 Task: Make a video tutorial on a specific makeup look or beauty technique, providing detailed instructions and product recommendations.
Action: Mouse moved to (100, 159)
Screenshot: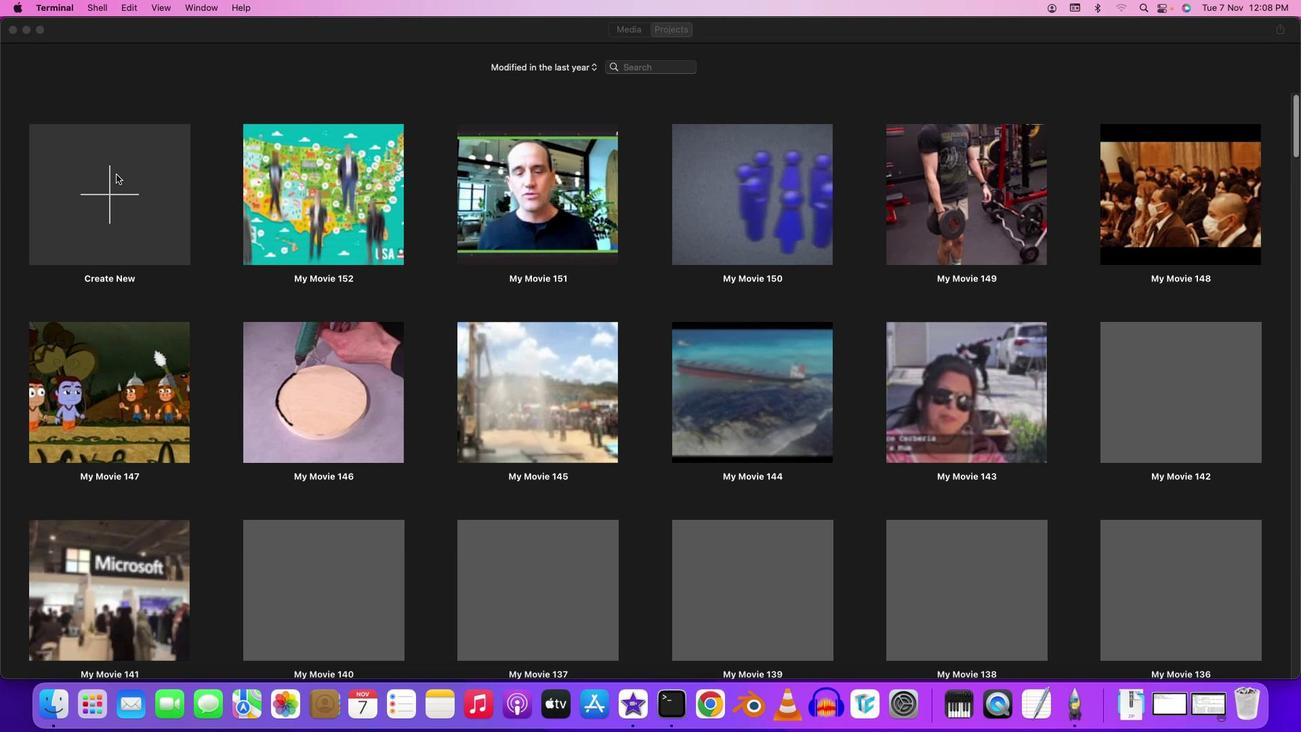 
Action: Mouse pressed left at (100, 159)
Screenshot: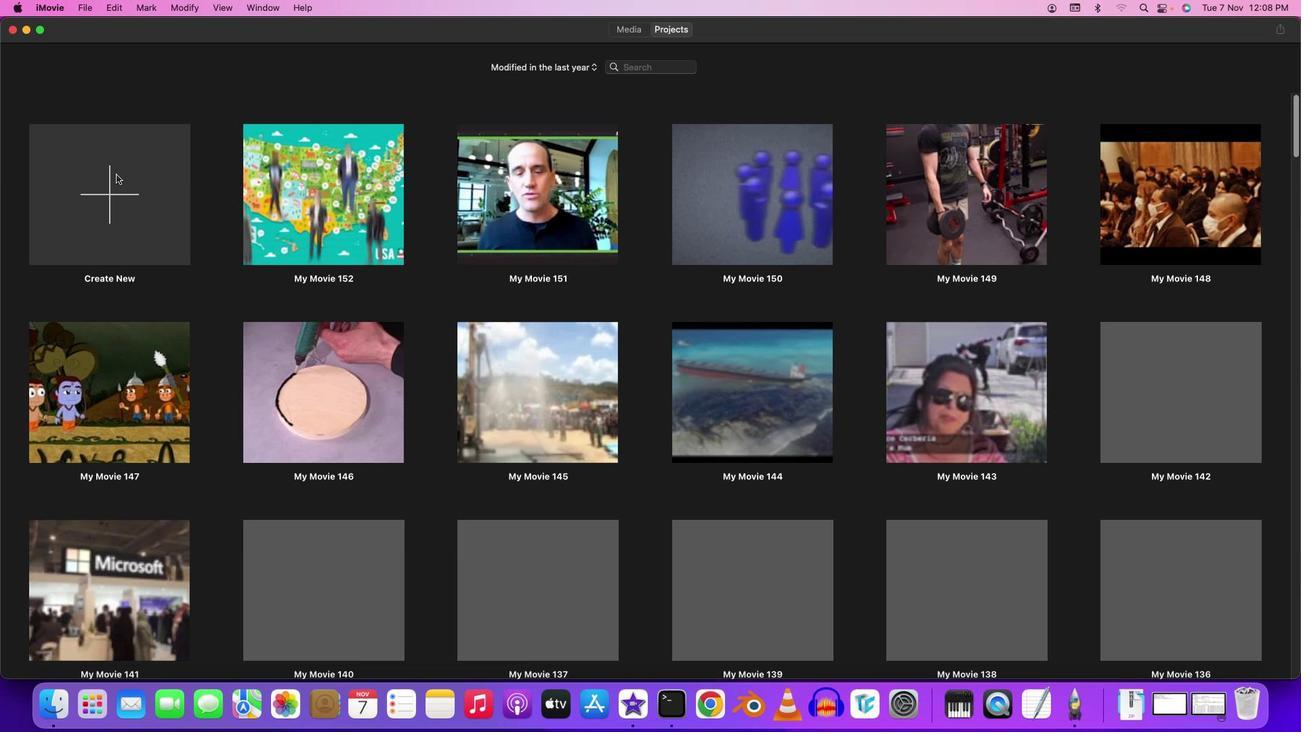 
Action: Mouse moved to (117, 180)
Screenshot: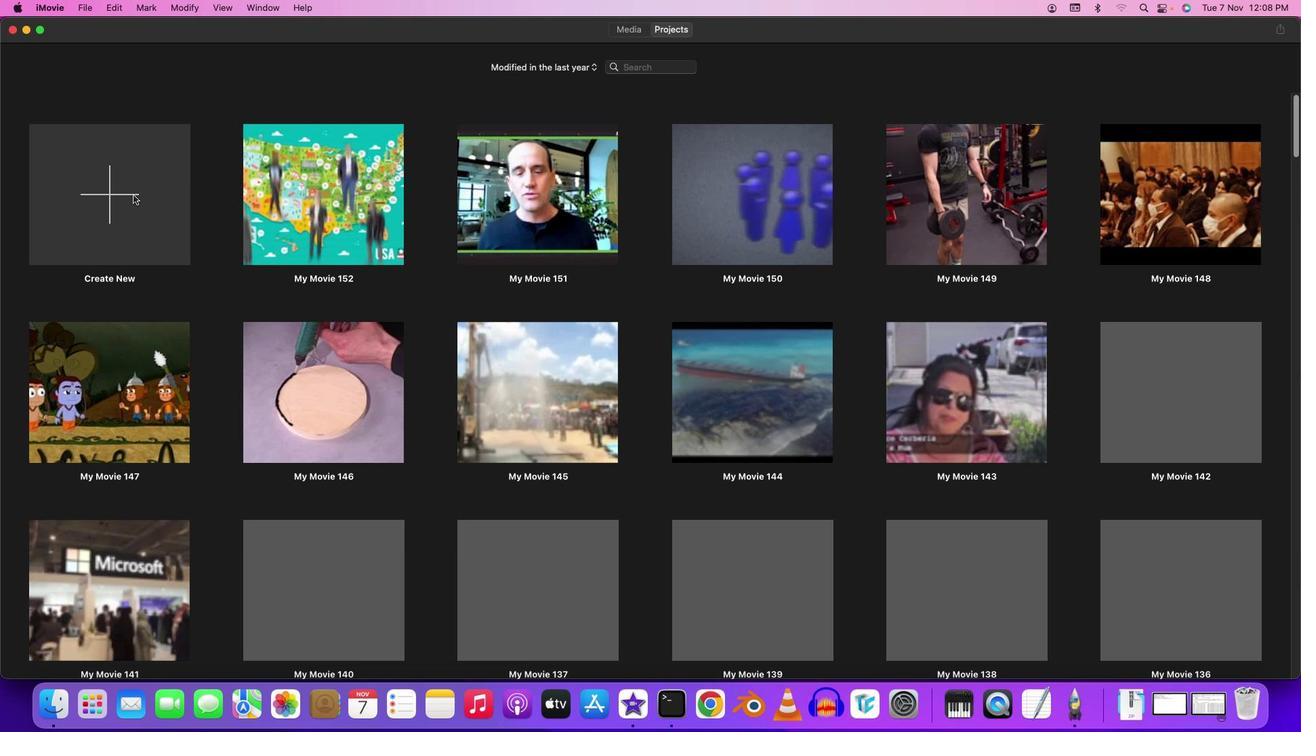 
Action: Mouse pressed left at (117, 180)
Screenshot: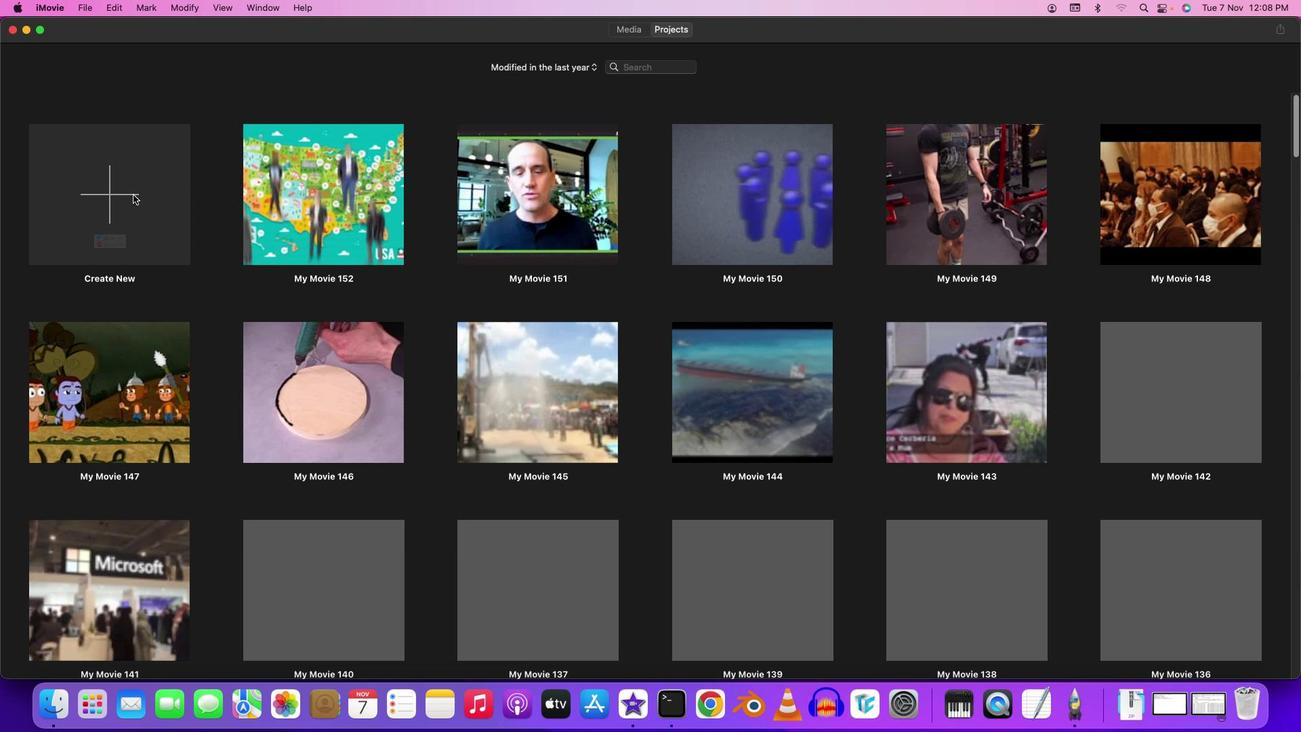 
Action: Mouse moved to (96, 239)
Screenshot: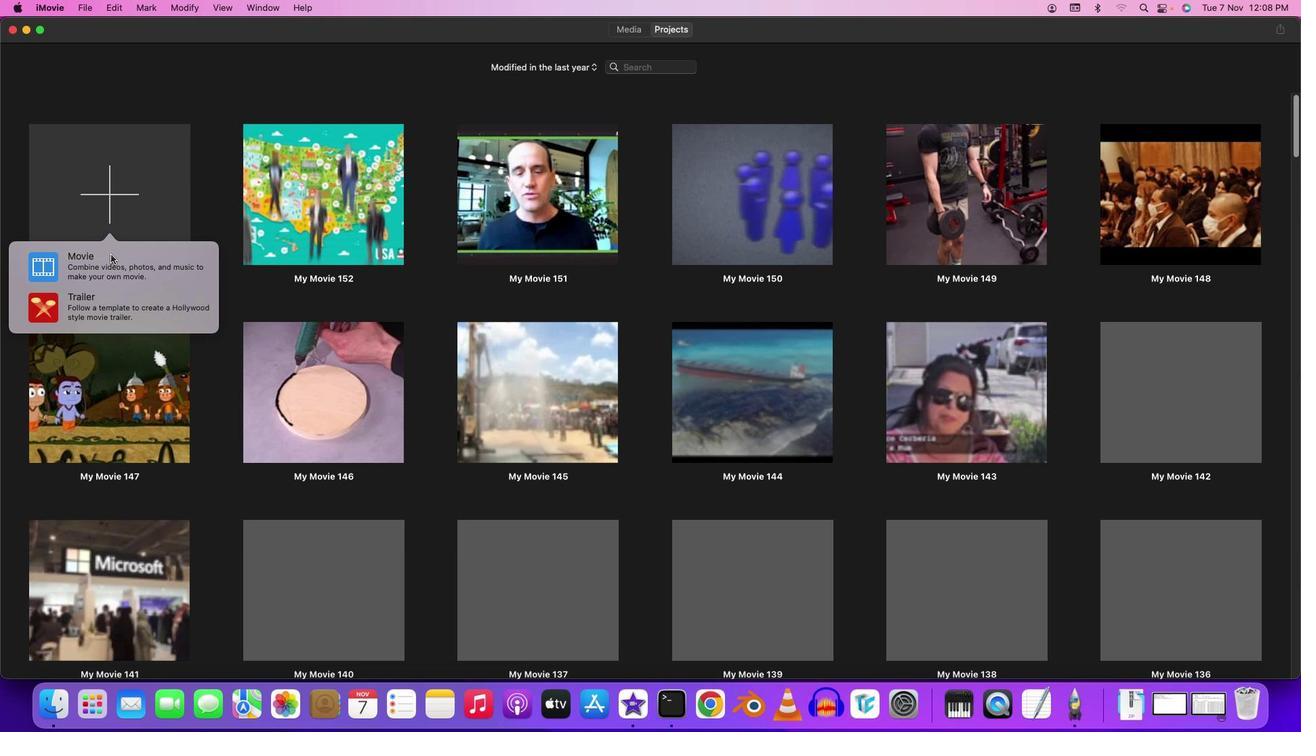 
Action: Mouse pressed left at (96, 239)
Screenshot: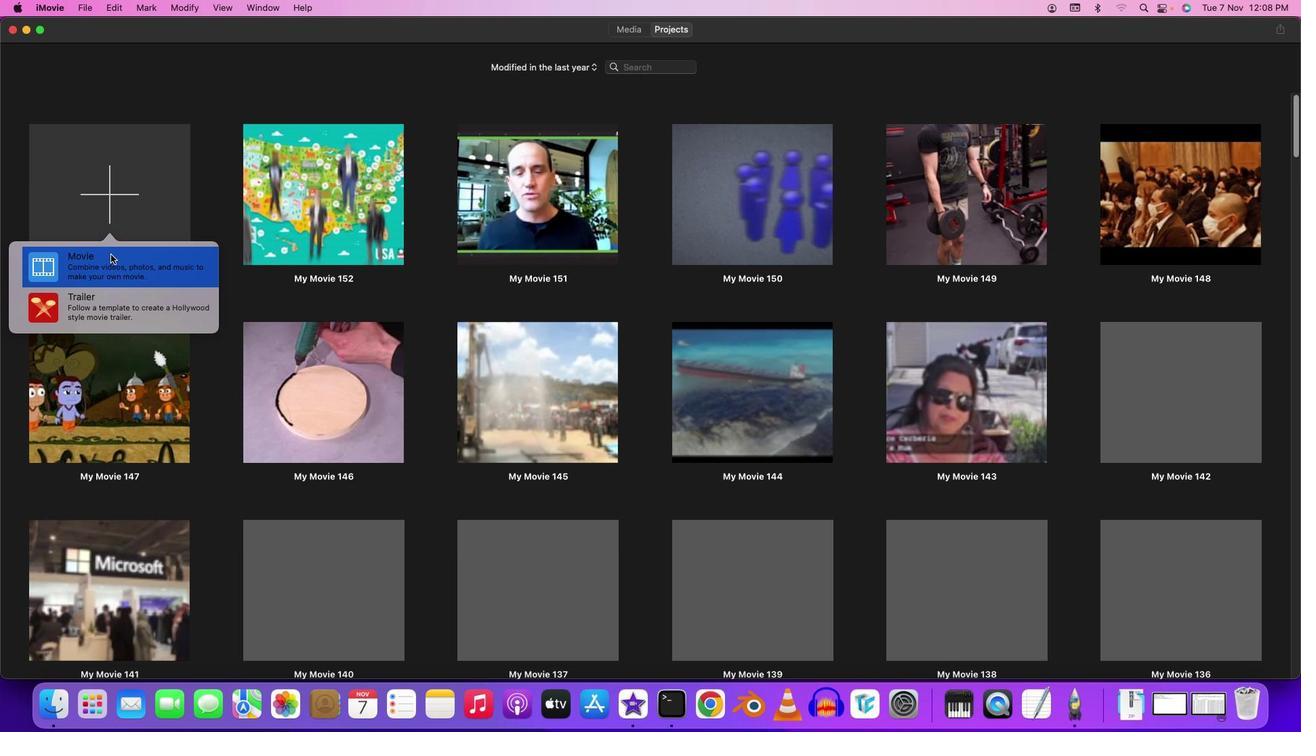 
Action: Mouse moved to (11, 666)
Screenshot: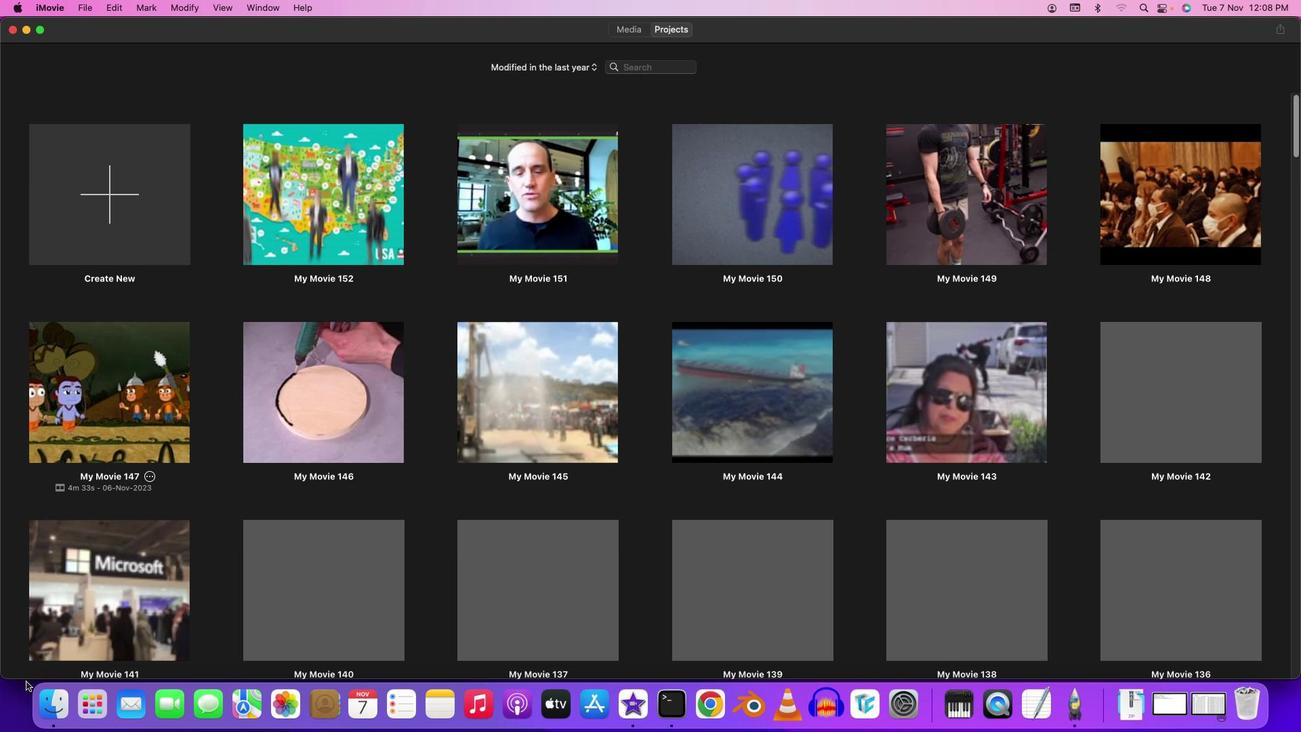 
Action: Mouse pressed left at (11, 666)
Screenshot: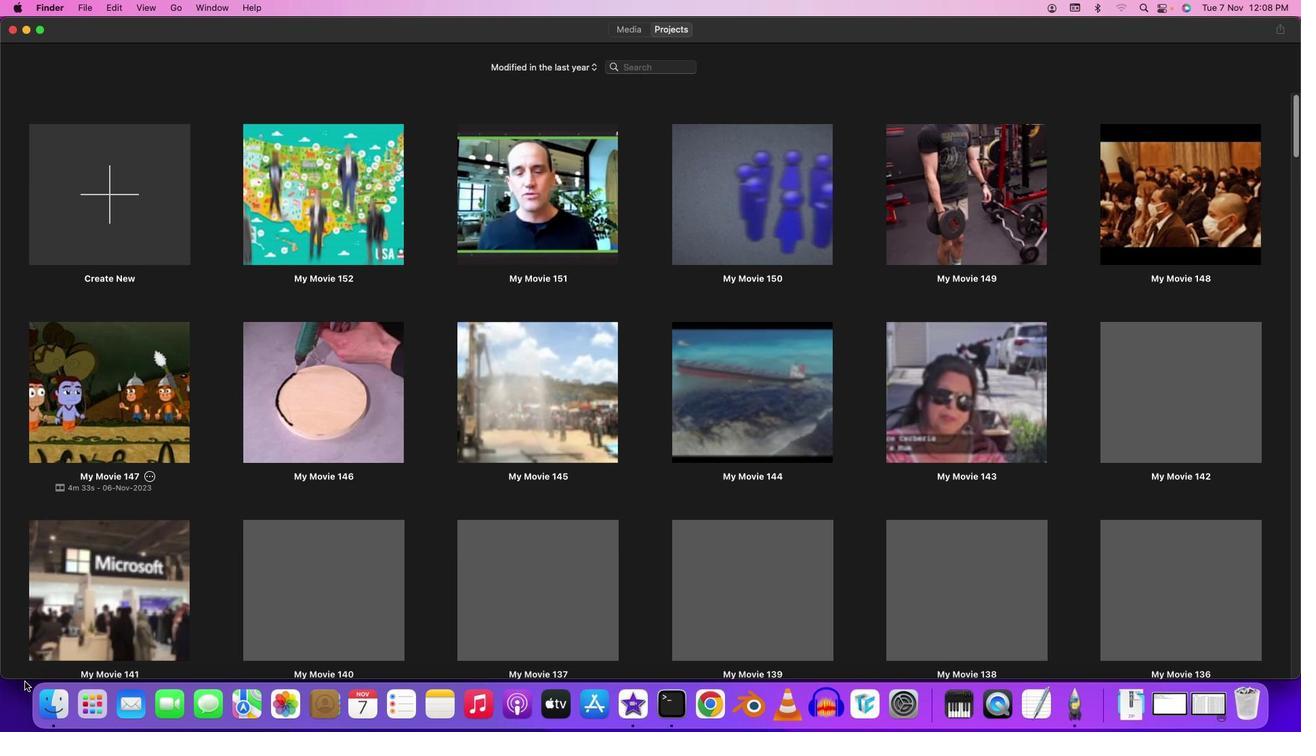 
Action: Mouse moved to (235, 519)
Screenshot: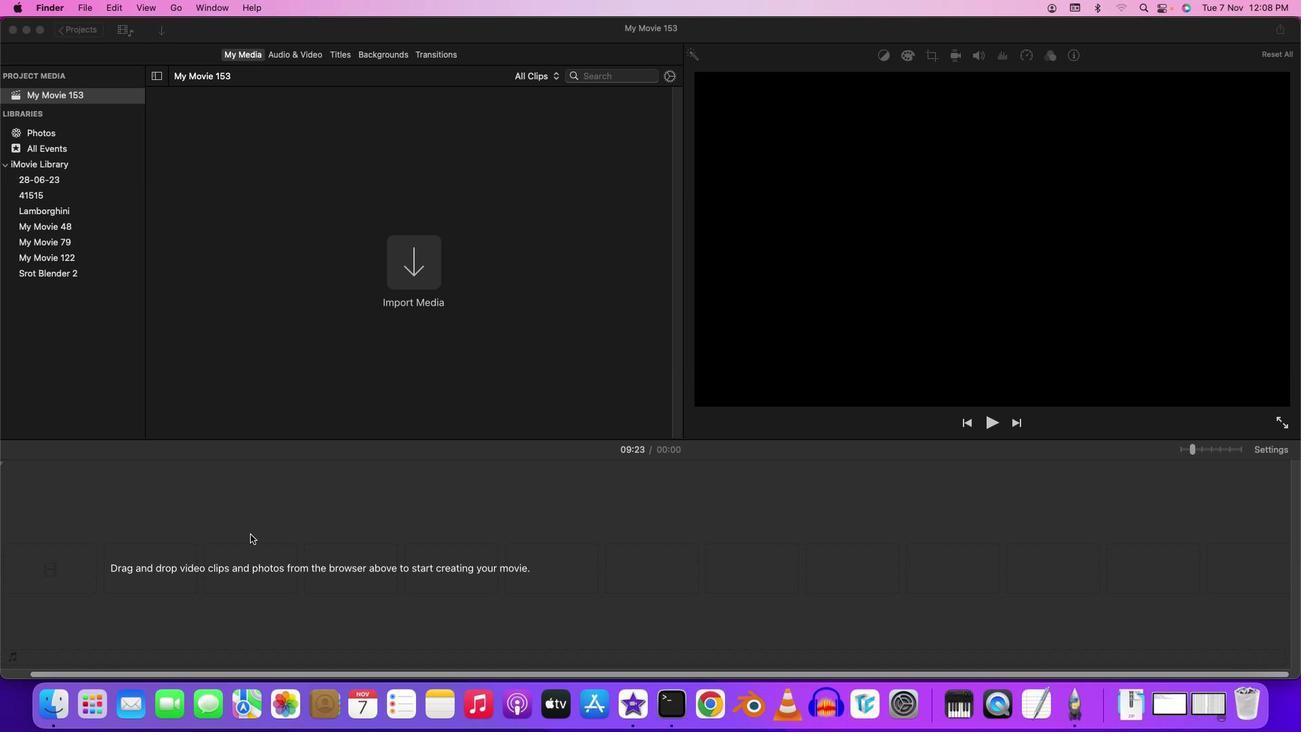 
Action: Mouse pressed left at (235, 519)
Screenshot: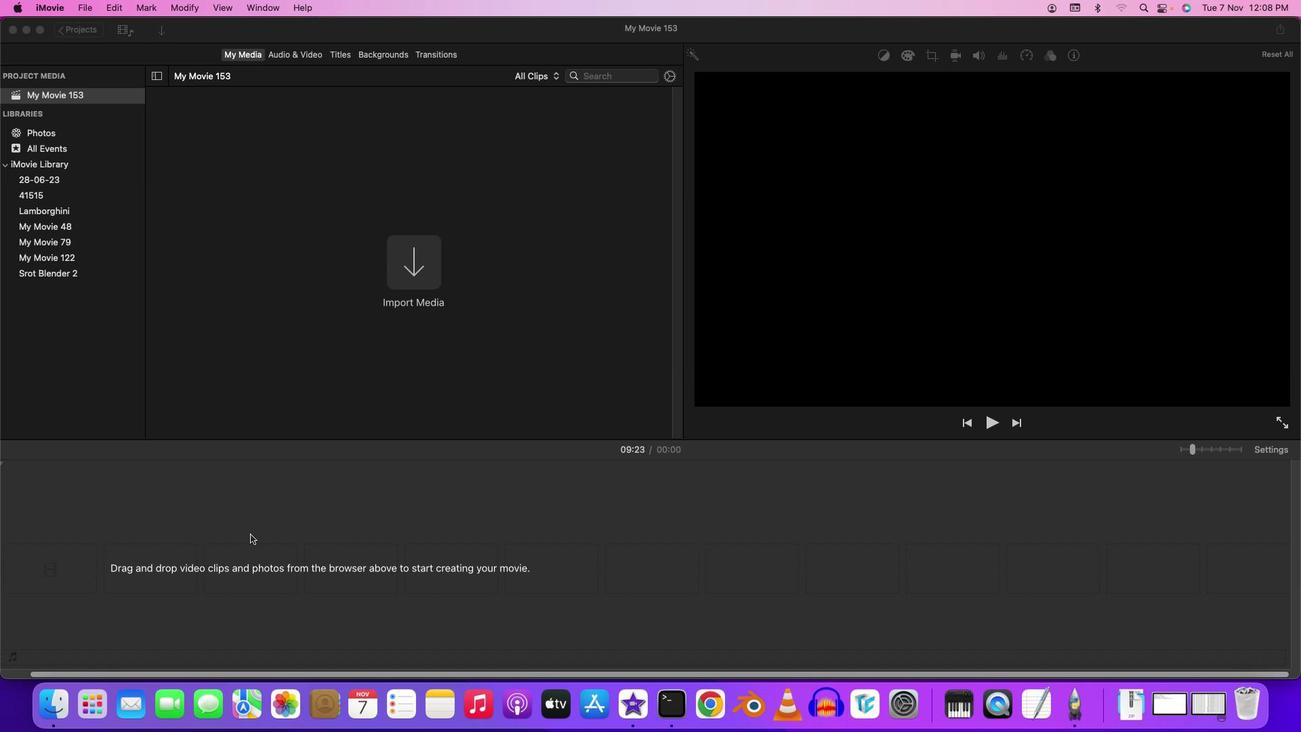 
Action: Mouse moved to (11, 664)
Screenshot: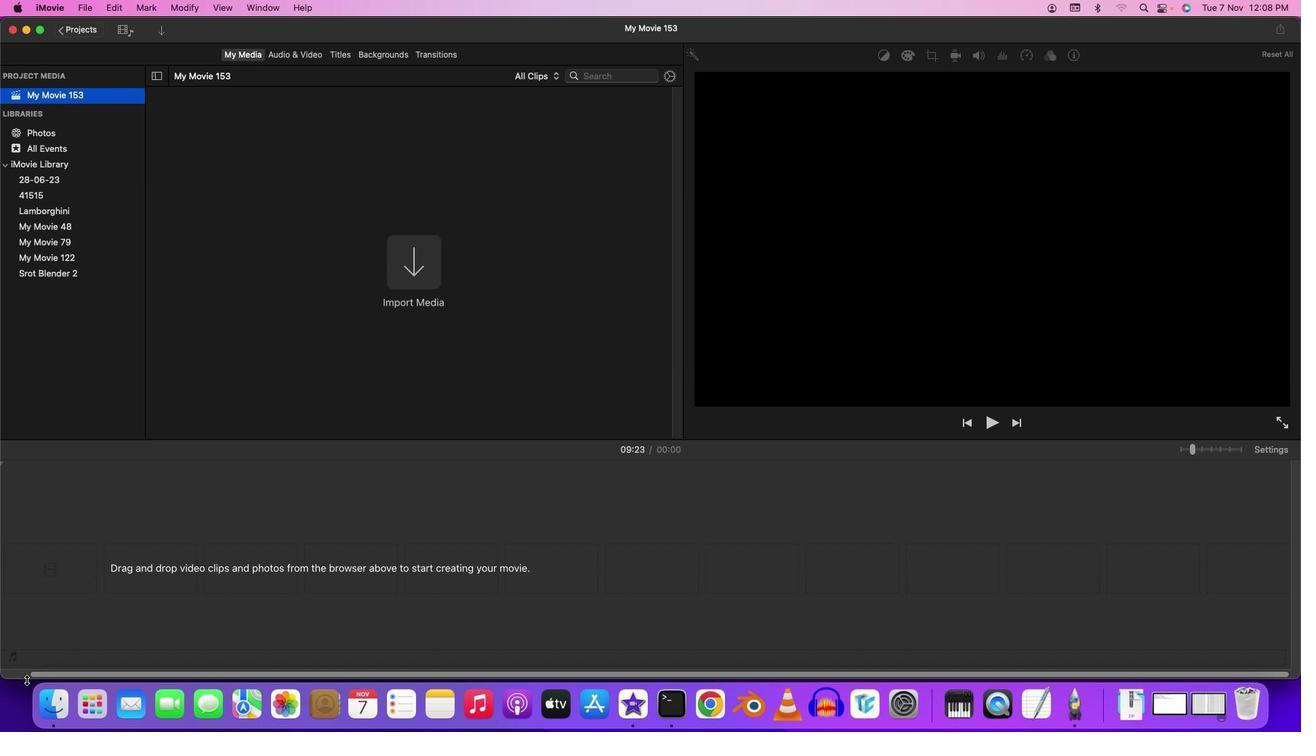 
Action: Mouse pressed left at (11, 664)
Screenshot: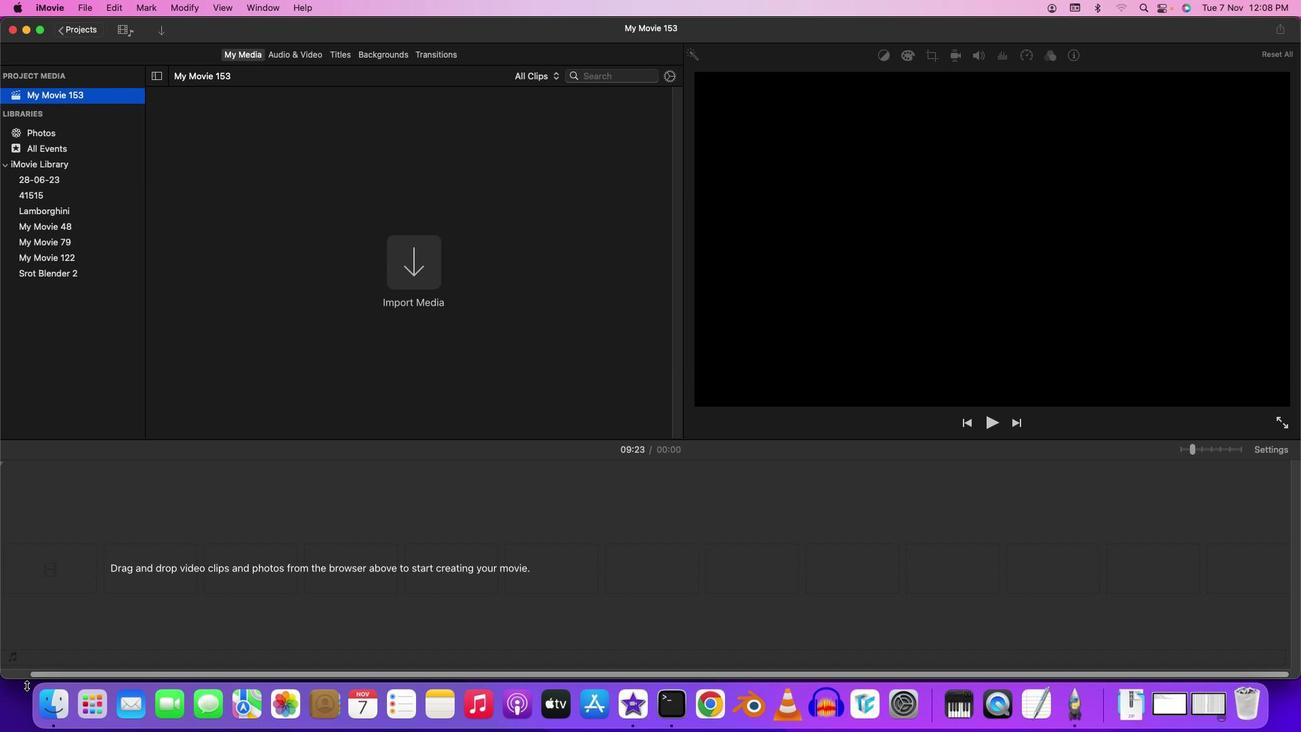 
Action: Mouse moved to (309, 230)
Screenshot: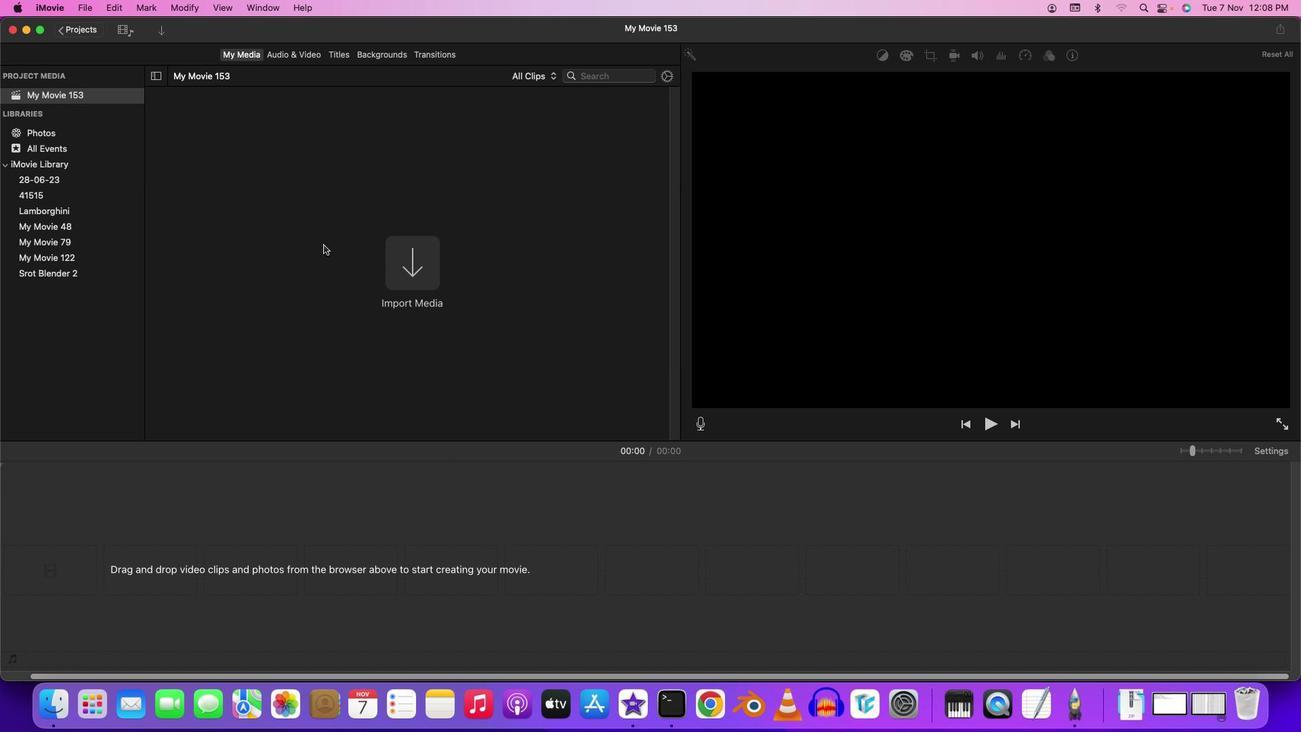 
Action: Mouse pressed left at (309, 230)
Screenshot: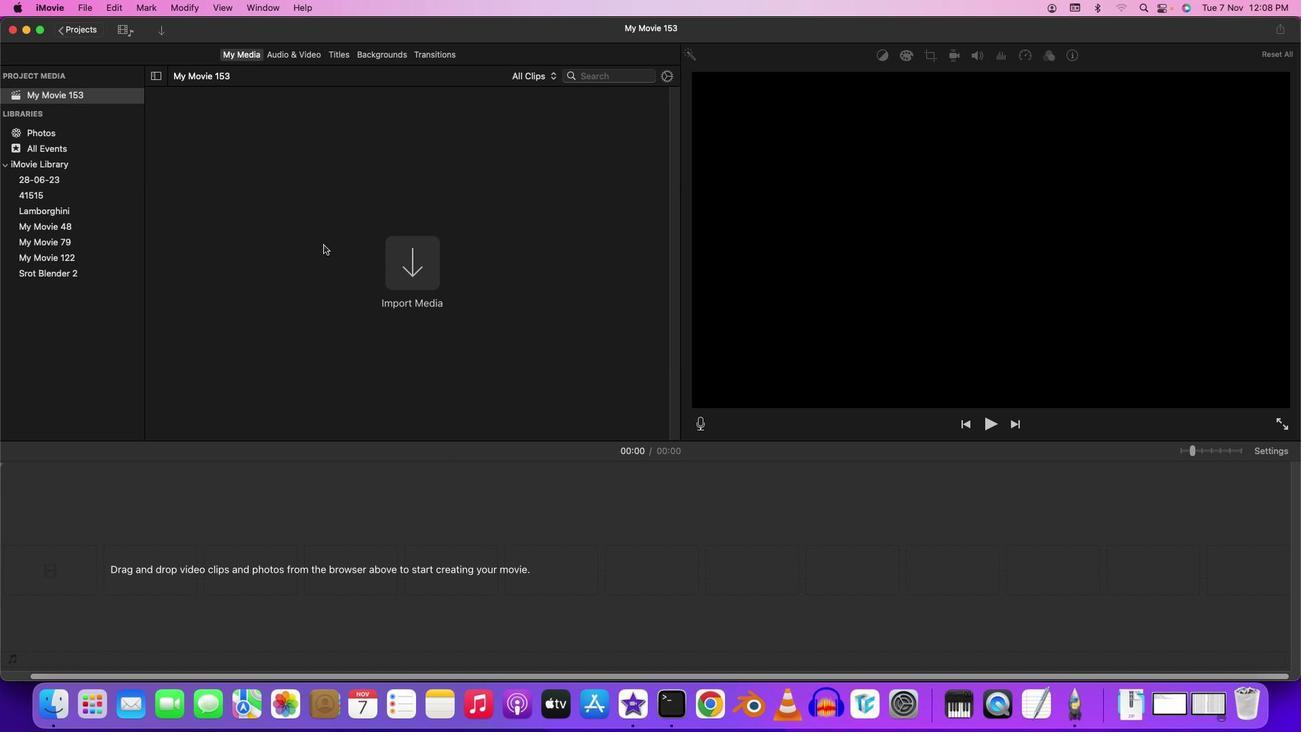 
Action: Mouse moved to (391, 252)
Screenshot: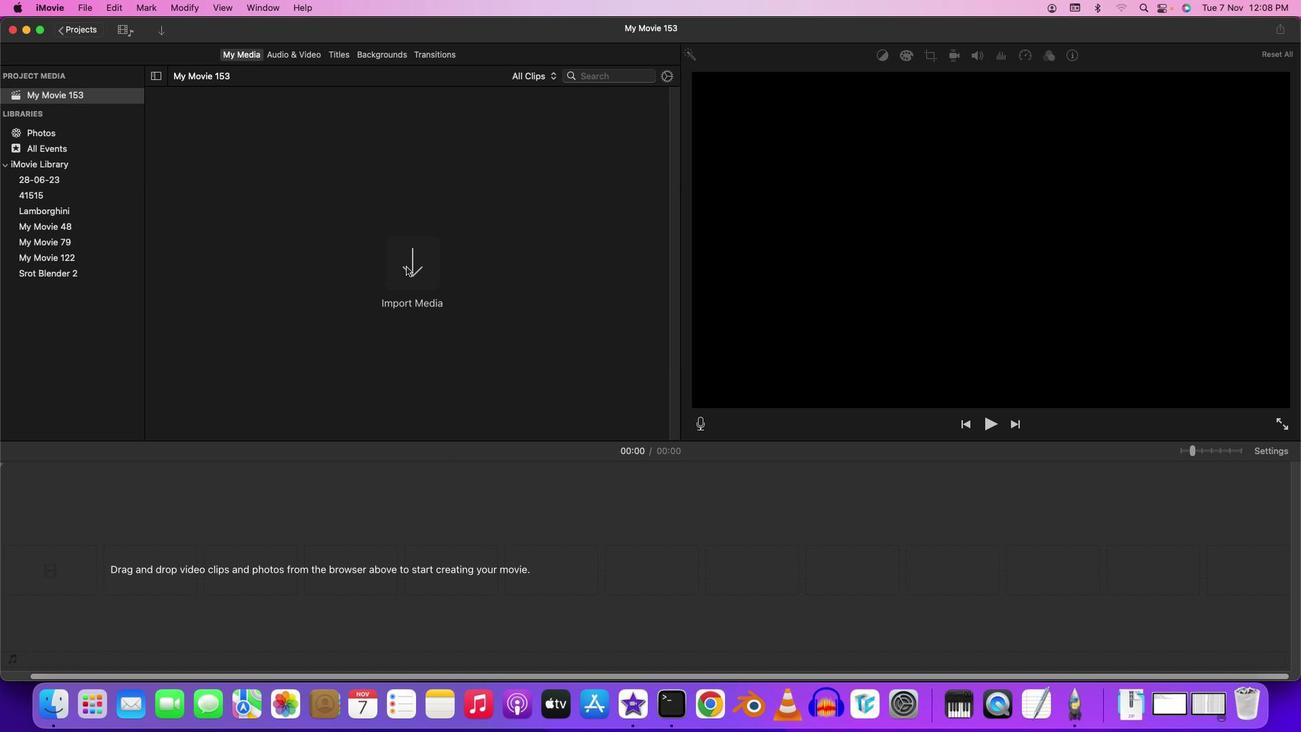 
Action: Mouse pressed left at (391, 252)
Screenshot: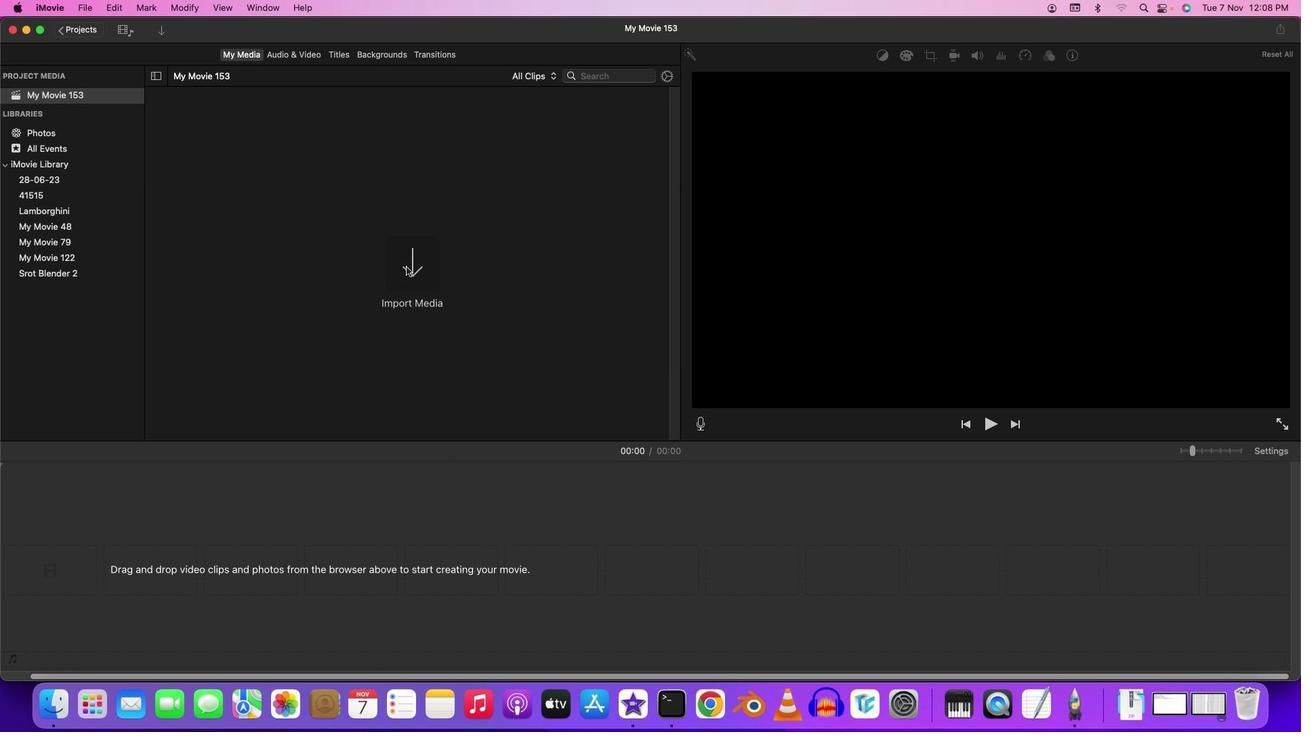 
Action: Mouse moved to (48, 168)
Screenshot: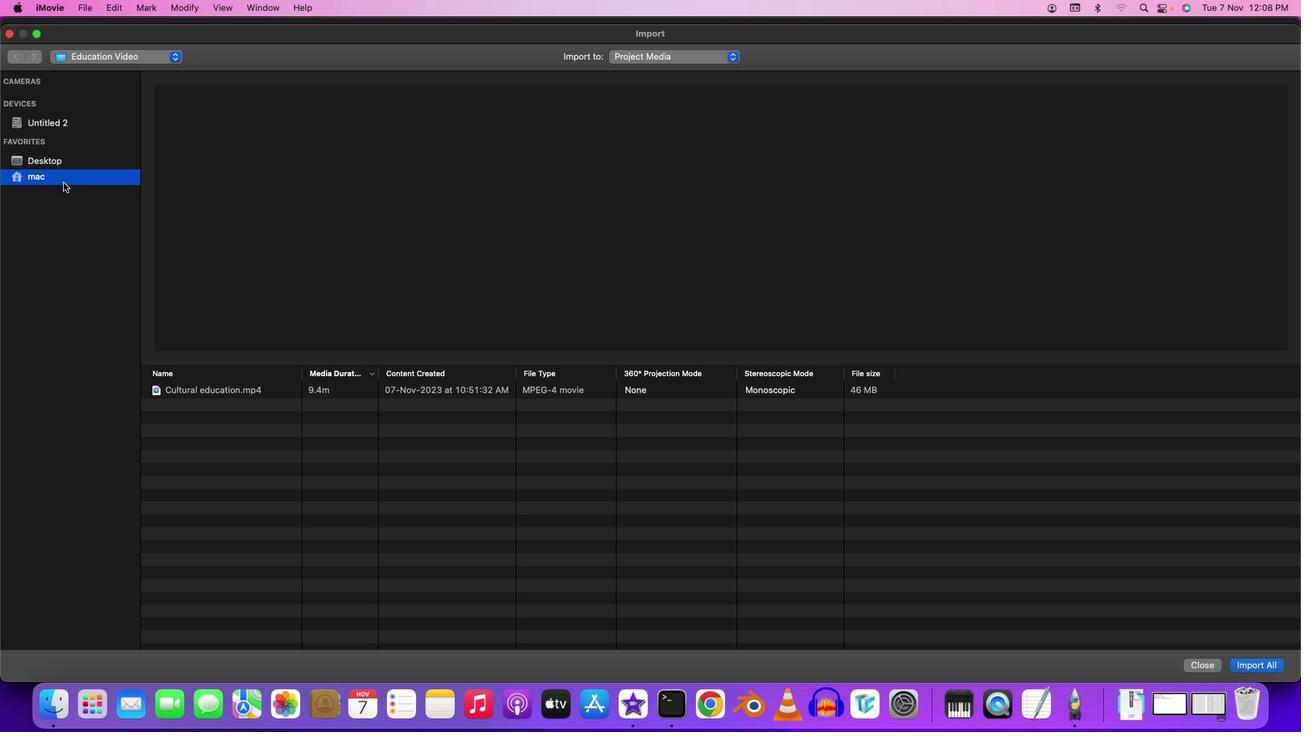 
Action: Mouse pressed left at (48, 168)
Screenshot: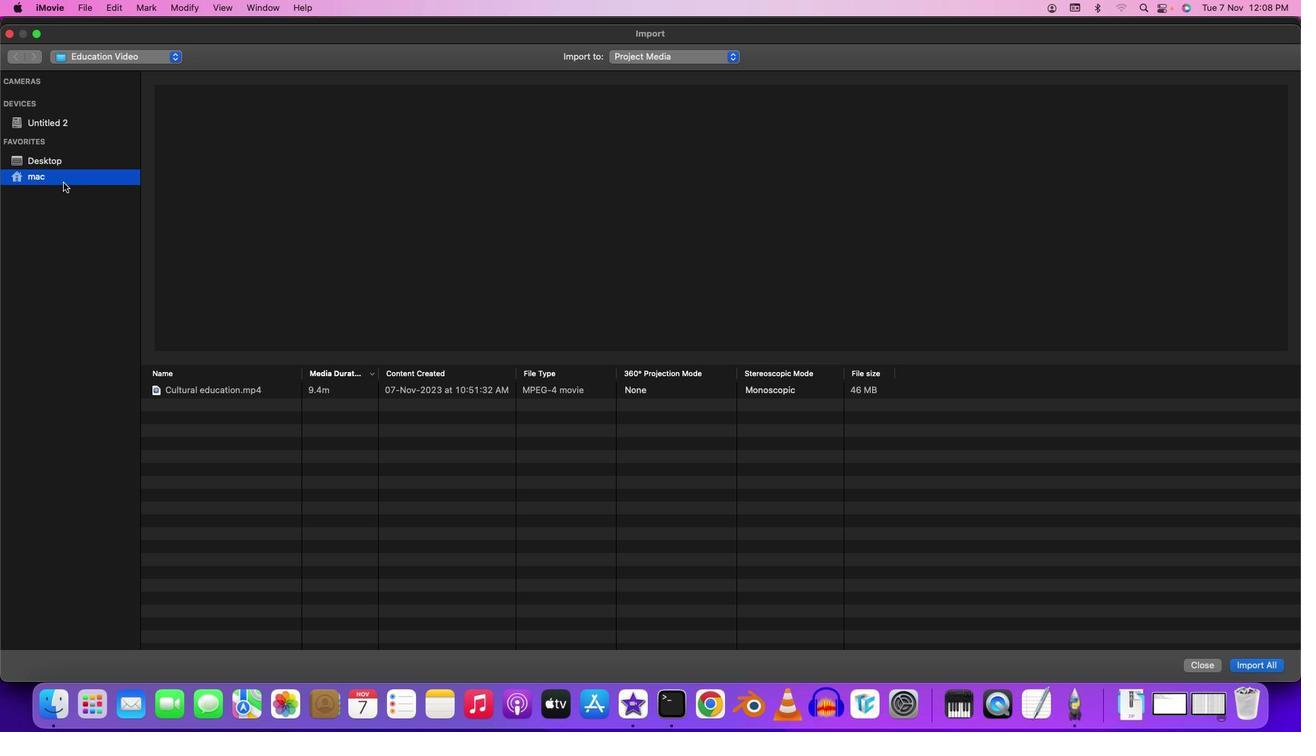 
Action: Mouse moved to (50, 147)
Screenshot: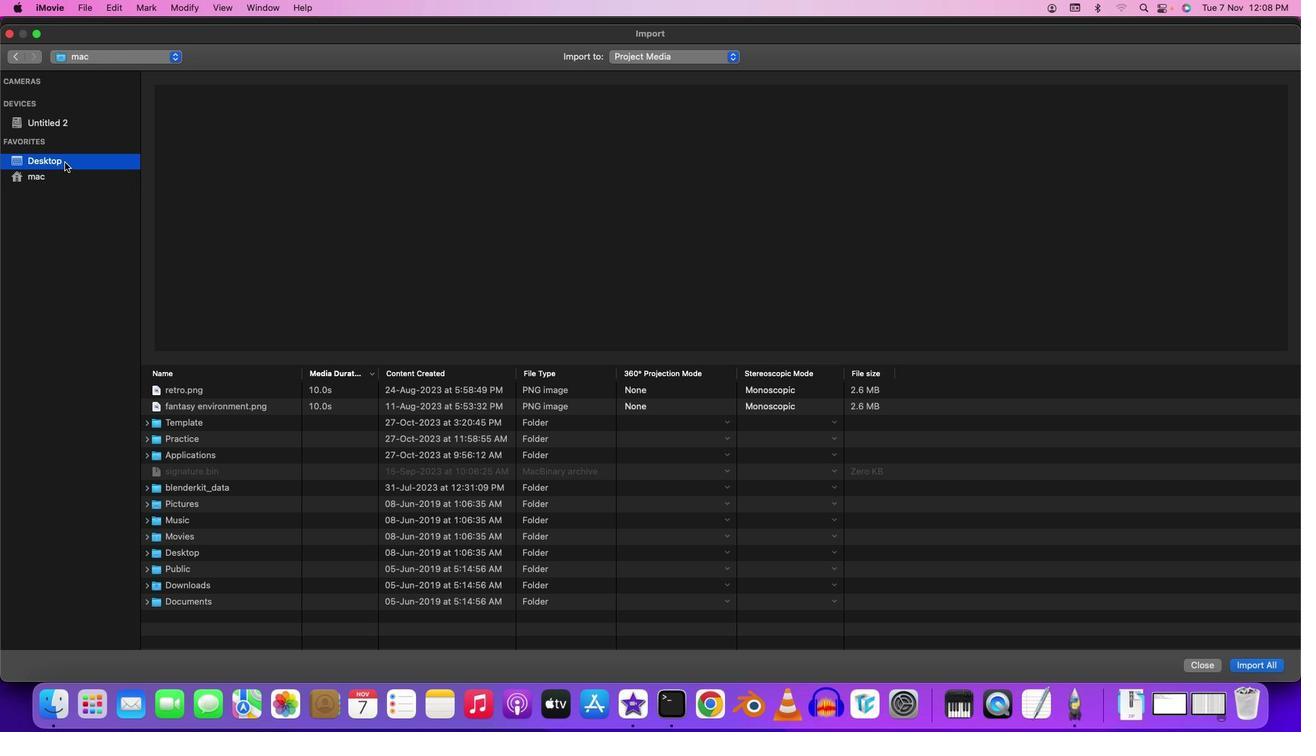 
Action: Mouse pressed left at (50, 147)
Screenshot: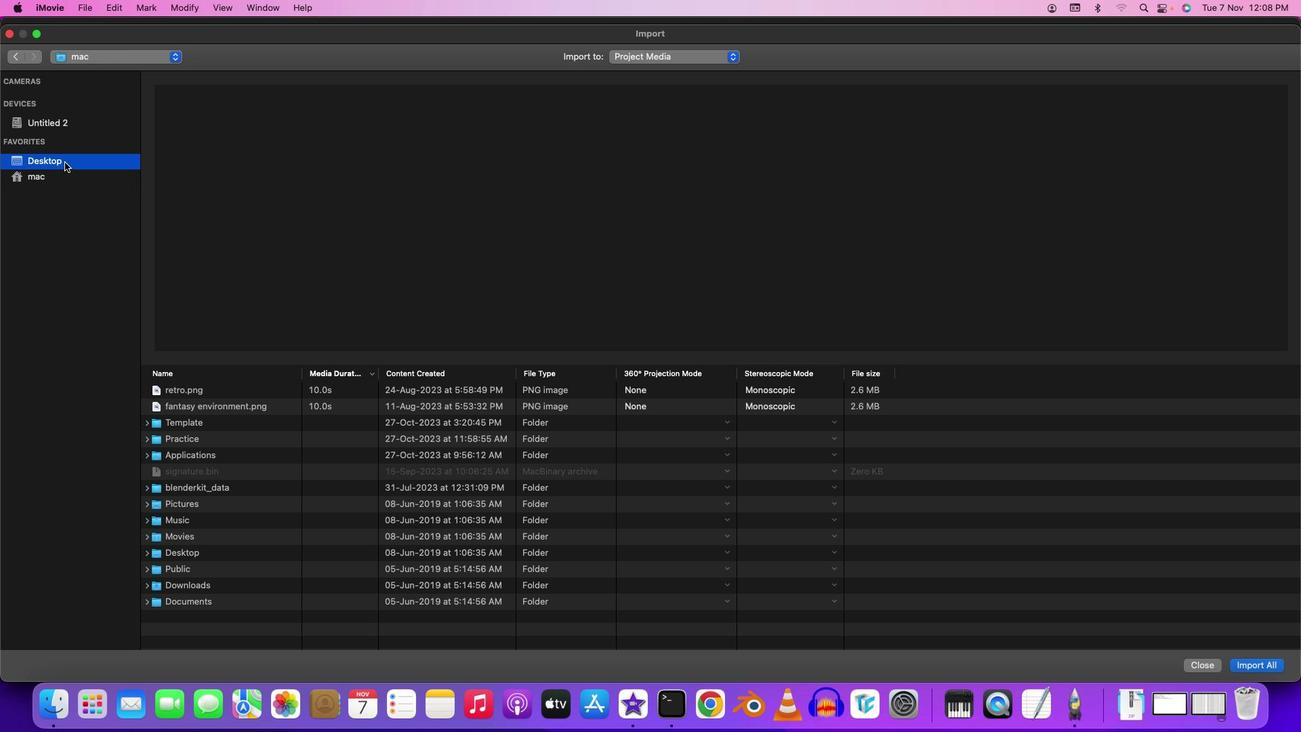 
Action: Mouse moved to (207, 372)
Screenshot: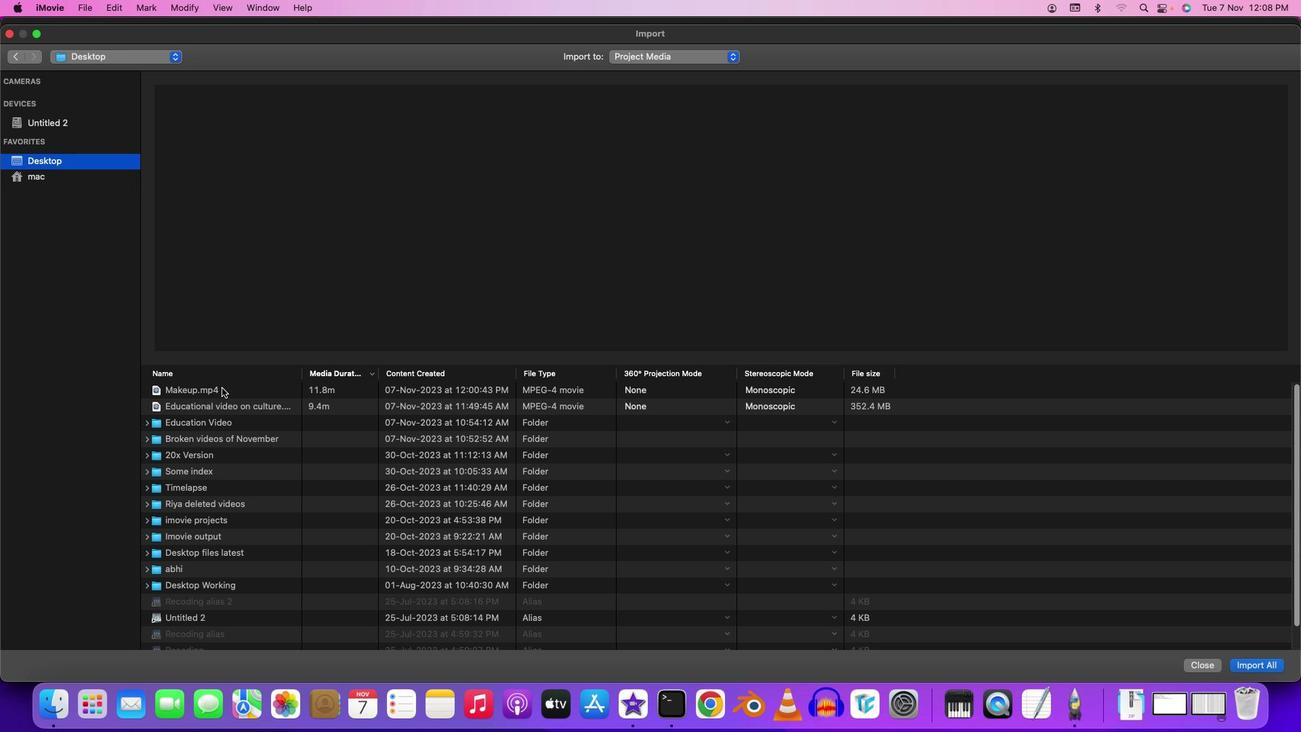 
Action: Mouse pressed left at (207, 372)
Screenshot: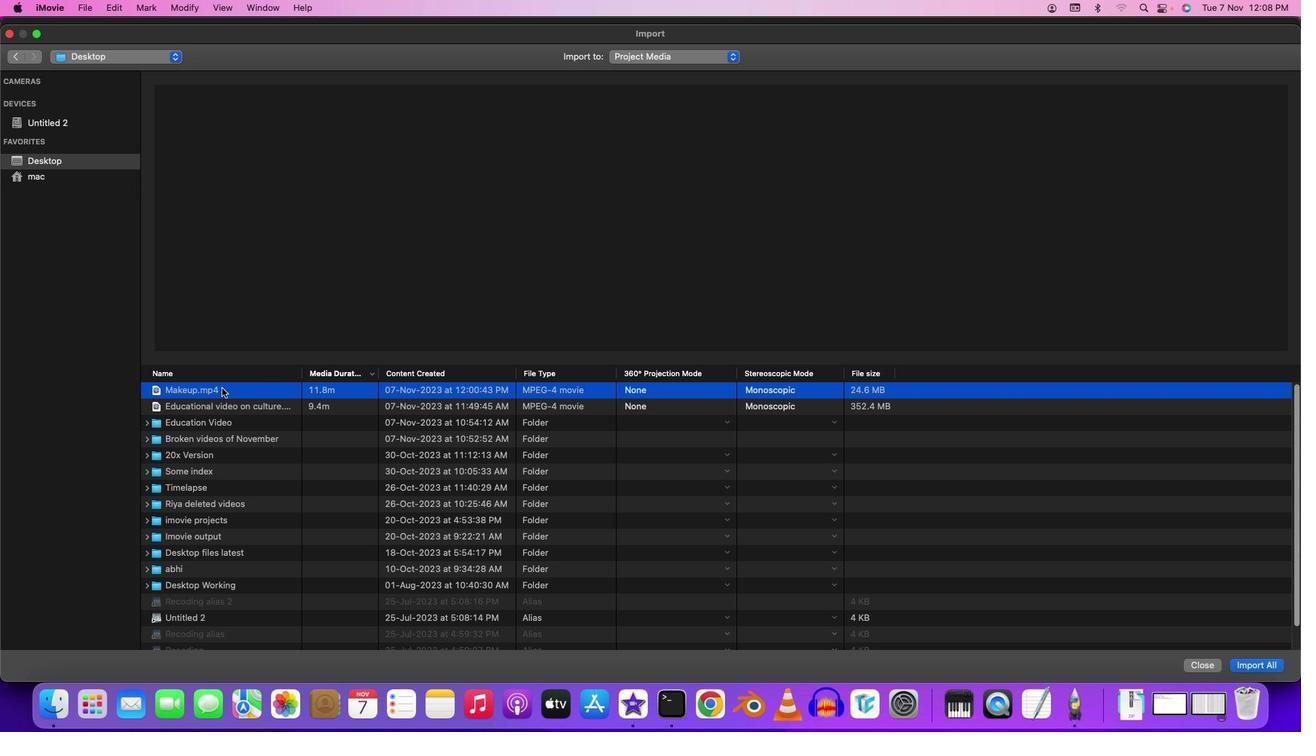 
Action: Mouse pressed left at (207, 372)
Screenshot: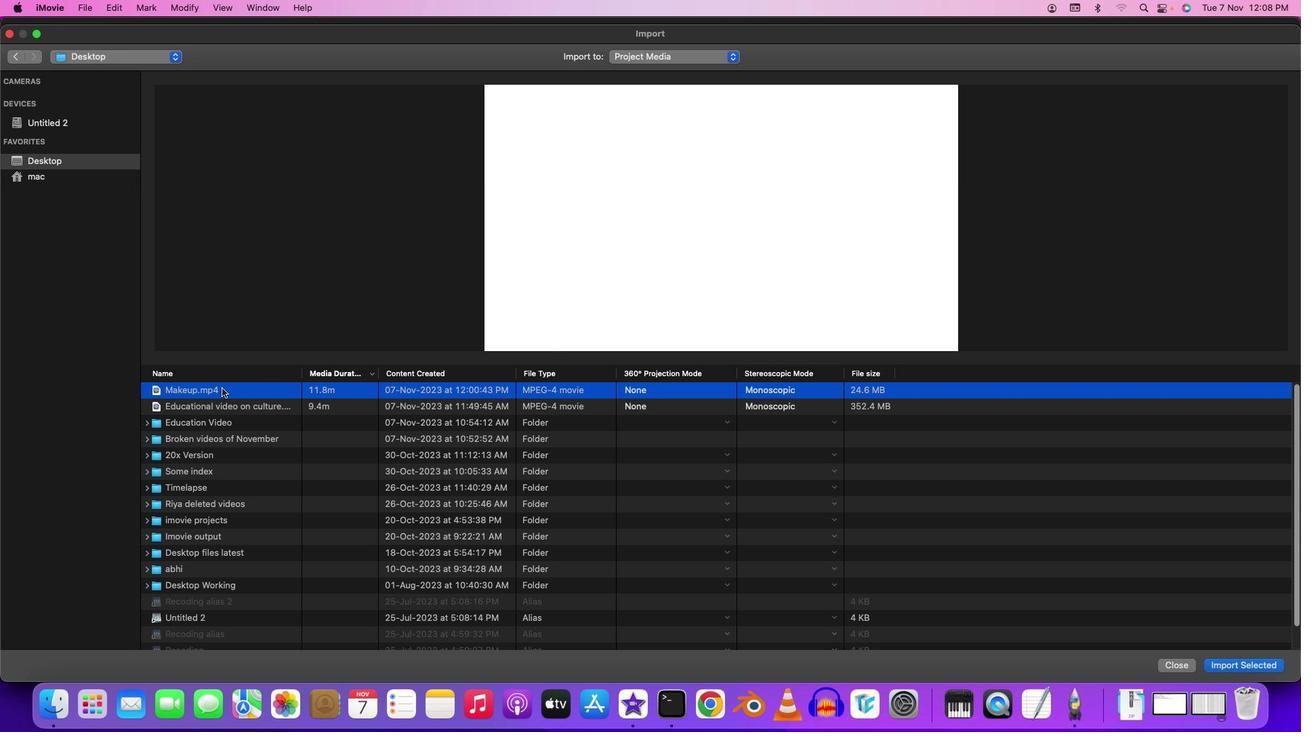 
Action: Mouse moved to (201, 111)
Screenshot: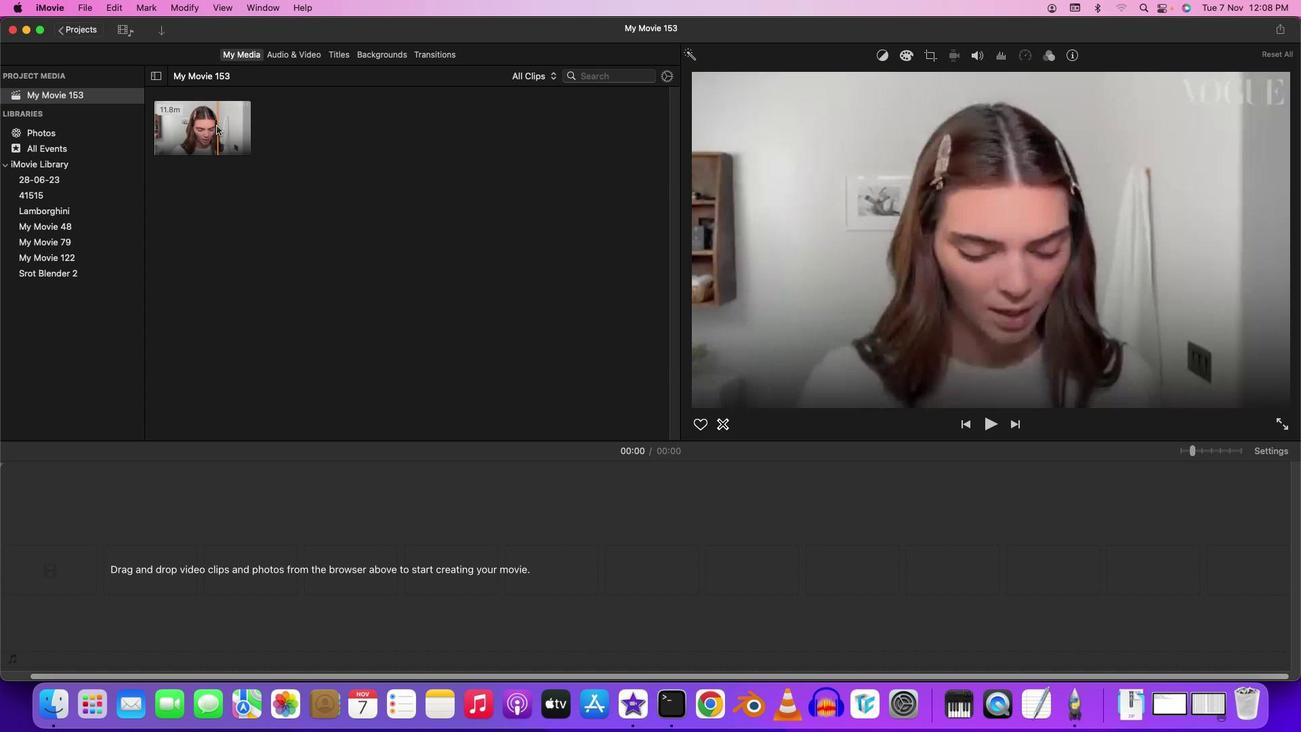 
Action: Mouse pressed left at (201, 111)
Screenshot: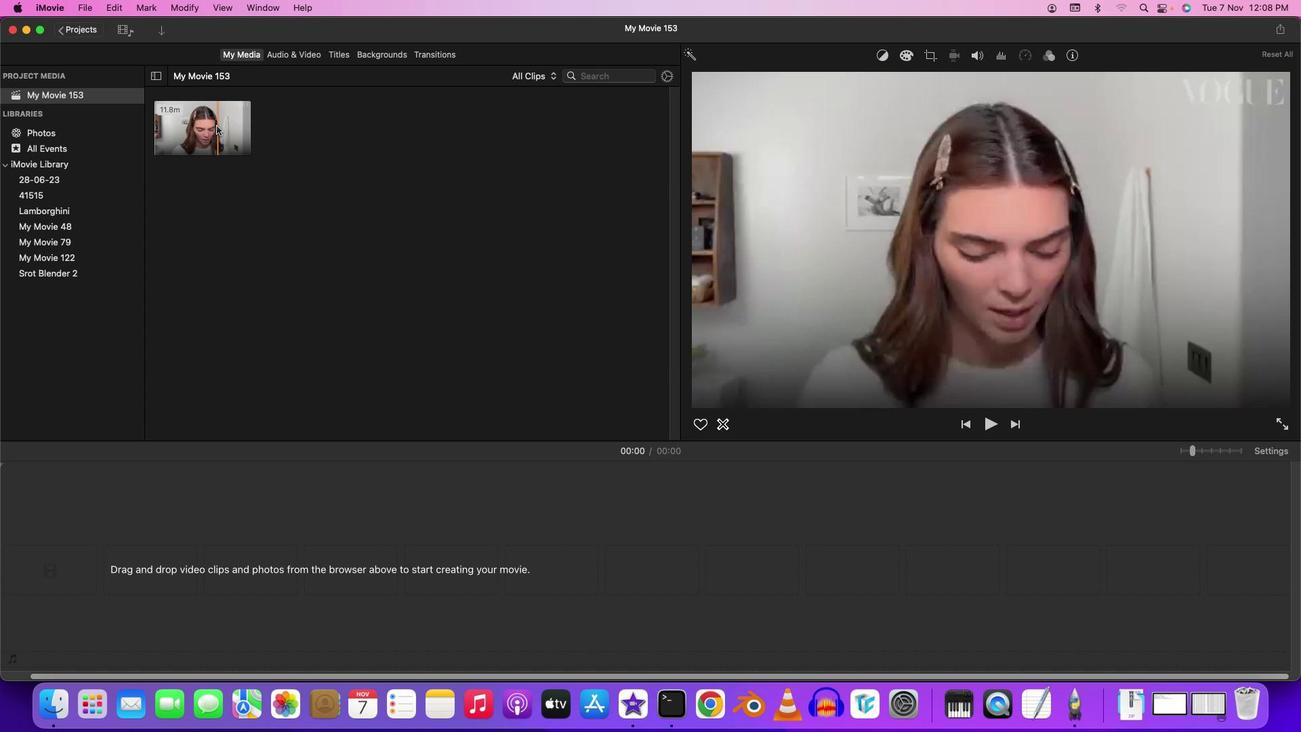 
Action: Mouse moved to (1169, 435)
Screenshot: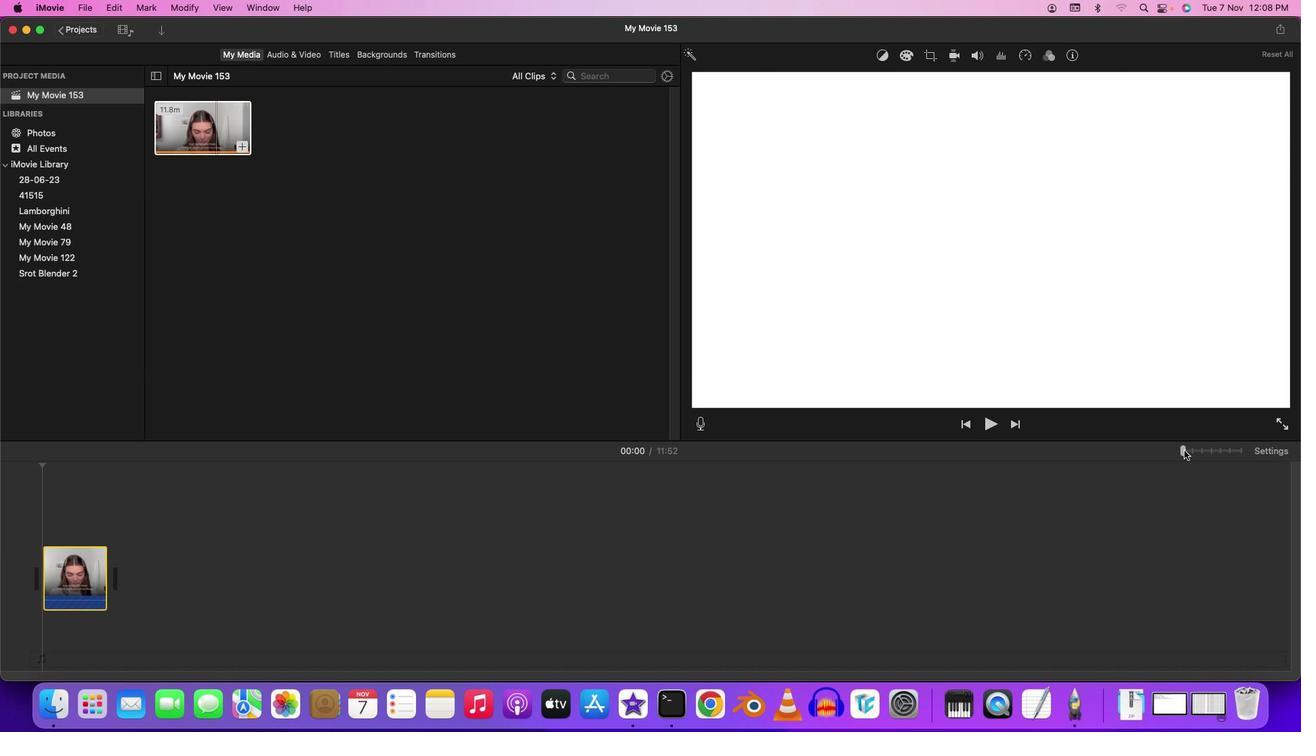 
Action: Mouse pressed left at (1169, 435)
Screenshot: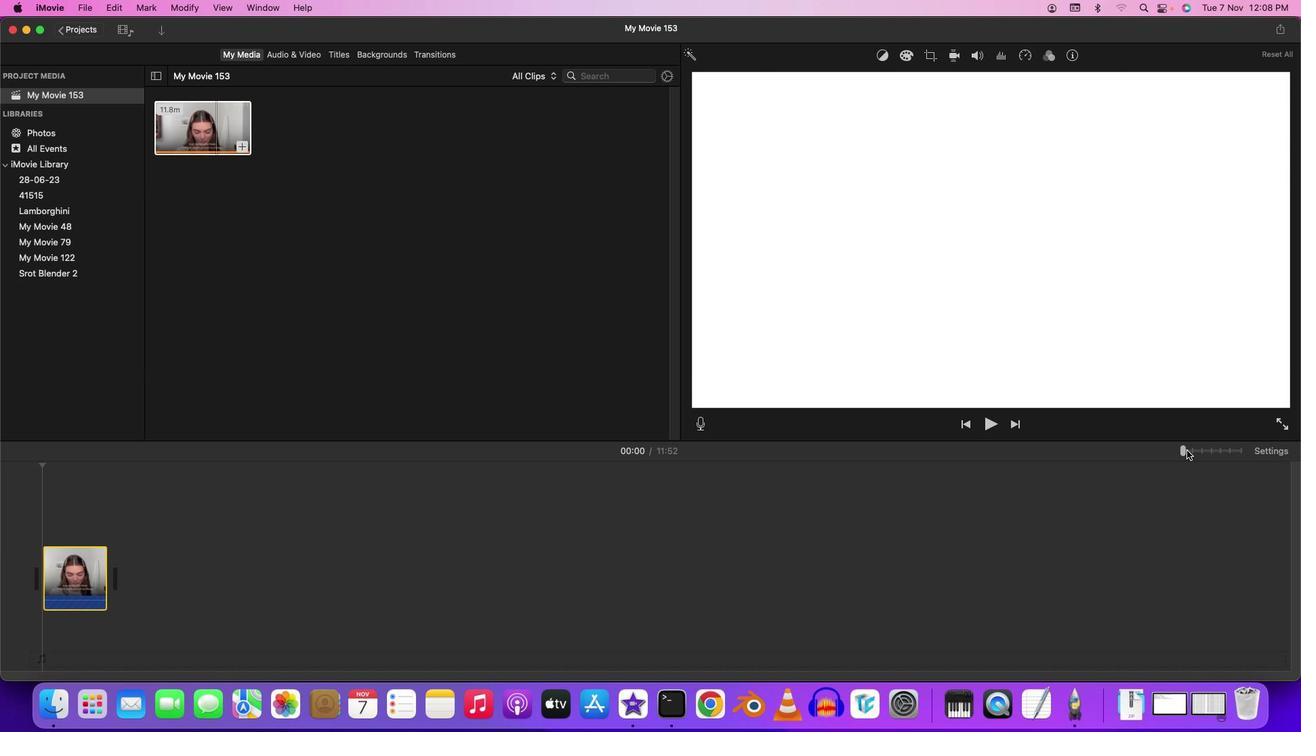 
Action: Mouse moved to (29, 490)
Screenshot: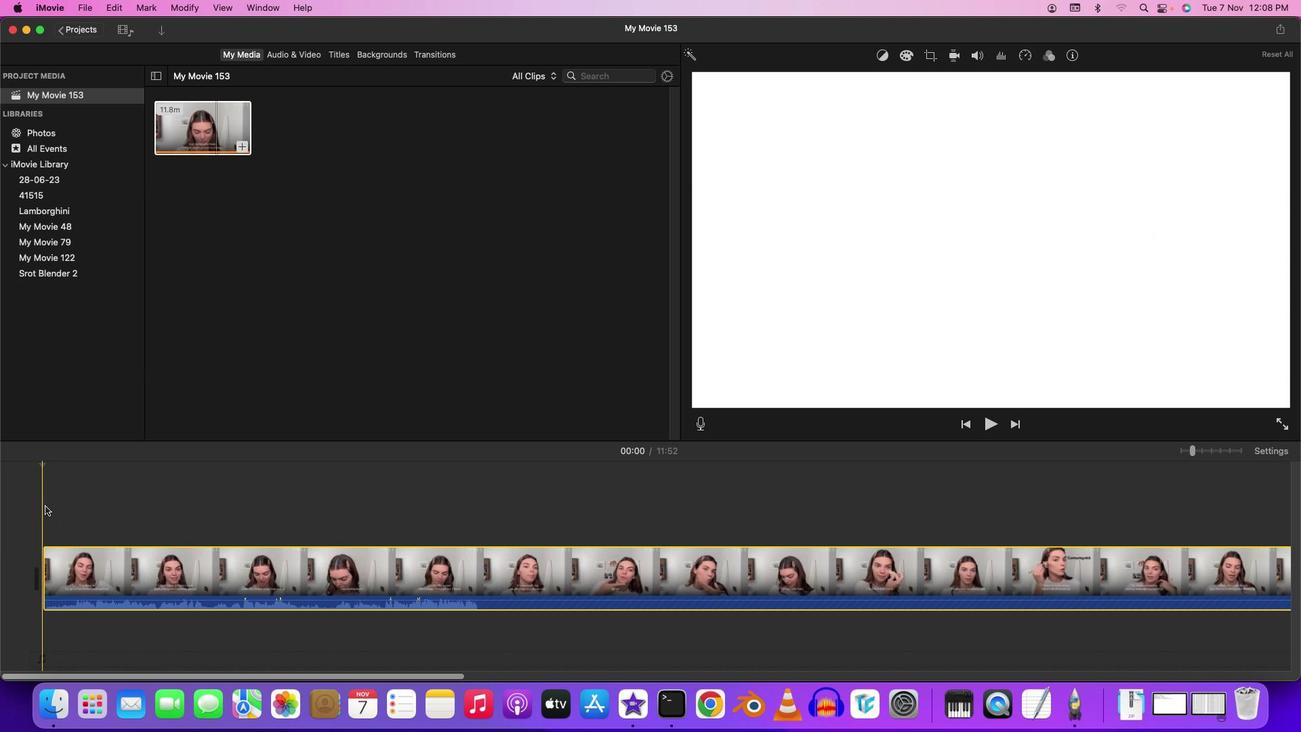 
Action: Mouse pressed left at (29, 490)
Screenshot: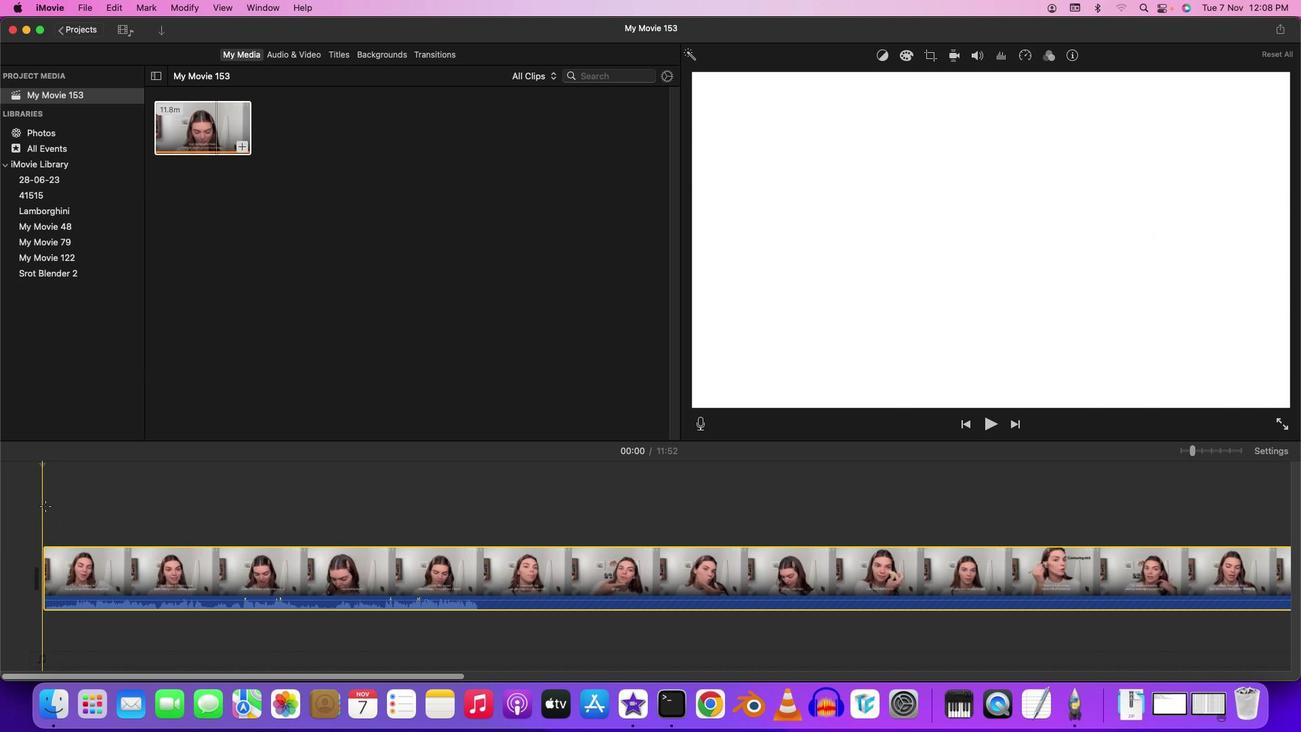 
Action: Key pressed Key.spaceKey.space
Screenshot: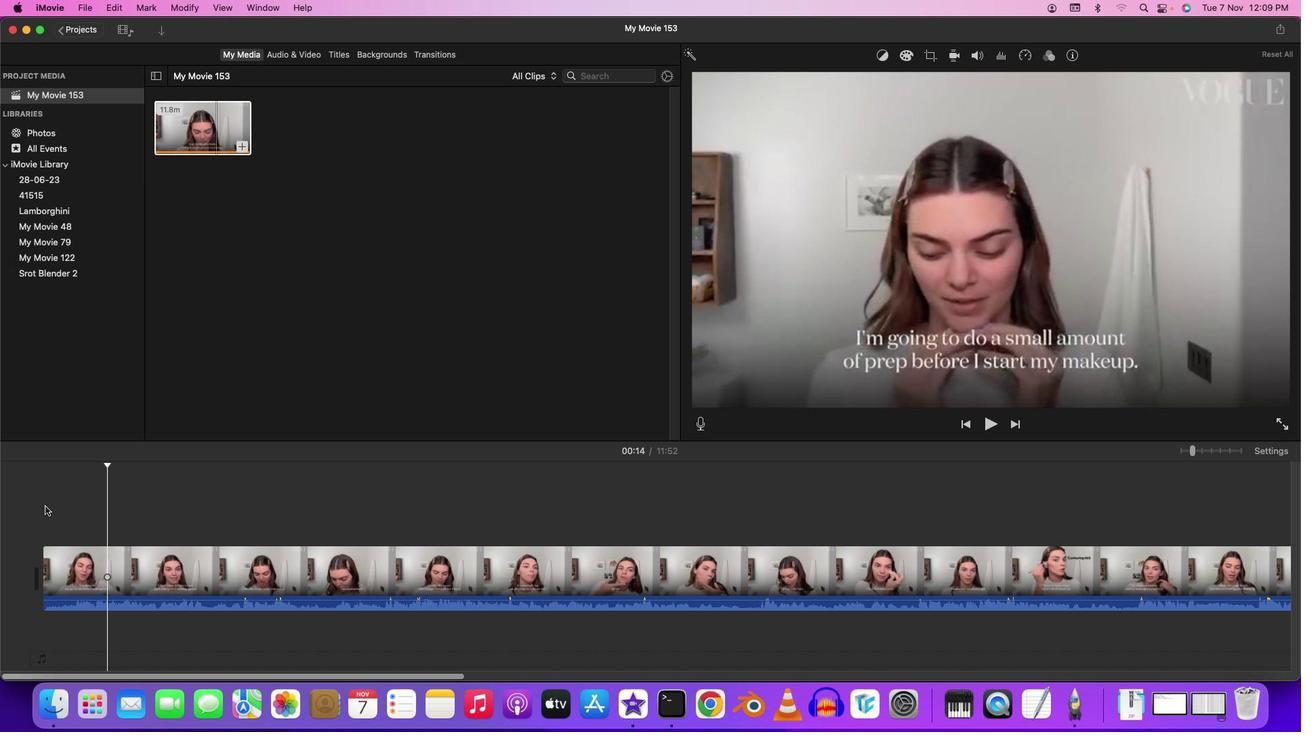 
Action: Mouse moved to (92, 451)
Screenshot: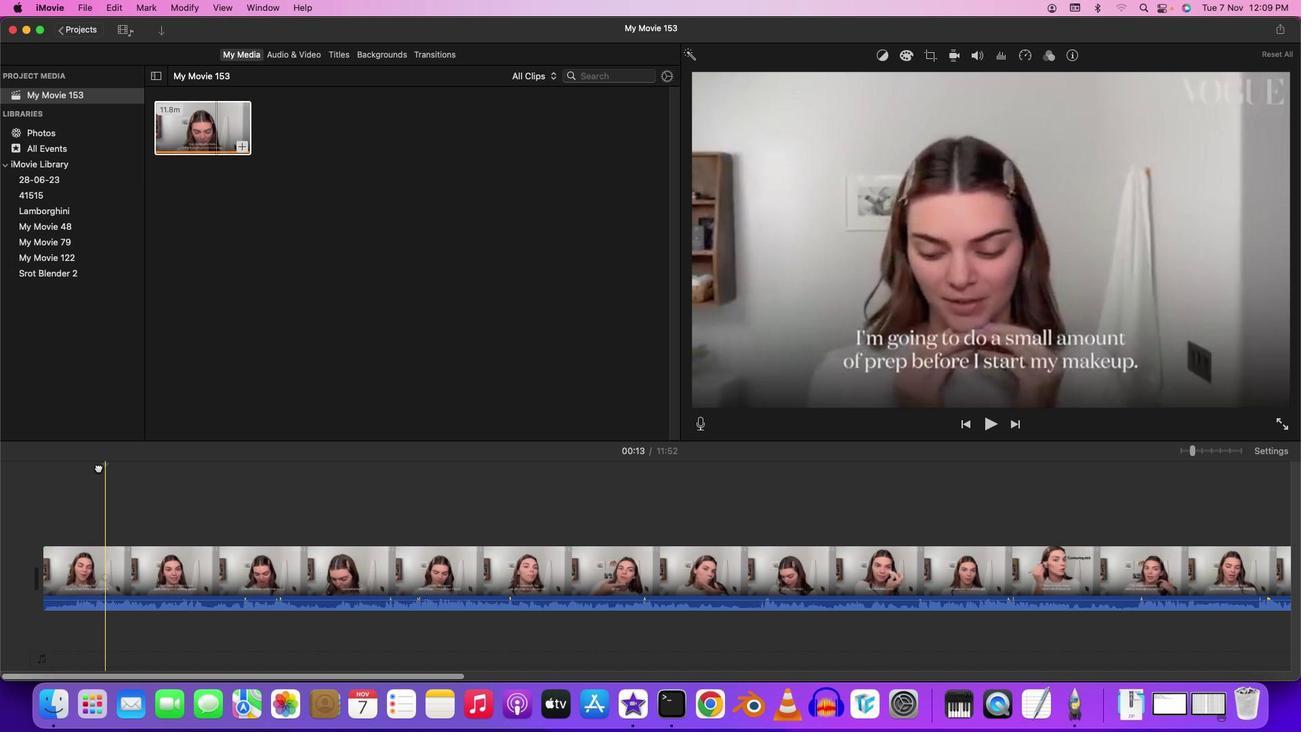 
Action: Mouse pressed left at (92, 451)
Screenshot: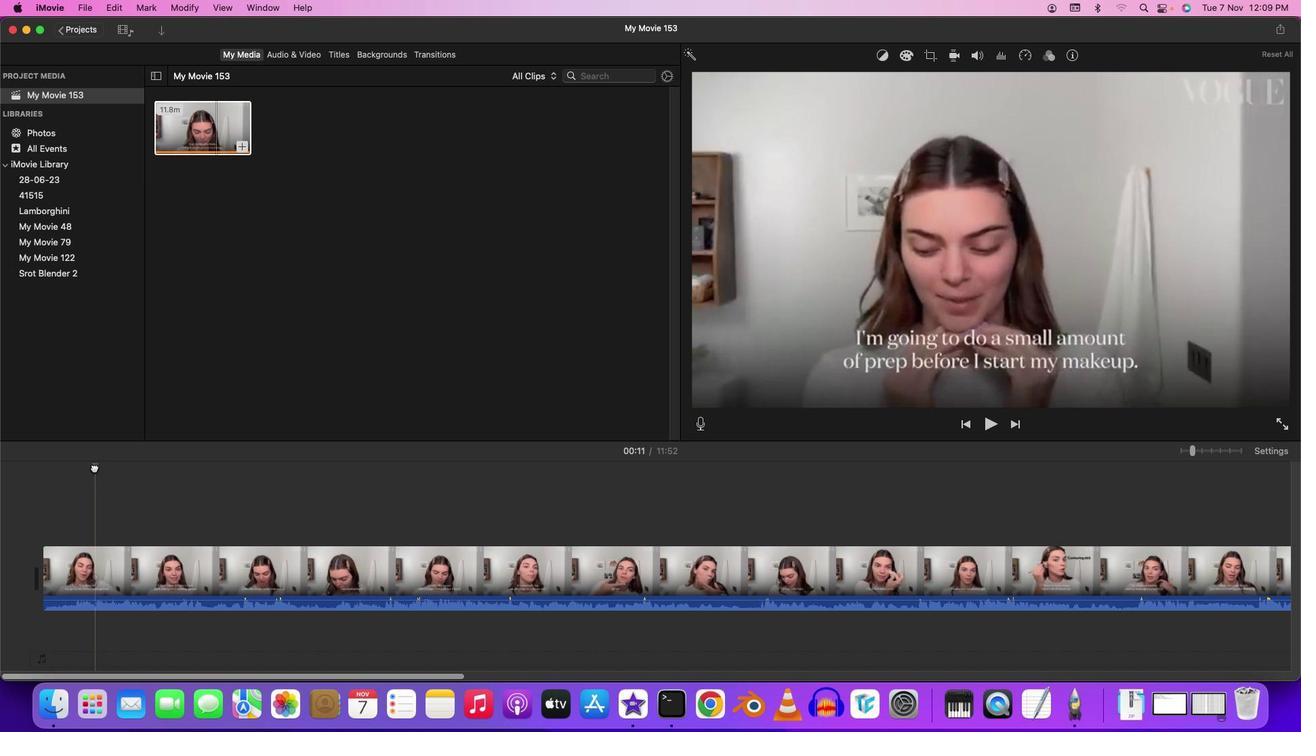 
Action: Mouse moved to (360, 37)
Screenshot: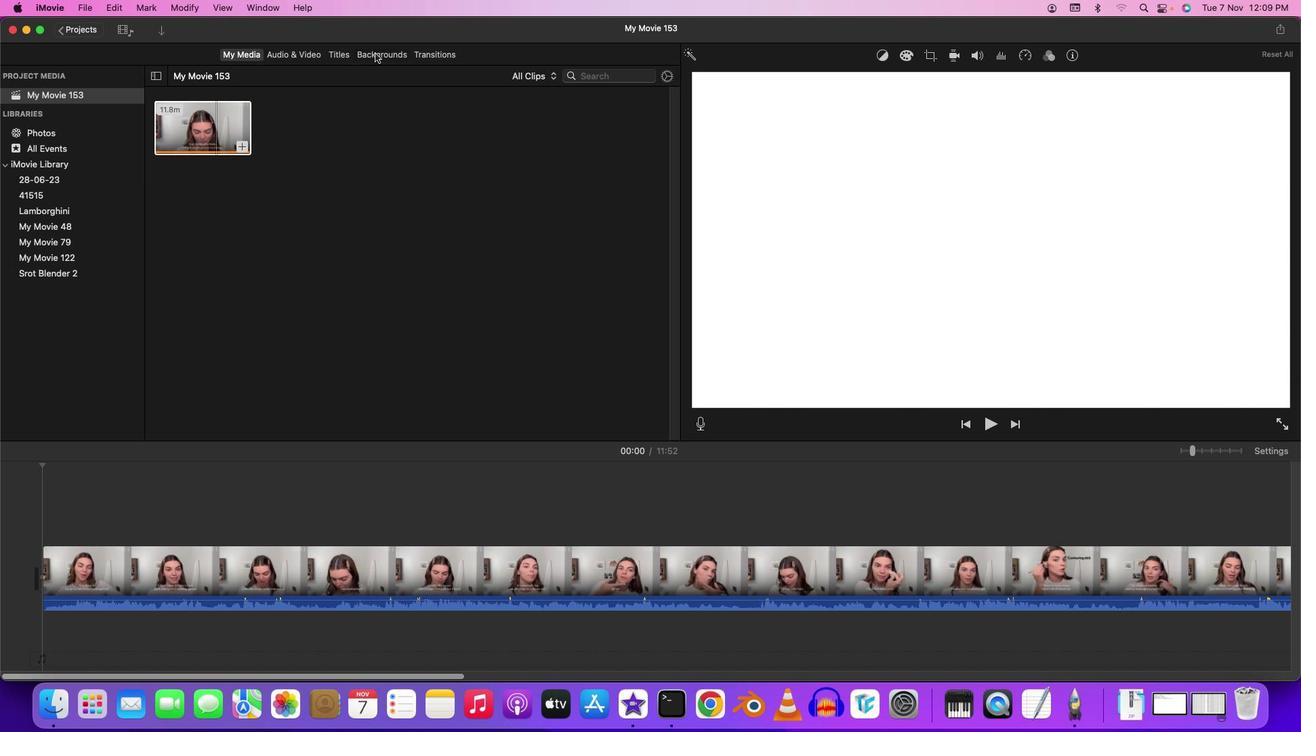
Action: Mouse pressed left at (360, 37)
Screenshot: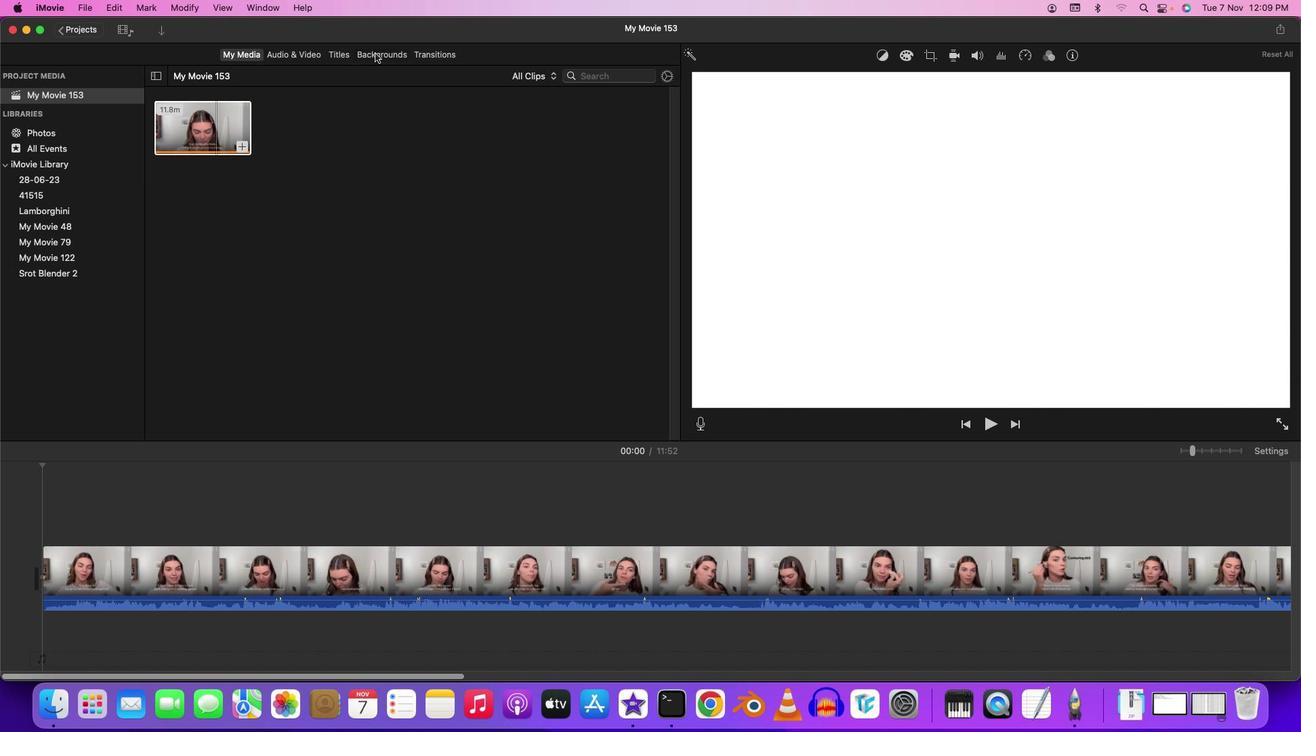 
Action: Mouse moved to (263, 289)
Screenshot: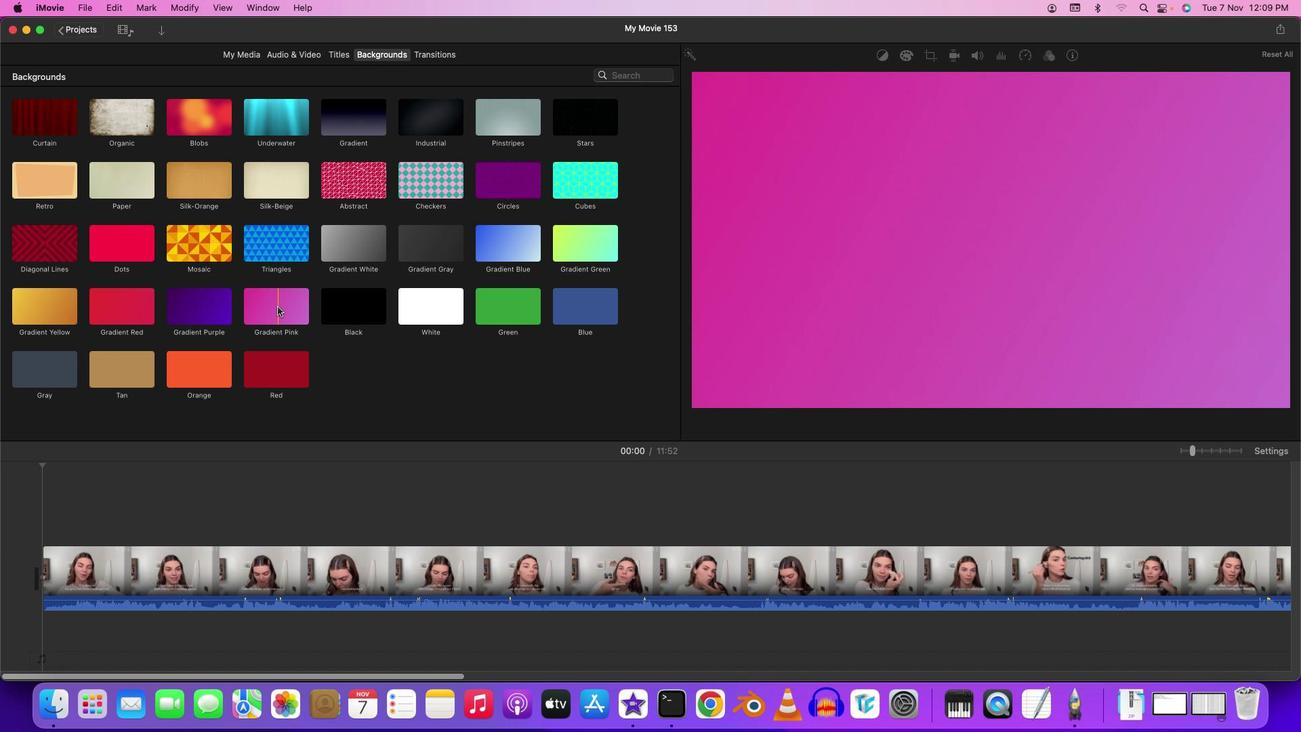 
Action: Mouse pressed left at (263, 289)
Screenshot: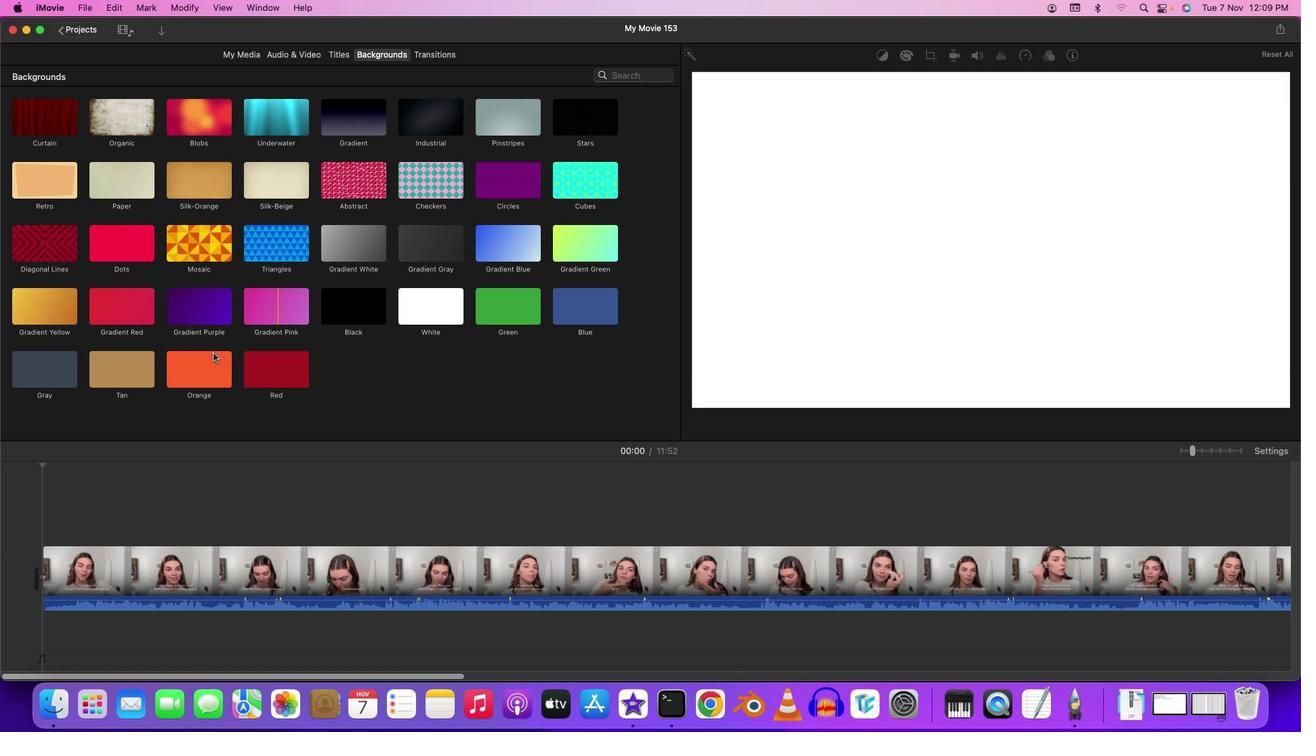 
Action: Mouse moved to (323, 42)
Screenshot: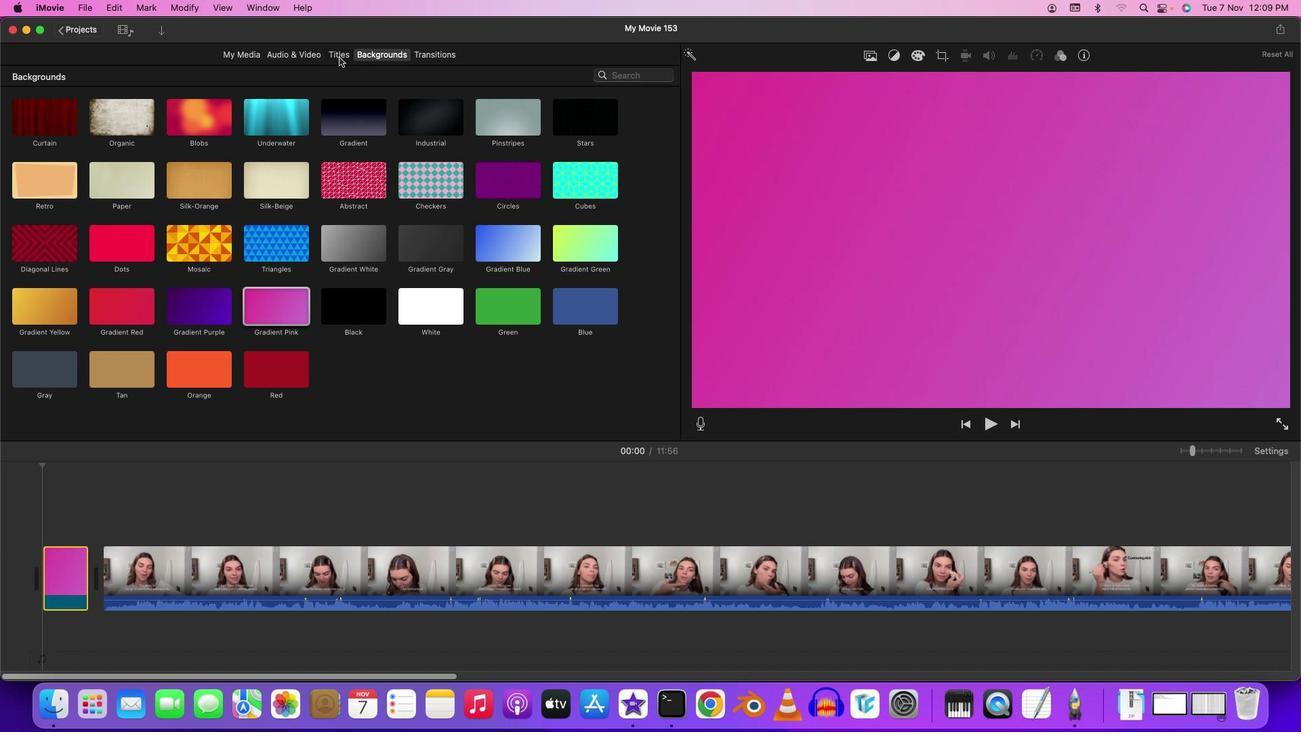 
Action: Mouse pressed left at (323, 42)
Screenshot: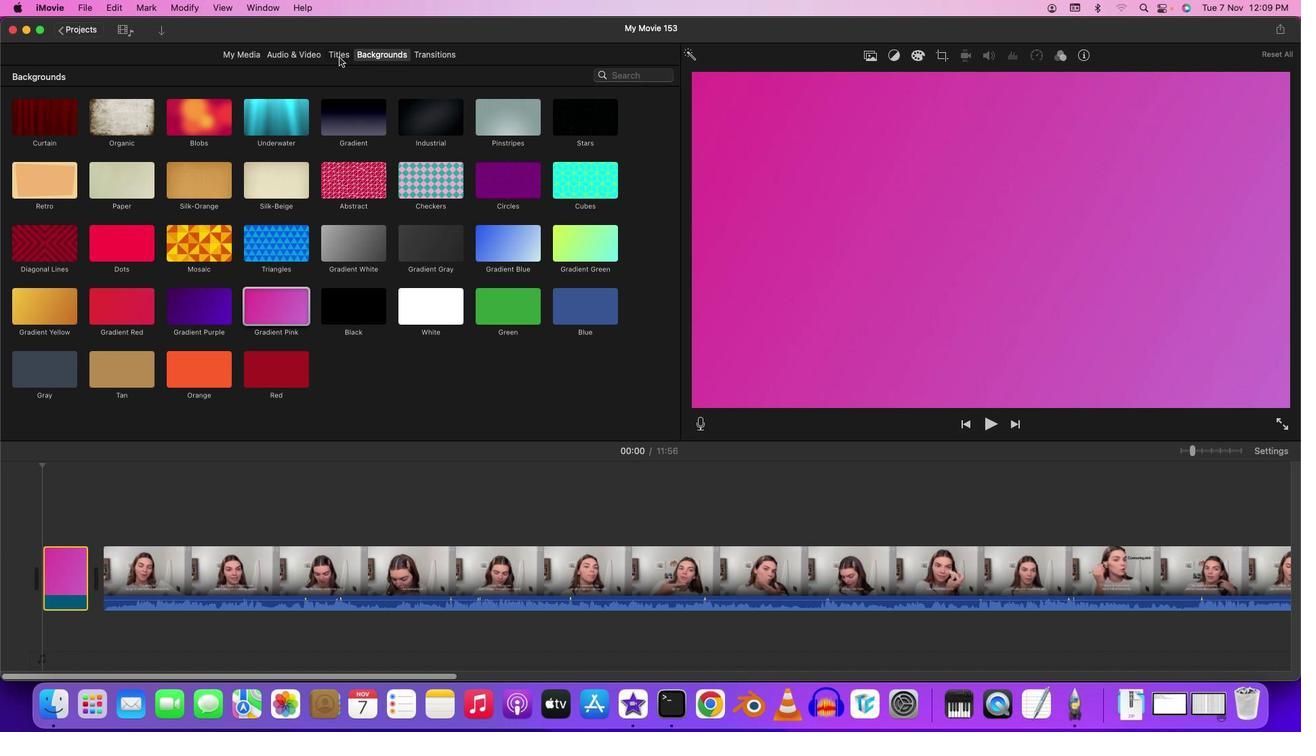 
Action: Mouse moved to (342, 264)
Screenshot: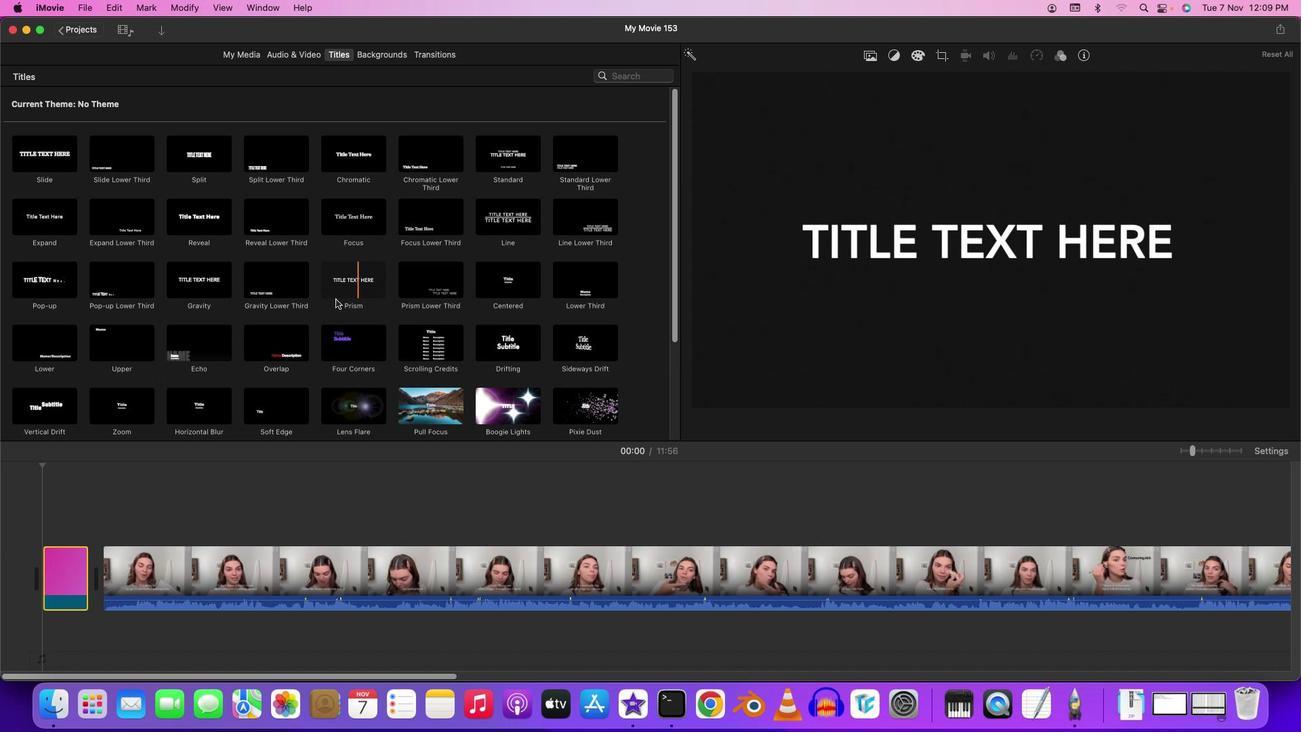 
Action: Mouse pressed left at (342, 264)
Screenshot: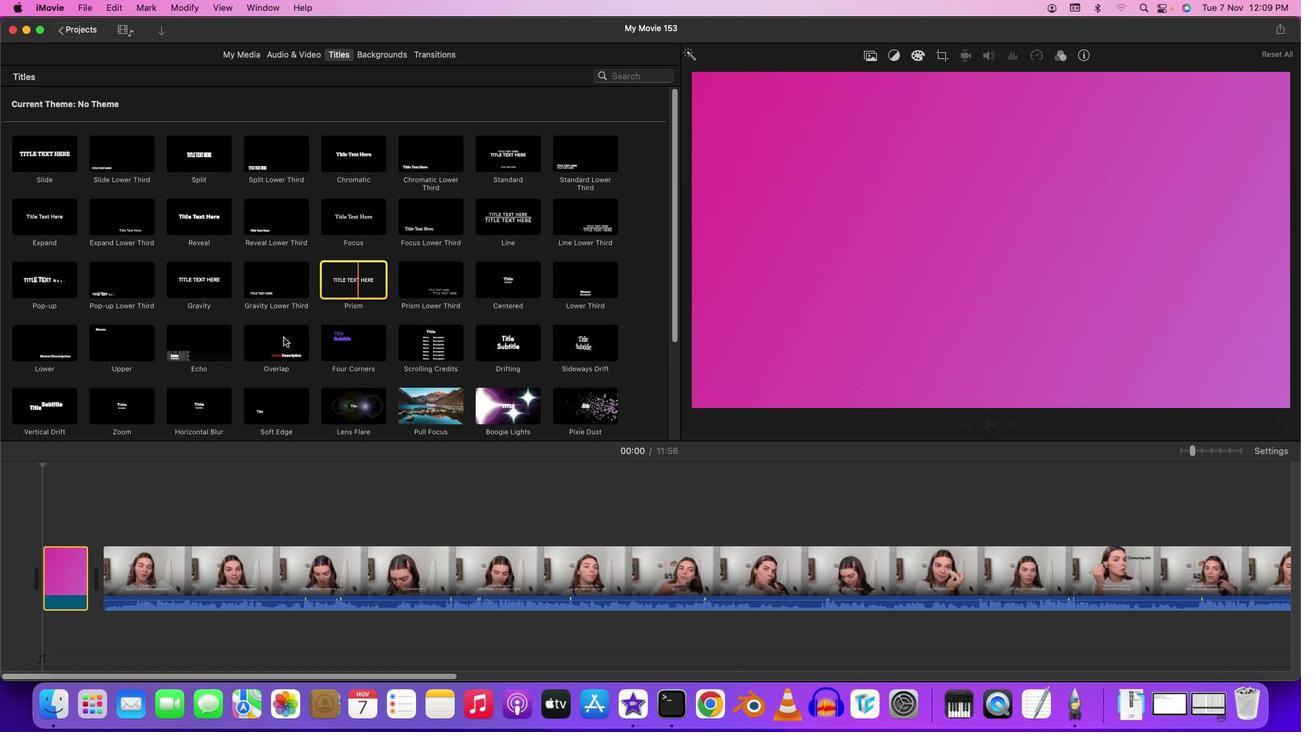 
Action: Mouse moved to (61, 515)
Screenshot: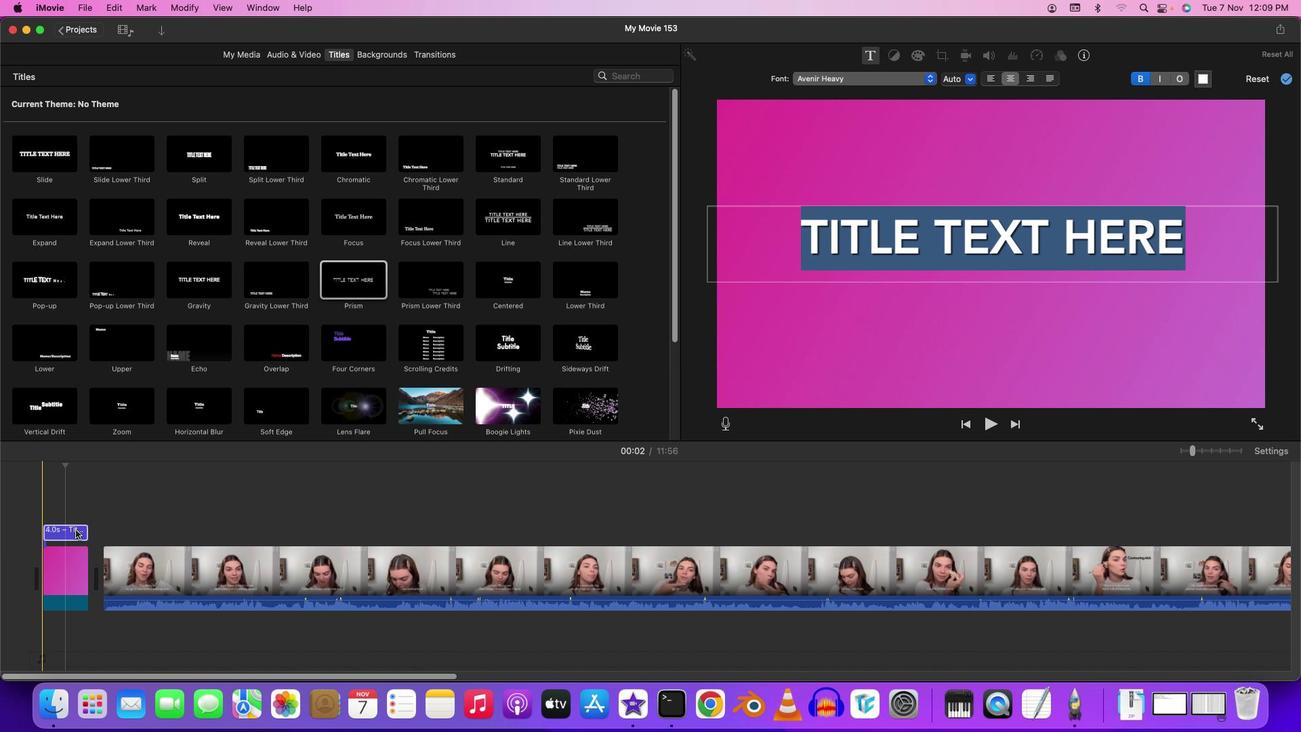 
Action: Mouse pressed left at (61, 515)
Screenshot: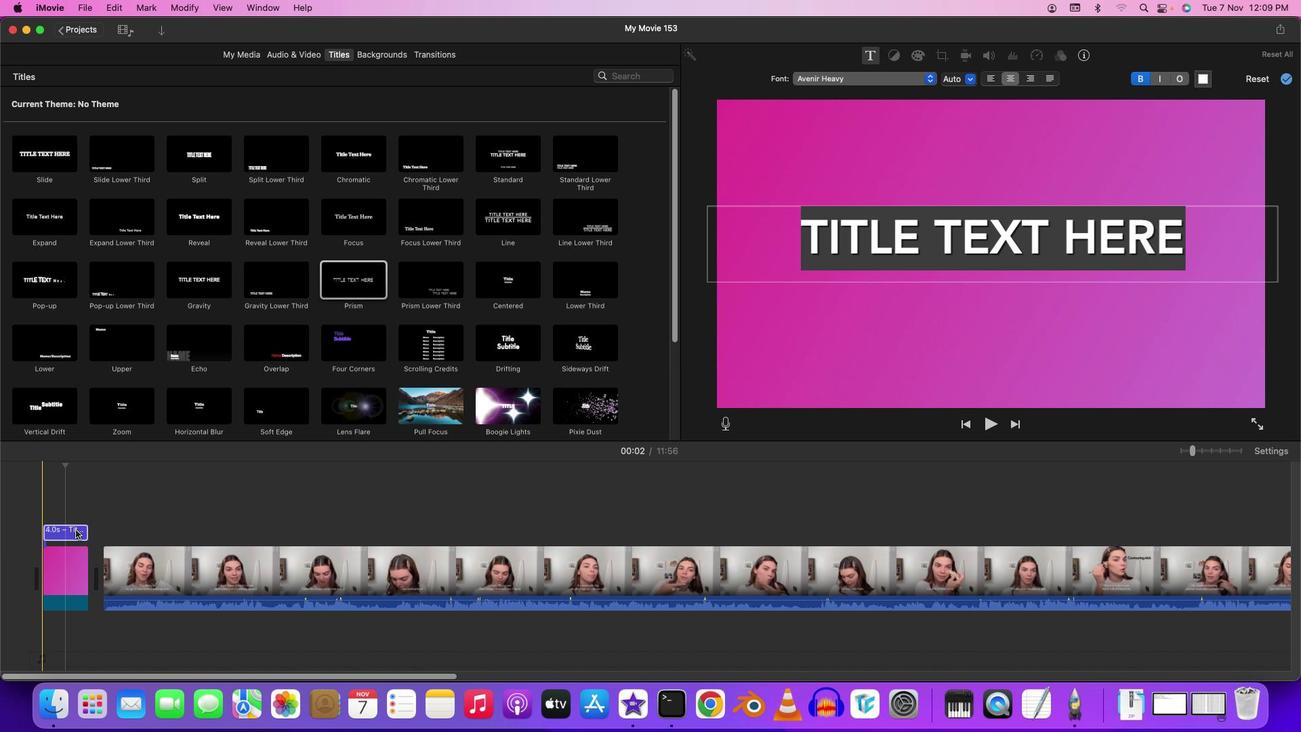 
Action: Mouse pressed left at (61, 515)
Screenshot: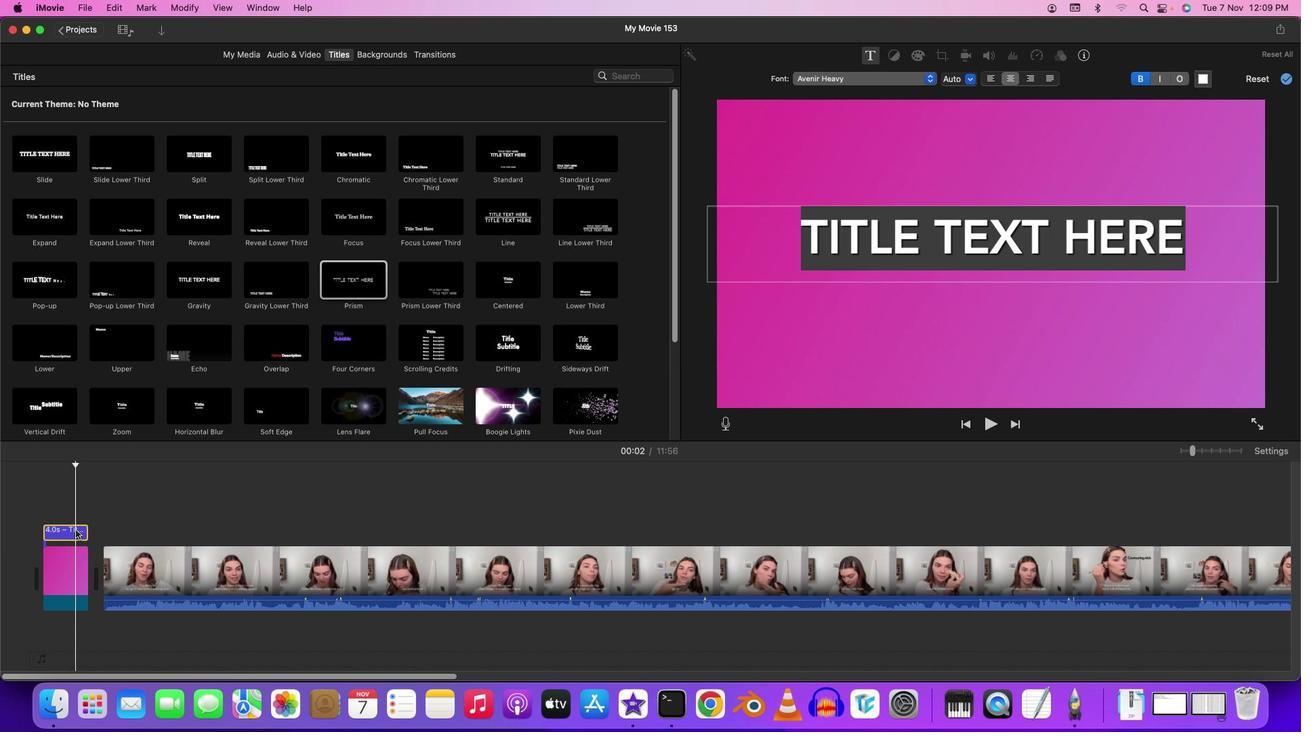 
Action: Mouse moved to (1175, 214)
Screenshot: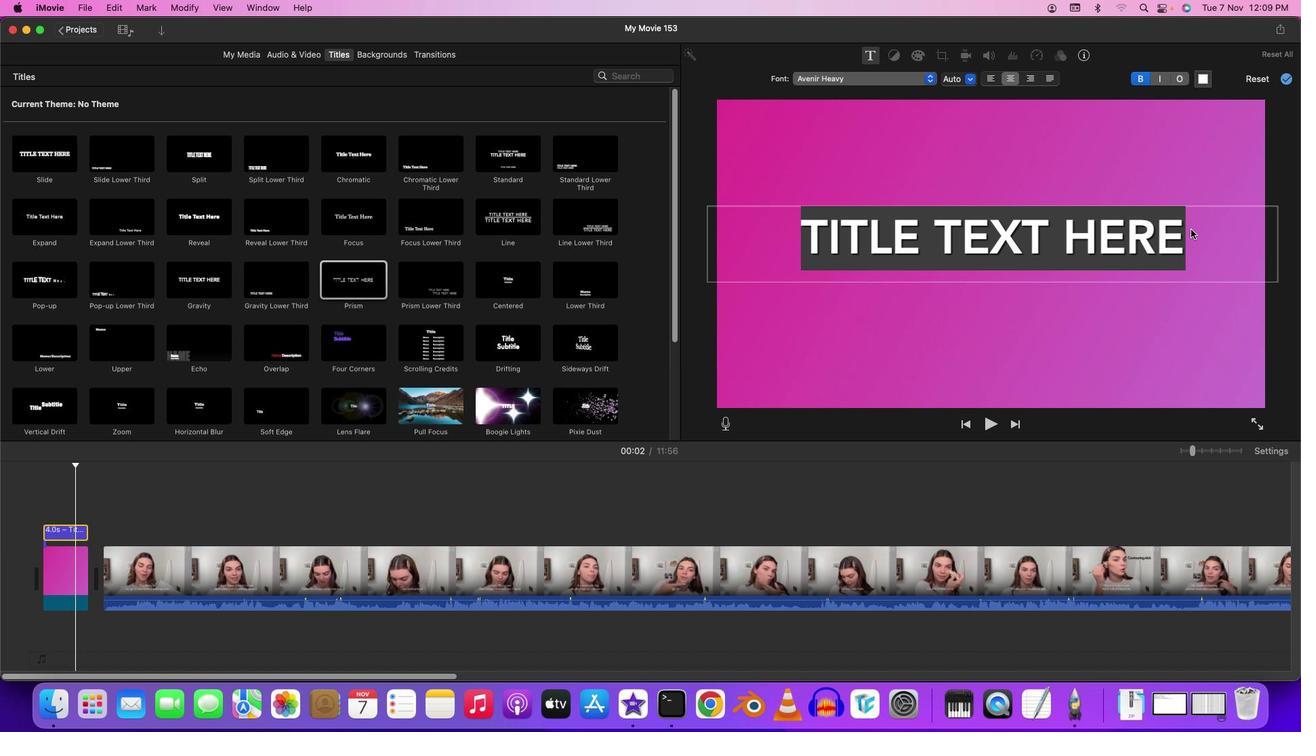 
Action: Mouse pressed left at (1175, 214)
Screenshot: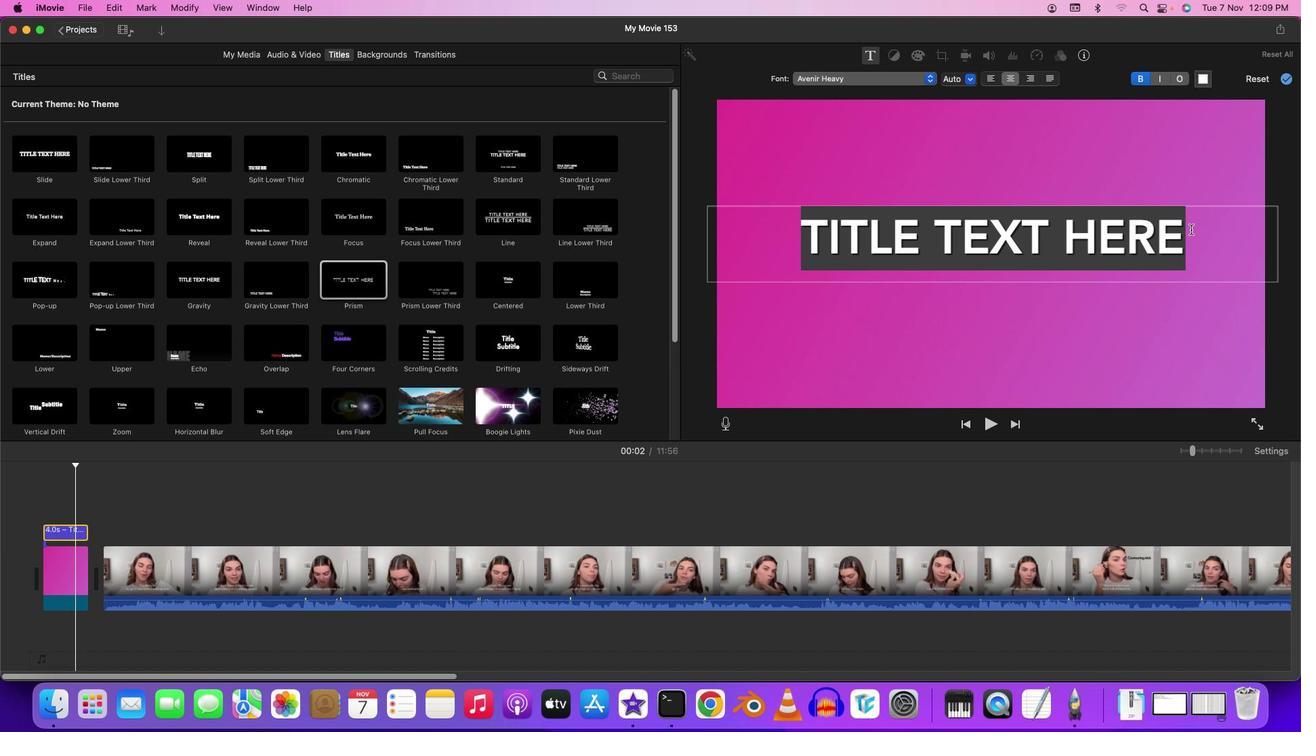 
Action: Key pressed Key.backspaceKey.shift'M''a''k'Key.backspaceKey.backspaceKey.backspaceKey.backspace
Screenshot: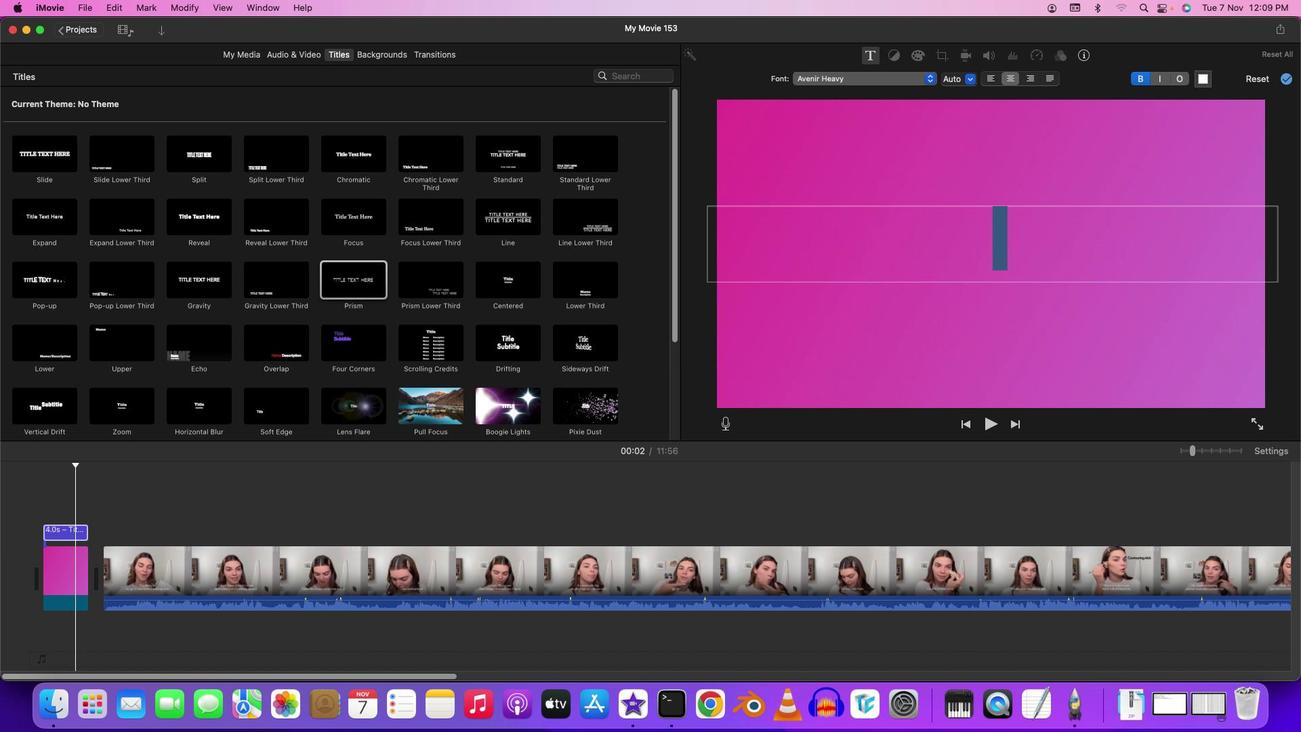 
Action: Mouse moved to (582, 474)
Screenshot: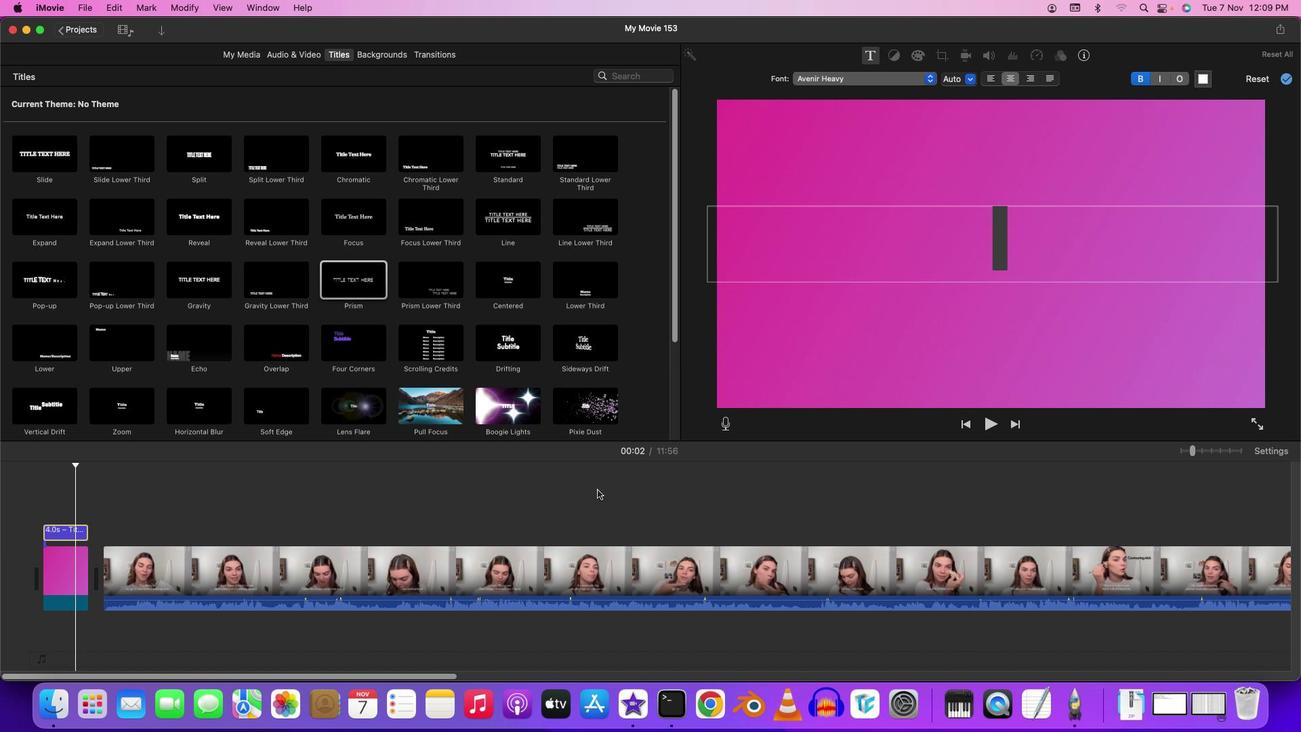 
Action: Mouse pressed left at (582, 474)
Screenshot: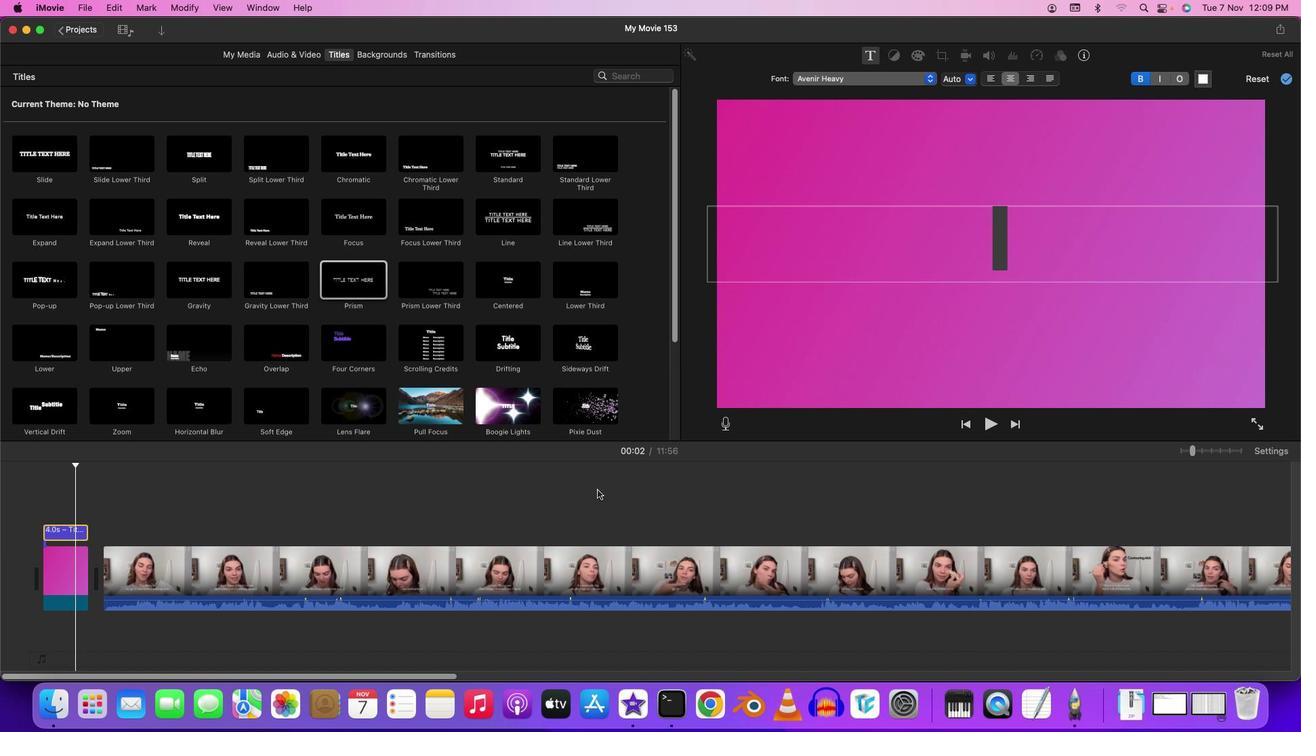 
Action: Mouse moved to (580, 472)
Screenshot: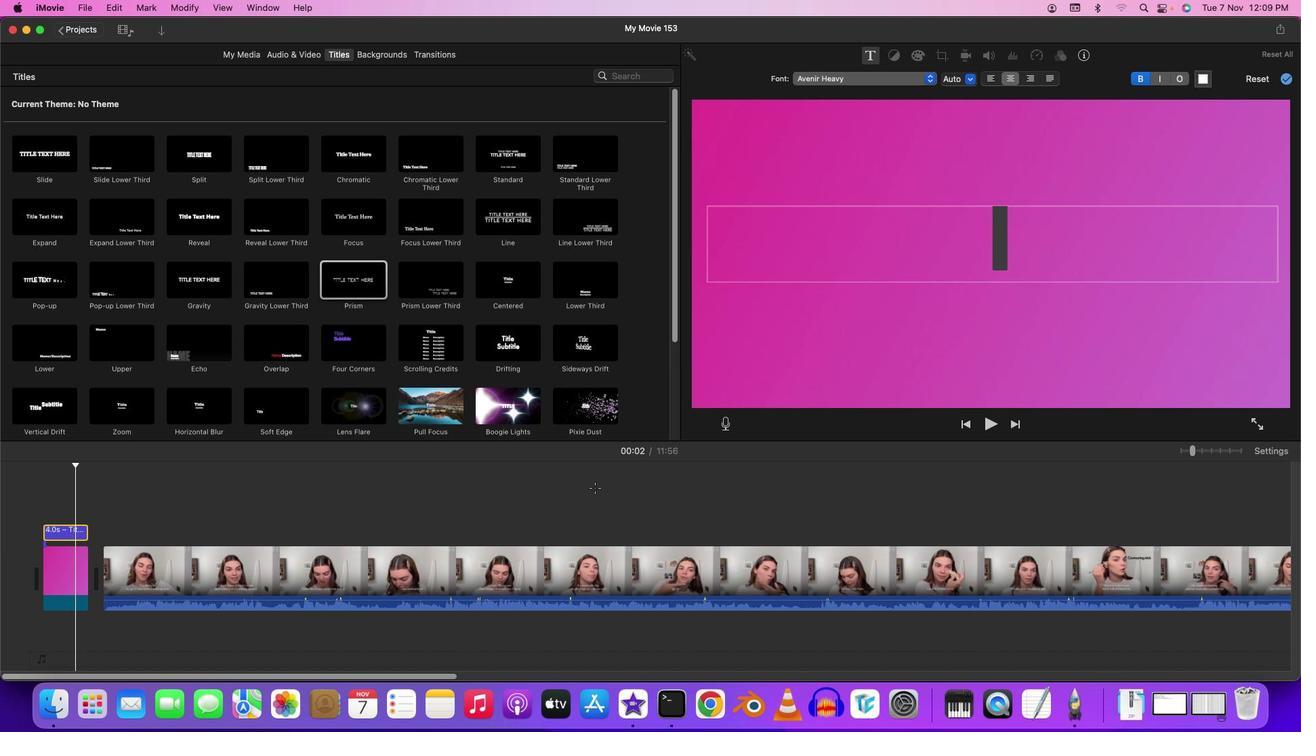 
Action: Mouse pressed left at (580, 472)
Screenshot: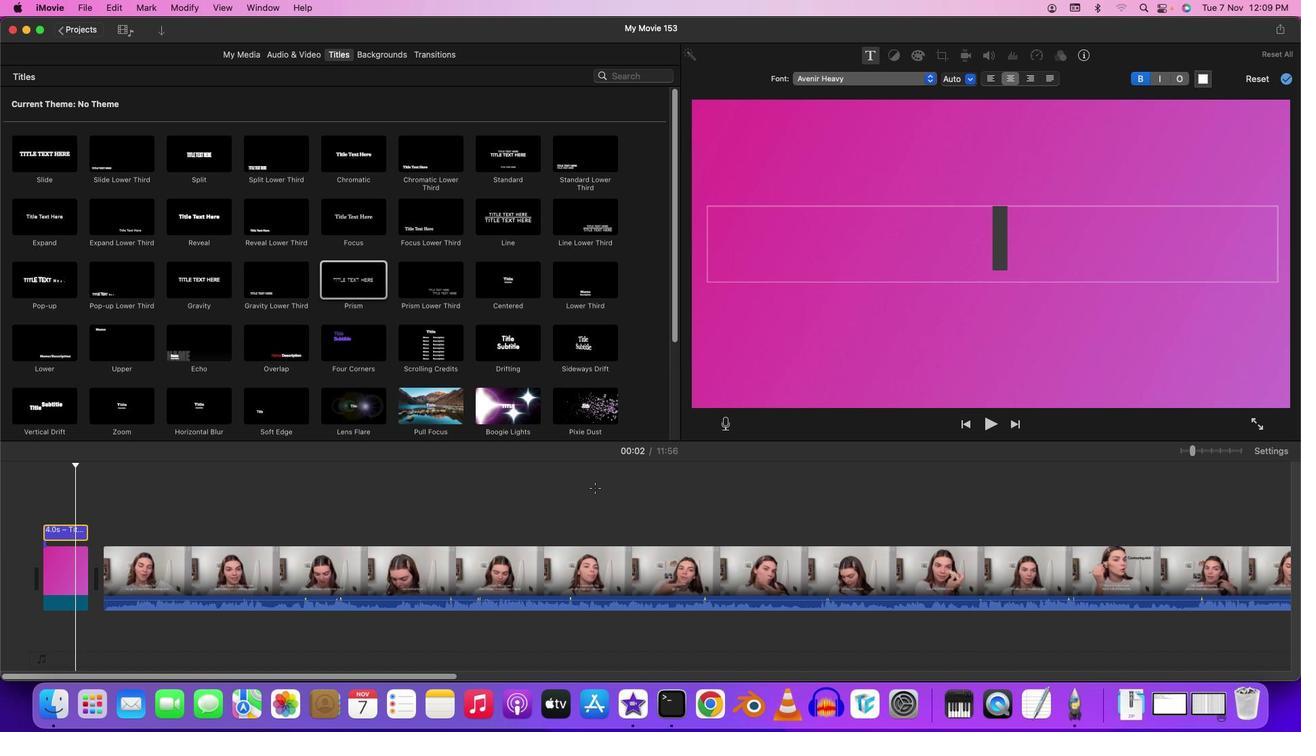 
Action: Mouse moved to (56, 513)
Screenshot: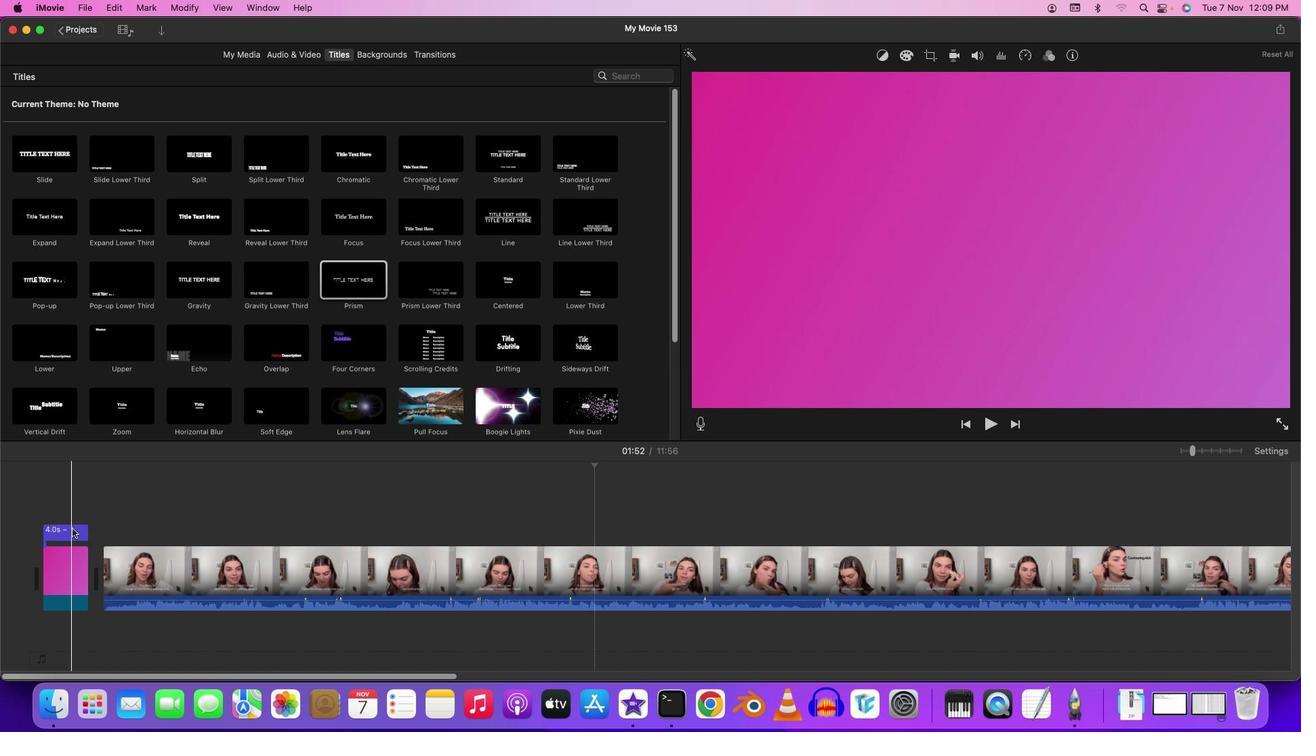 
Action: Mouse pressed left at (56, 513)
Screenshot: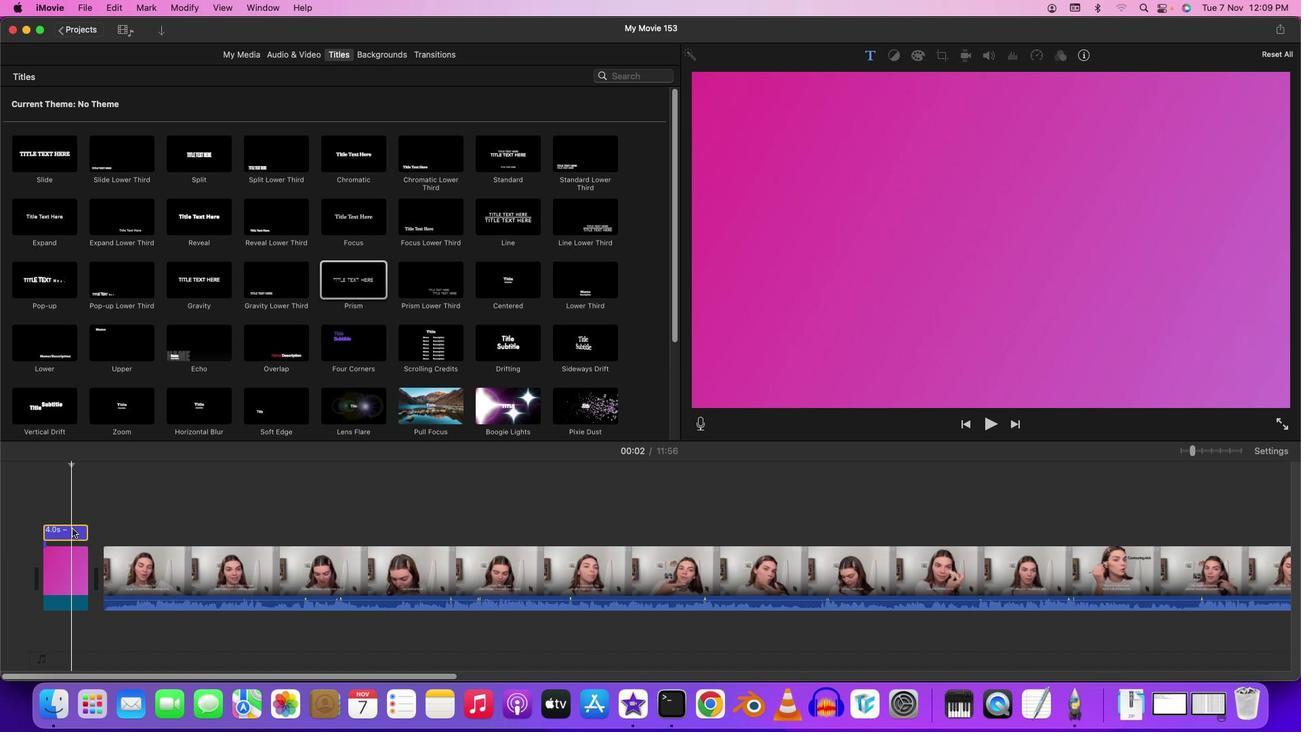 
Action: Mouse pressed right at (56, 513)
Screenshot: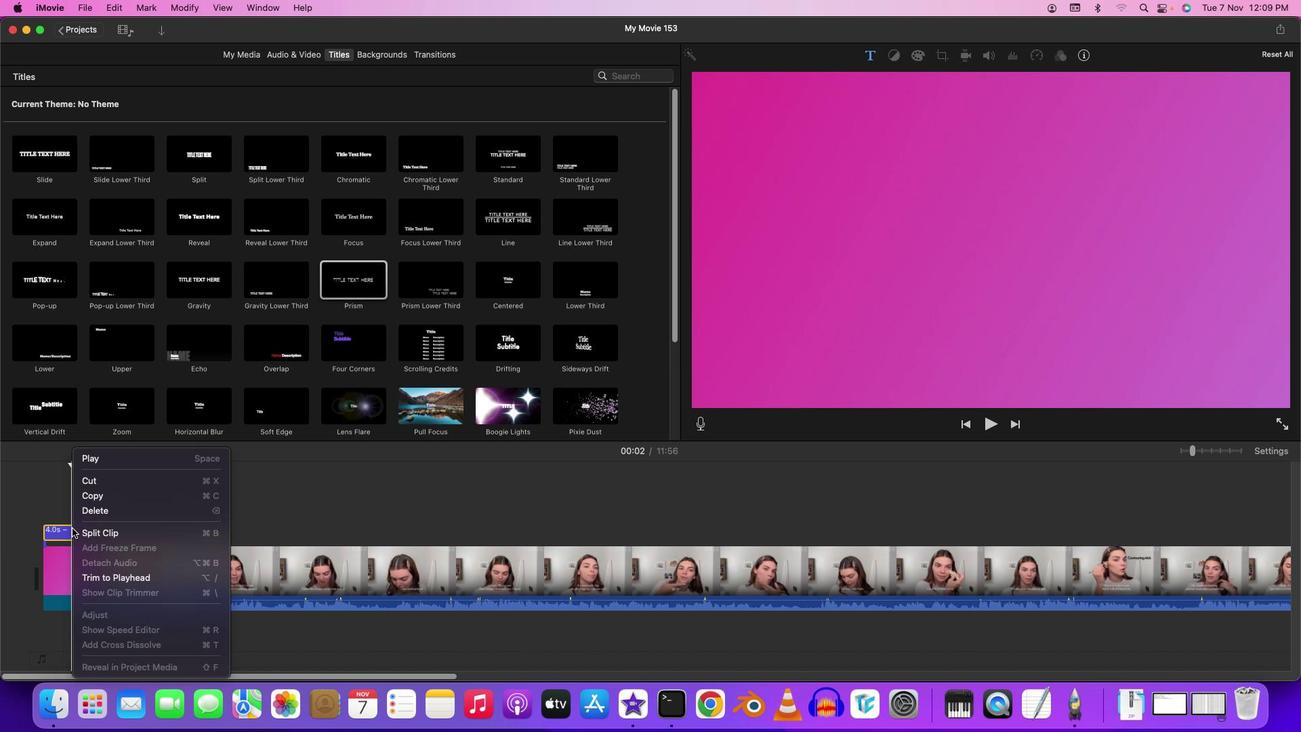 
Action: Mouse moved to (70, 497)
Screenshot: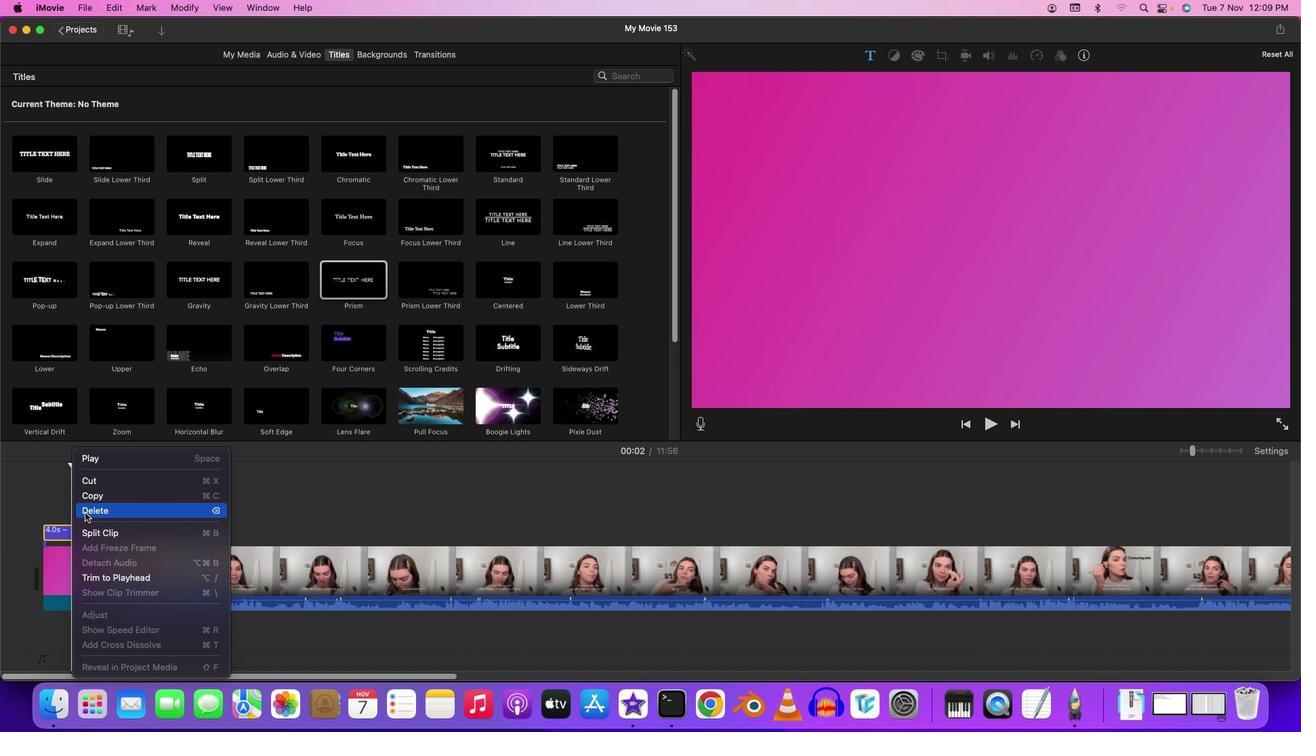 
Action: Mouse pressed left at (70, 497)
Screenshot: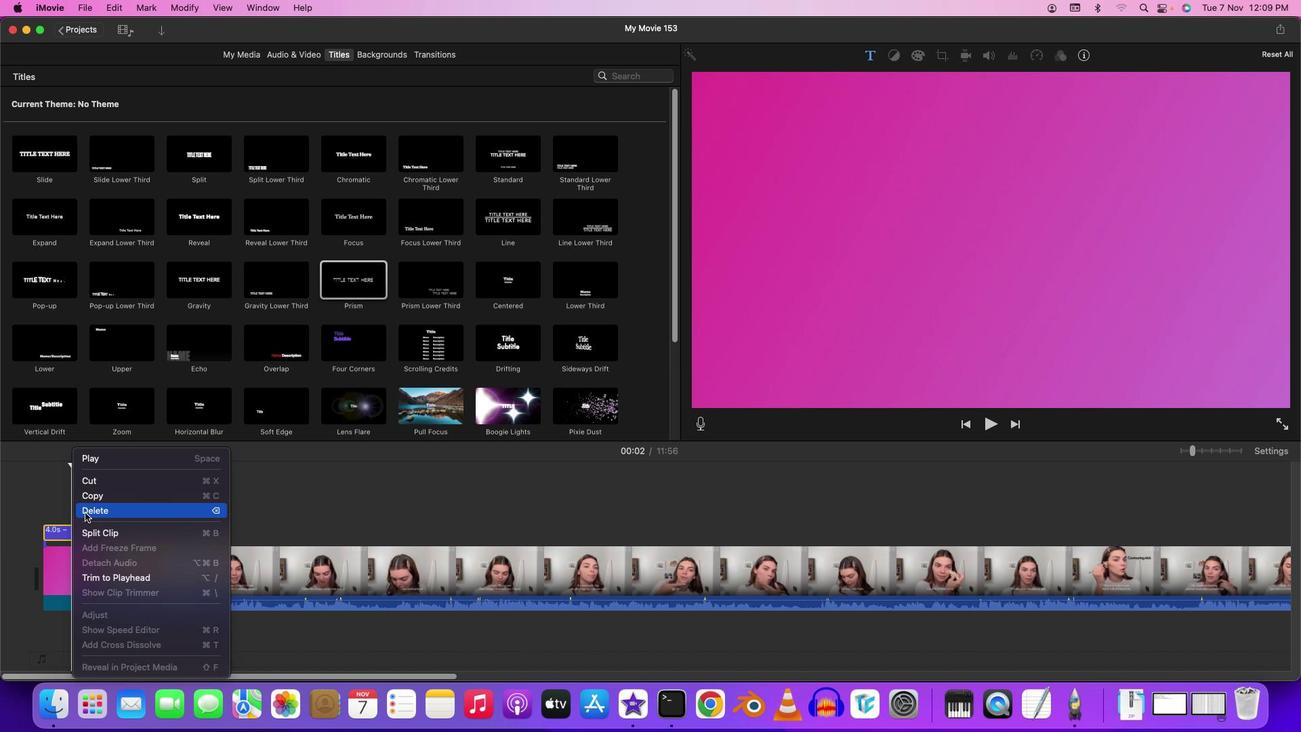 
Action: Mouse moved to (185, 205)
Screenshot: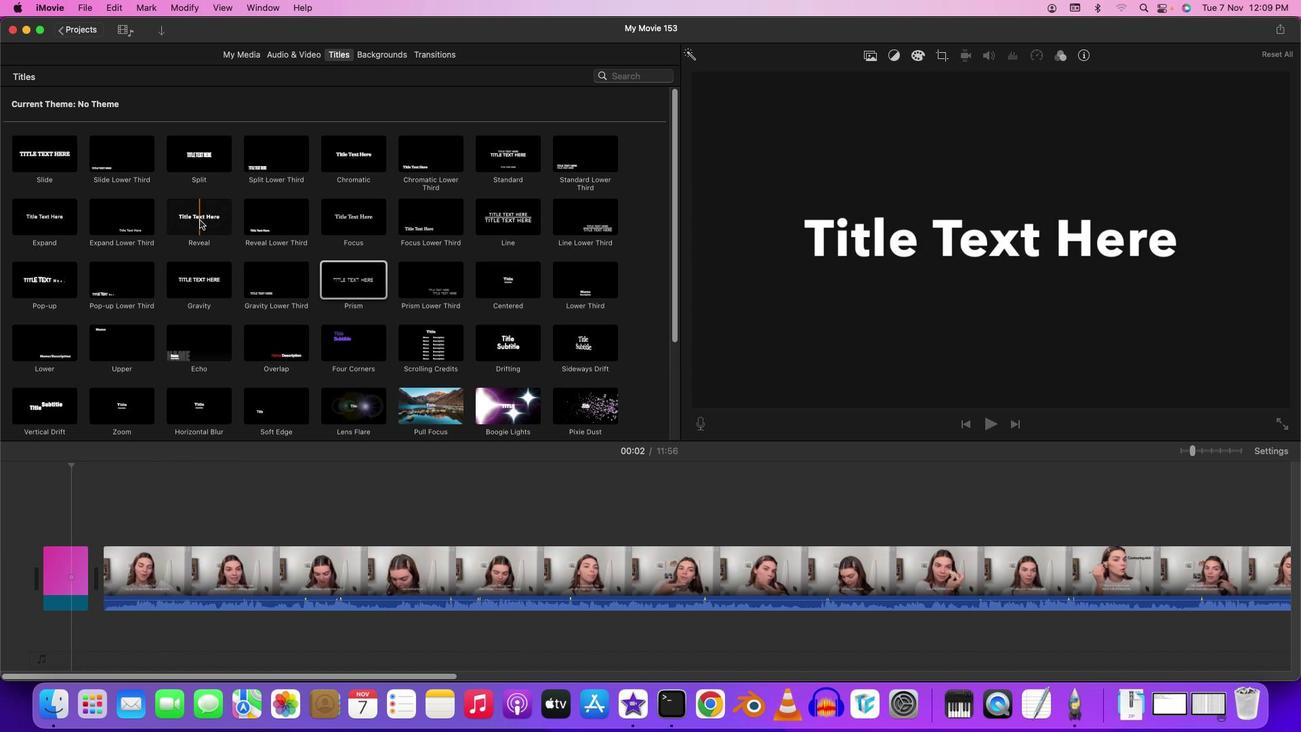 
Action: Mouse pressed left at (185, 205)
Screenshot: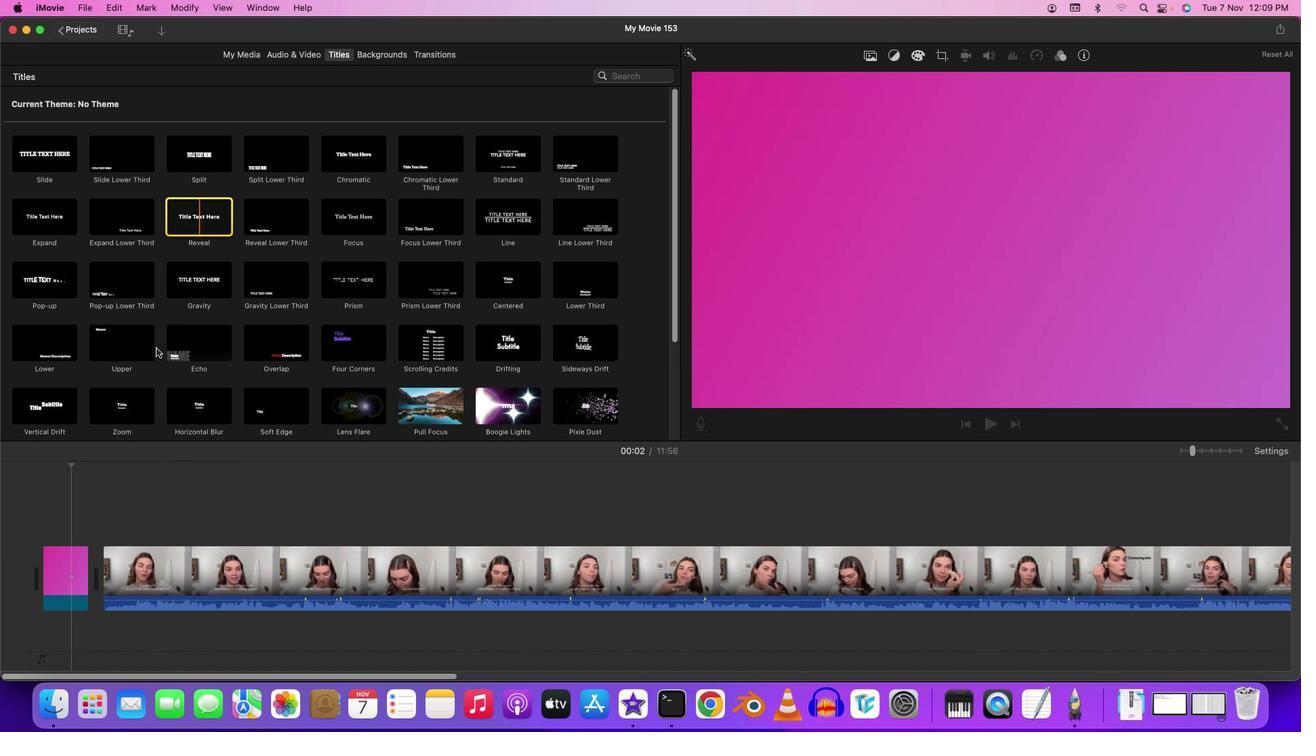 
Action: Mouse moved to (1182, 229)
Screenshot: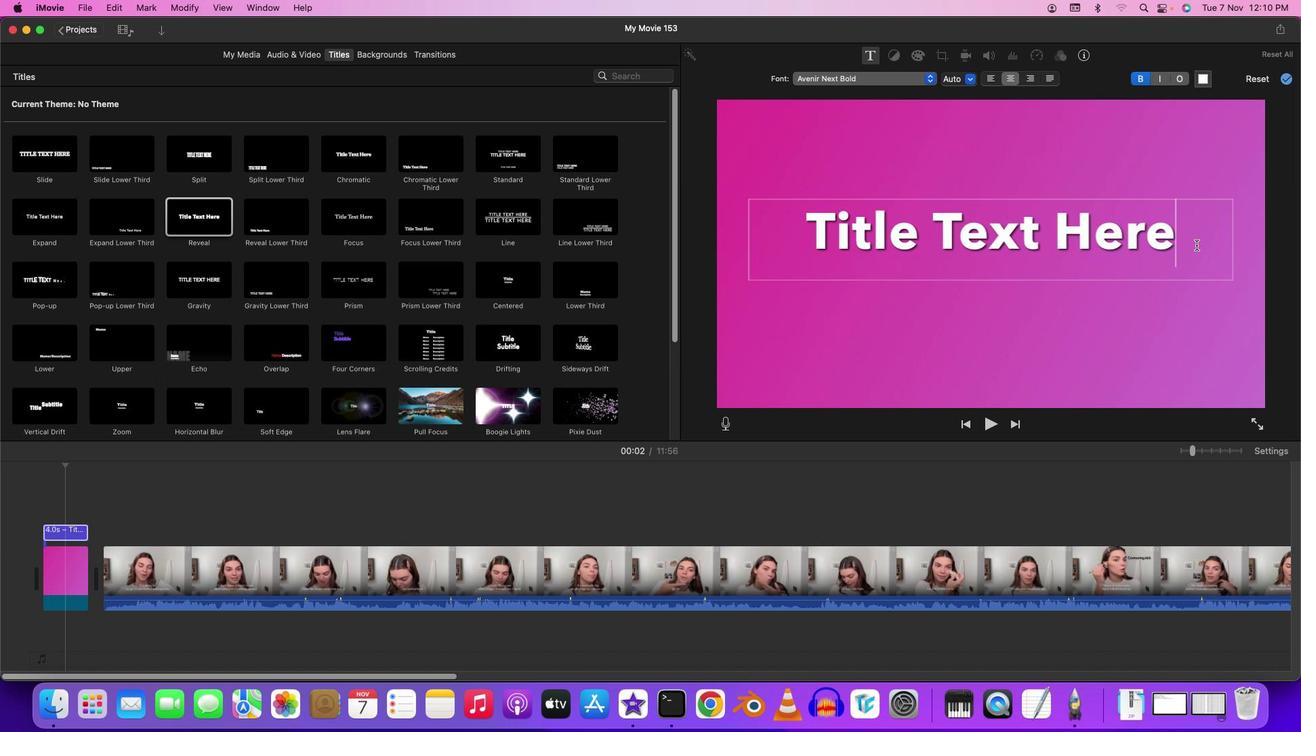 
Action: Mouse pressed left at (1182, 229)
Screenshot: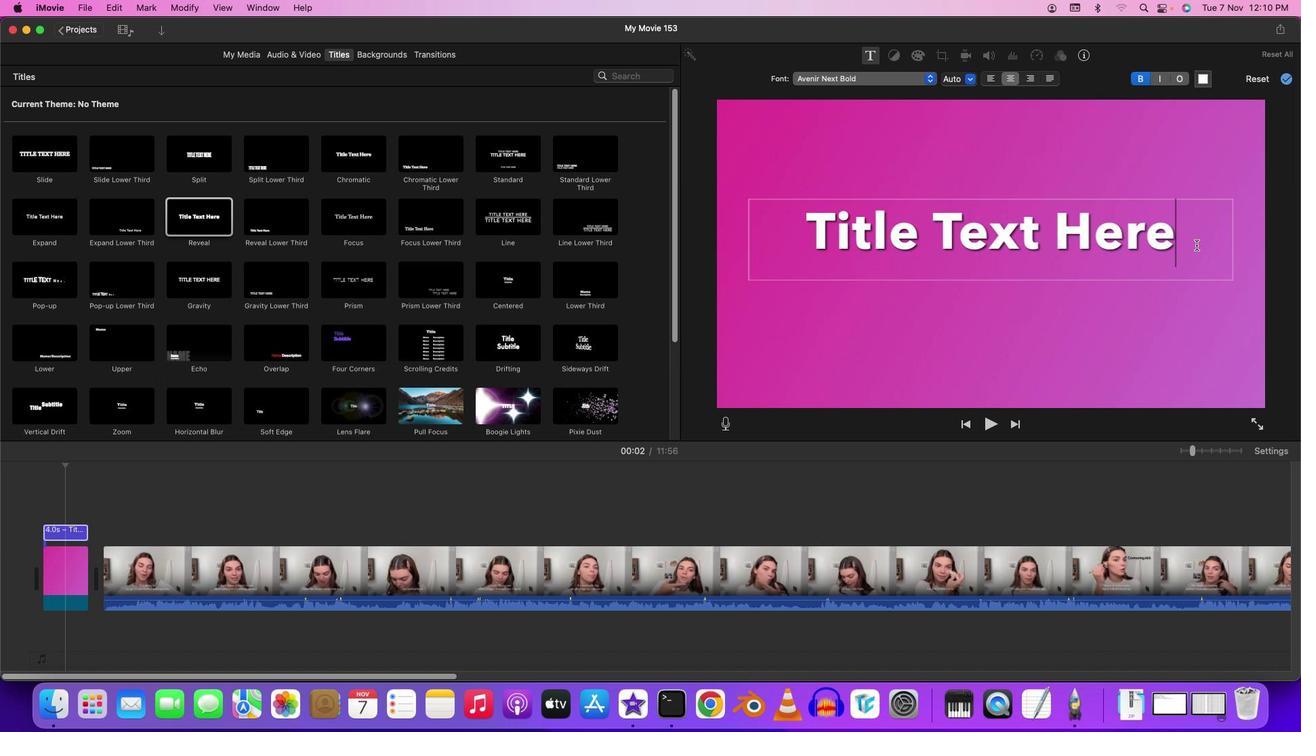 
Action: Key pressed Key.backspaceKey.backspaceKey.backspaceKey.backspaceKey.backspaceKey.backspaceKey.backspaceKey.backspaceKey.backspaceKey.backspaceKey.backspaceKey.backspaceKey.backspaceKey.backspaceKey.backspaceKey.backspaceKey.shift'M''a''k''e''u''p'Key.spaceKey.shift'T''u''t''o''r''i''a''l'
Screenshot: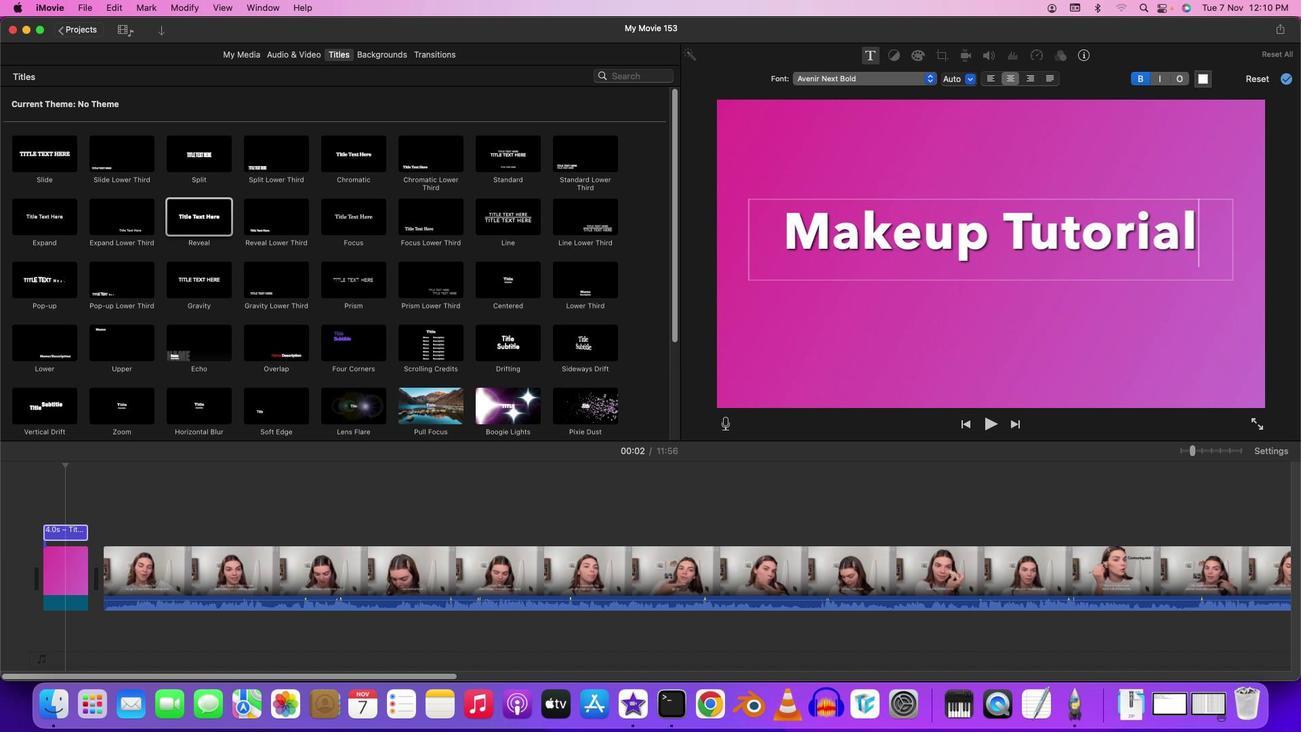 
Action: Mouse moved to (1188, 69)
Screenshot: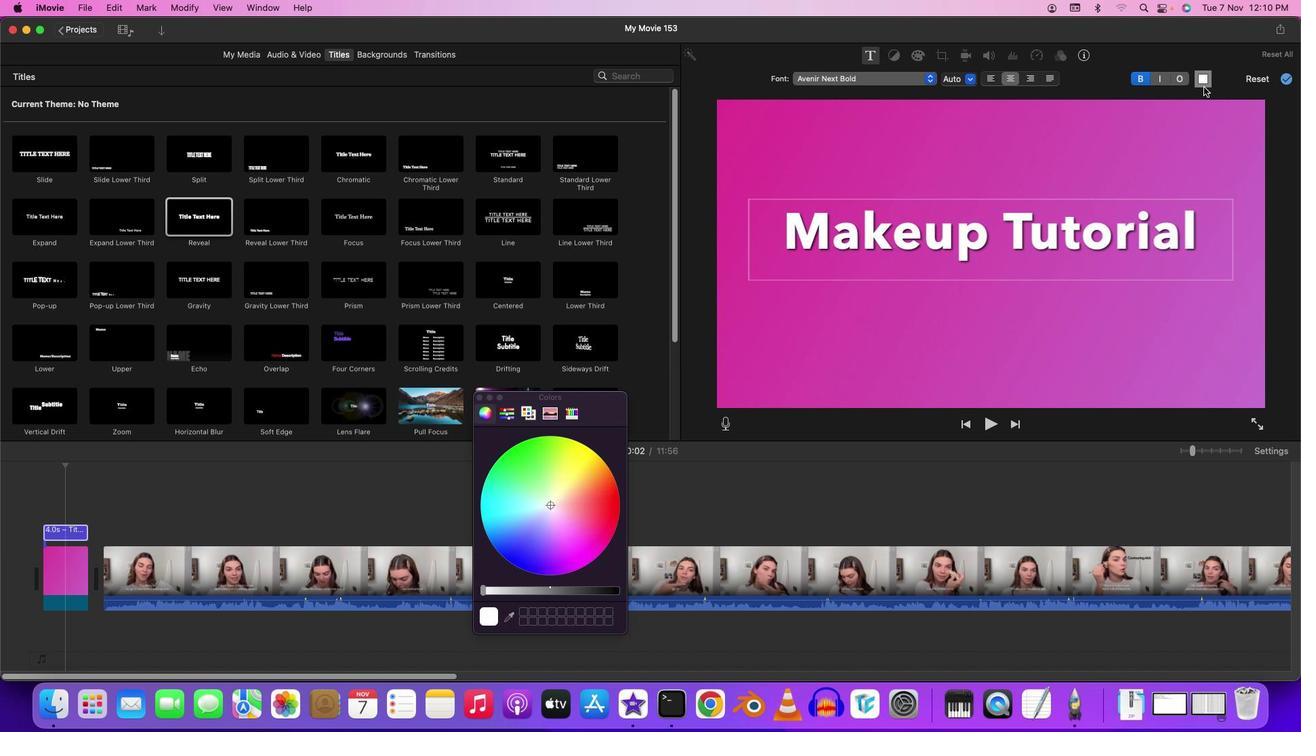 
Action: Mouse pressed left at (1188, 69)
Screenshot: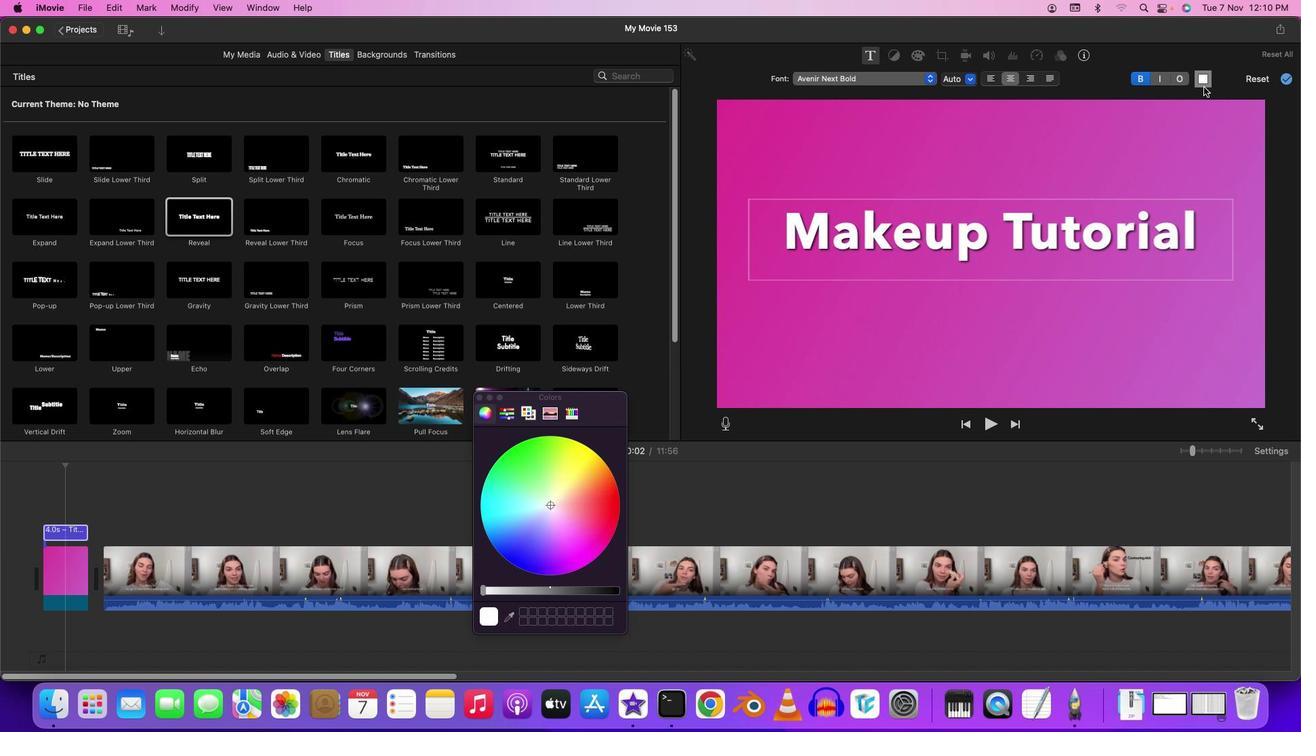 
Action: Mouse moved to (536, 488)
Screenshot: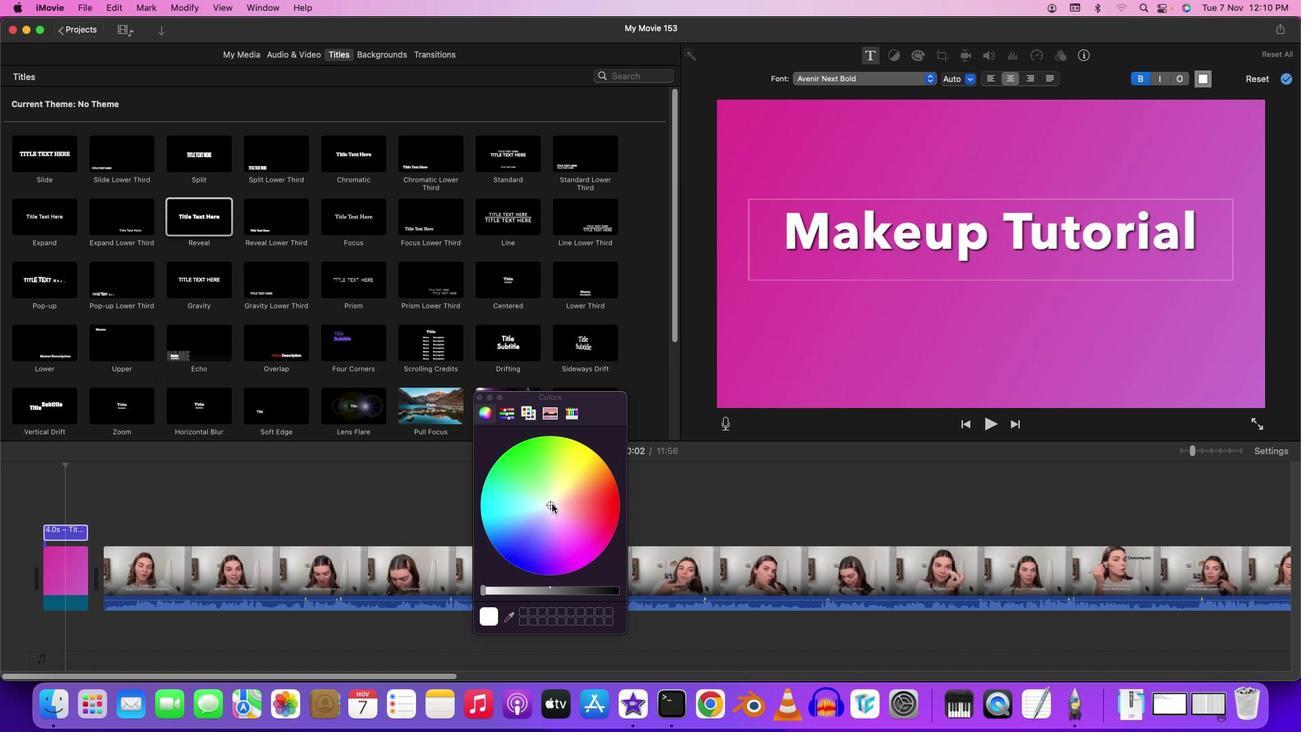
Action: Mouse pressed left at (536, 488)
Screenshot: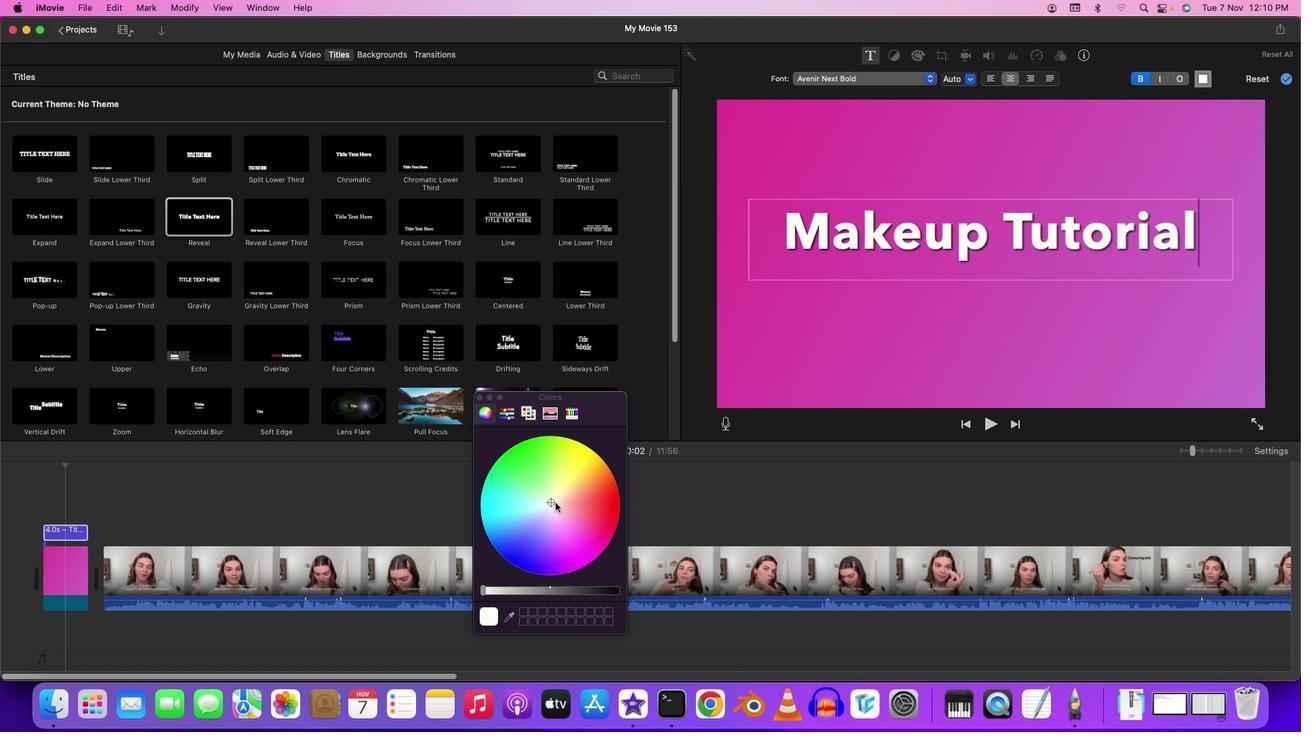 
Action: Mouse moved to (562, 399)
Screenshot: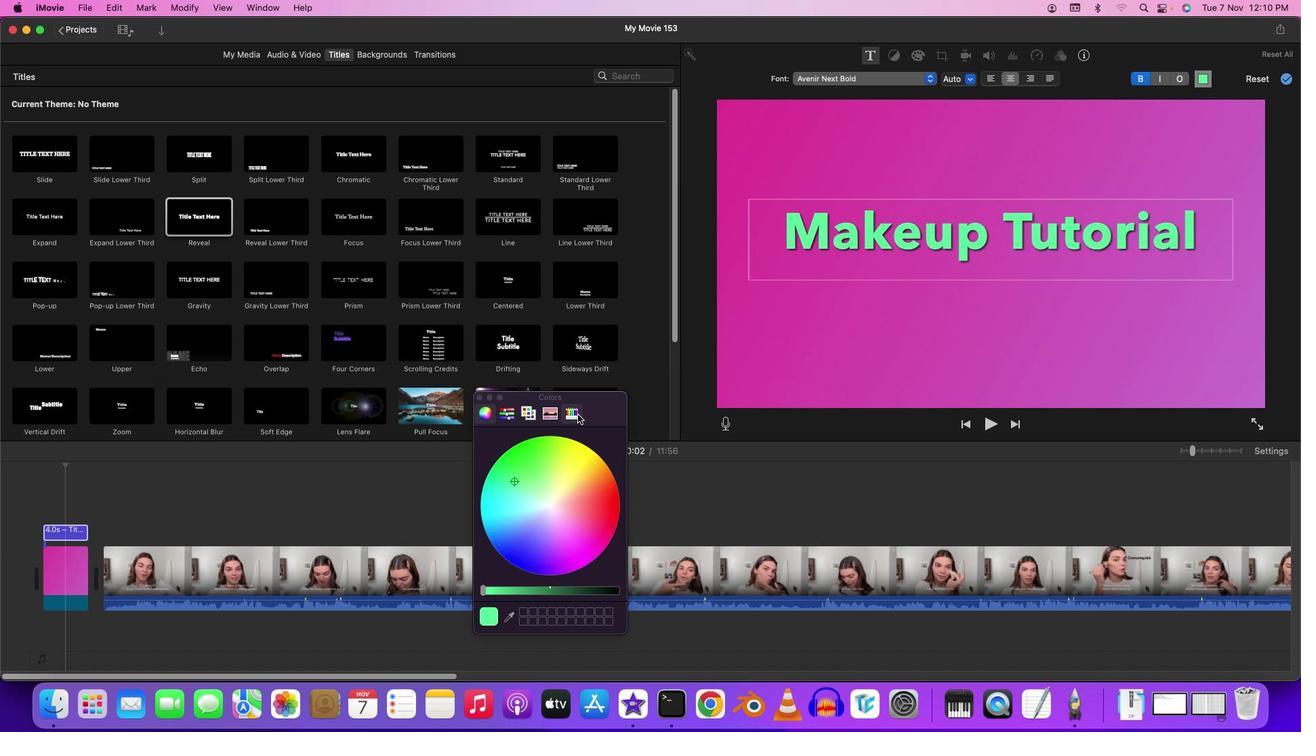 
Action: Mouse pressed left at (562, 399)
Screenshot: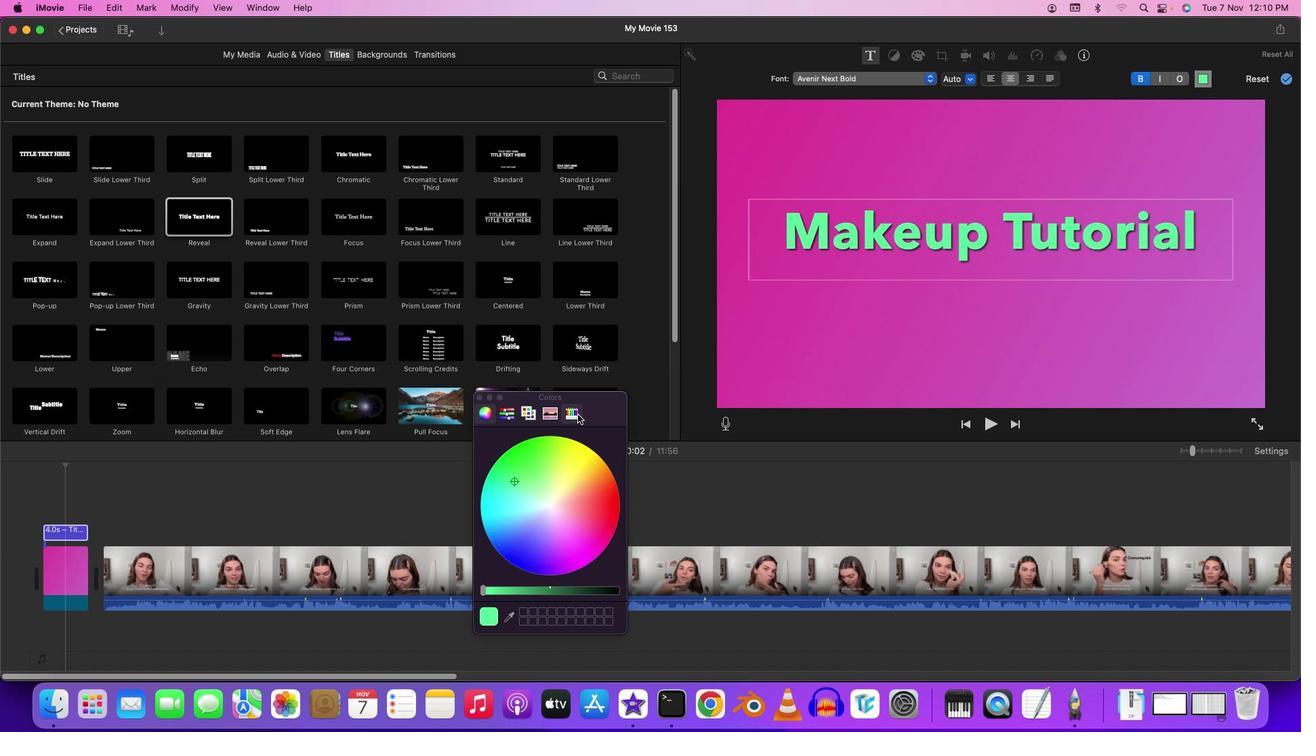 
Action: Mouse moved to (536, 399)
Screenshot: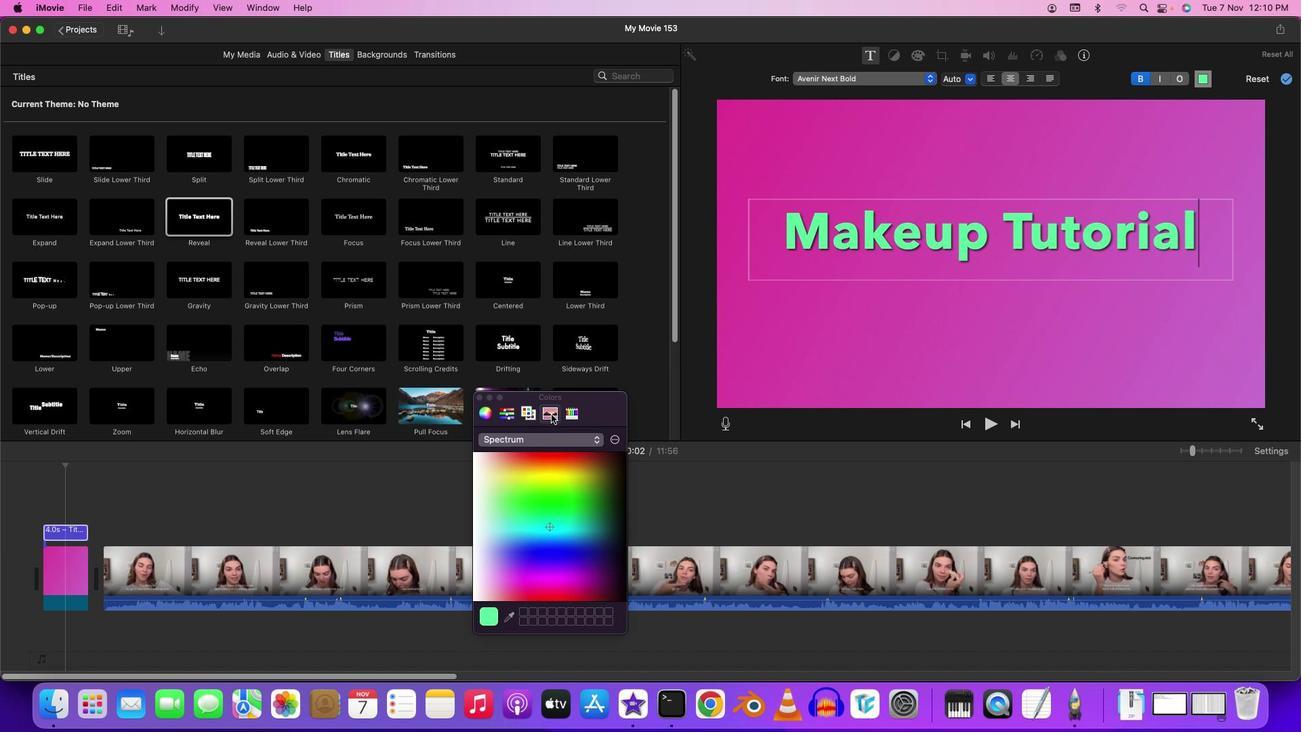 
Action: Mouse pressed left at (536, 399)
Screenshot: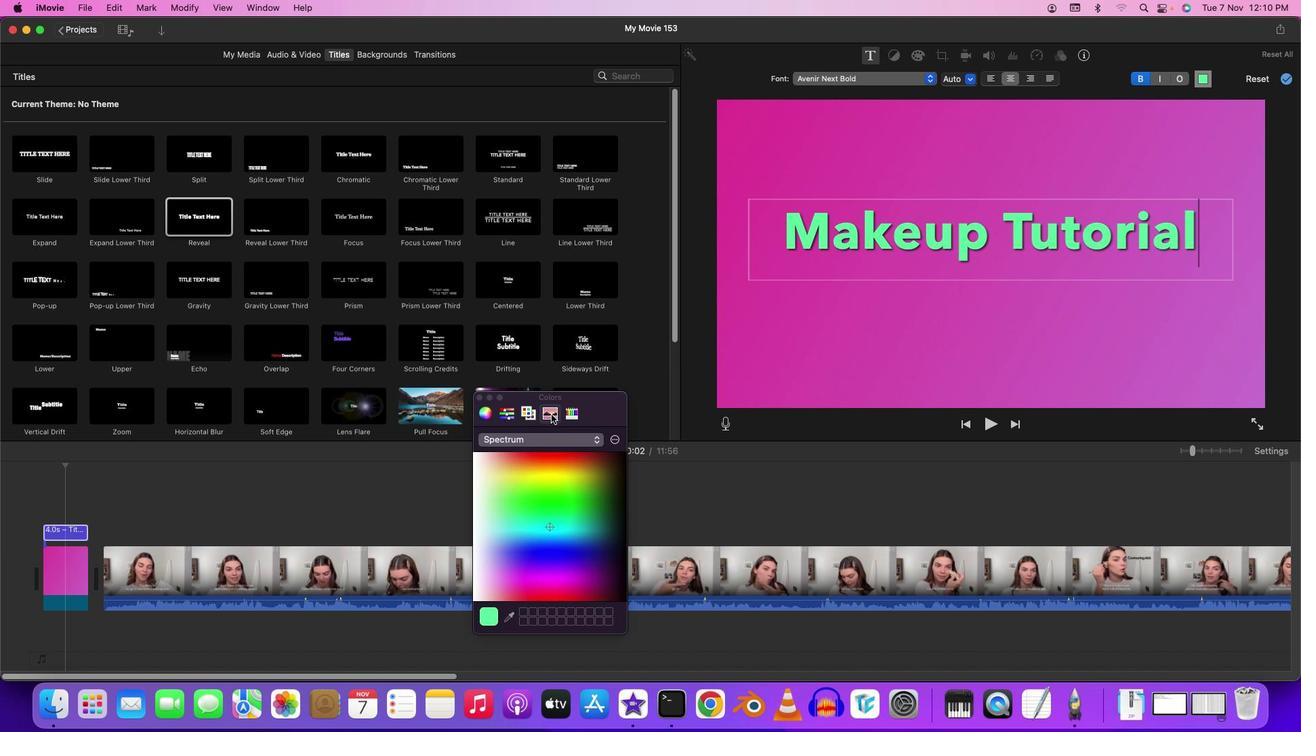 
Action: Mouse moved to (535, 421)
Screenshot: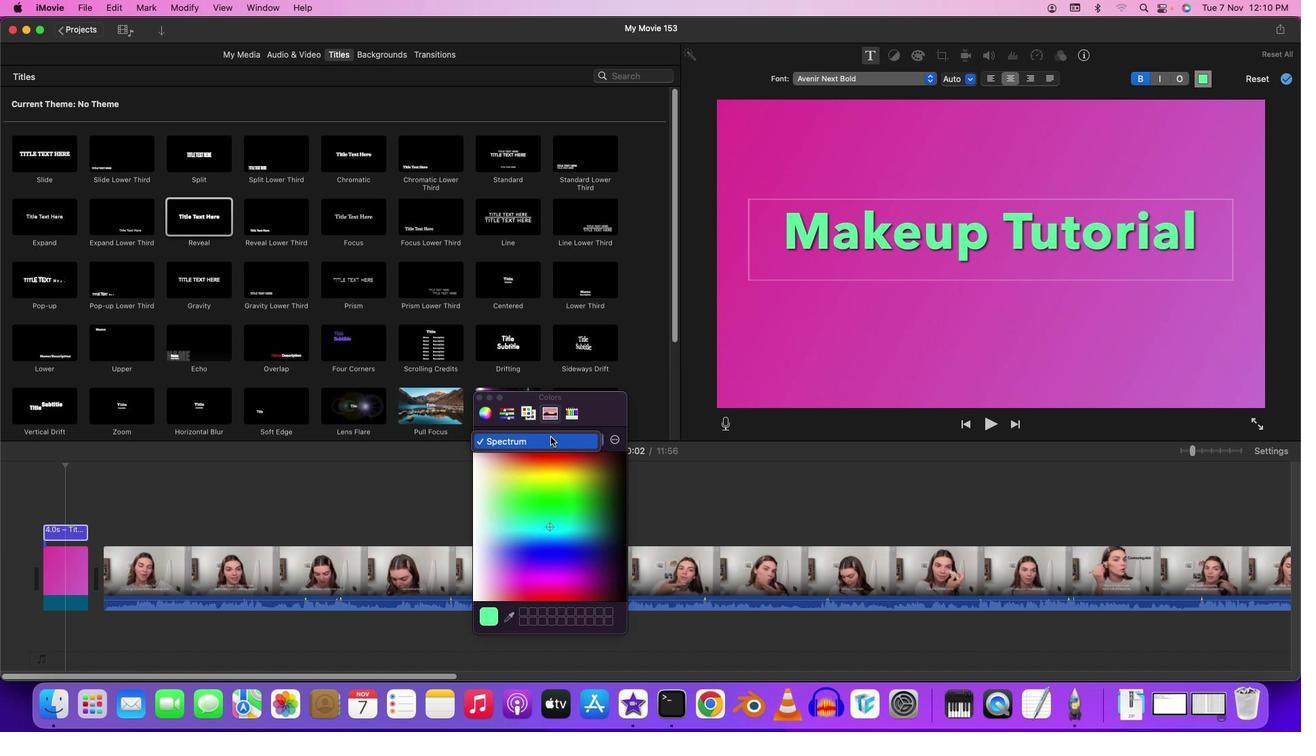 
Action: Mouse pressed left at (535, 421)
Screenshot: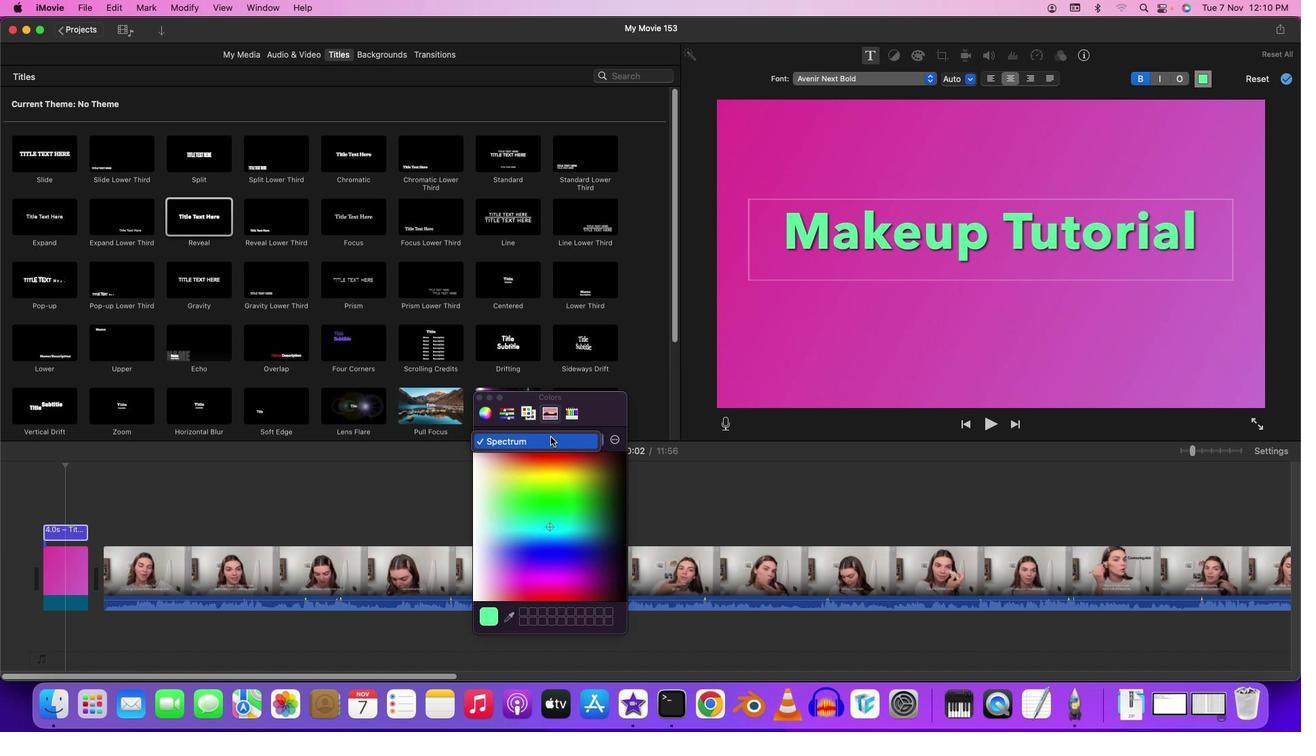 
Action: Mouse moved to (530, 419)
Screenshot: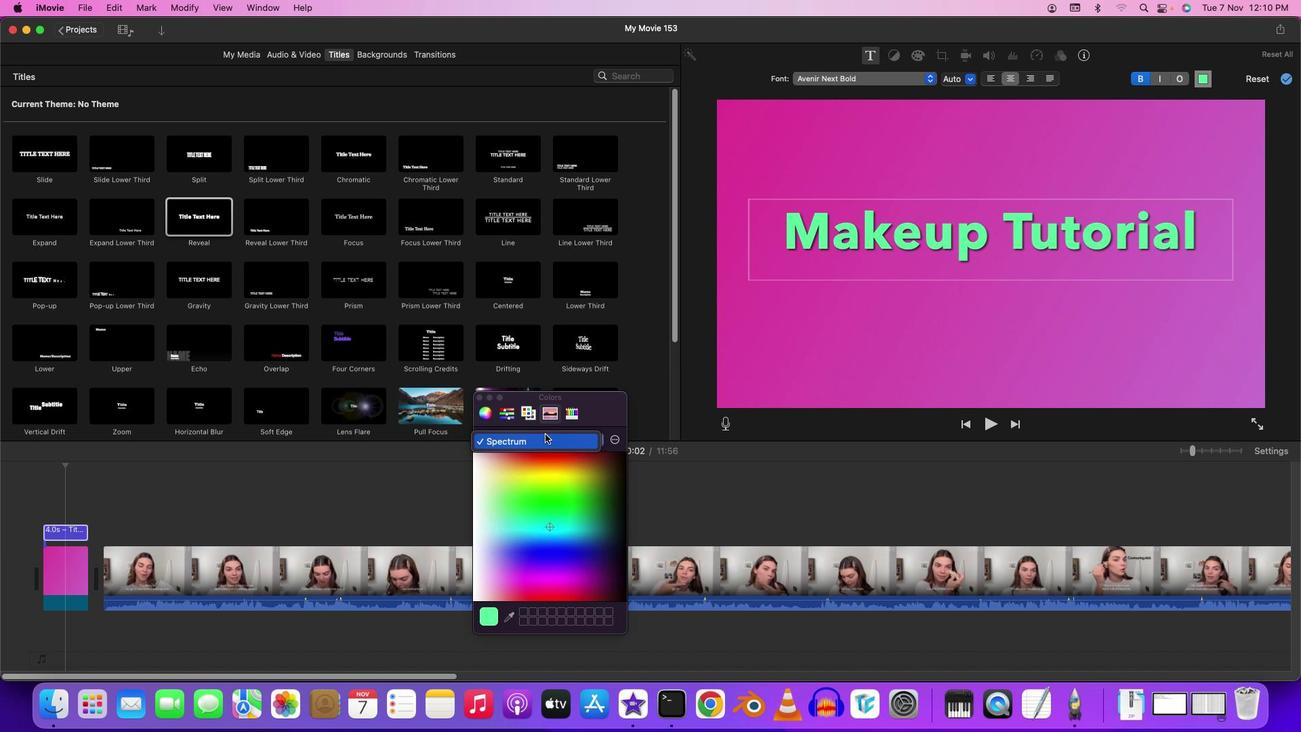 
Action: Mouse pressed left at (530, 419)
Screenshot: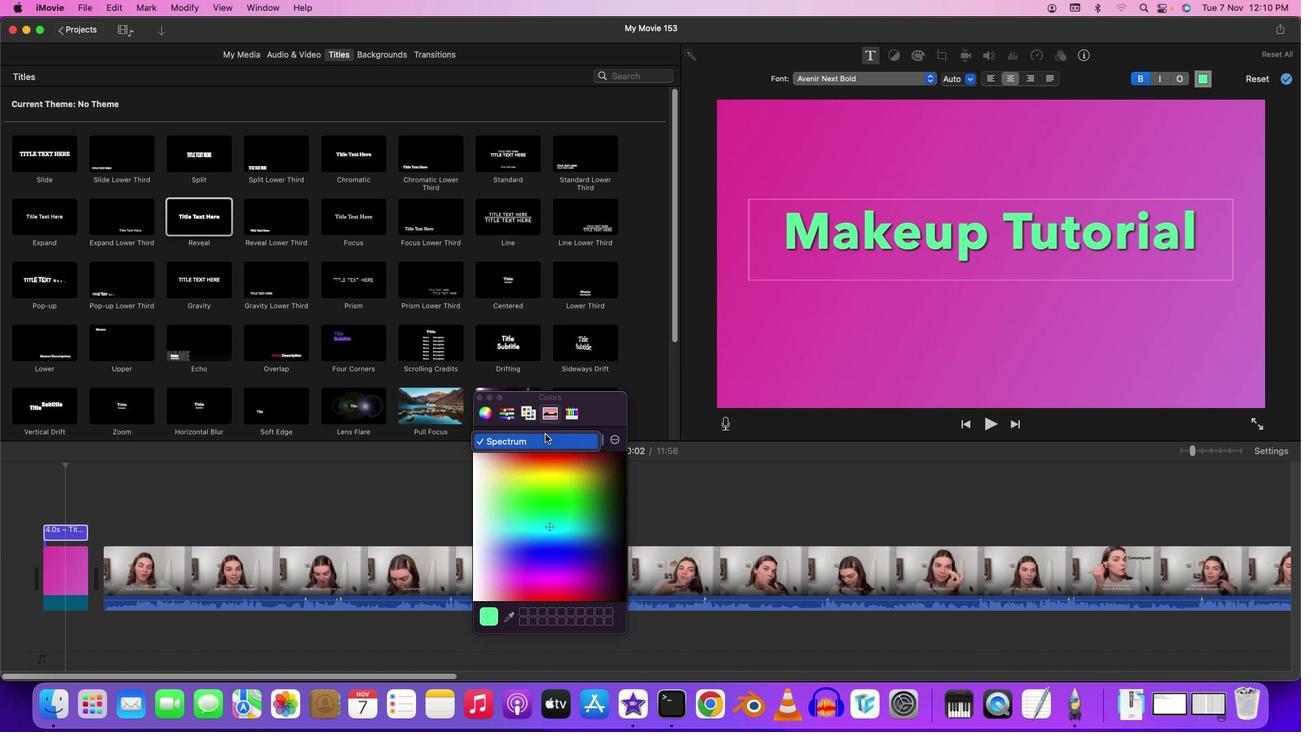 
Action: Mouse moved to (517, 401)
Screenshot: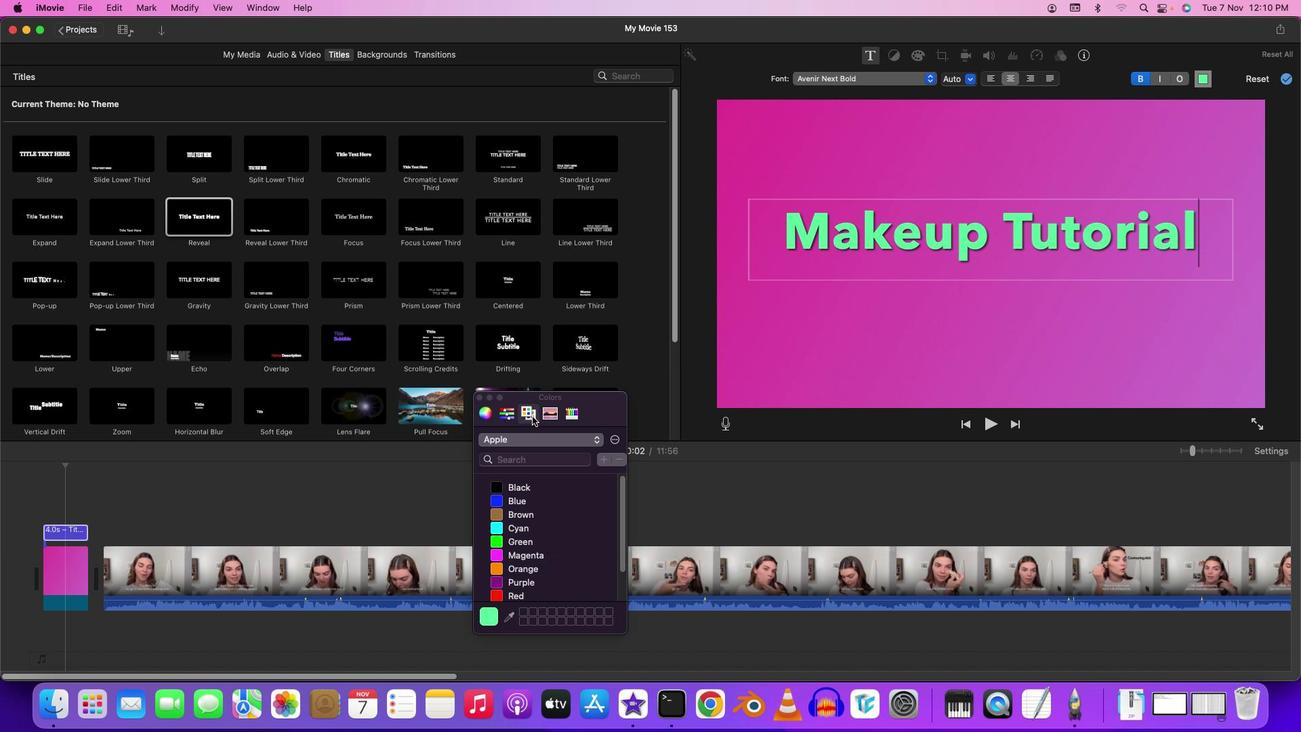 
Action: Mouse pressed left at (517, 401)
Screenshot: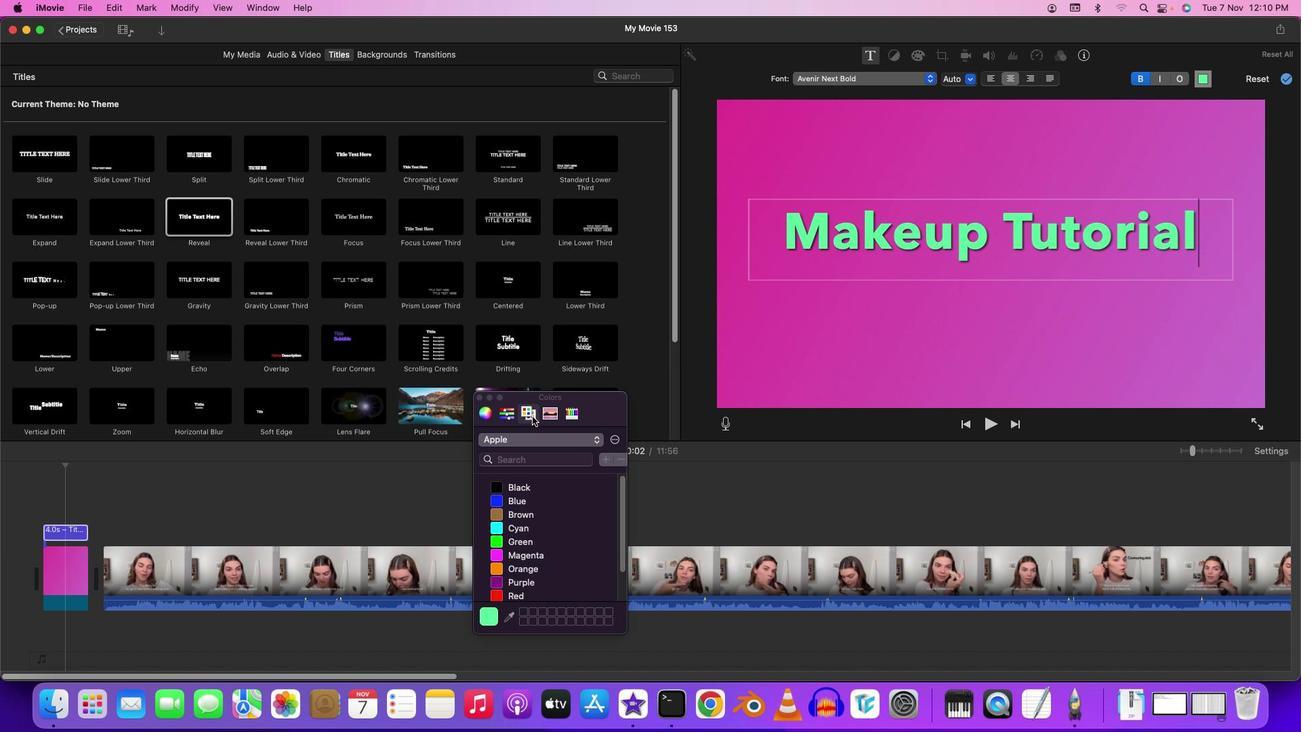 
Action: Mouse moved to (490, 401)
Screenshot: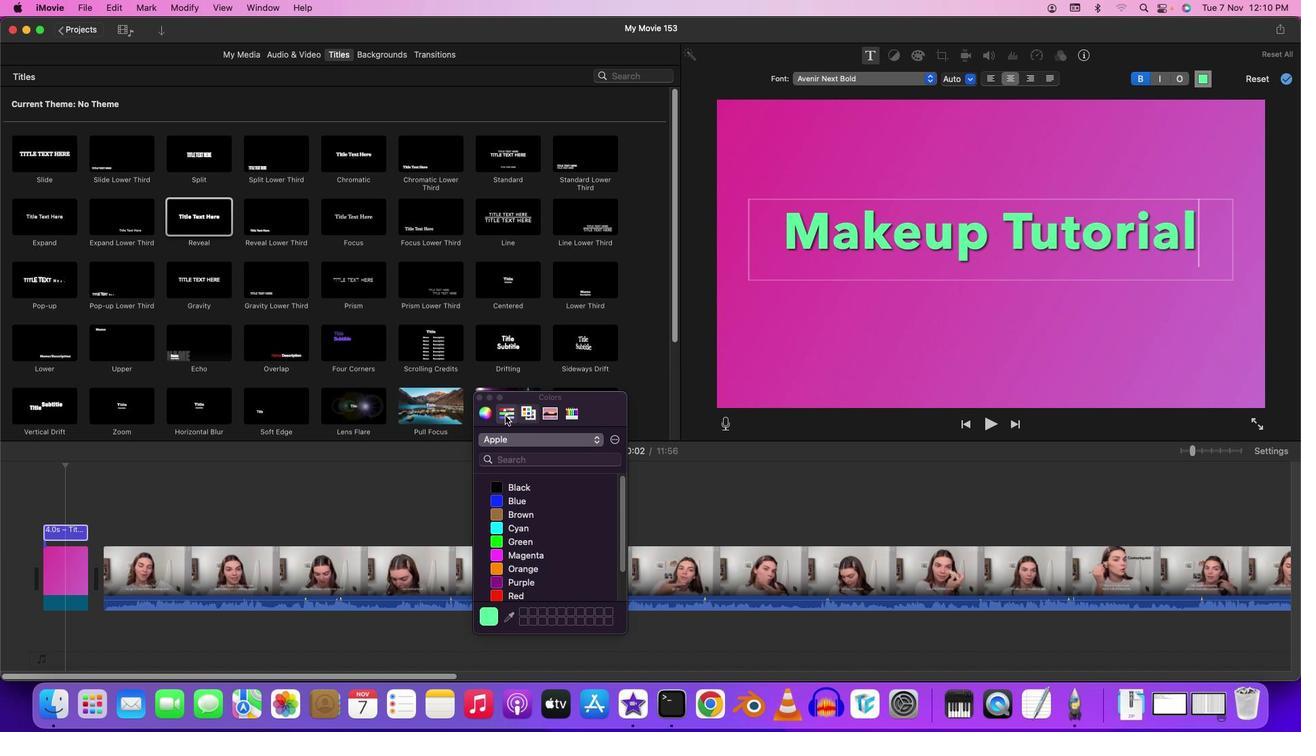 
Action: Mouse pressed left at (490, 401)
Screenshot: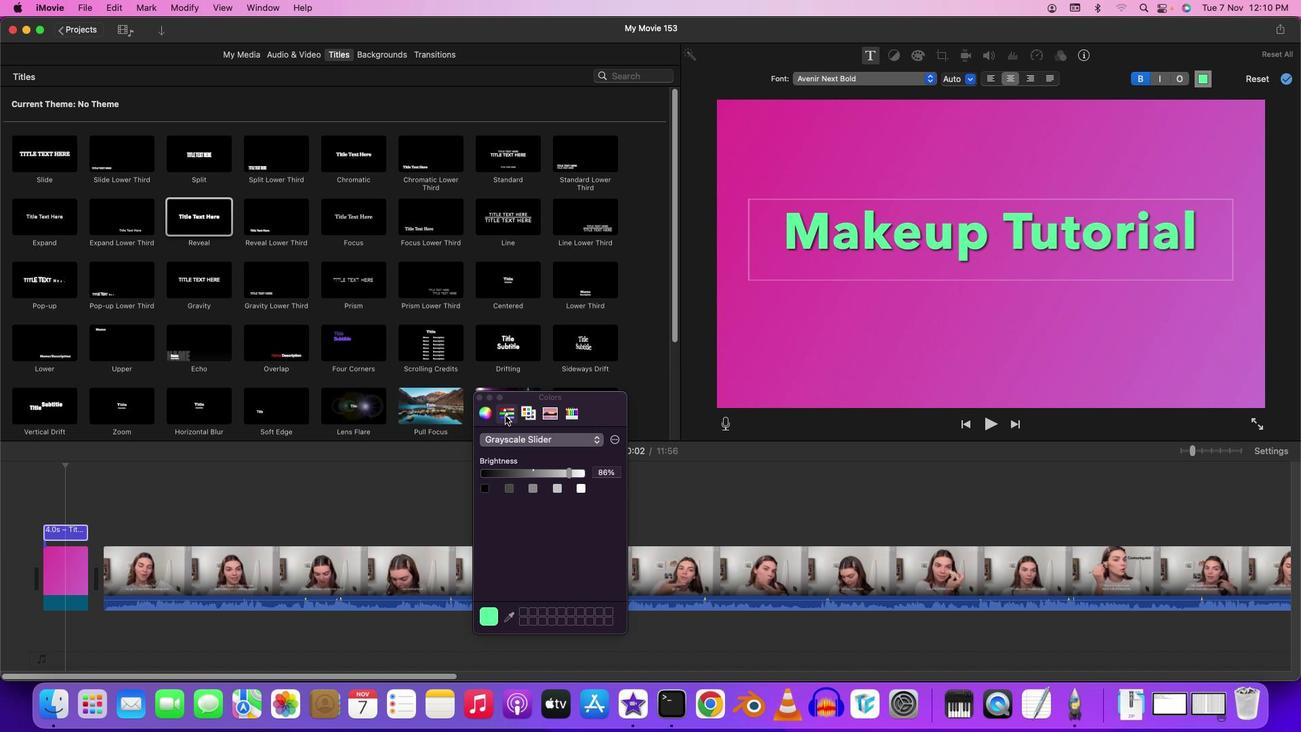 
Action: Mouse moved to (515, 473)
Screenshot: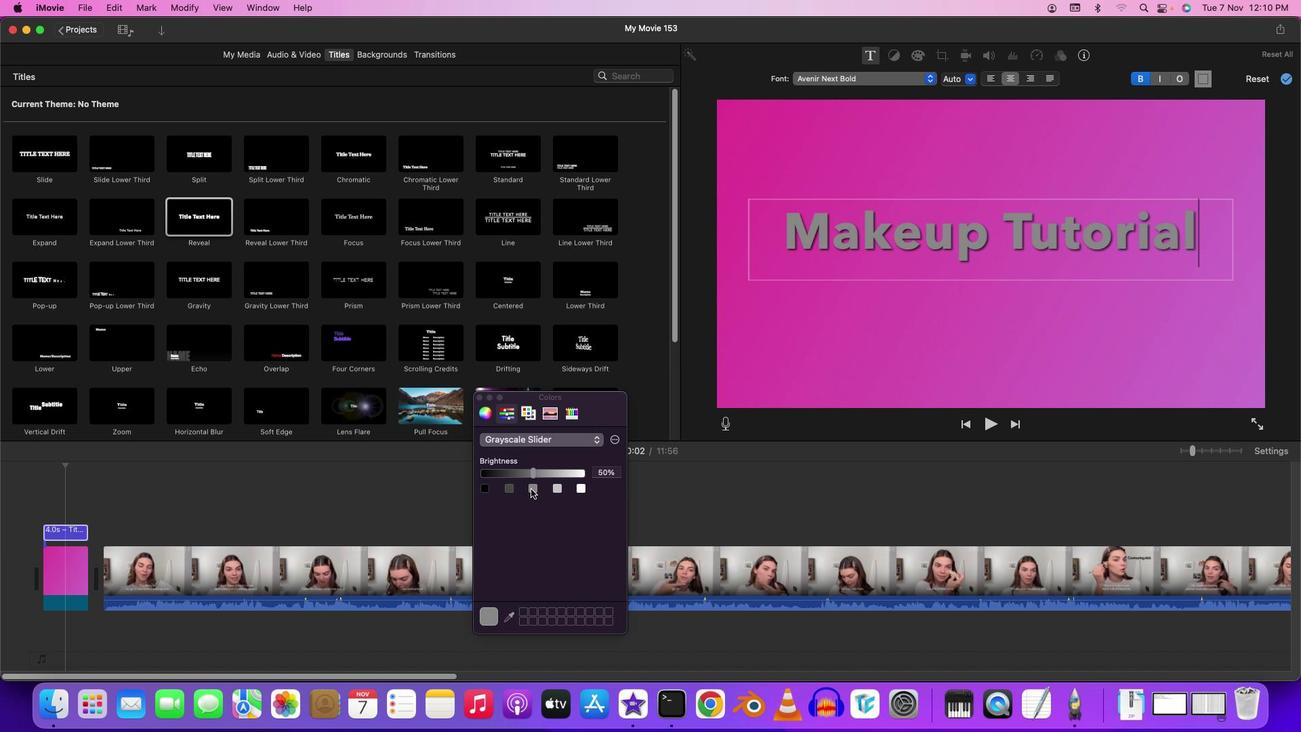 
Action: Mouse pressed left at (515, 473)
Screenshot: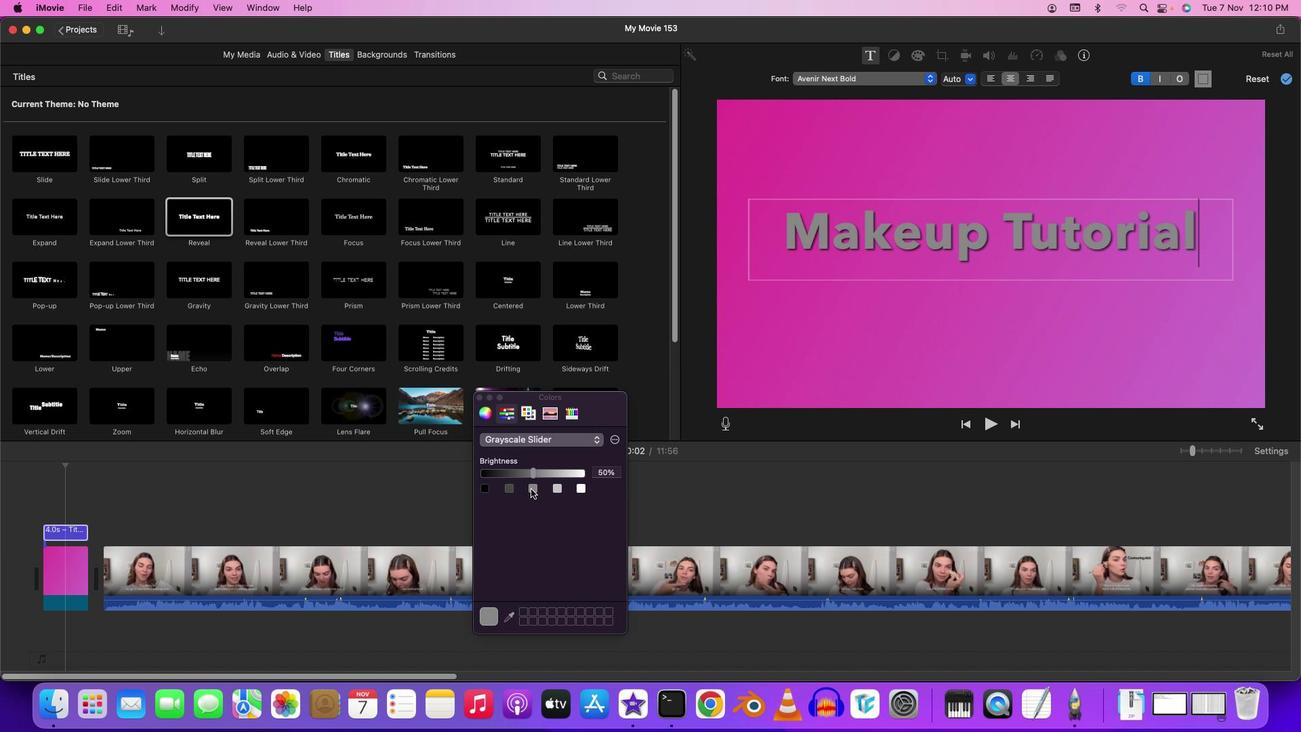 
Action: Mouse moved to (501, 471)
Screenshot: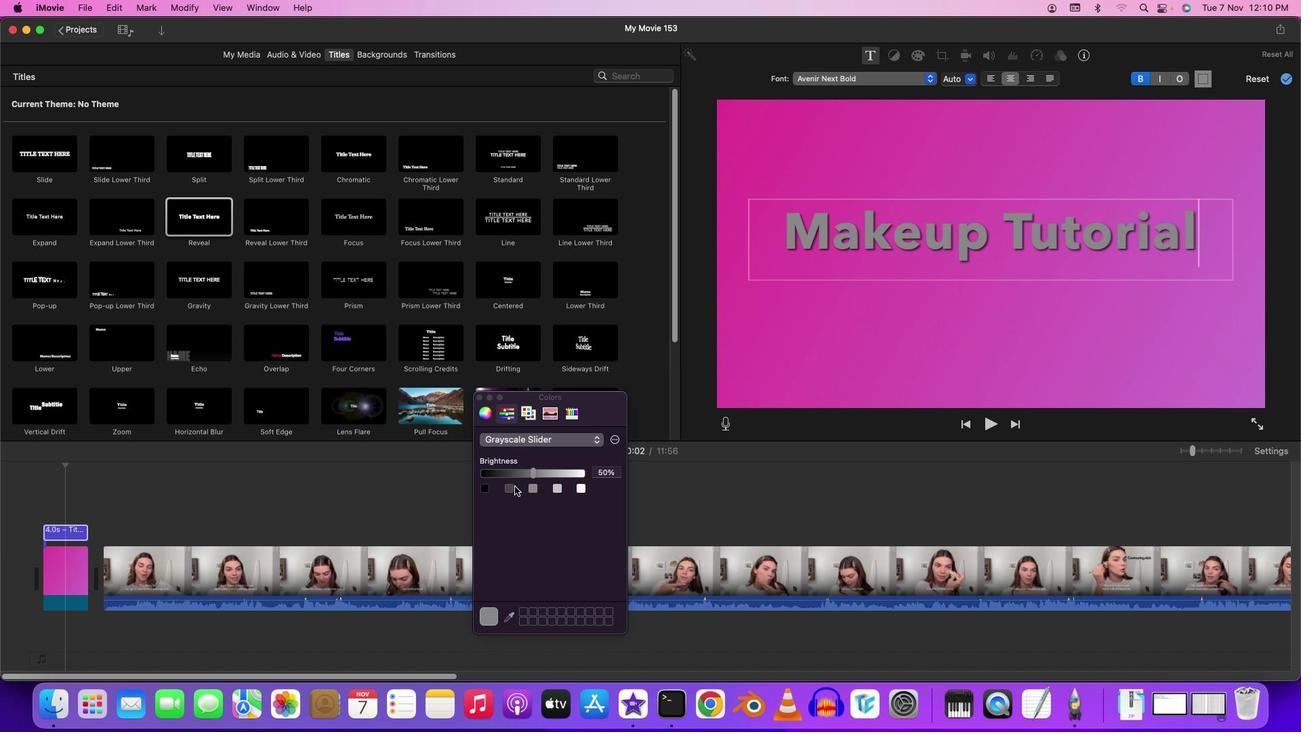 
Action: Mouse pressed left at (501, 471)
Screenshot: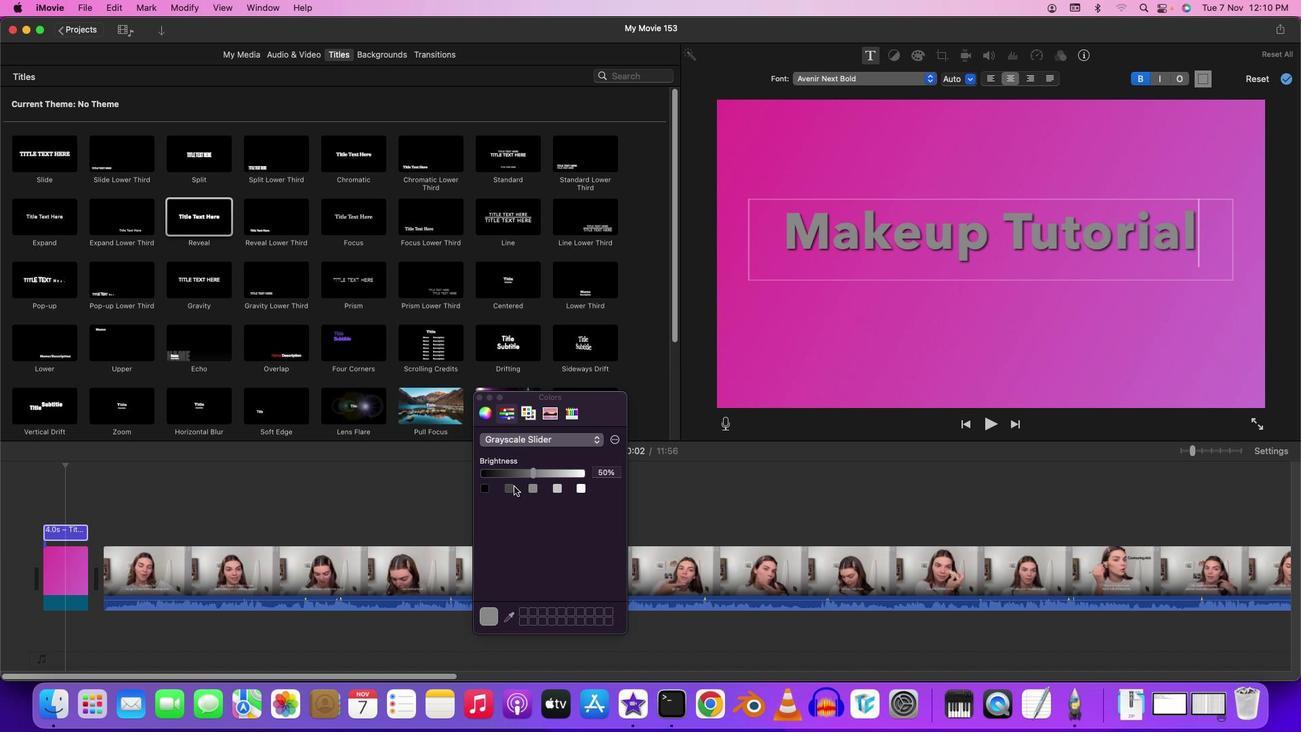 
Action: Mouse moved to (498, 471)
Screenshot: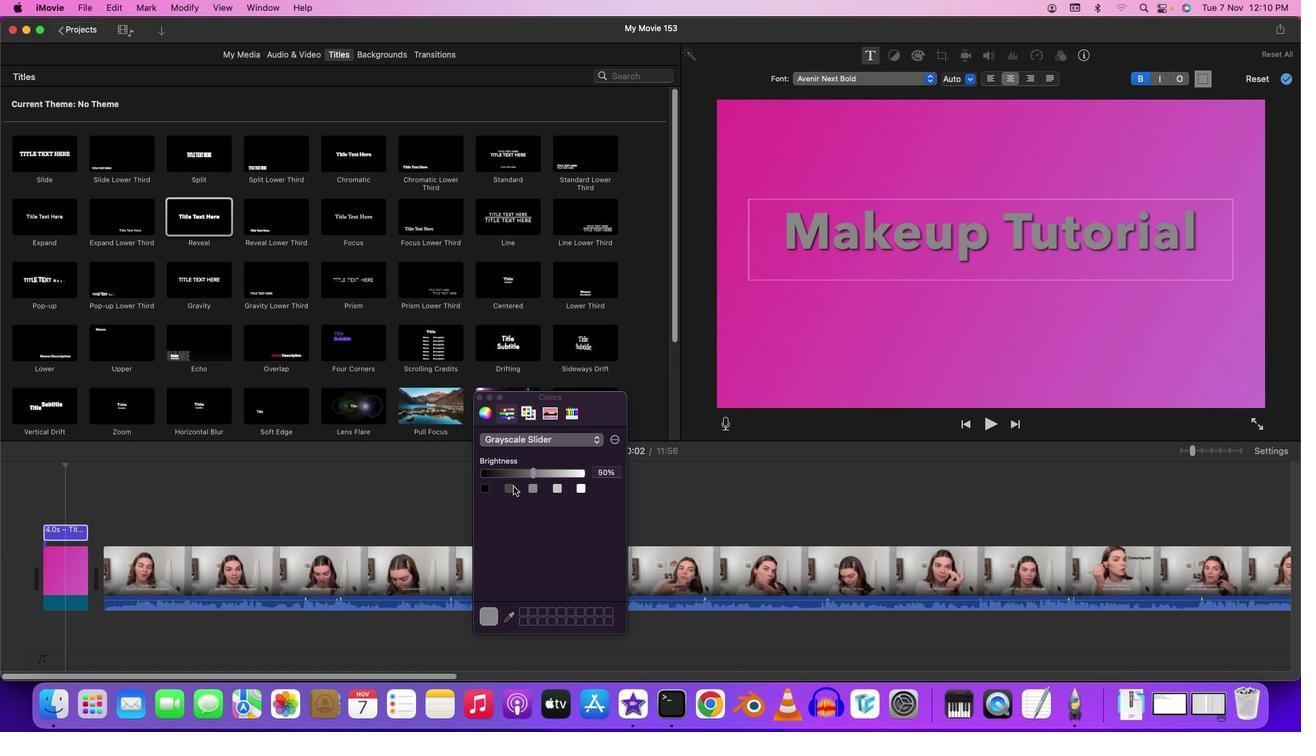 
Action: Mouse pressed left at (498, 471)
Screenshot: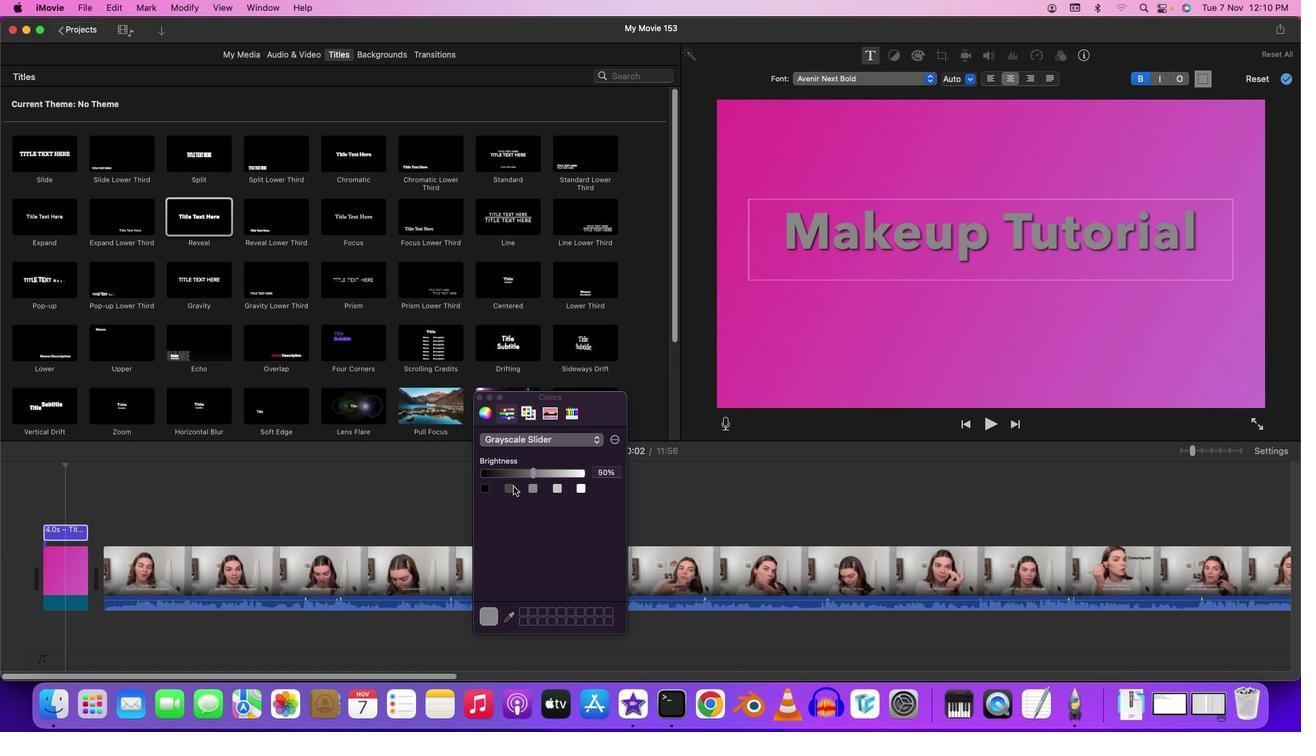 
Action: Mouse moved to (497, 473)
Screenshot: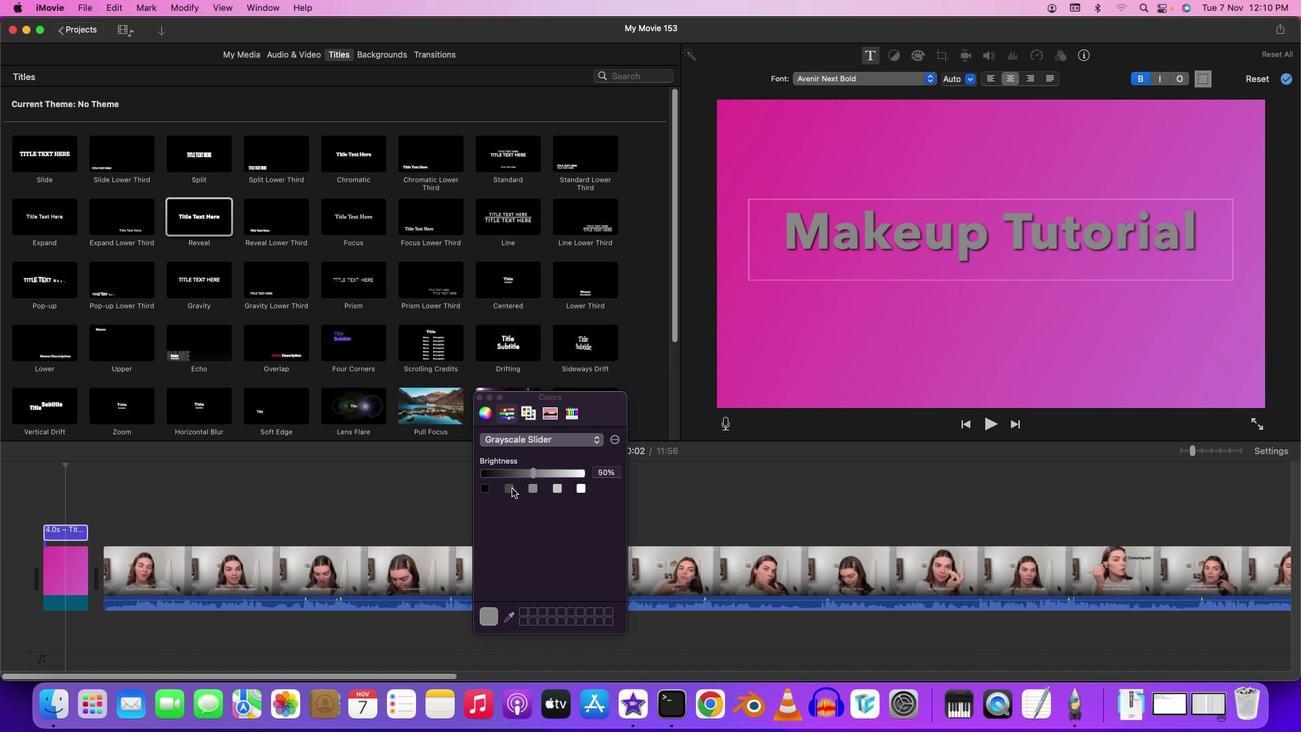 
Action: Mouse pressed left at (497, 473)
Screenshot: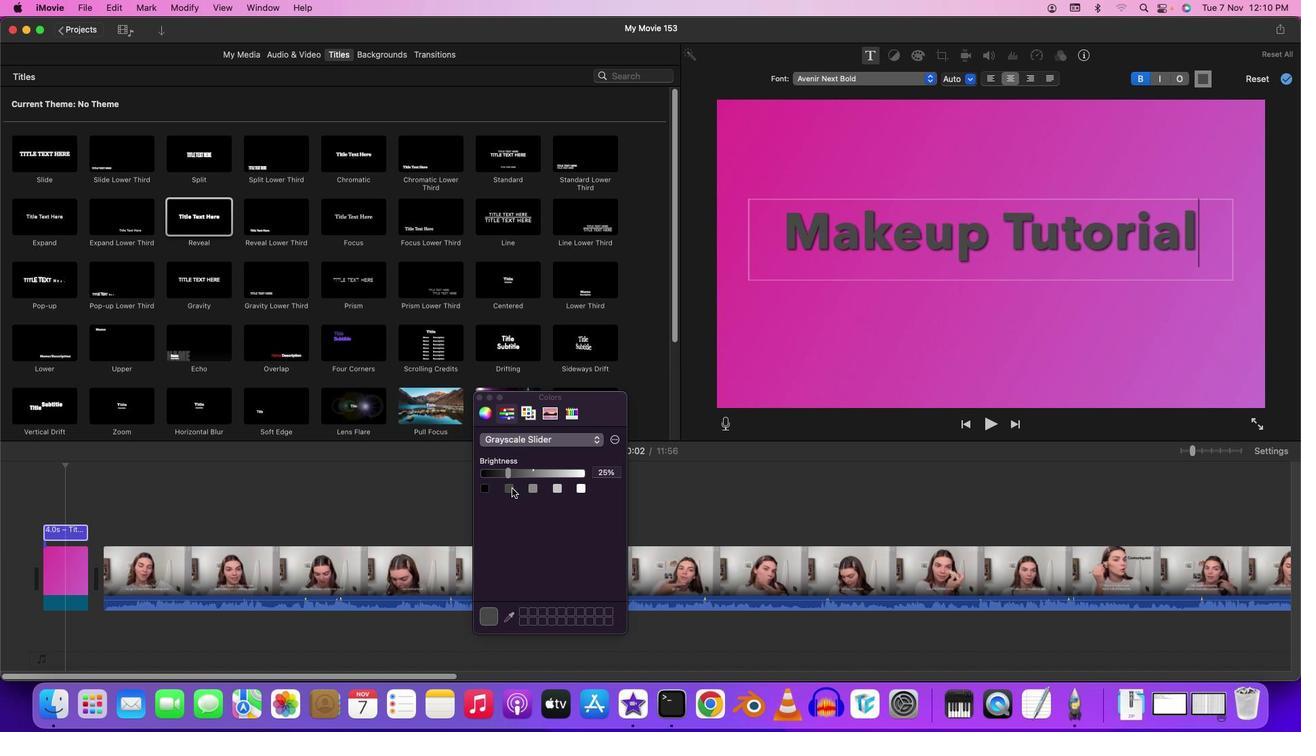 
Action: Mouse moved to (494, 458)
Screenshot: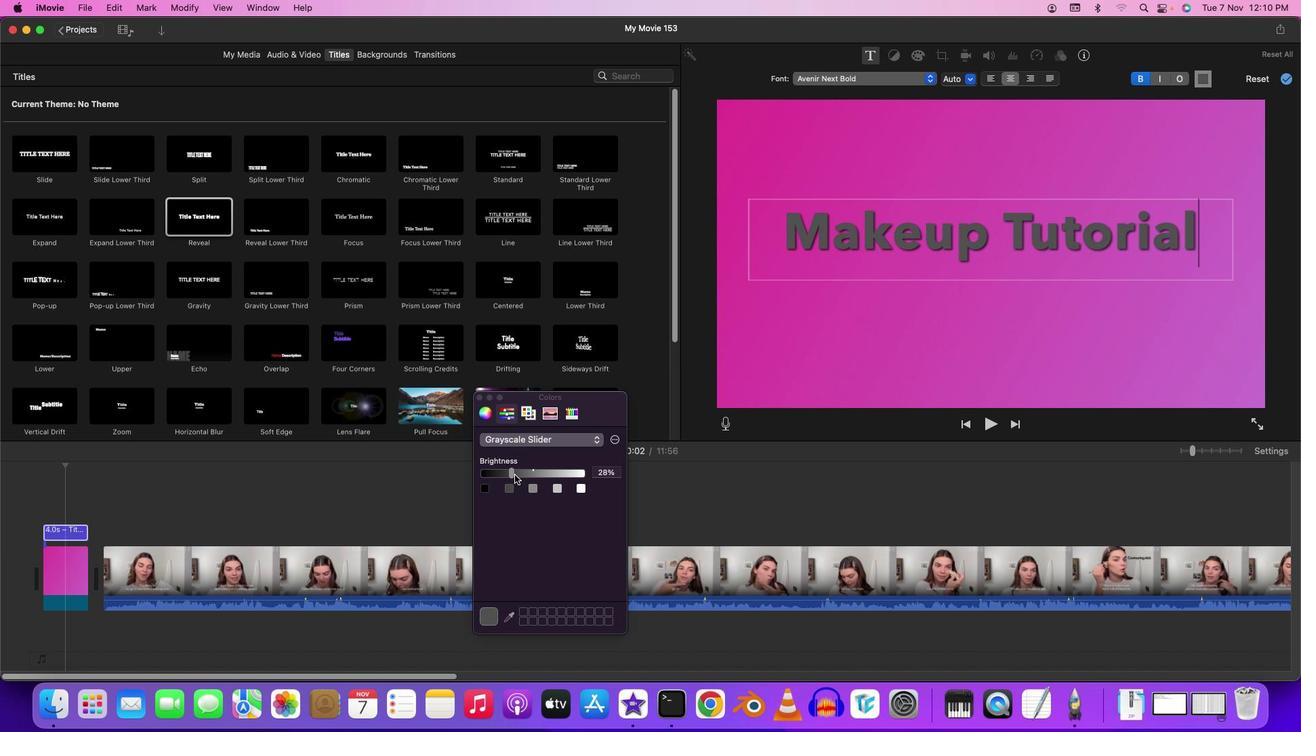 
Action: Mouse pressed left at (494, 458)
Screenshot: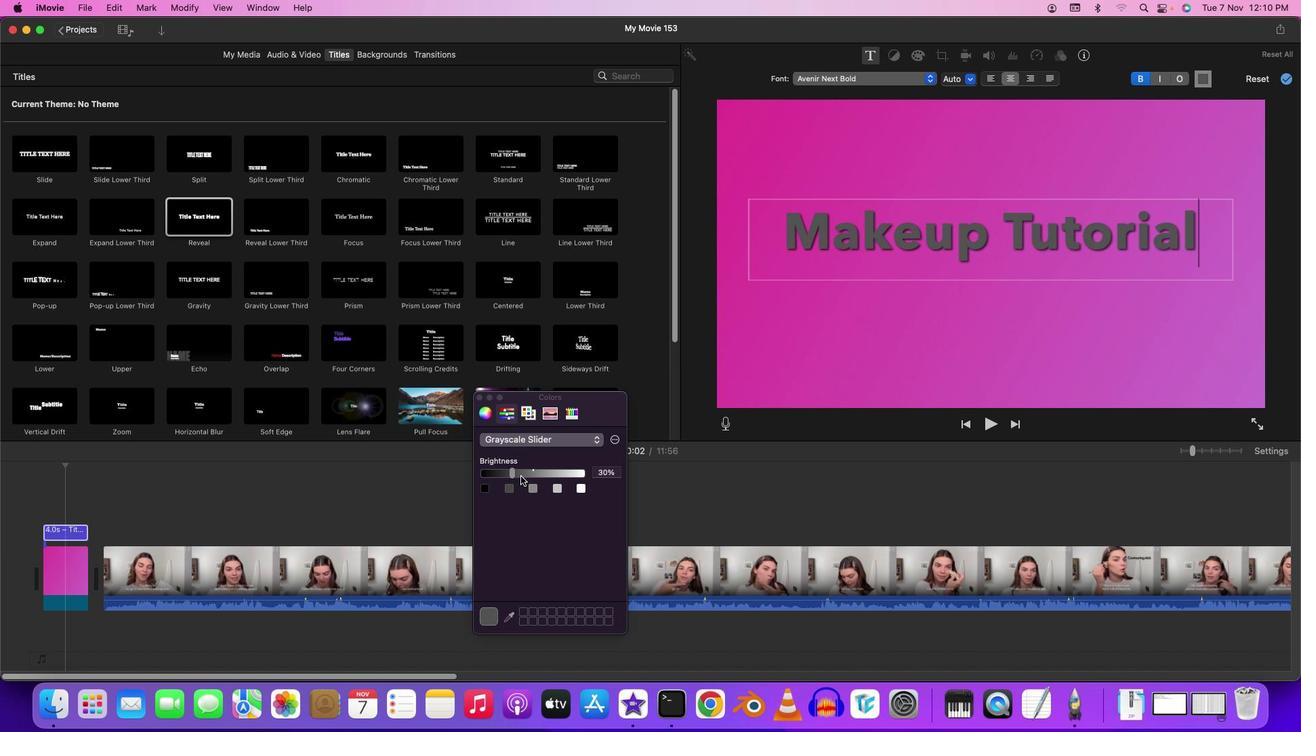 
Action: Mouse moved to (482, 602)
Screenshot: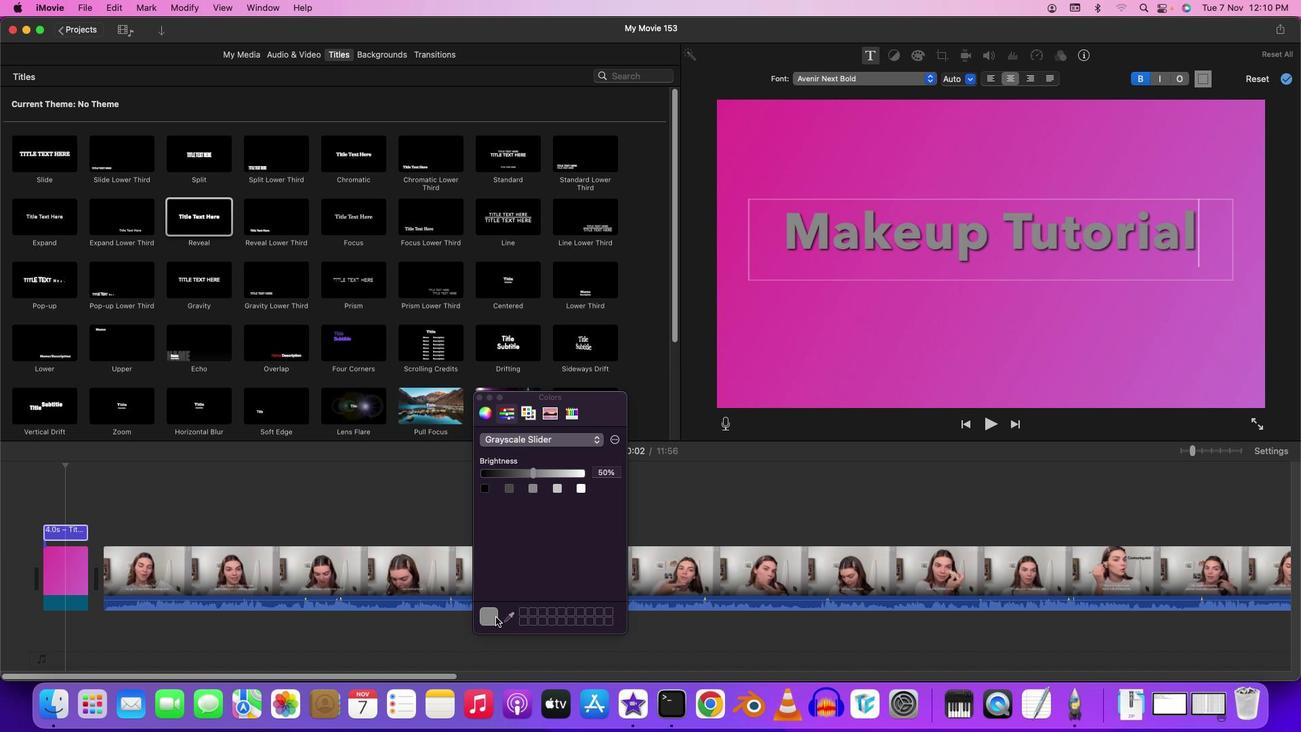 
Action: Mouse pressed left at (482, 602)
Screenshot: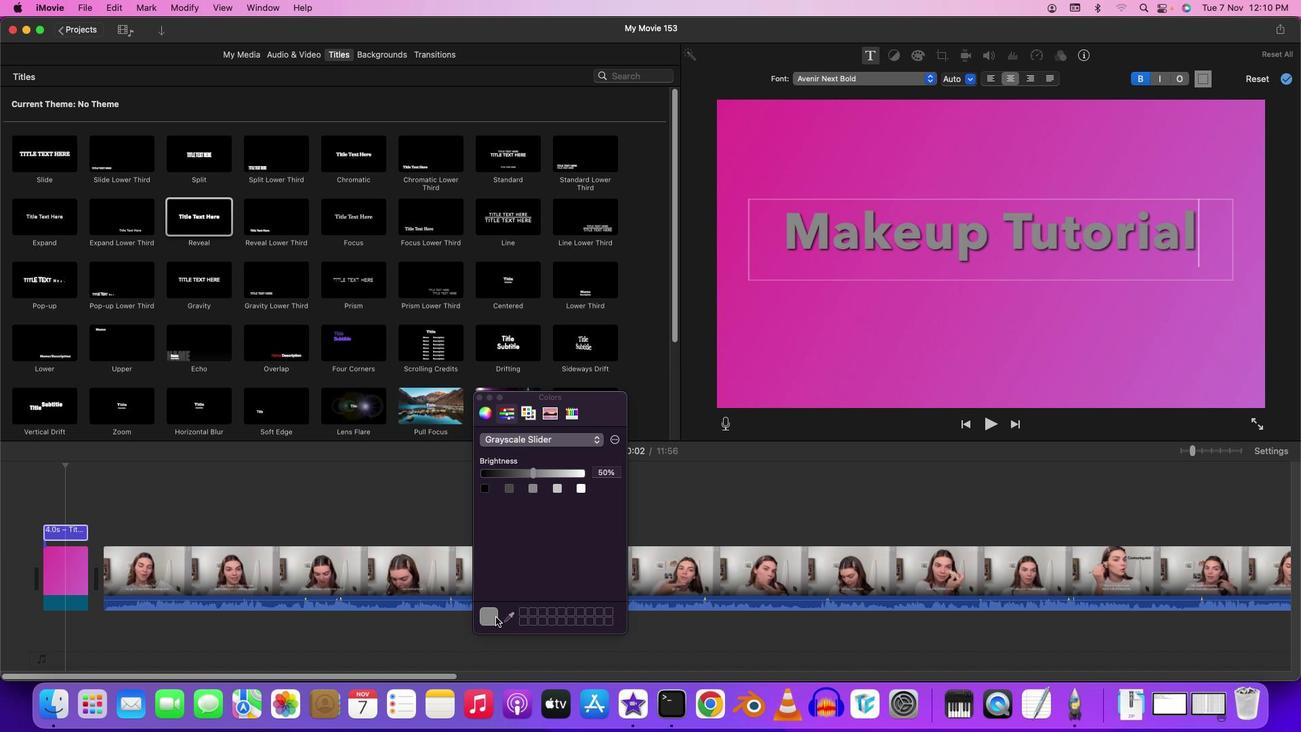 
Action: Mouse moved to (479, 600)
Screenshot: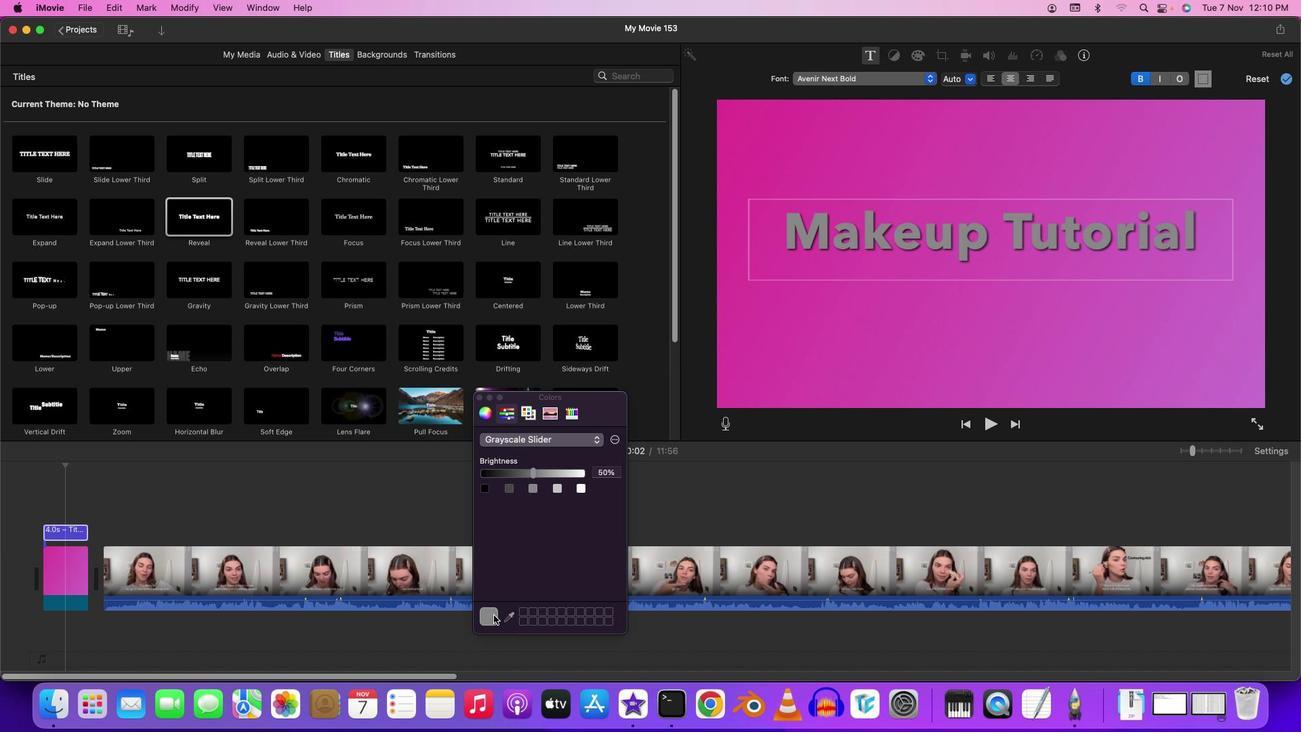 
Action: Mouse pressed left at (479, 600)
Screenshot: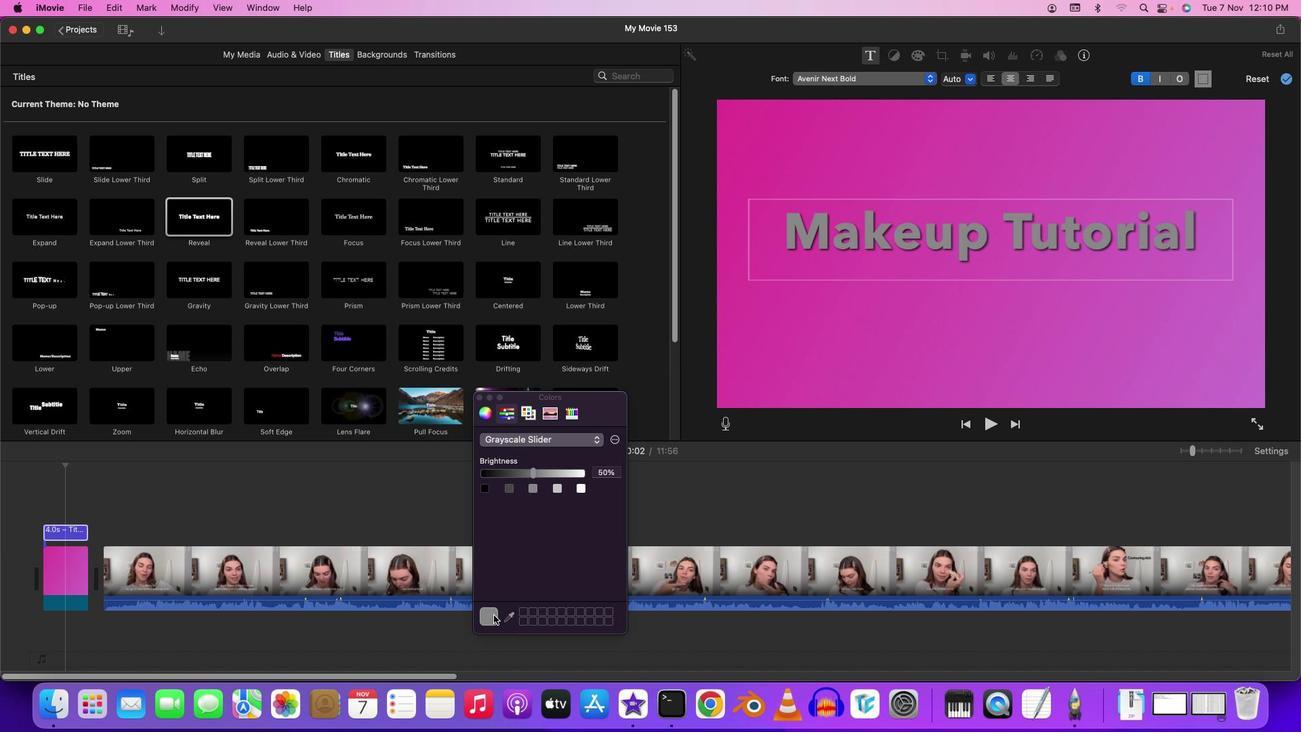 
Action: Mouse moved to (479, 599)
Screenshot: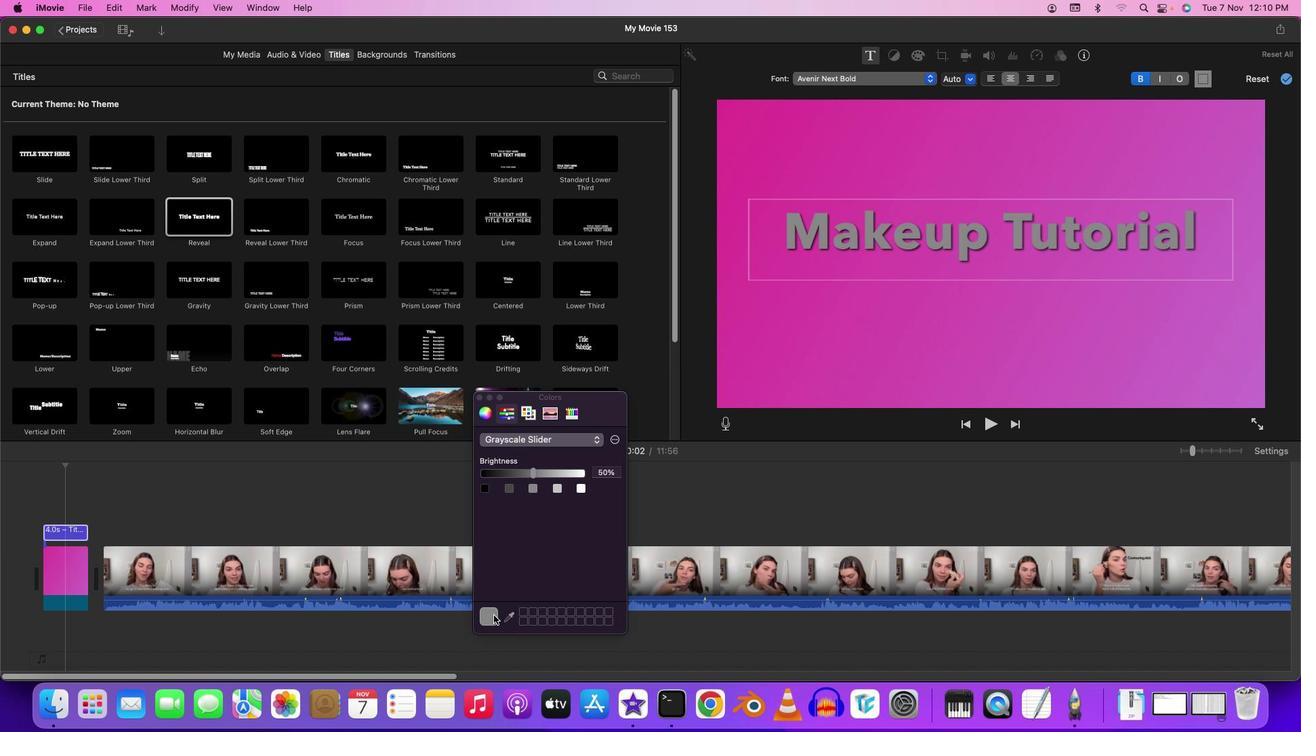 
Action: Mouse pressed left at (479, 599)
Screenshot: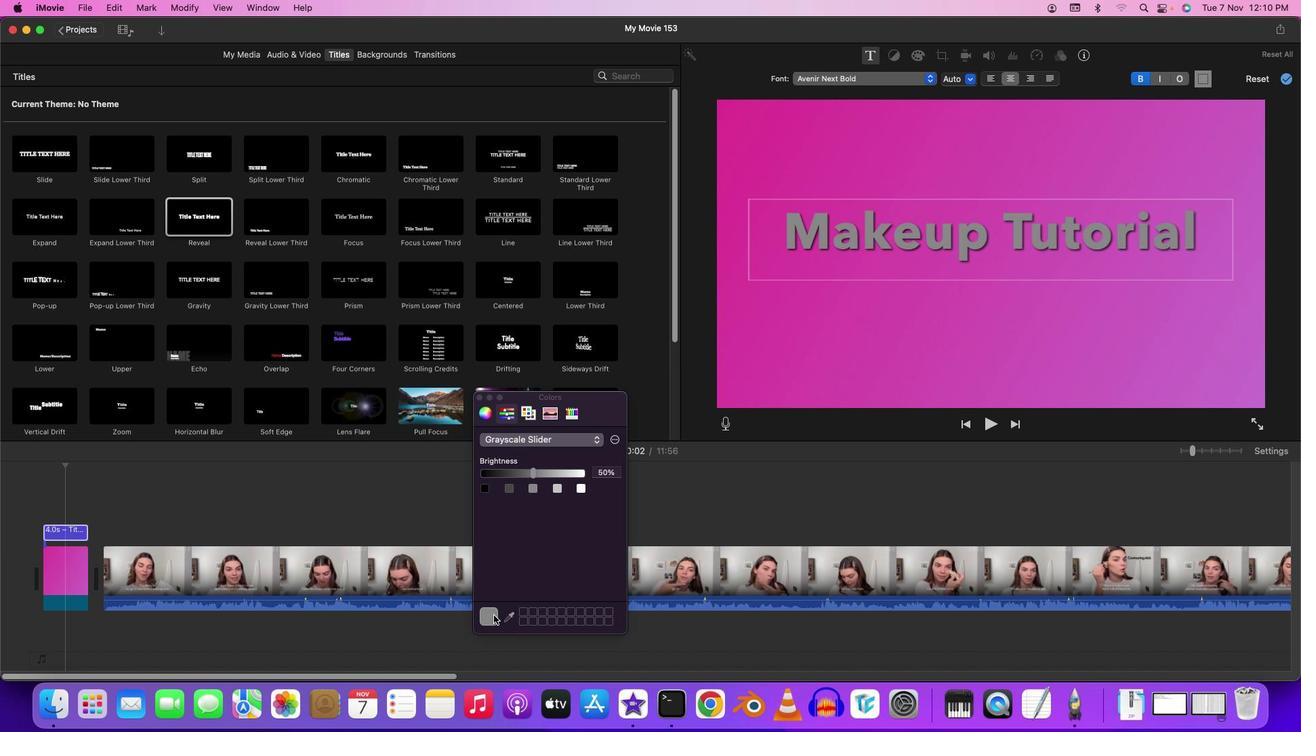 
Action: Mouse moved to (576, 427)
Screenshot: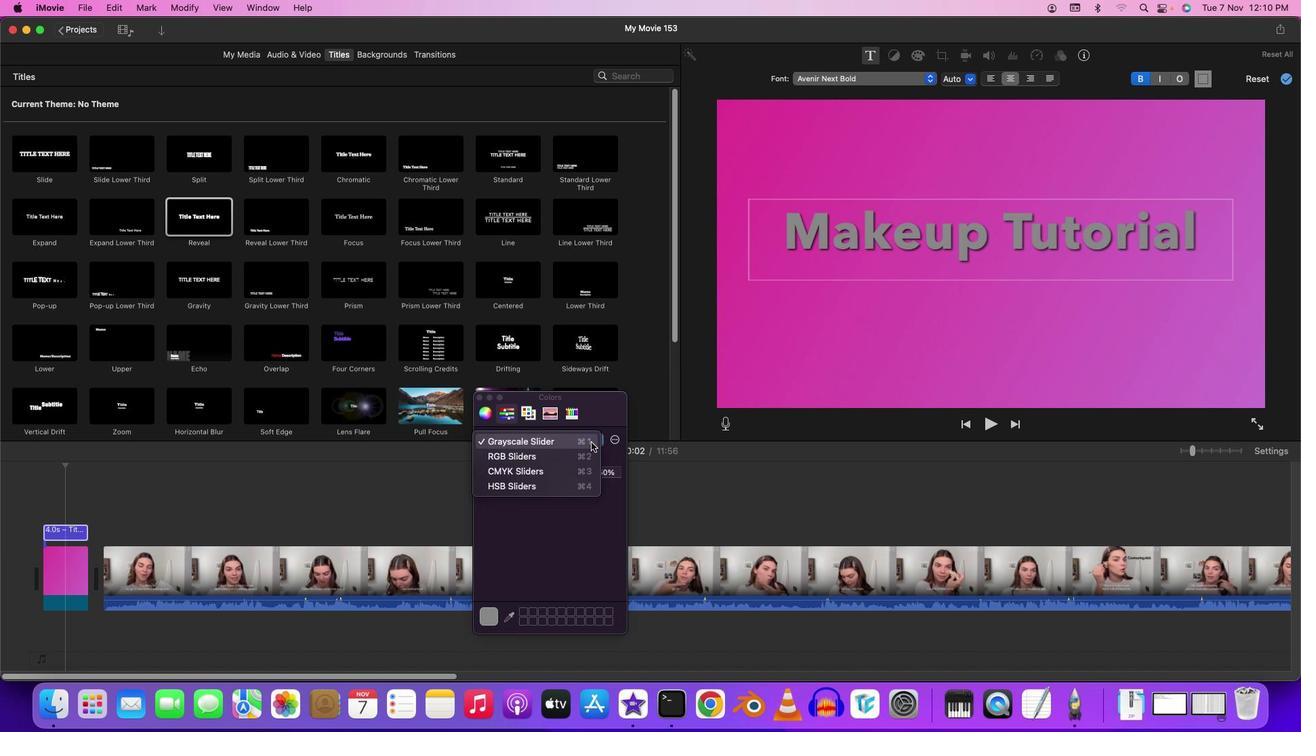 
Action: Mouse pressed left at (576, 427)
Screenshot: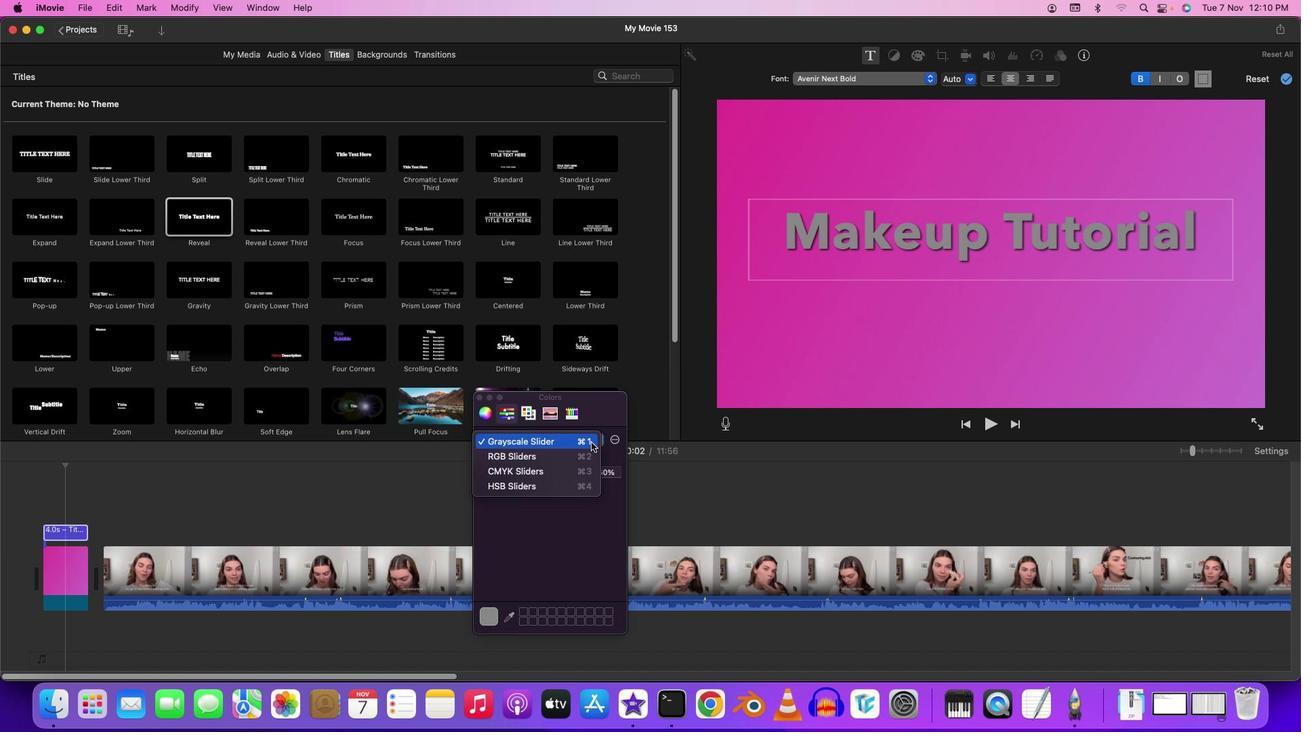
Action: Mouse moved to (552, 527)
Screenshot: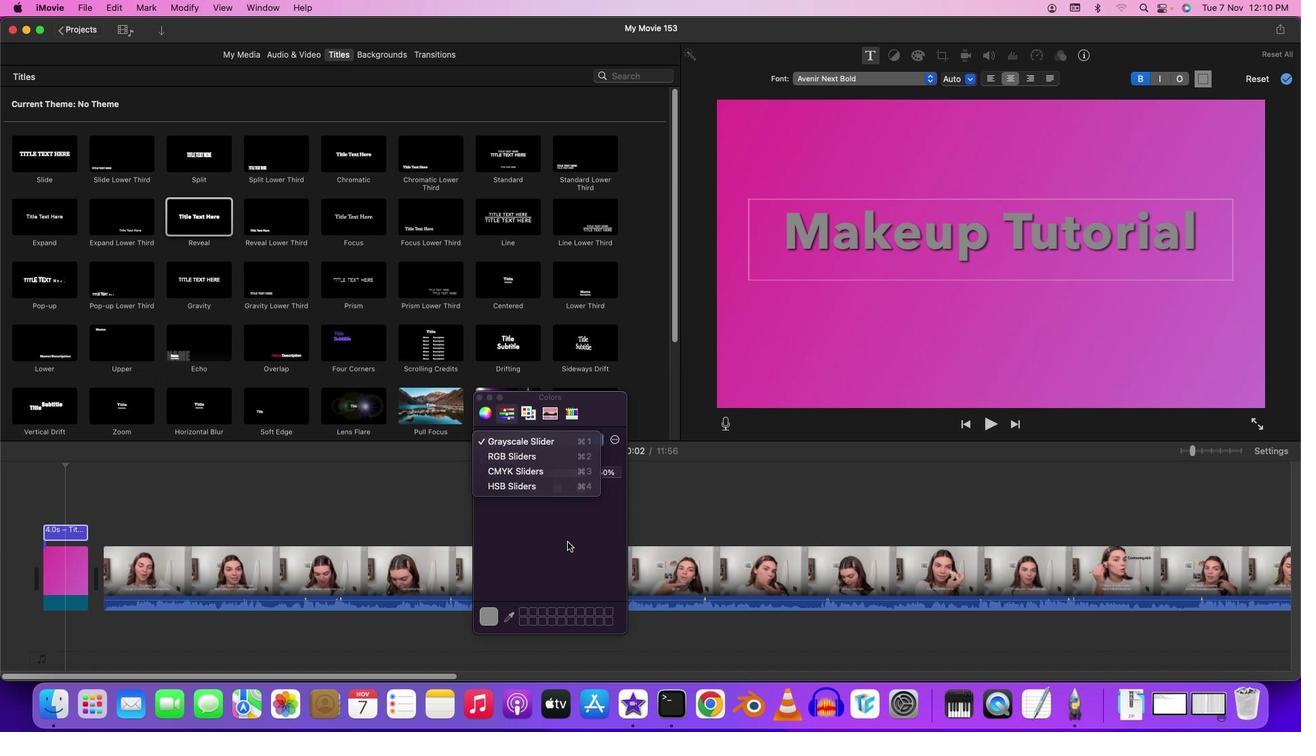 
Action: Mouse pressed left at (552, 527)
Screenshot: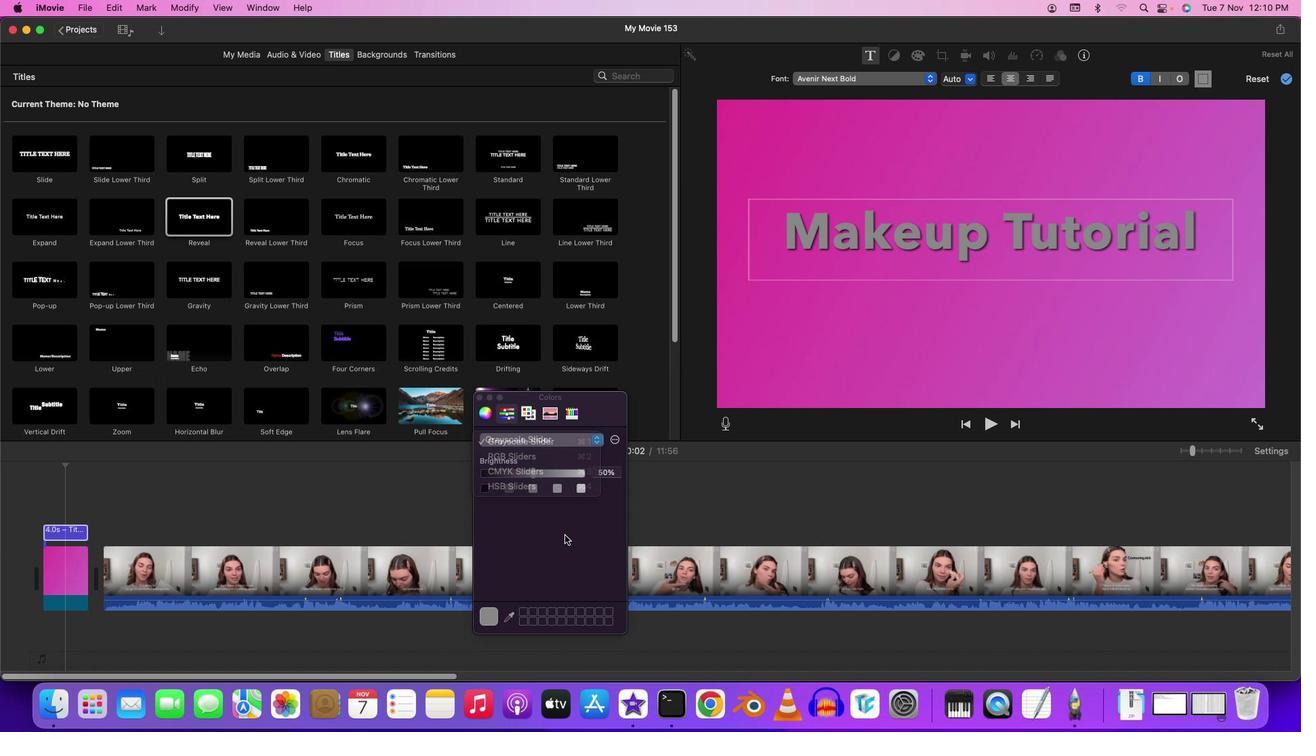 
Action: Mouse moved to (518, 458)
Screenshot: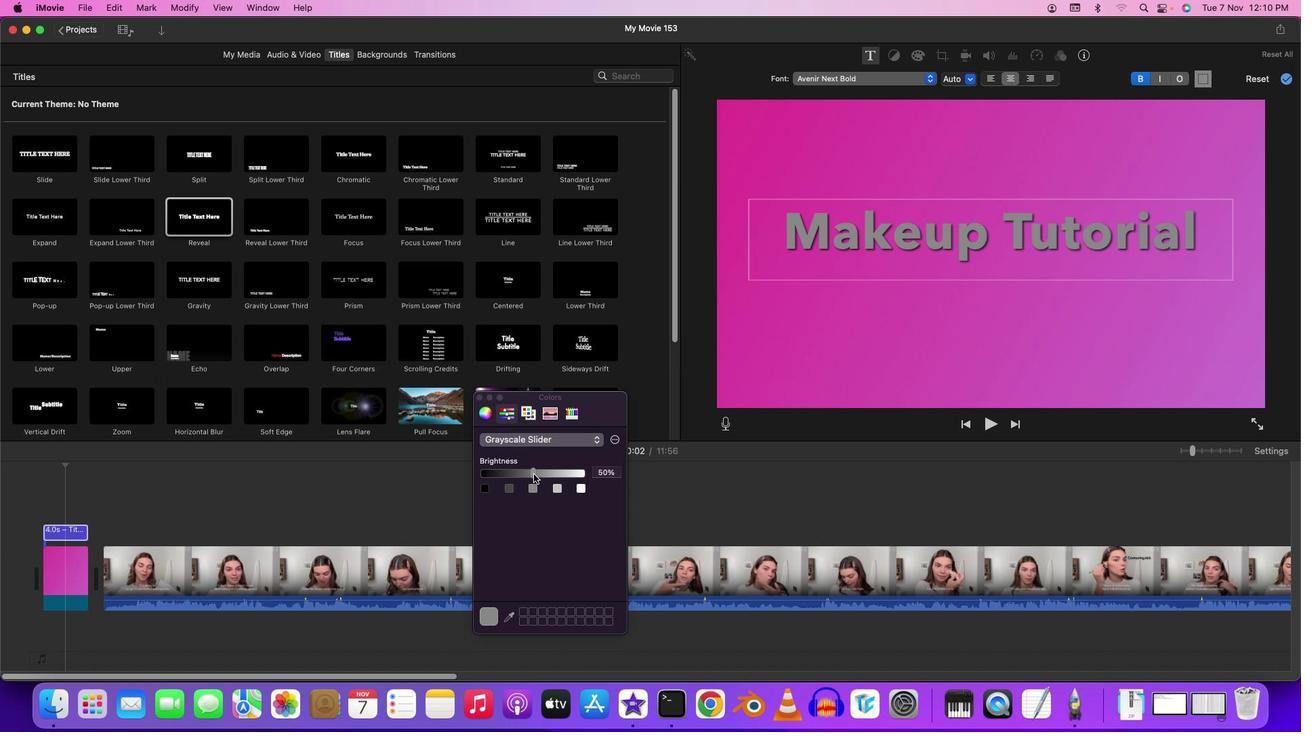 
Action: Mouse pressed left at (518, 458)
Screenshot: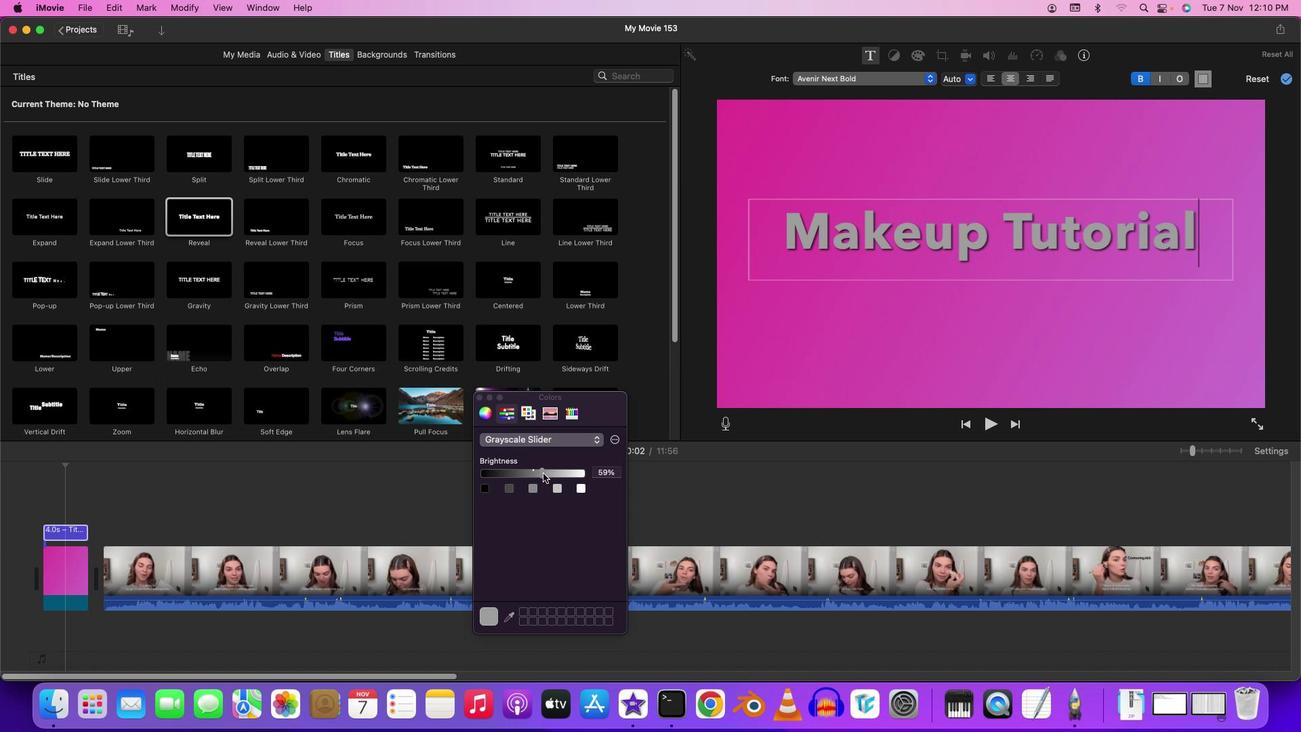 
Action: Mouse moved to (480, 605)
Screenshot: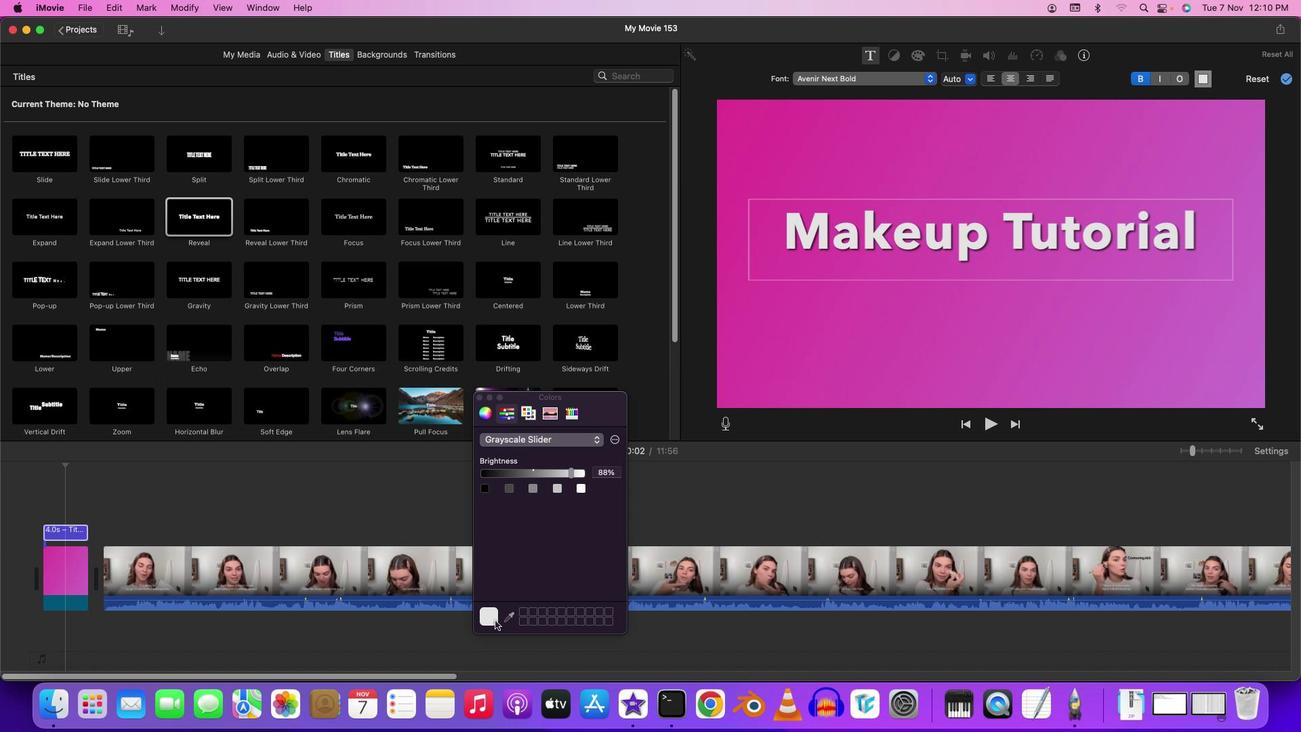 
Action: Mouse pressed left at (480, 605)
Screenshot: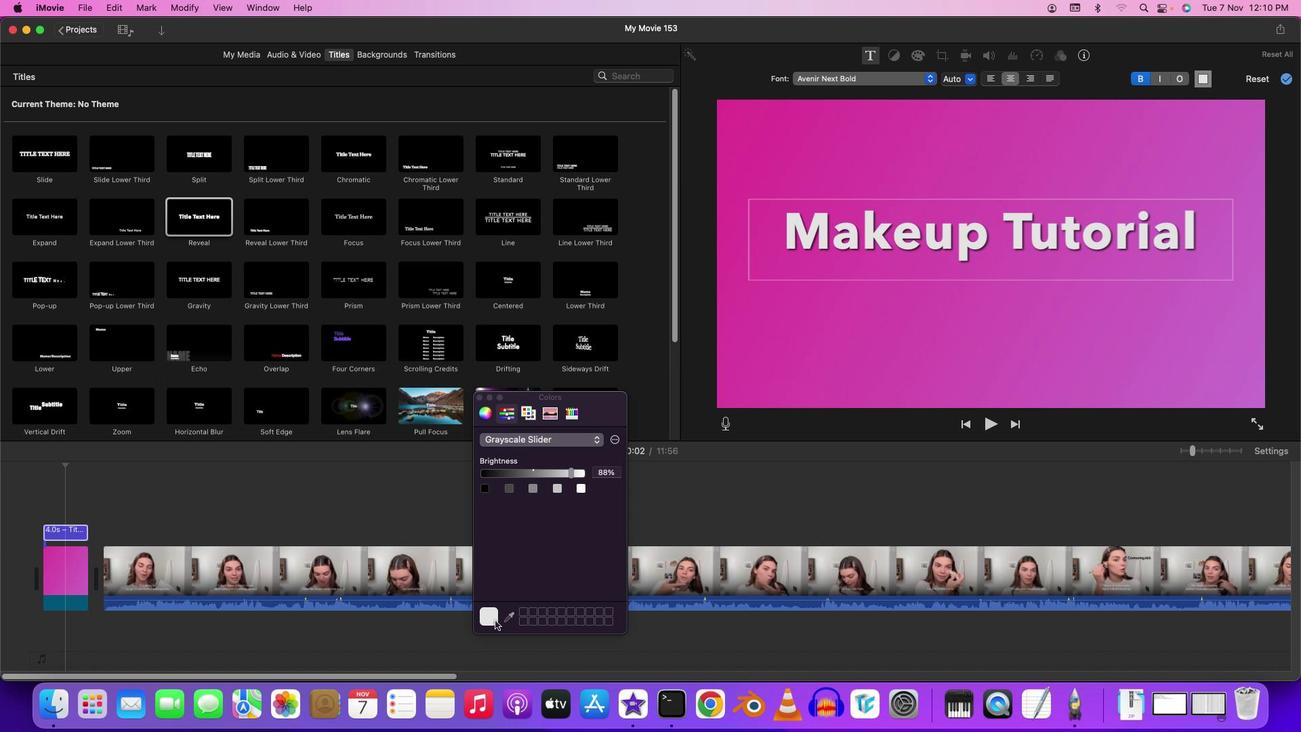 
Action: Mouse pressed left at (480, 605)
Screenshot: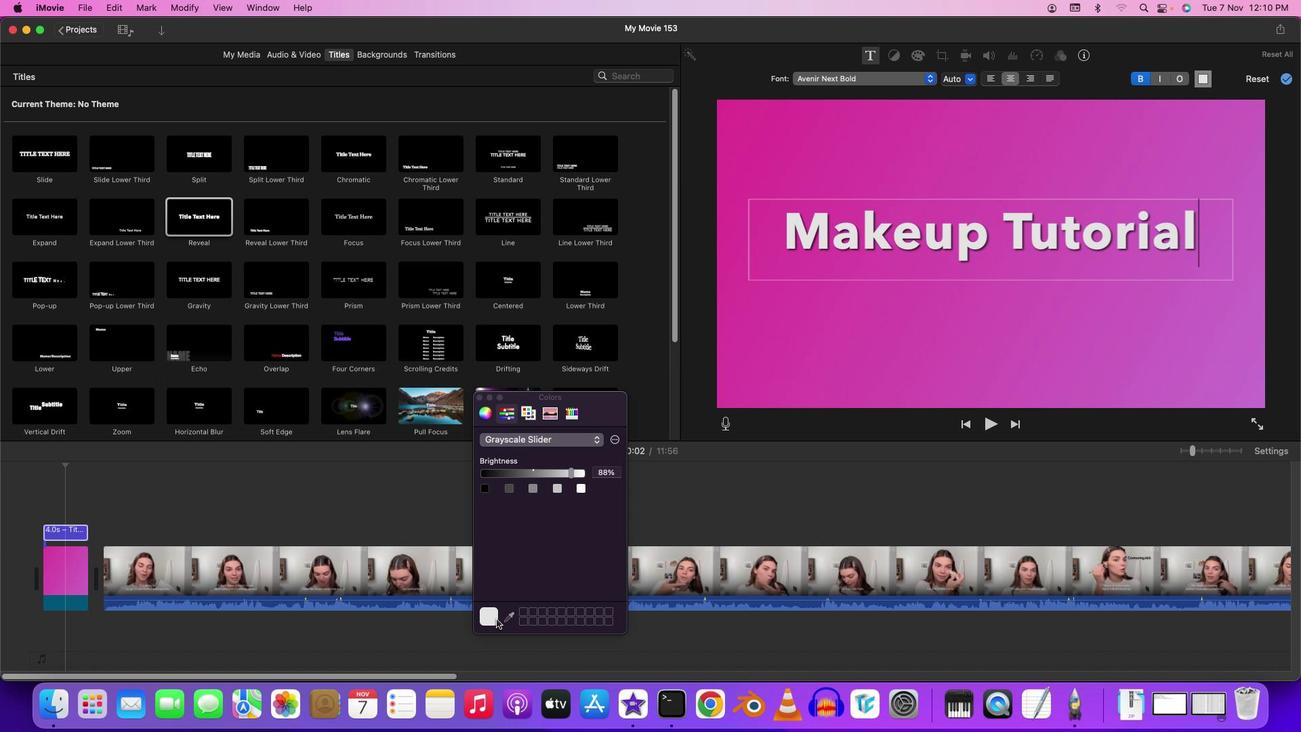 
Action: Mouse moved to (490, 603)
Screenshot: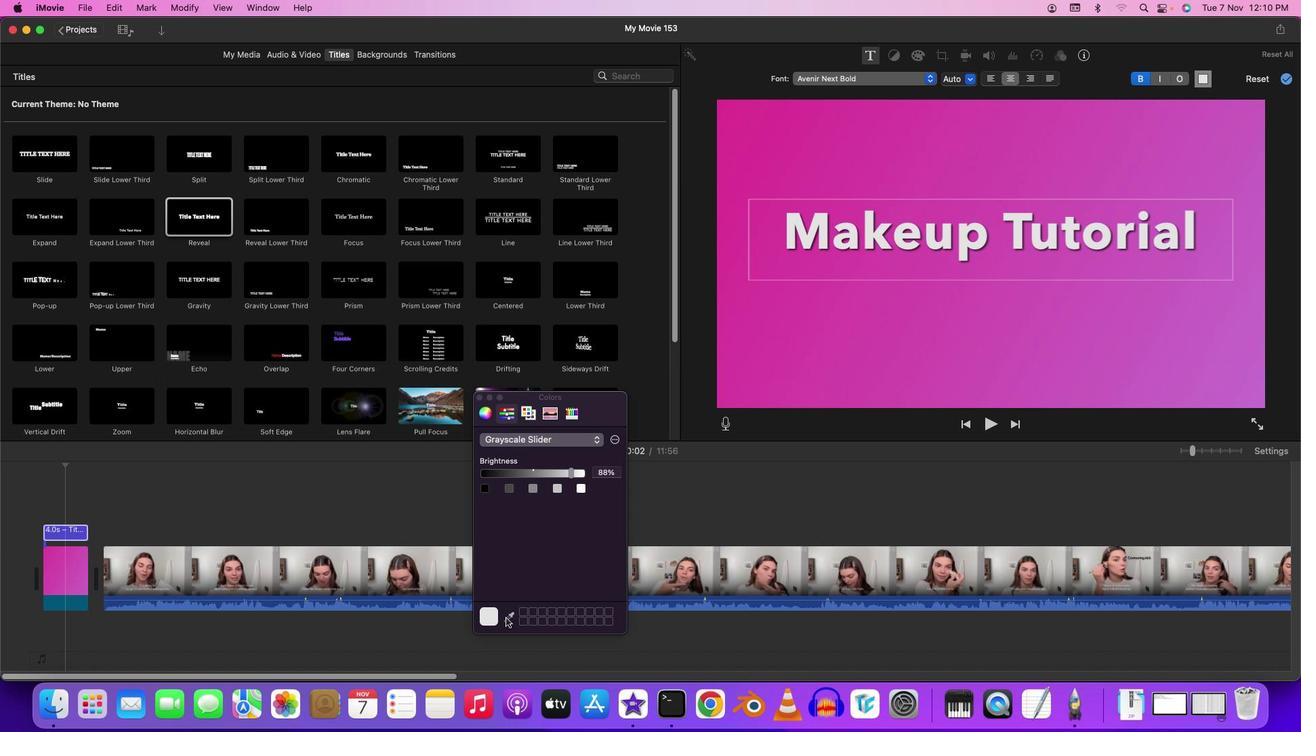 
Action: Mouse pressed left at (490, 603)
Screenshot: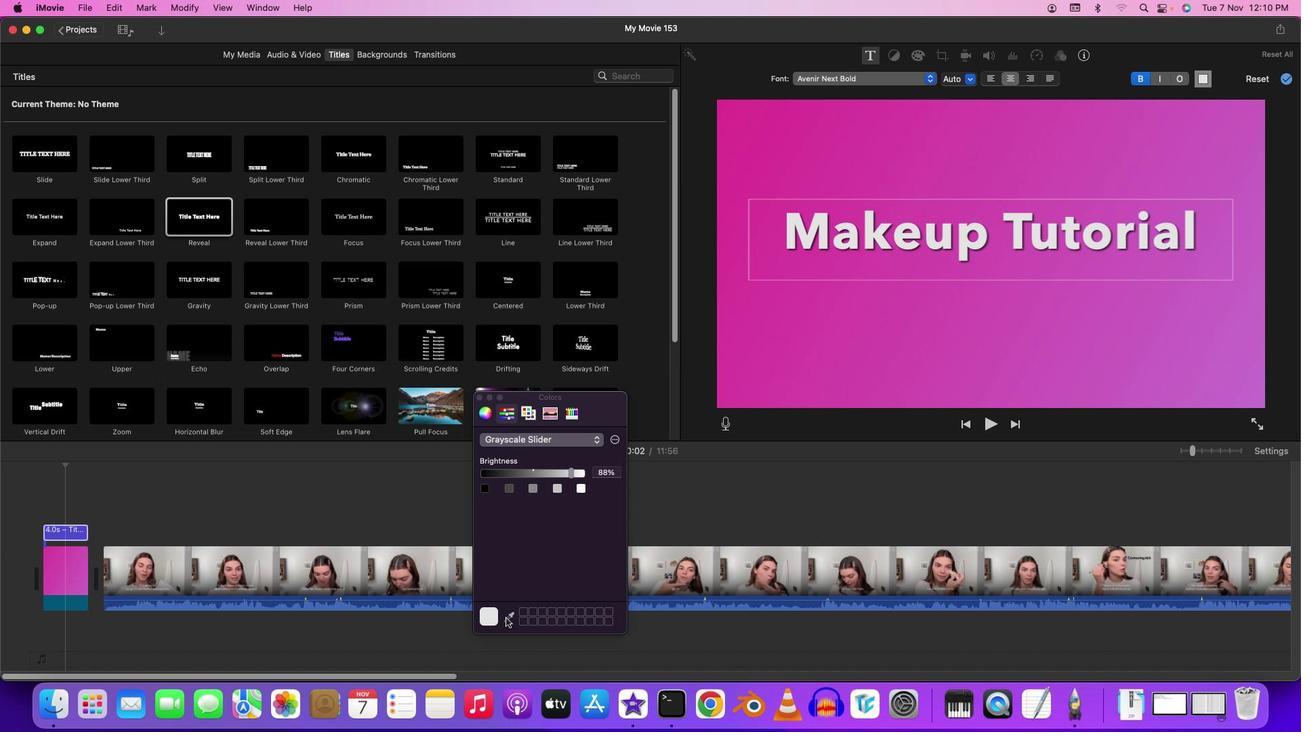 
Action: Mouse moved to (764, 361)
Screenshot: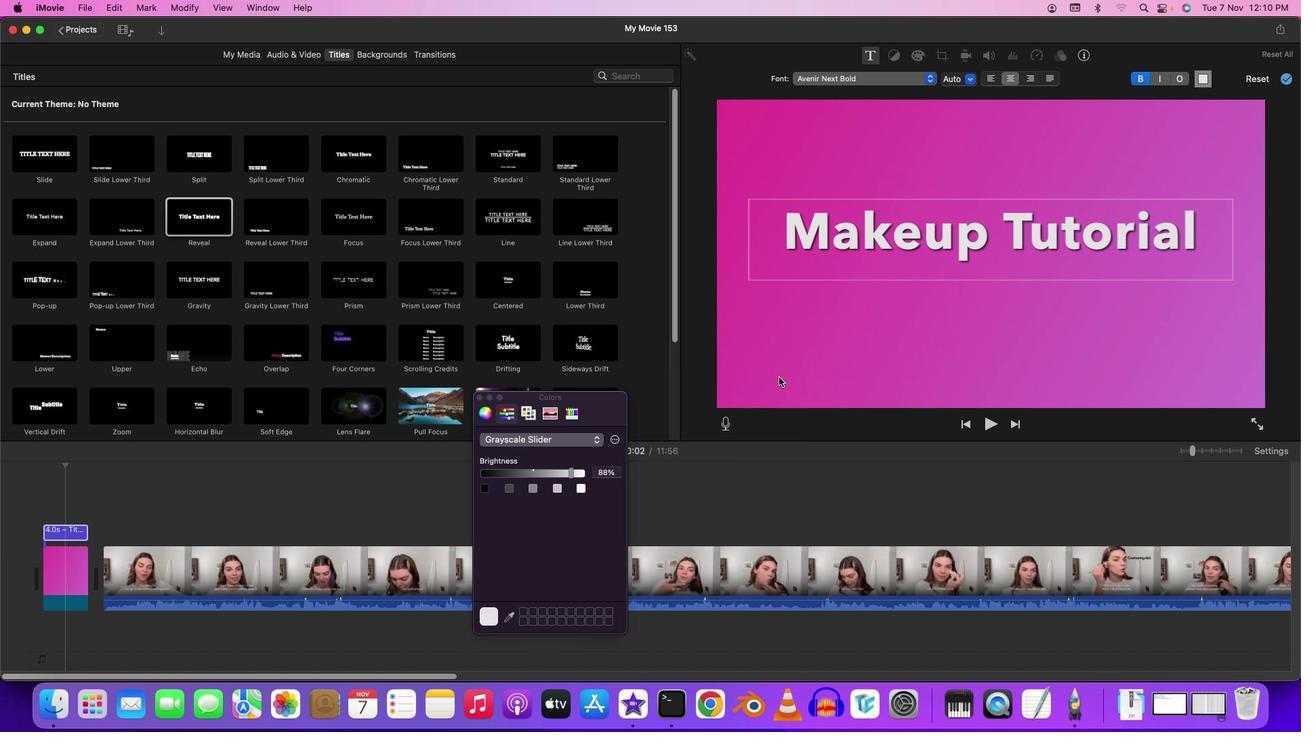 
Action: Mouse pressed left at (764, 361)
Screenshot: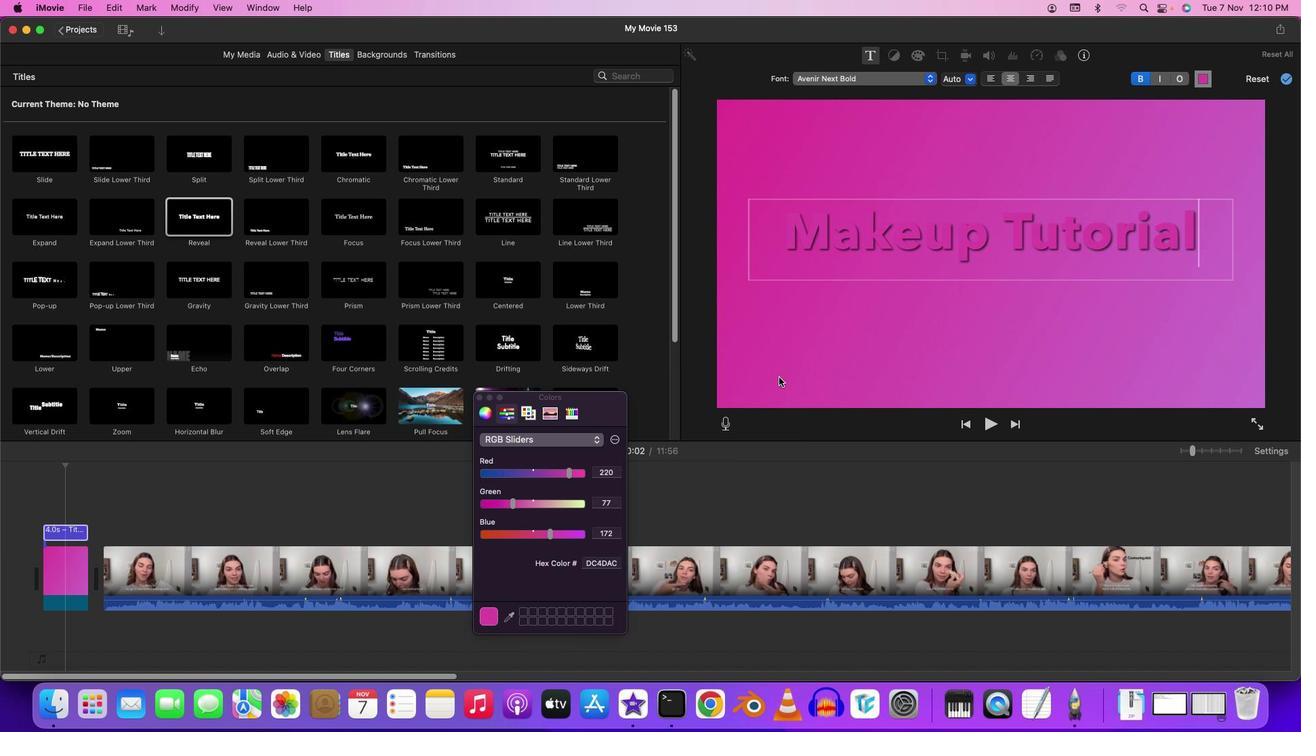 
Action: Mouse moved to (555, 457)
Screenshot: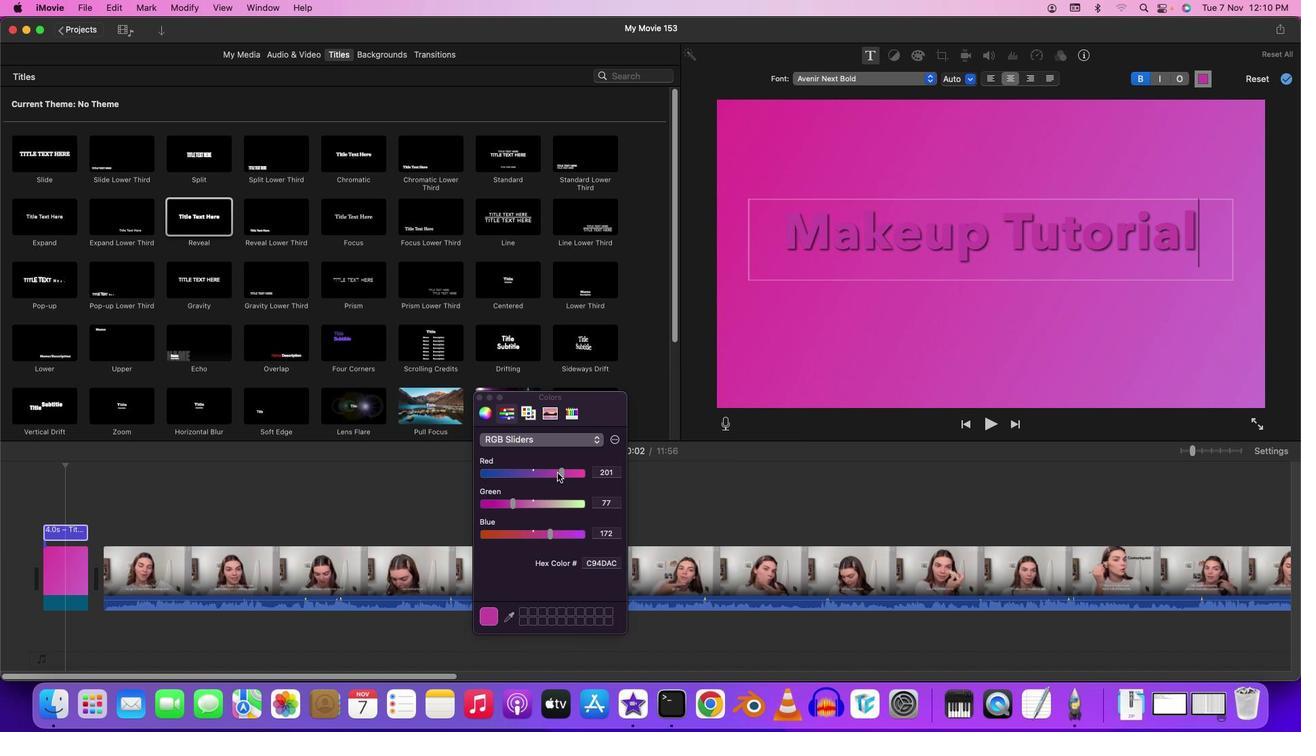 
Action: Mouse pressed left at (555, 457)
Screenshot: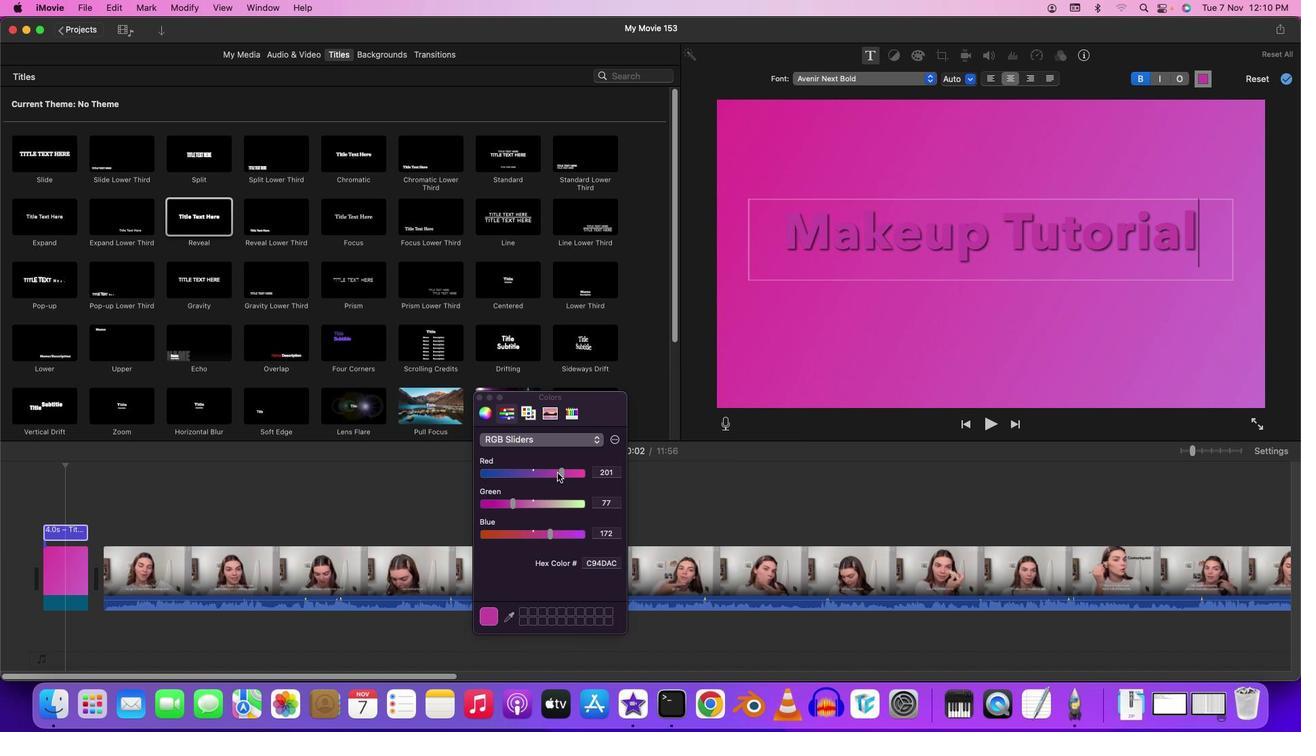 
Action: Mouse moved to (496, 489)
Screenshot: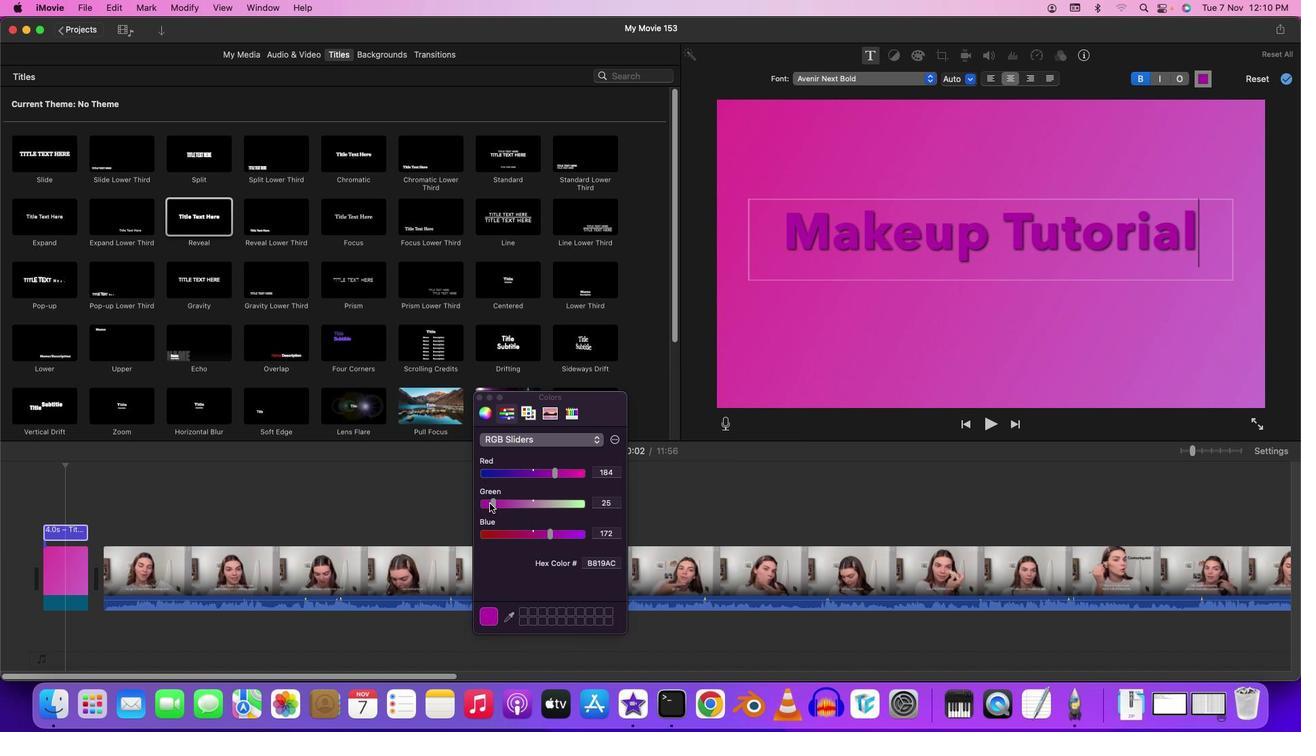 
Action: Mouse pressed left at (496, 489)
Screenshot: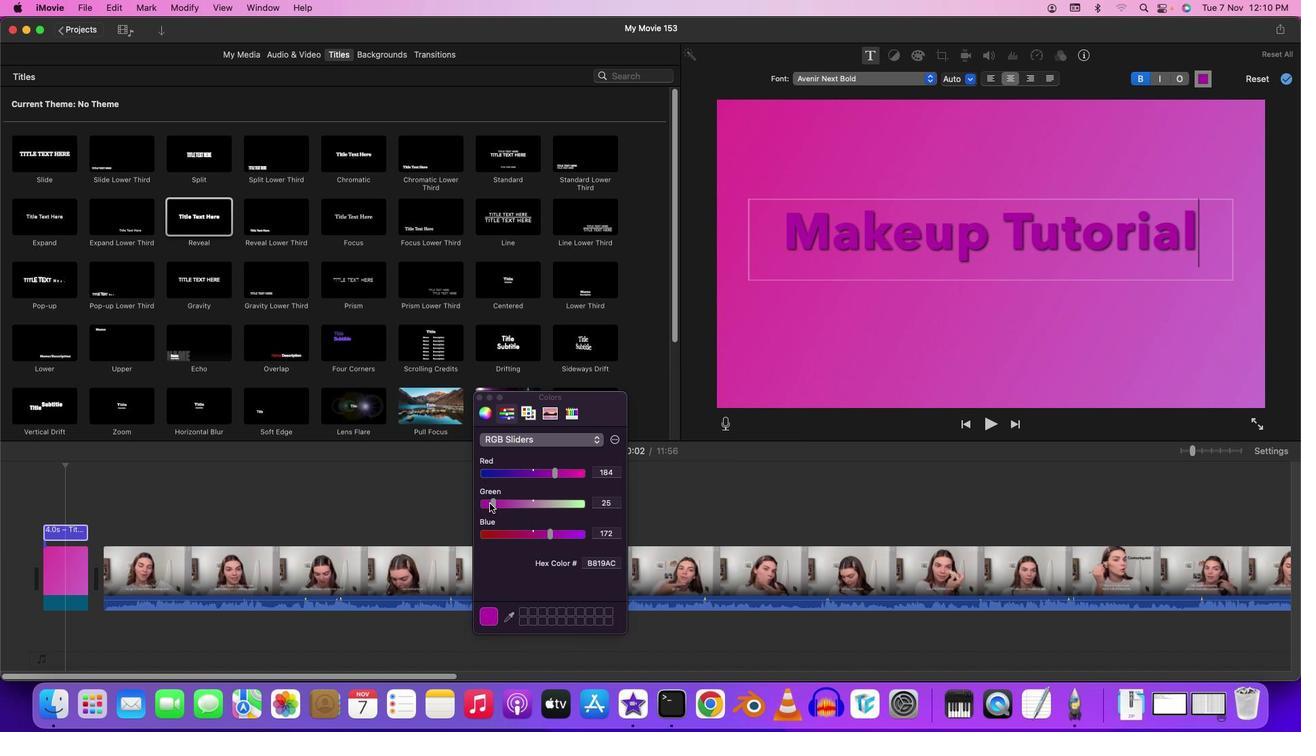 
Action: Mouse moved to (535, 519)
Screenshot: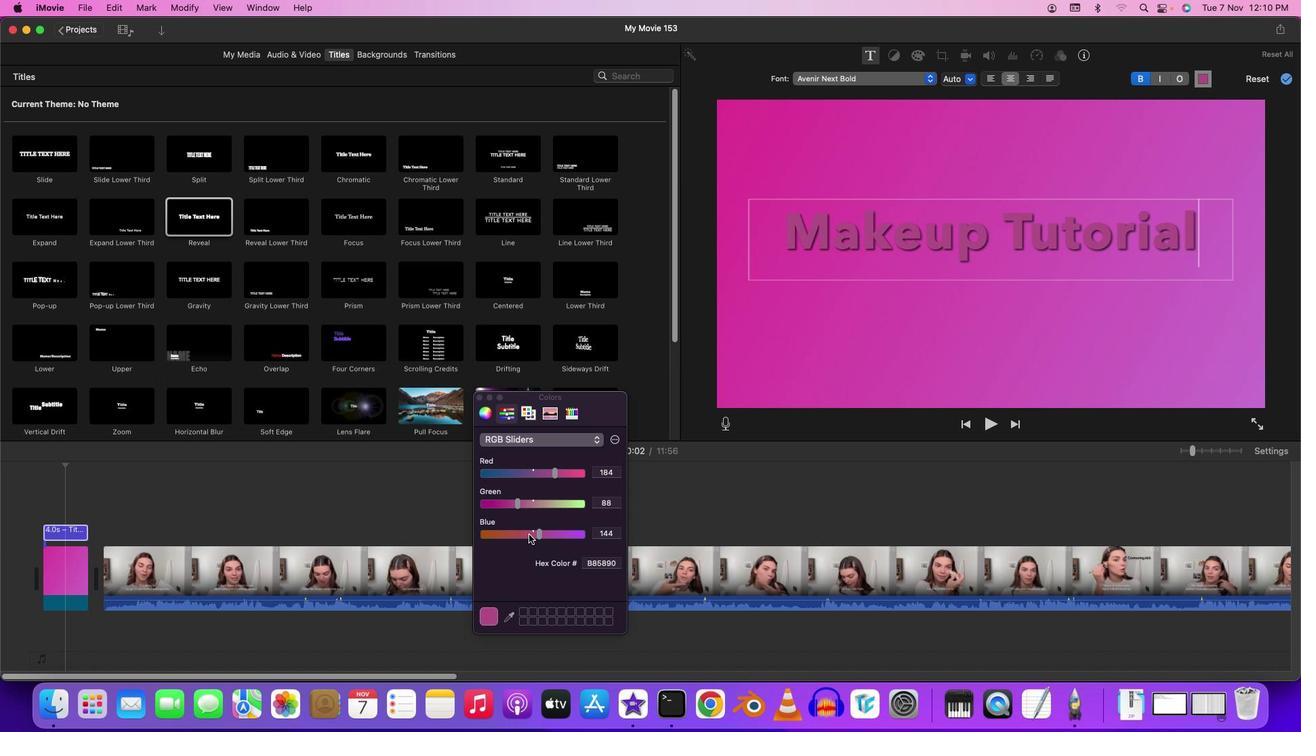
Action: Mouse pressed left at (535, 519)
Screenshot: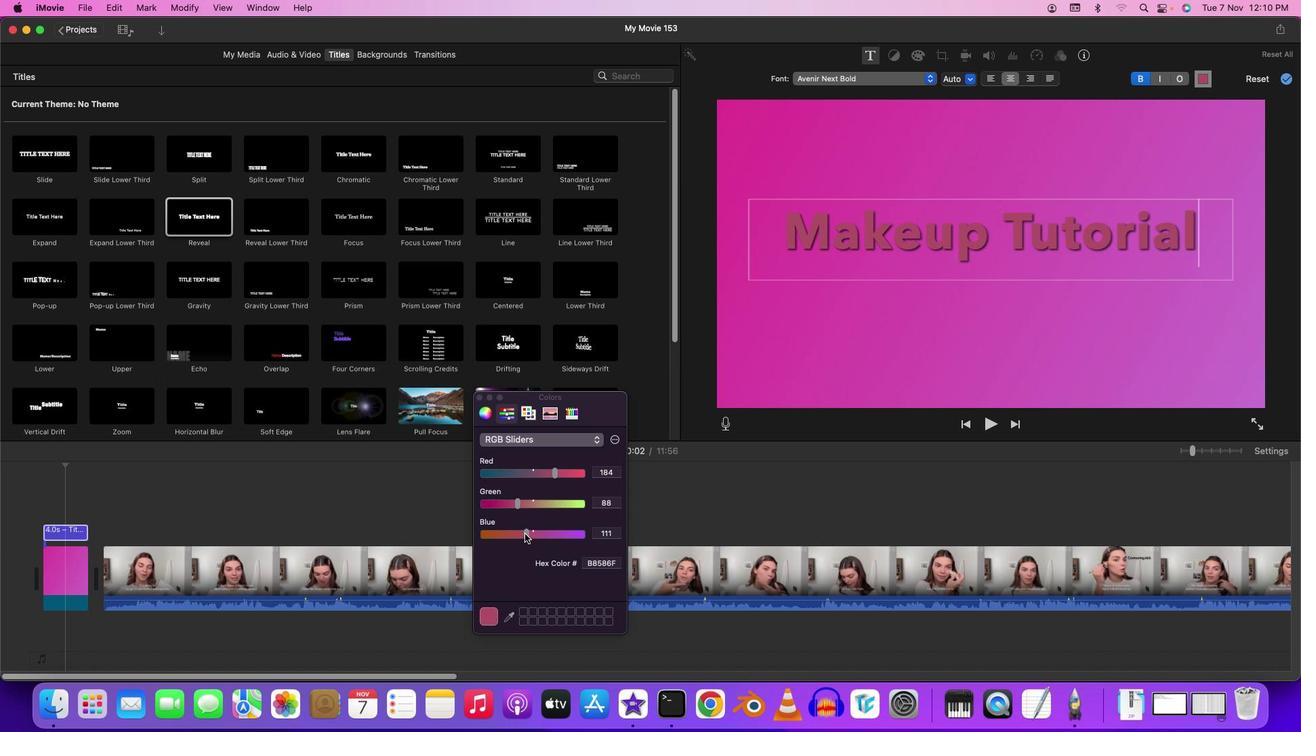
Action: Mouse moved to (477, 402)
Screenshot: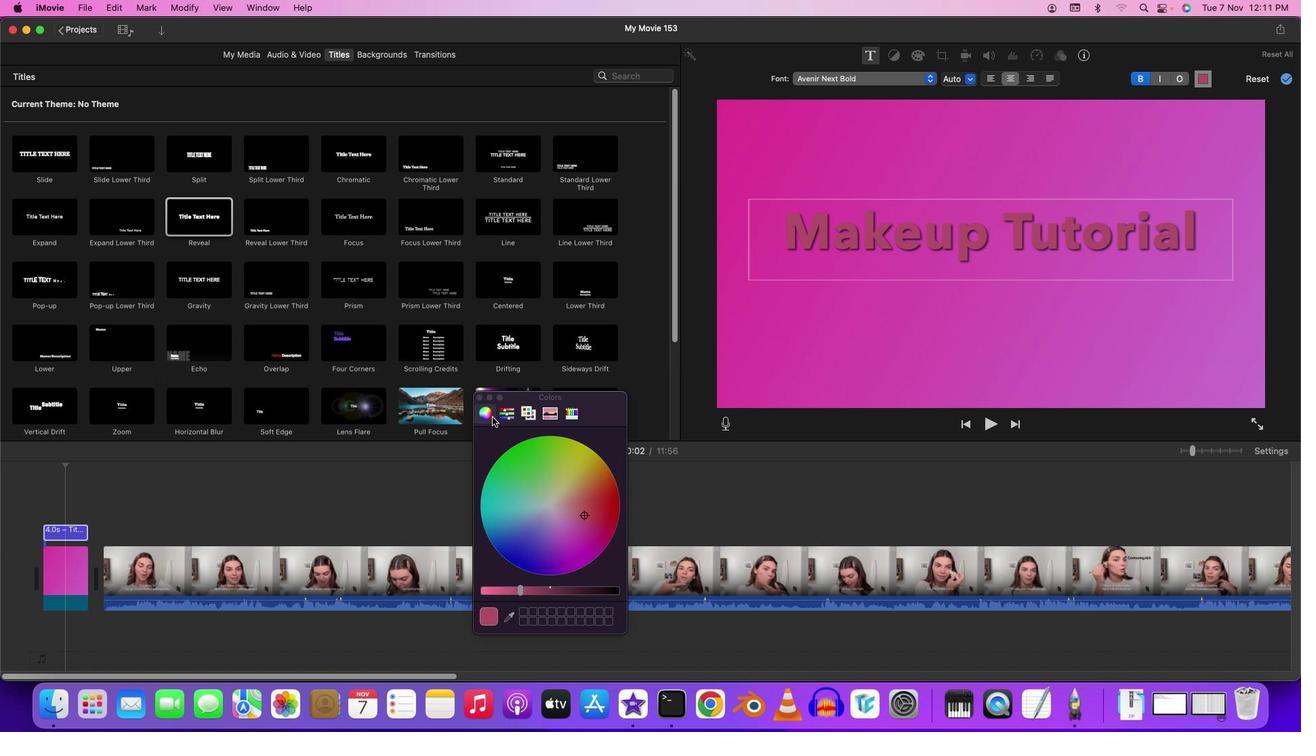 
Action: Mouse pressed left at (477, 402)
Screenshot: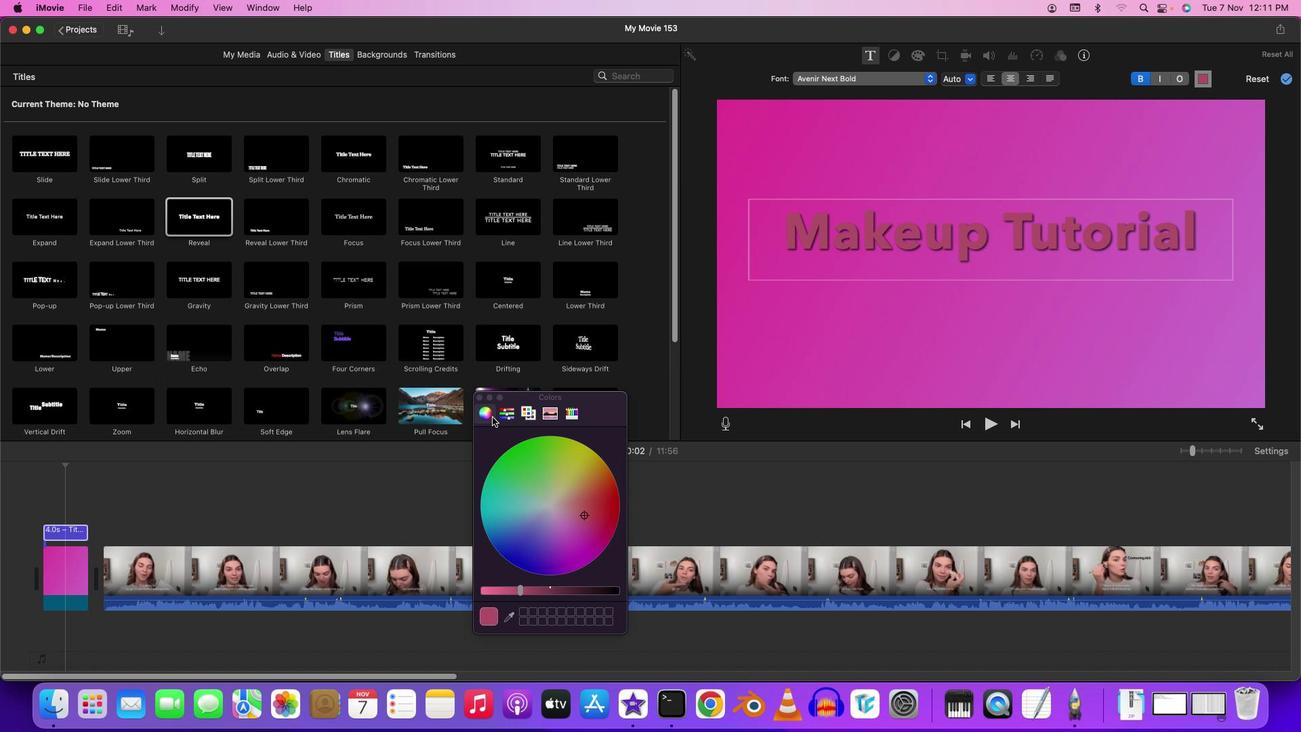 
Action: Mouse moved to (570, 498)
Screenshot: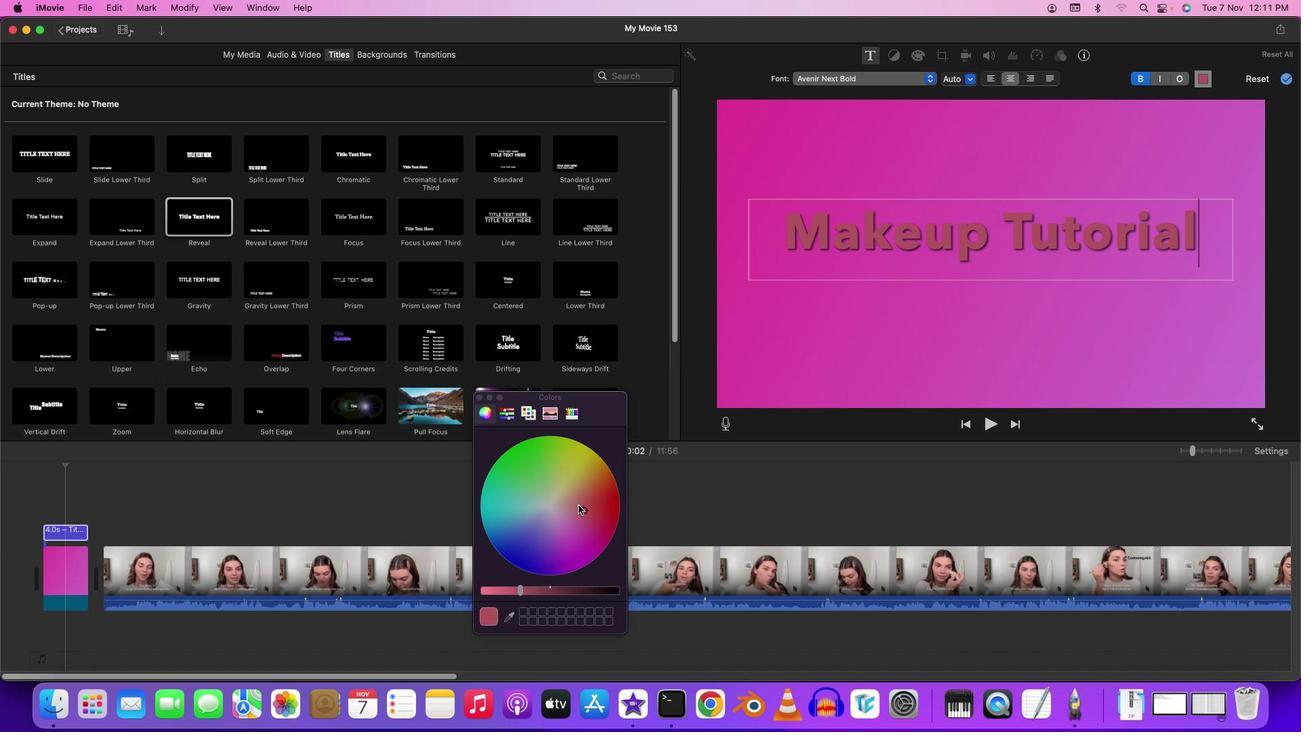 
Action: Mouse pressed left at (570, 498)
Screenshot: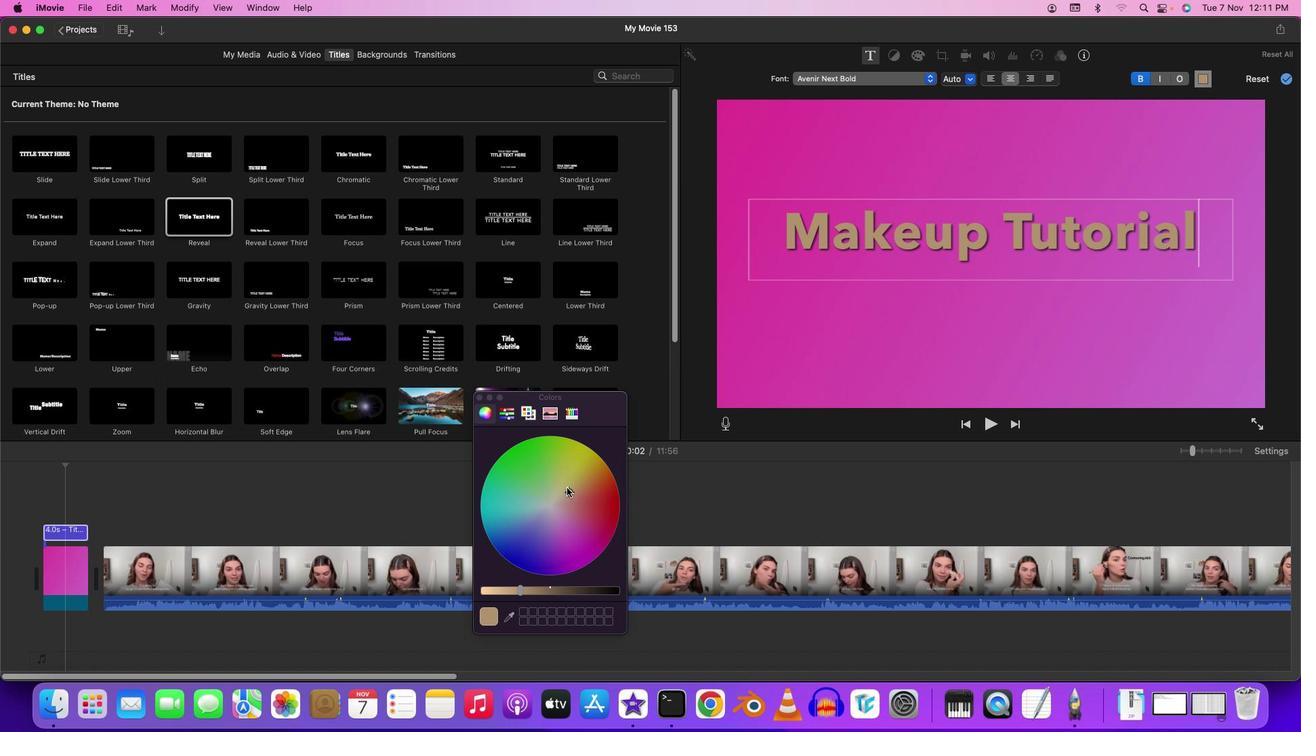 
Action: Mouse moved to (509, 580)
Screenshot: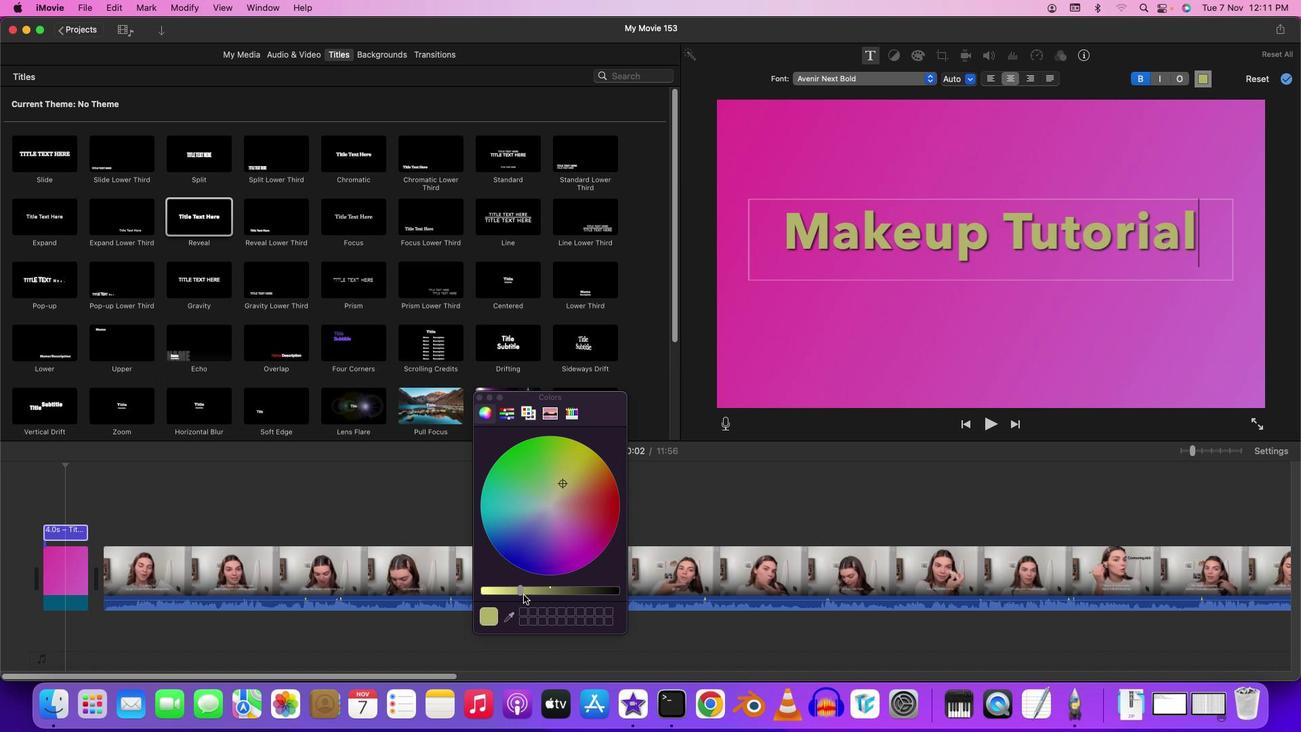 
Action: Mouse pressed left at (509, 580)
Screenshot: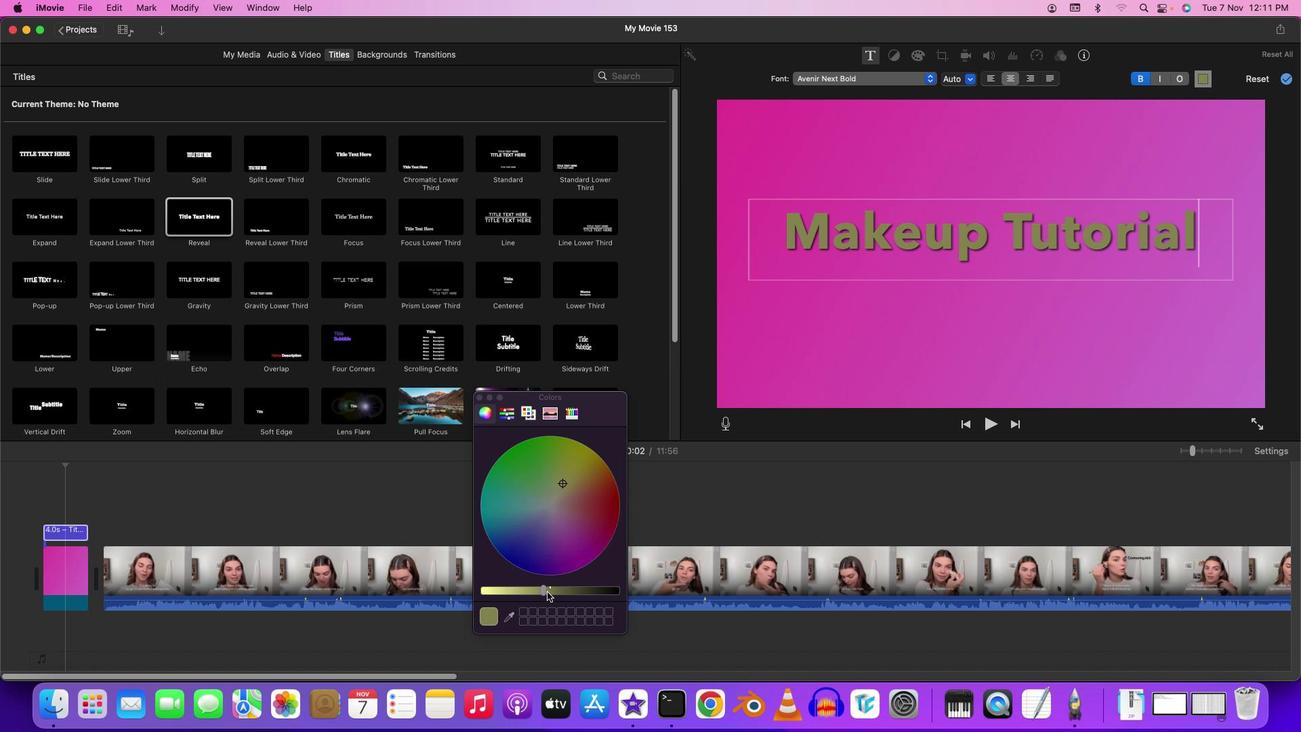 
Action: Mouse moved to (546, 469)
Screenshot: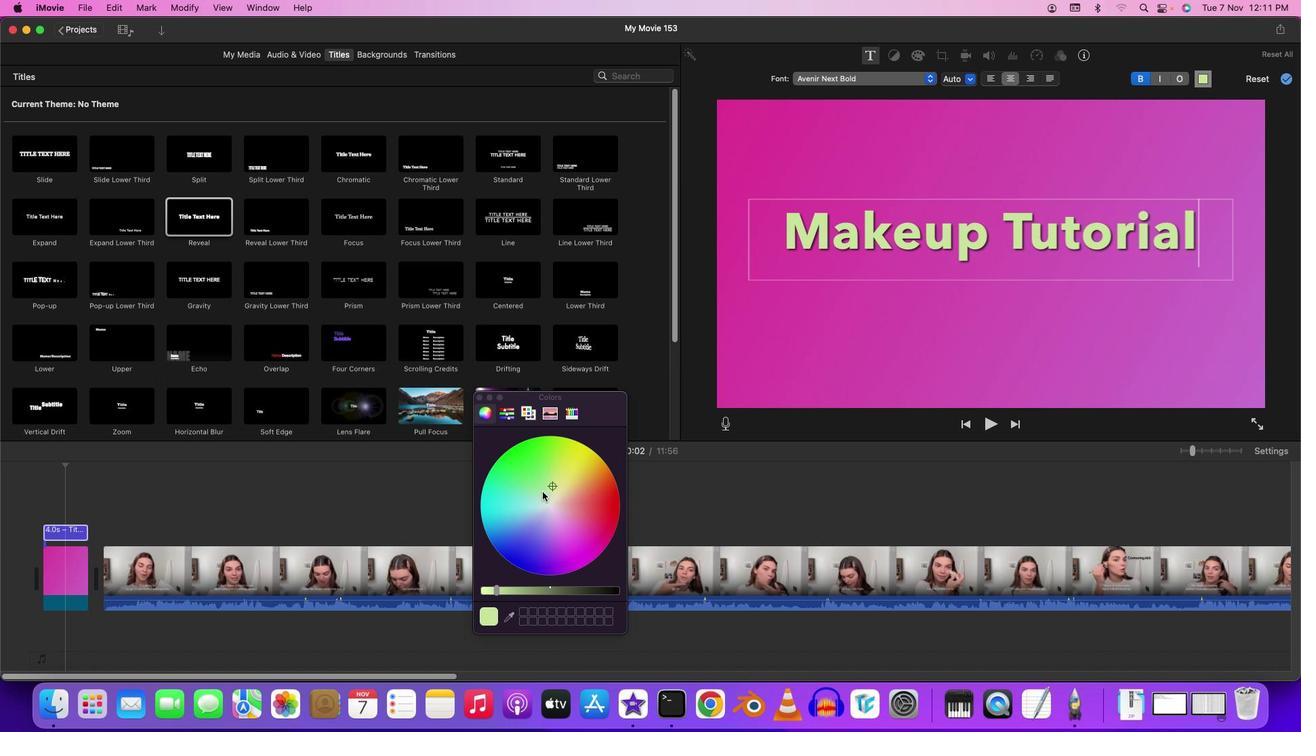
Action: Mouse pressed left at (546, 469)
Screenshot: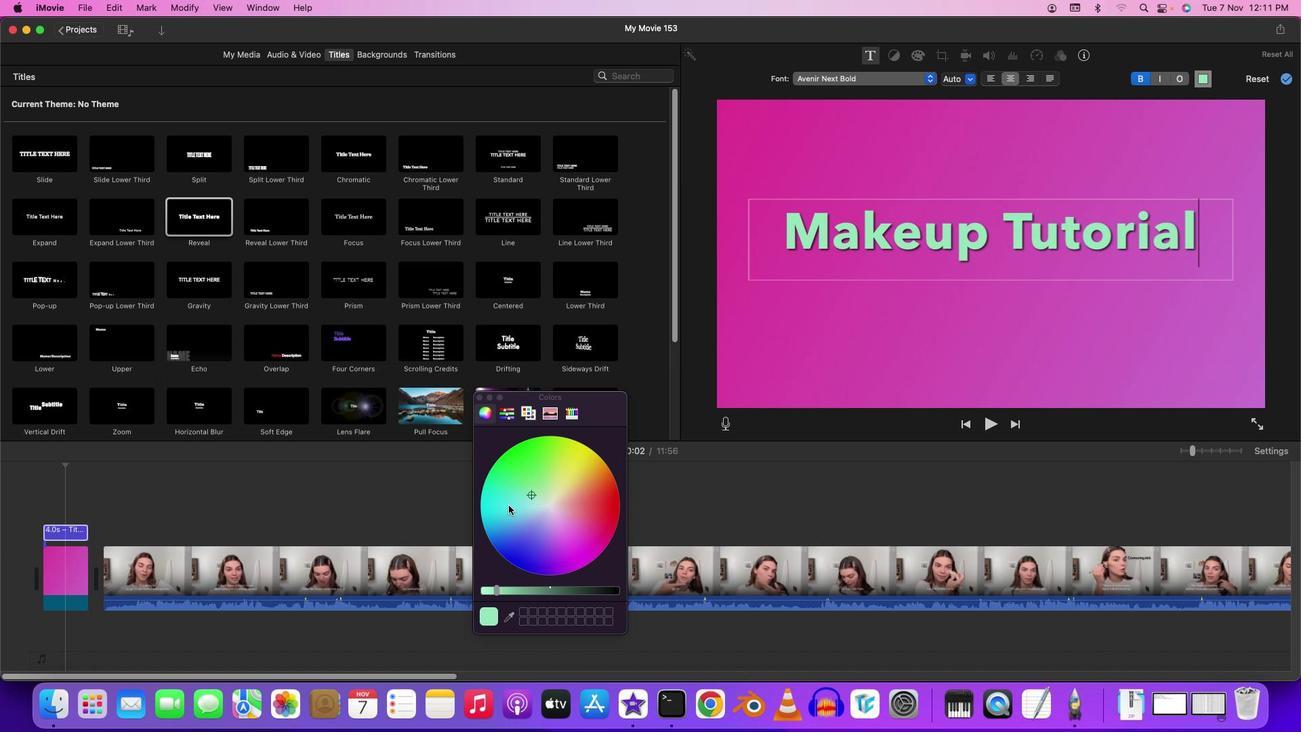 
Action: Mouse moved to (462, 384)
Screenshot: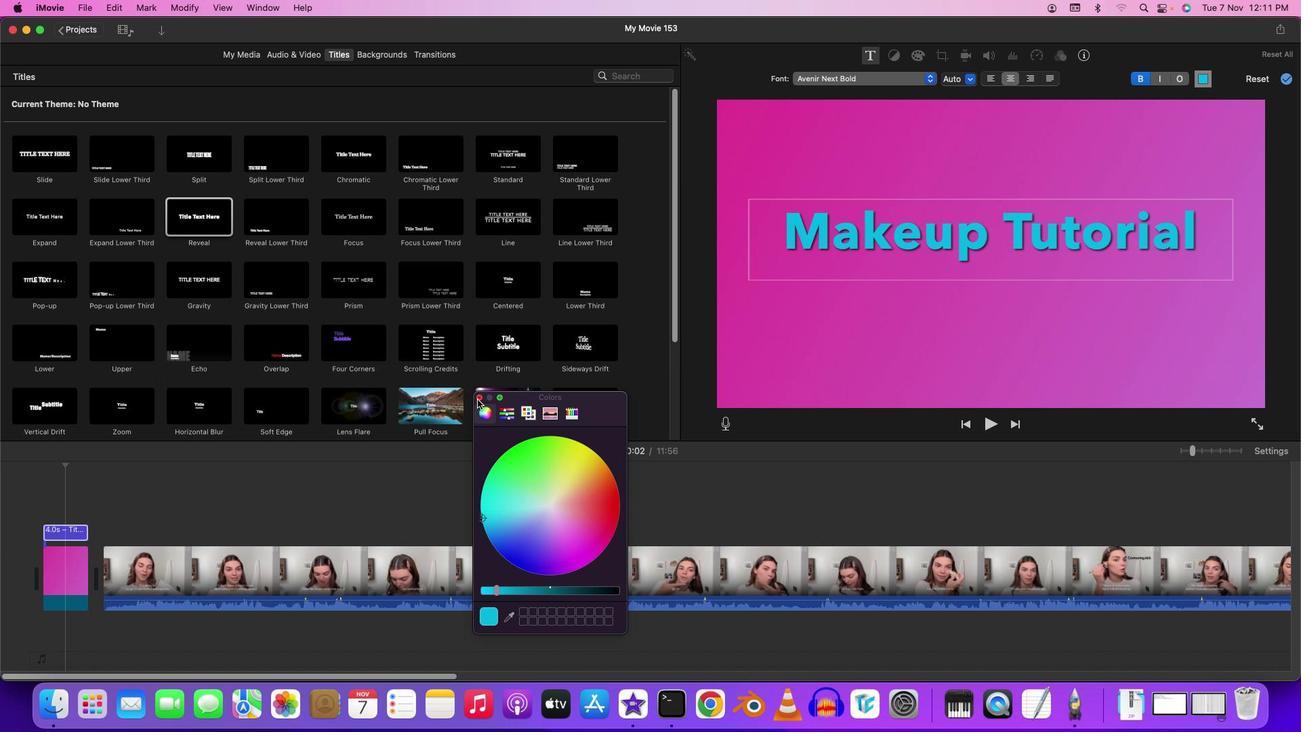 
Action: Mouse pressed left at (462, 384)
Screenshot: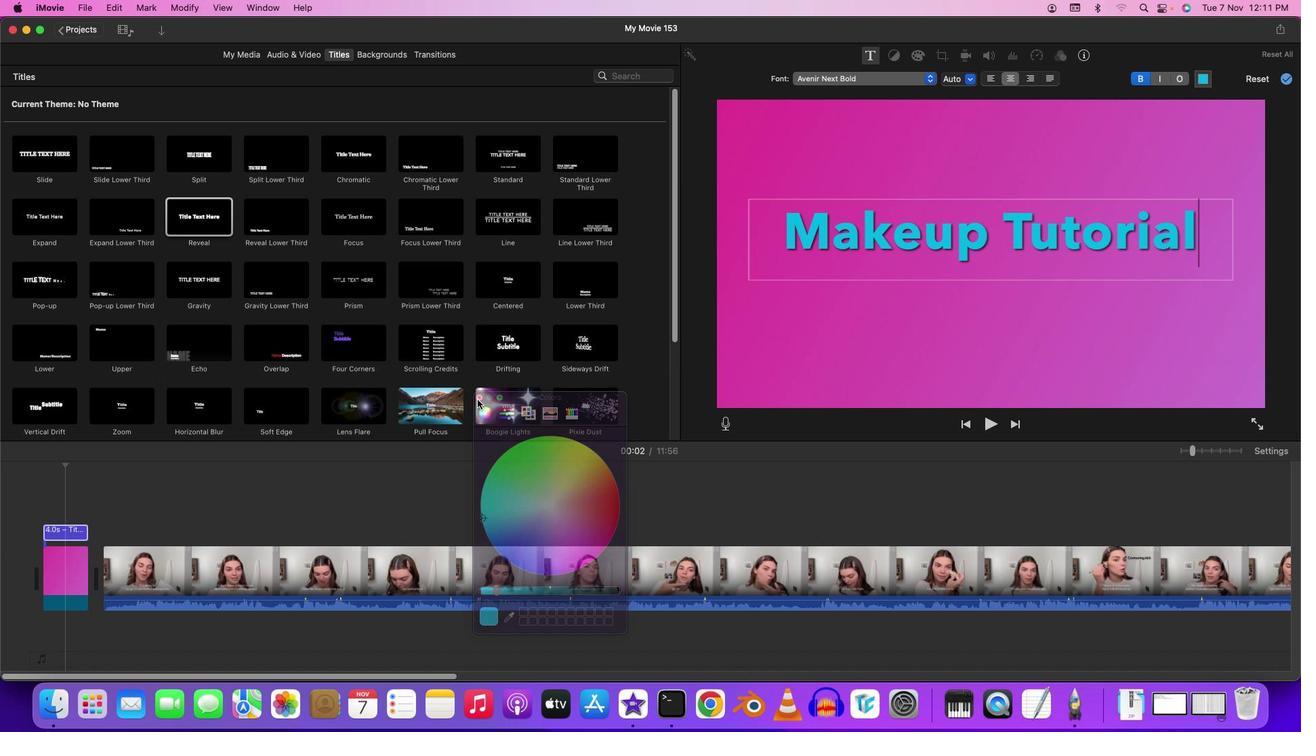
Action: Mouse moved to (1187, 234)
Screenshot: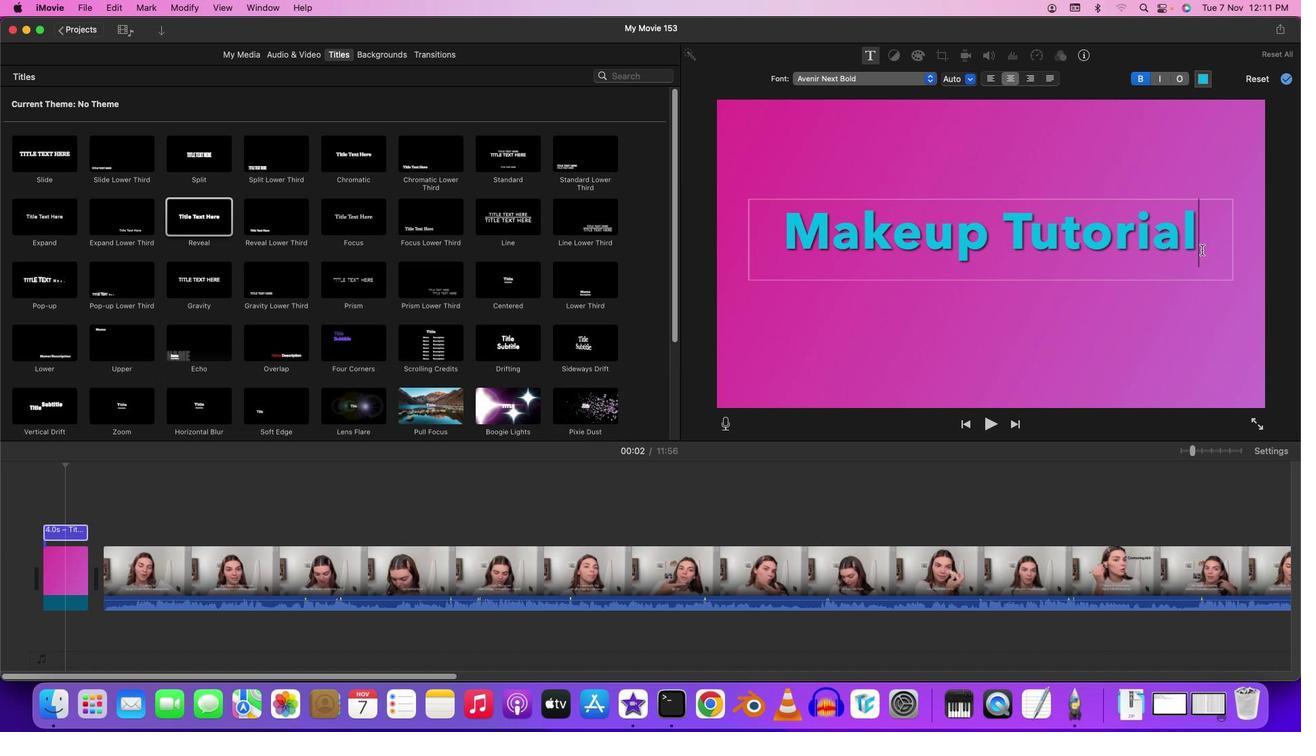 
Action: Mouse pressed left at (1187, 234)
Screenshot: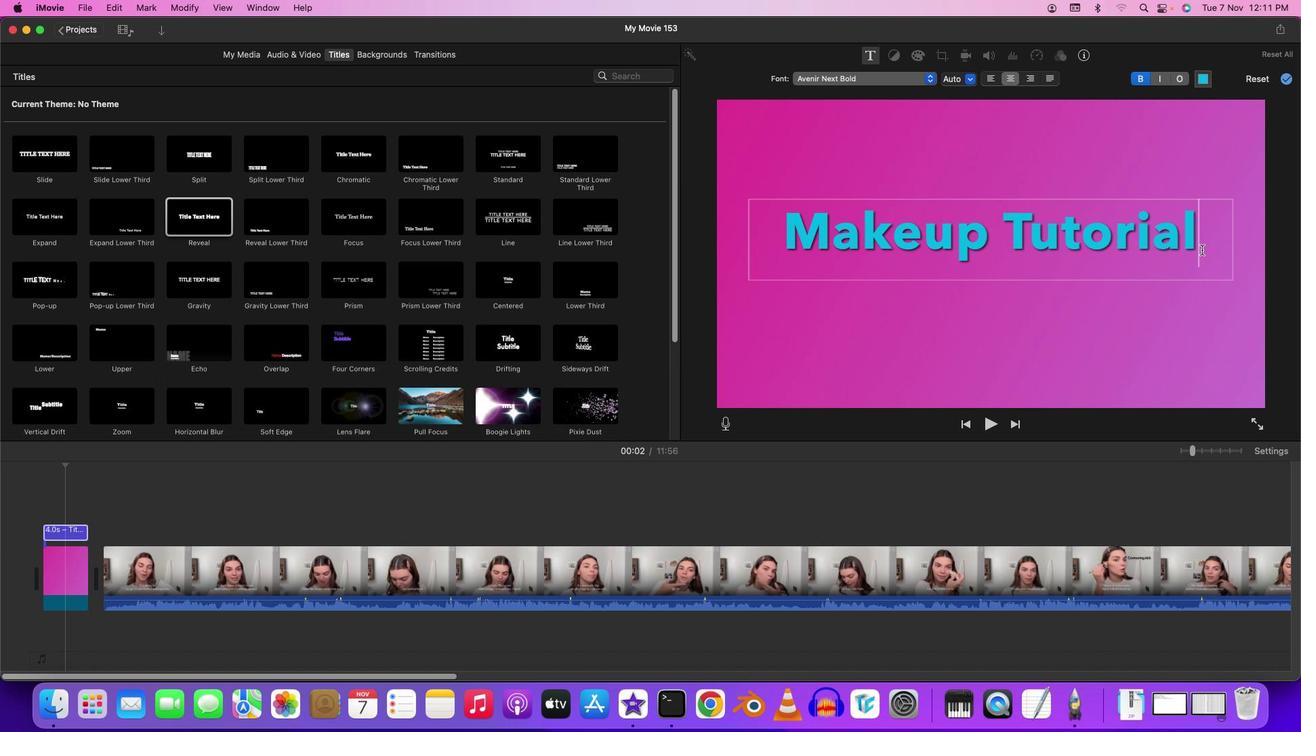 
Action: Mouse moved to (1182, 237)
Screenshot: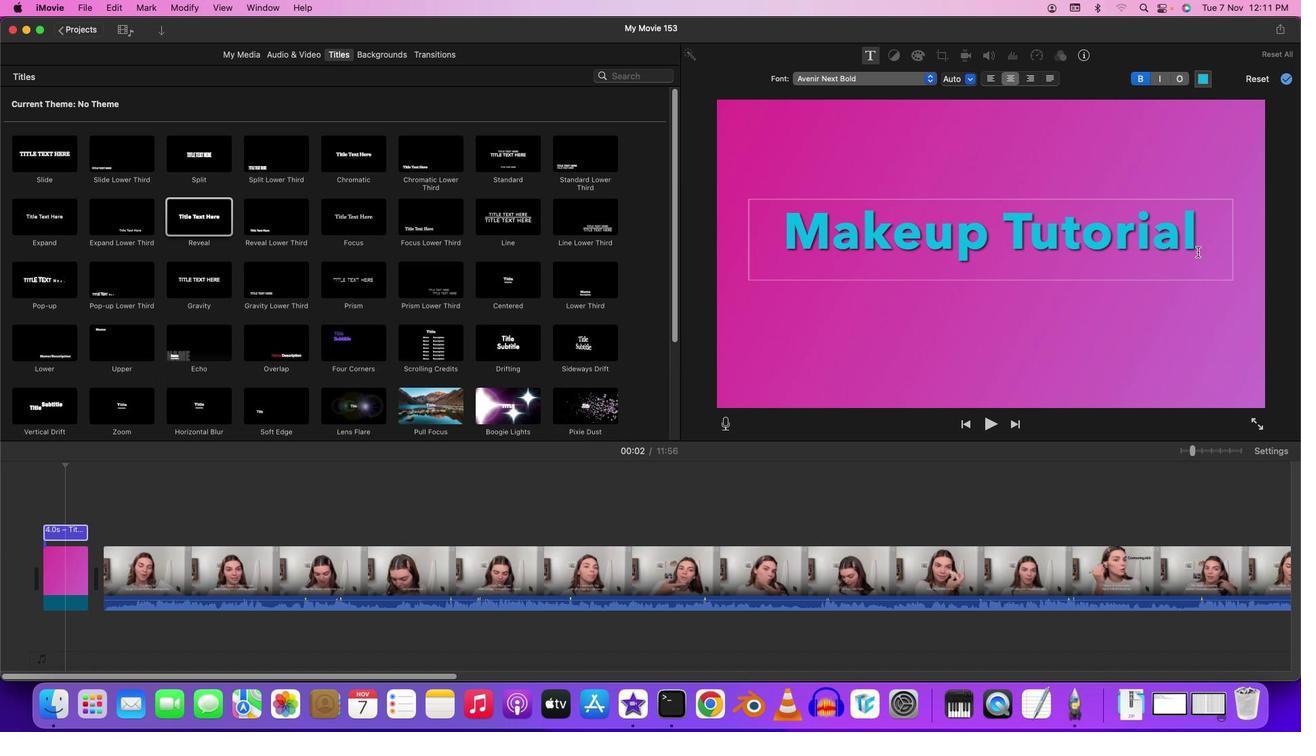 
Action: Key pressed Key.enter
Screenshot: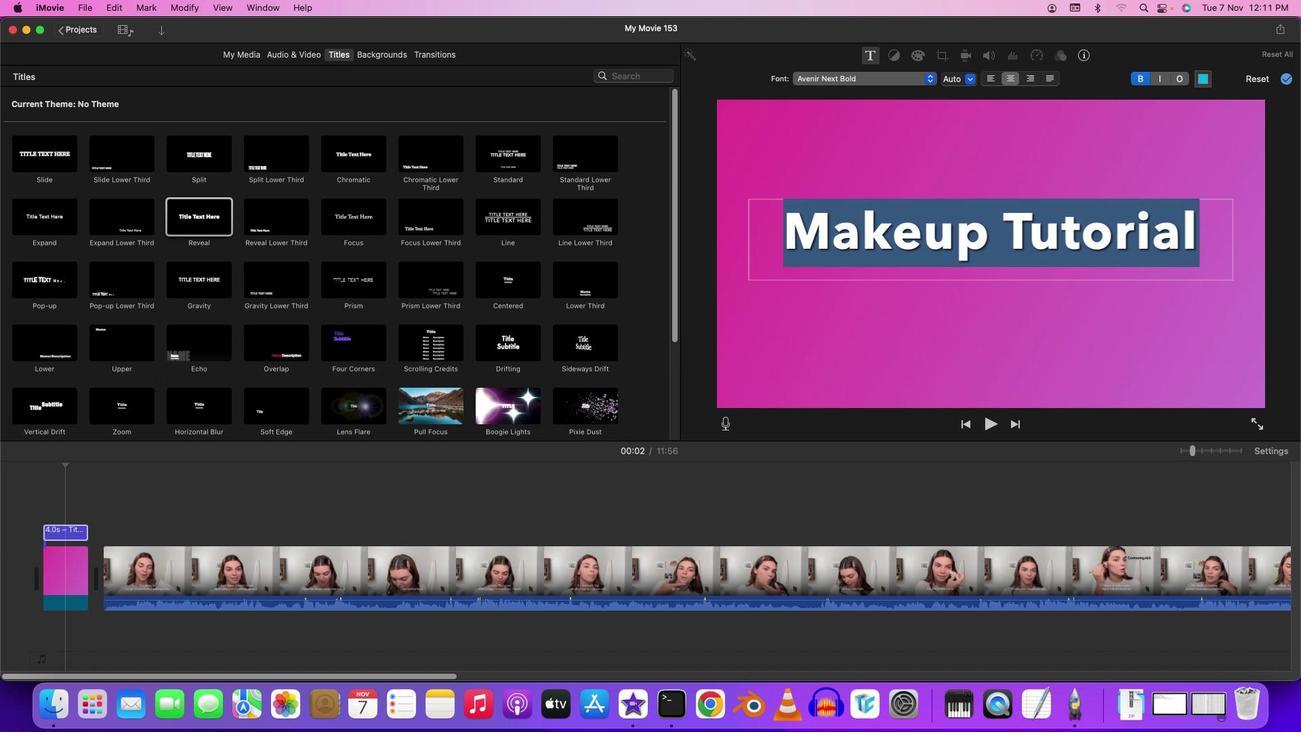 
Action: Mouse moved to (869, 298)
Screenshot: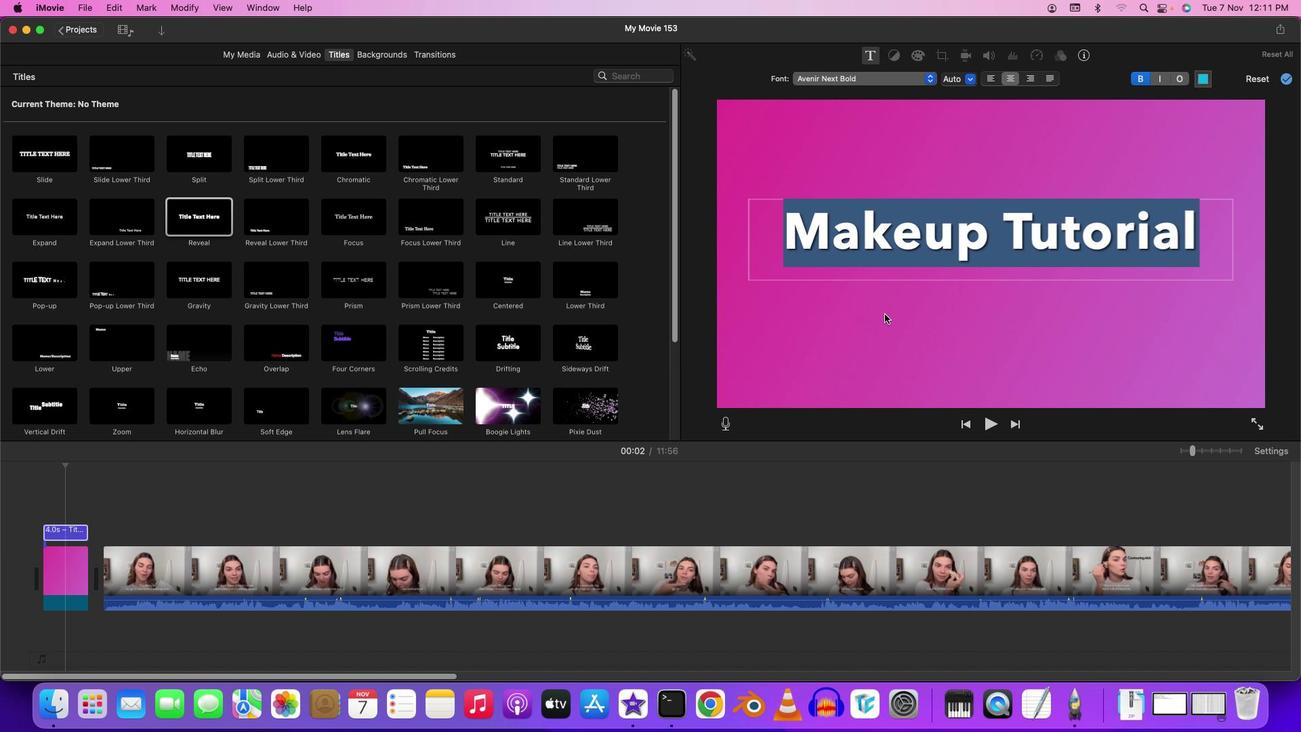 
Action: Mouse pressed left at (869, 298)
Screenshot: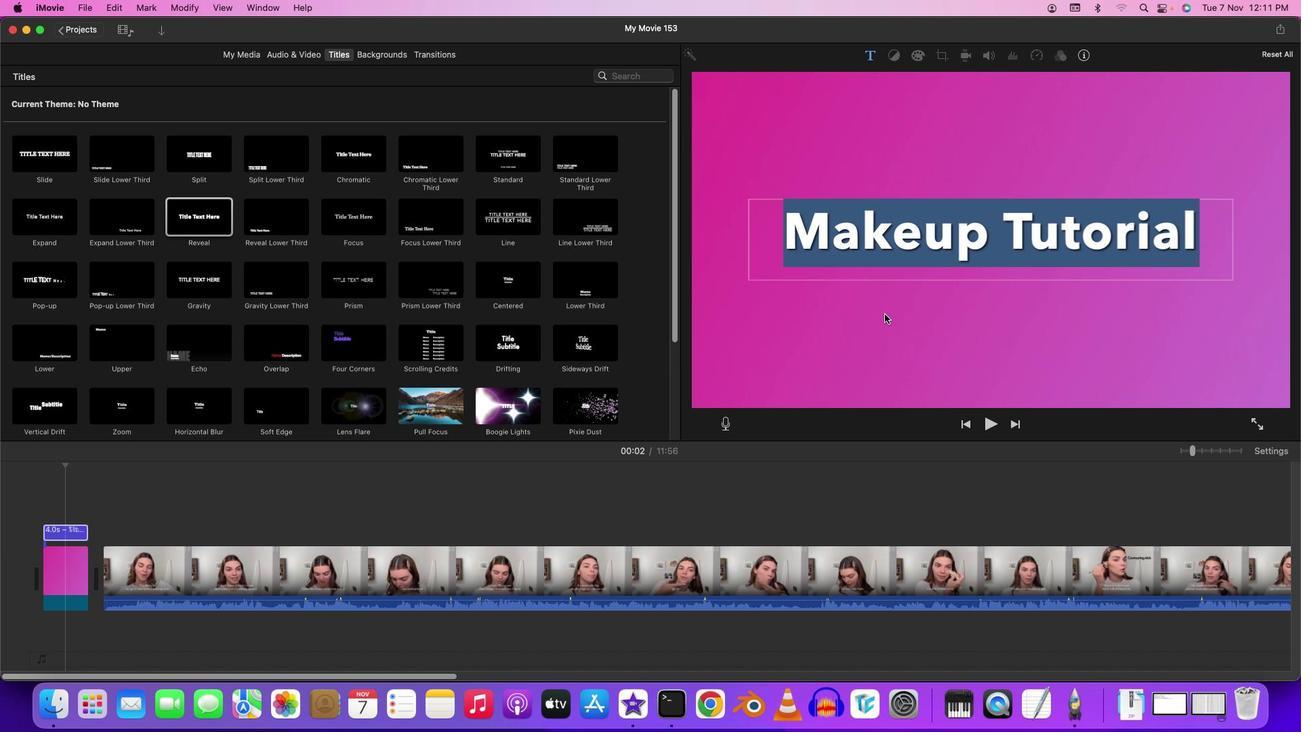 
Action: Mouse moved to (16, 498)
Screenshot: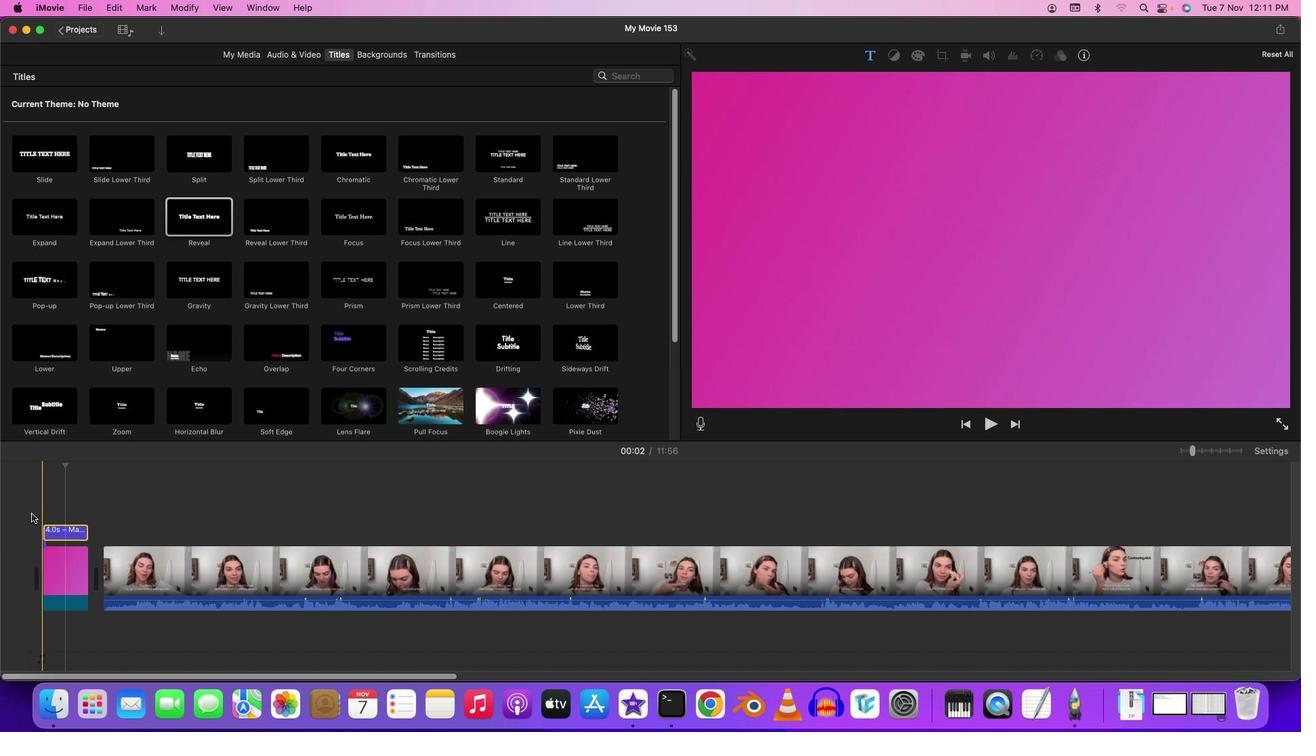 
Action: Mouse pressed left at (16, 498)
Screenshot: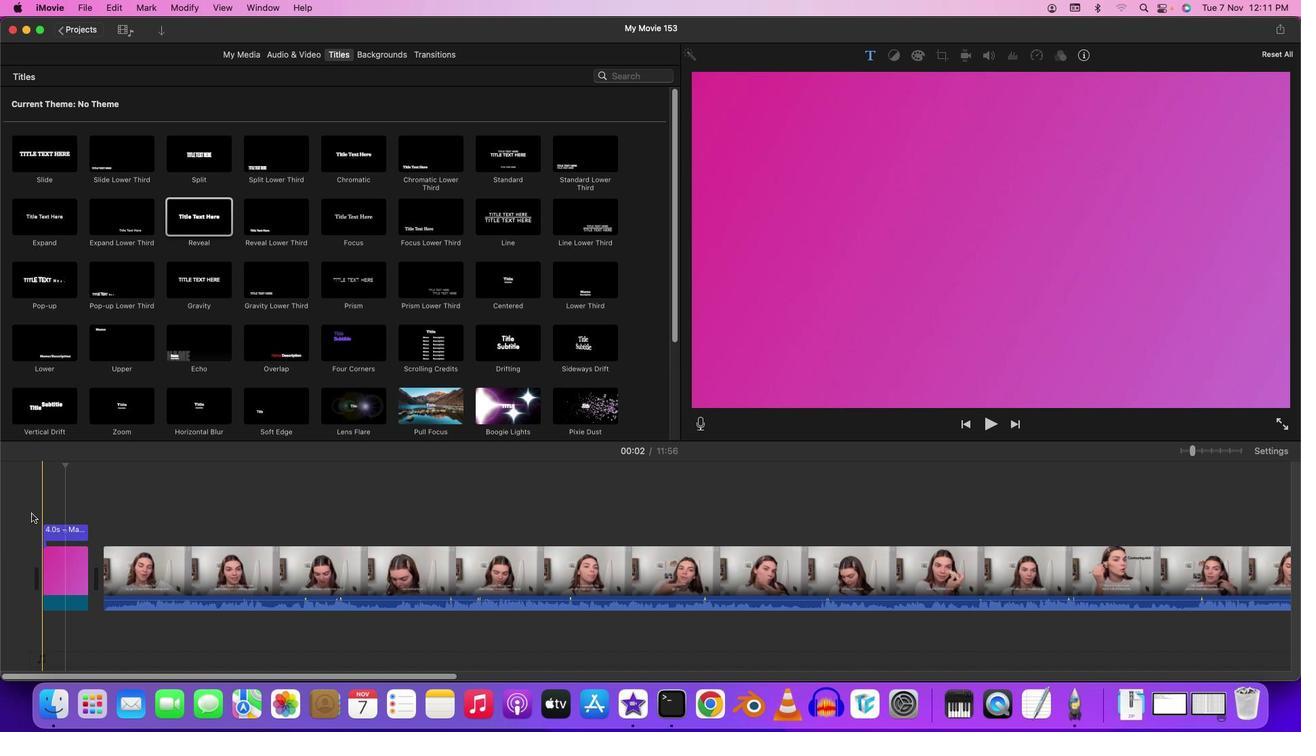 
Action: Key pressed Key.spaceKey.space
Screenshot: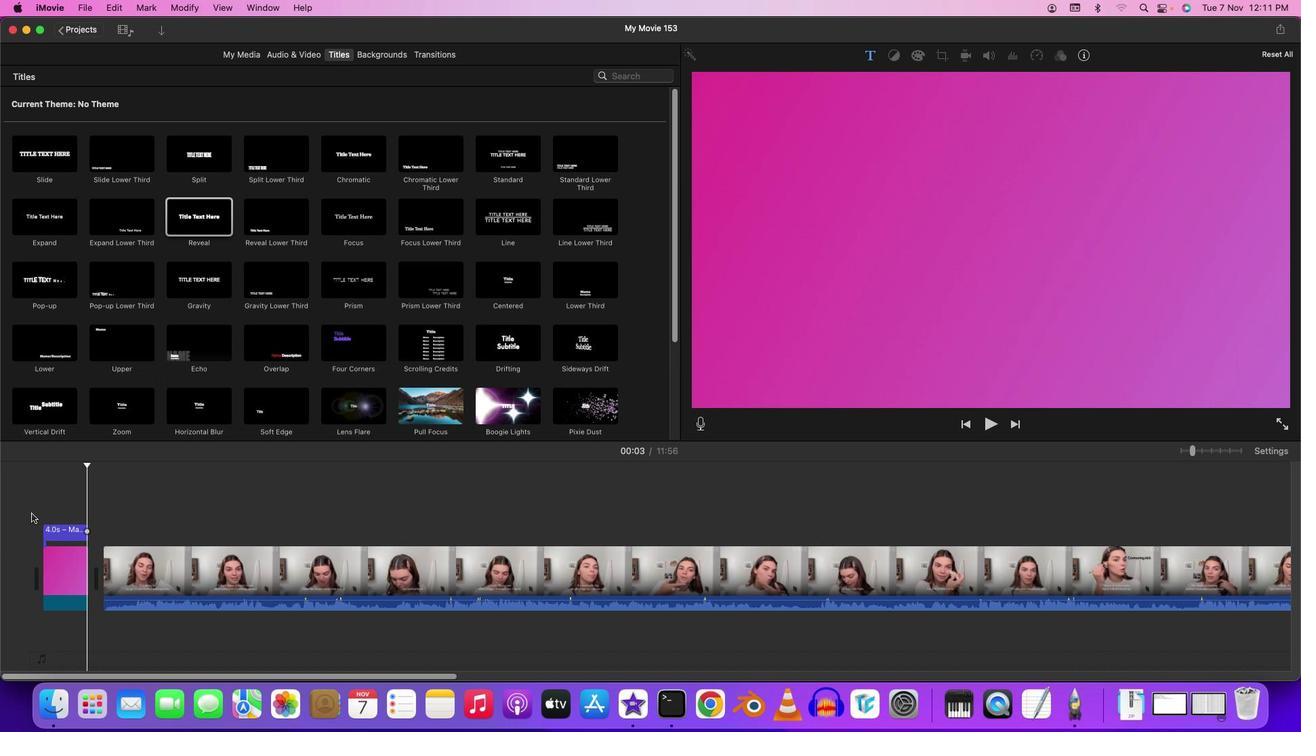 
Action: Mouse moved to (406, 39)
Screenshot: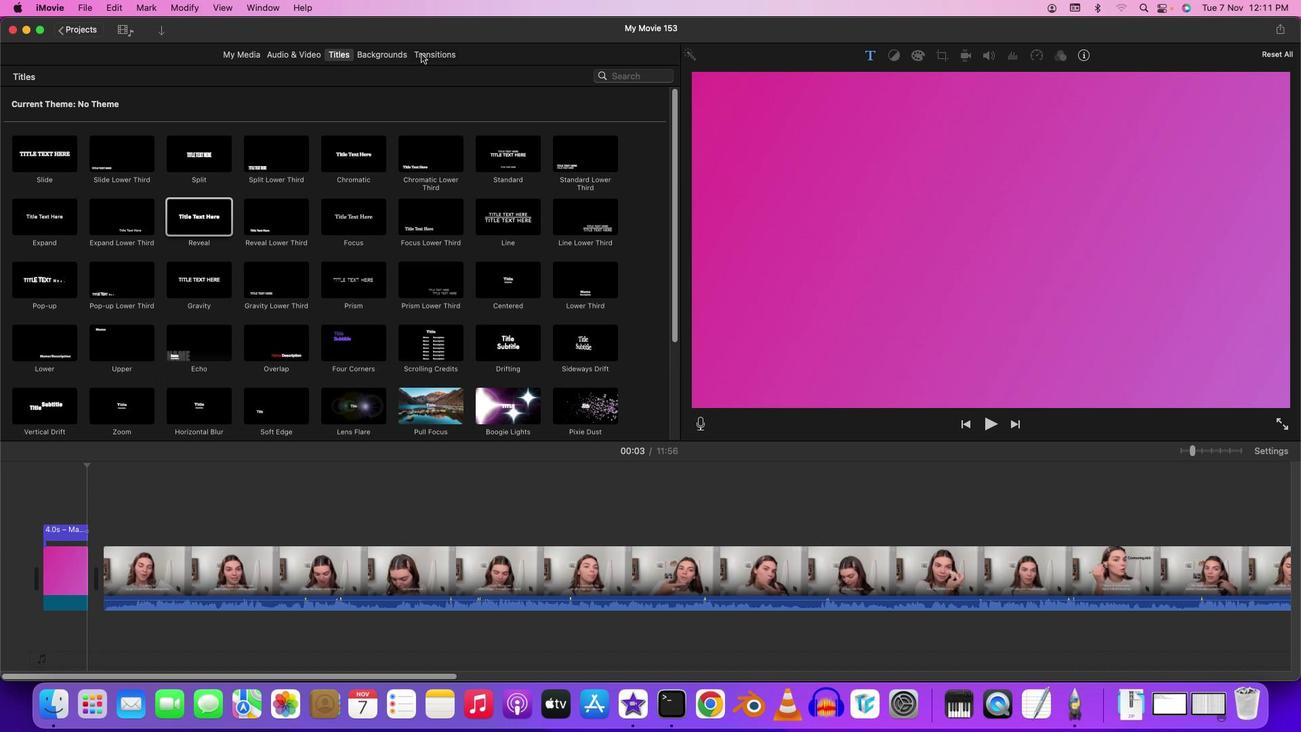 
Action: Mouse pressed left at (406, 39)
Screenshot: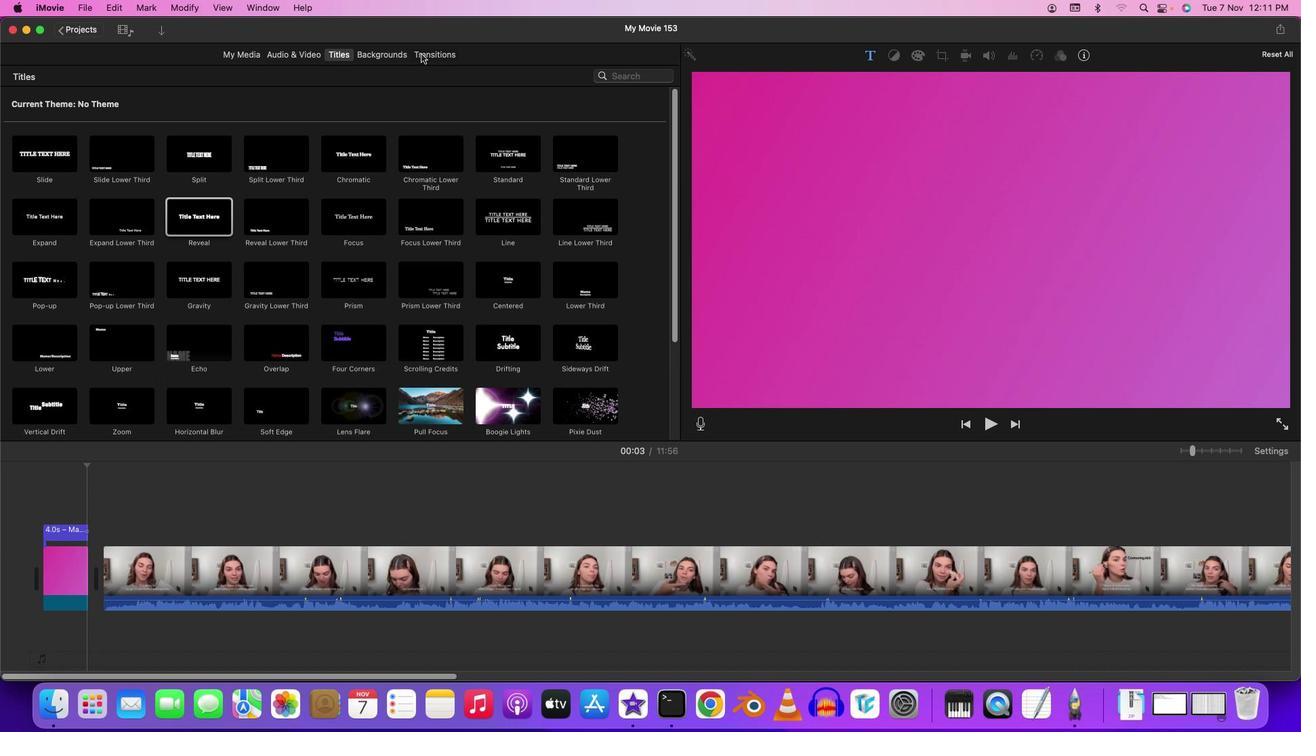 
Action: Mouse moved to (480, 260)
Screenshot: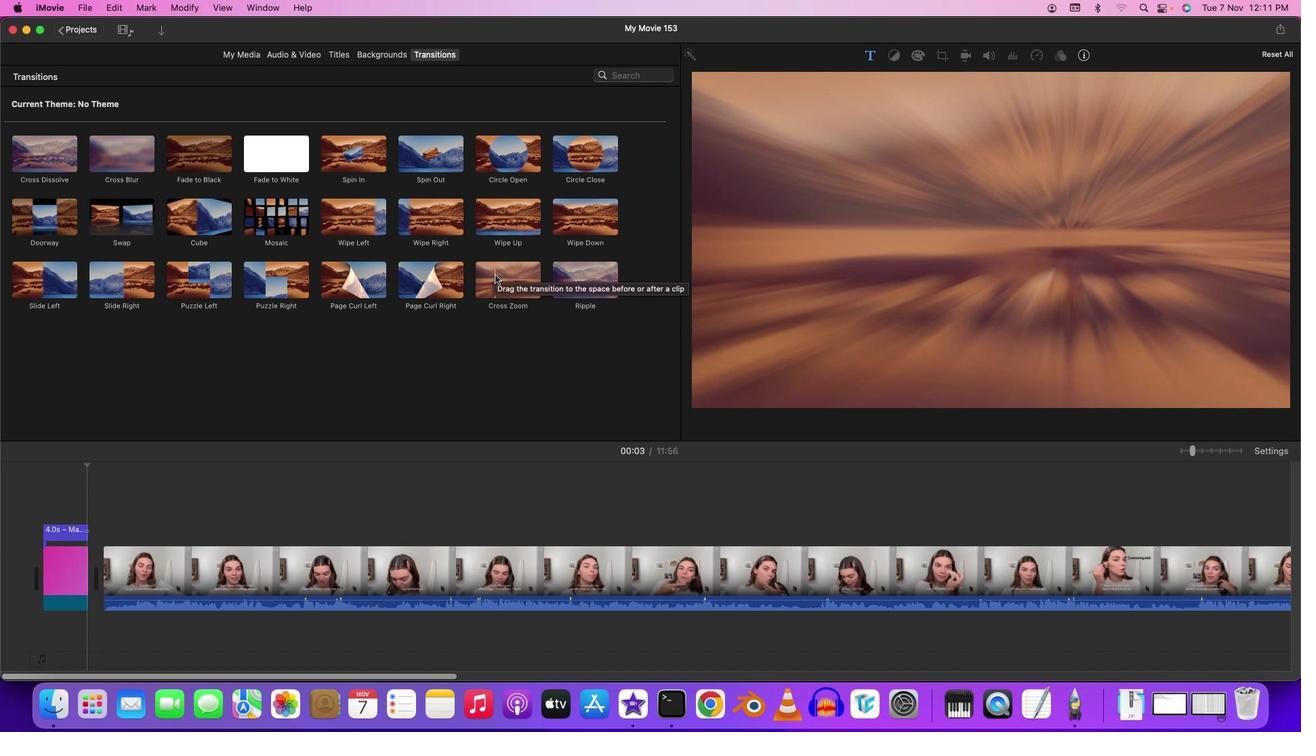 
Action: Mouse pressed left at (480, 260)
Screenshot: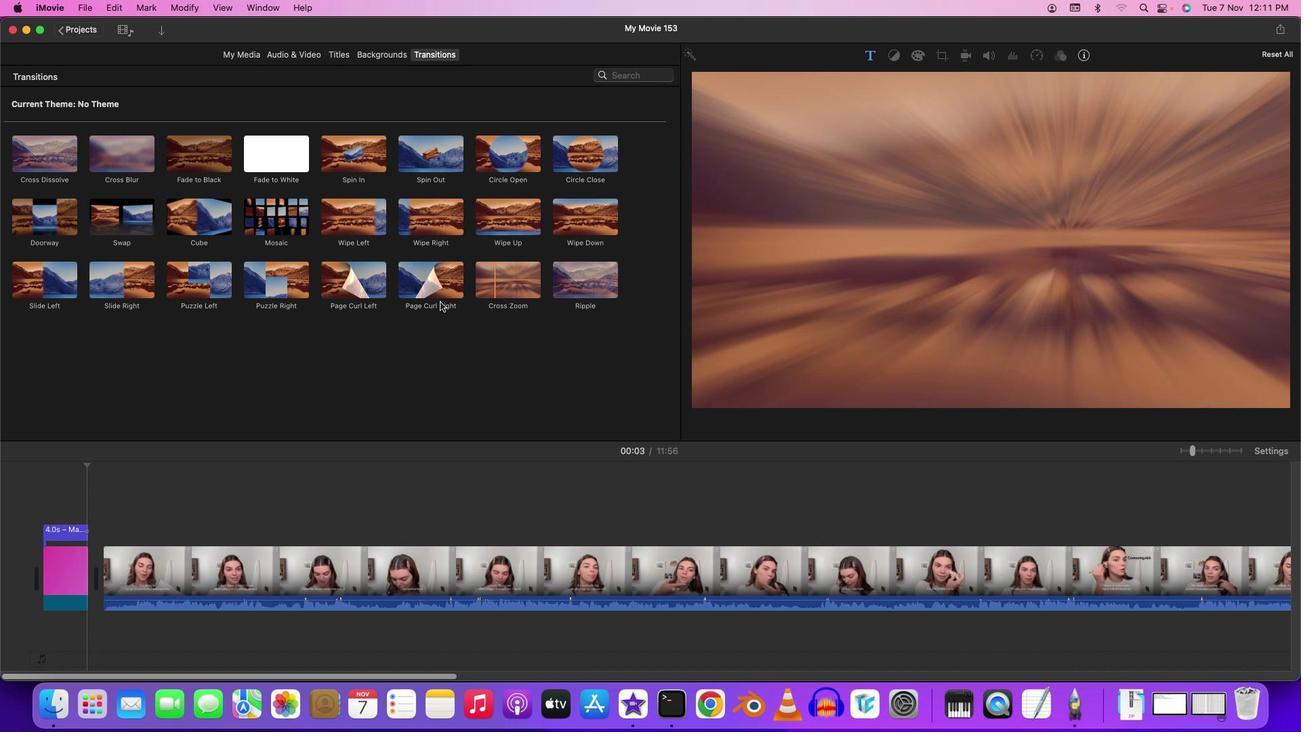 
Action: Mouse moved to (61, 486)
Screenshot: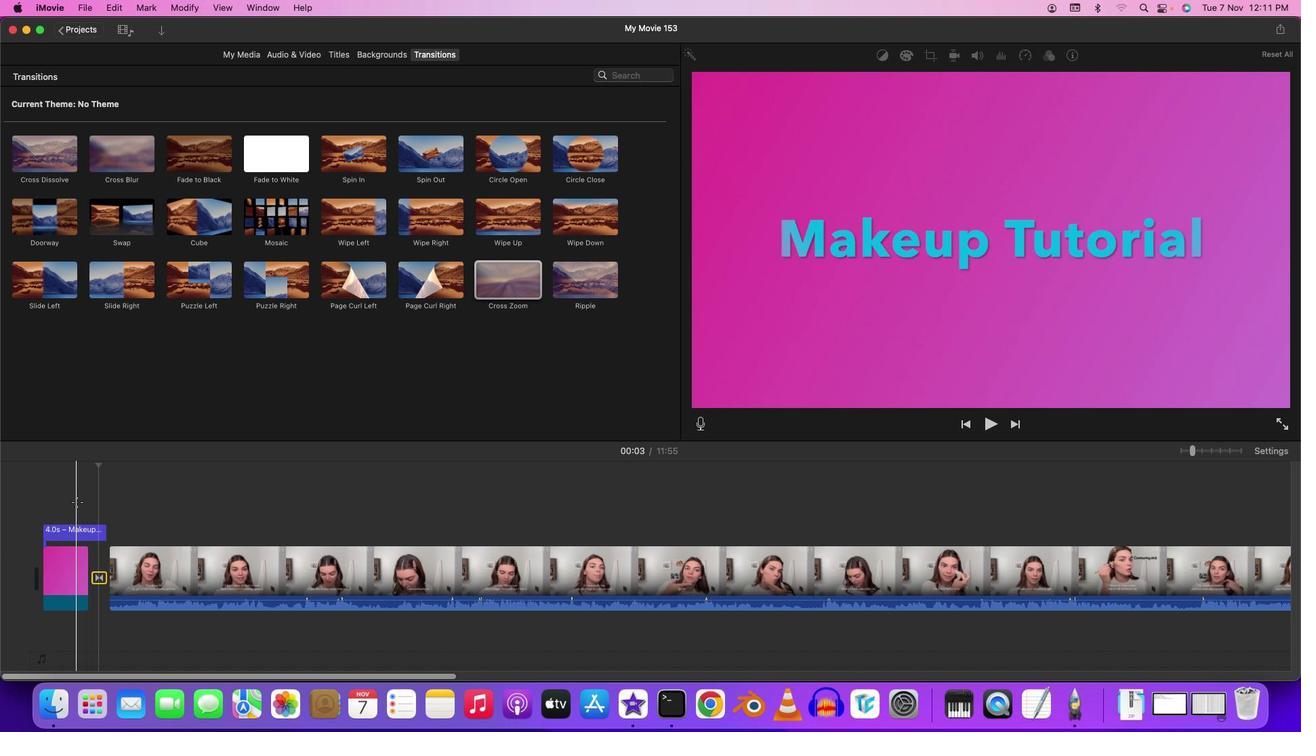 
Action: Mouse pressed left at (61, 486)
Screenshot: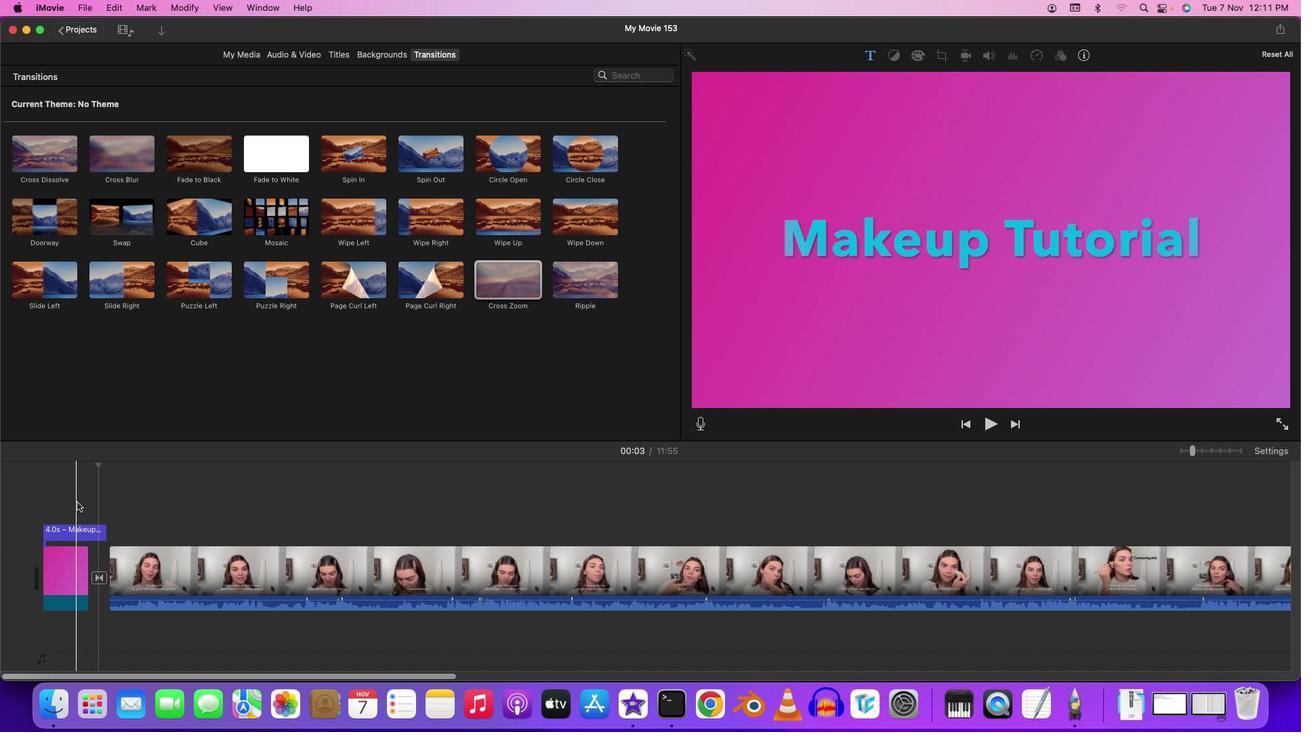 
Action: Key pressed Key.spaceKey.space
Screenshot: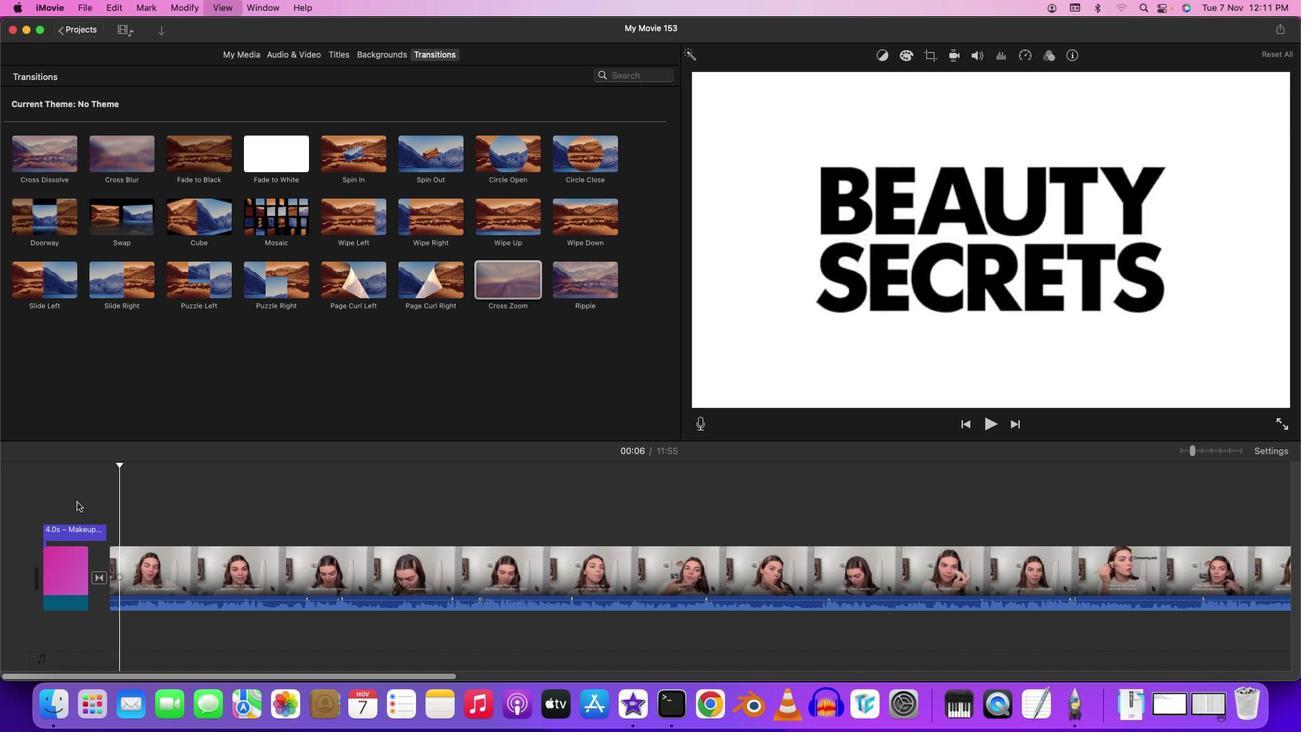 
Action: Mouse moved to (94, 541)
Screenshot: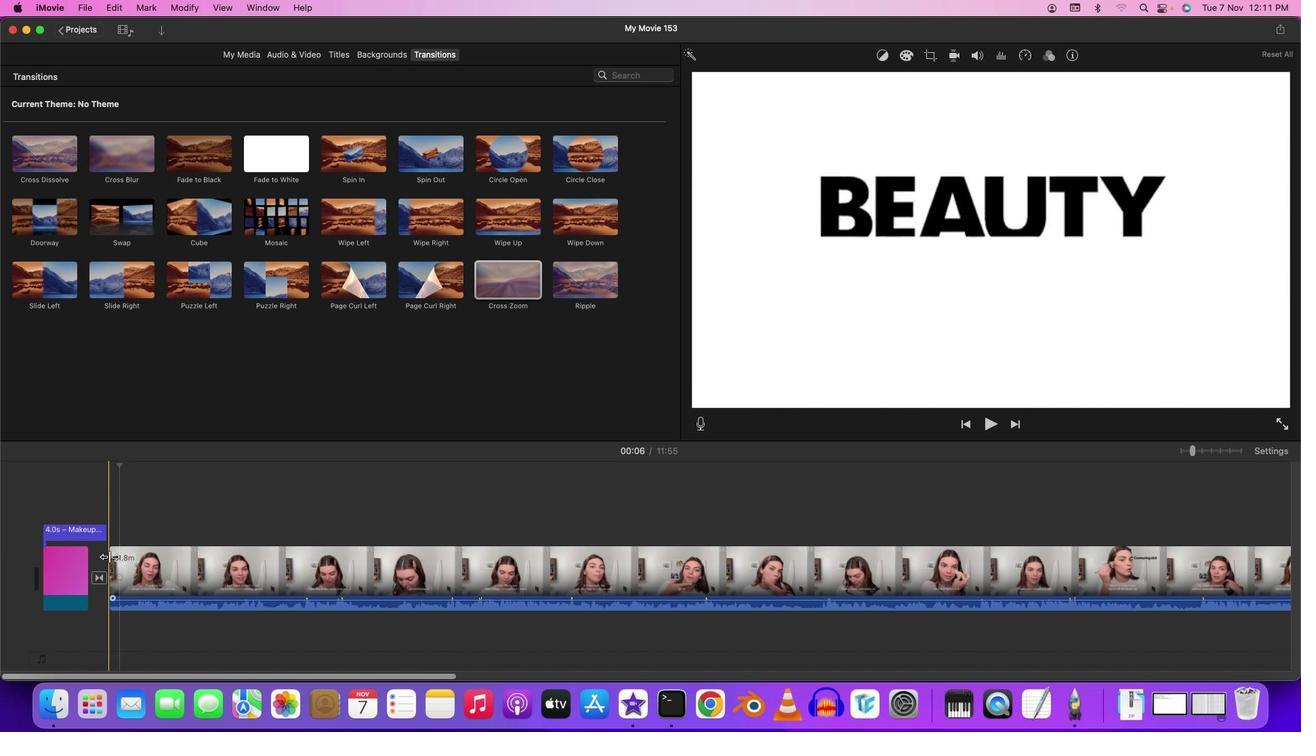 
Action: Mouse pressed left at (94, 541)
Screenshot: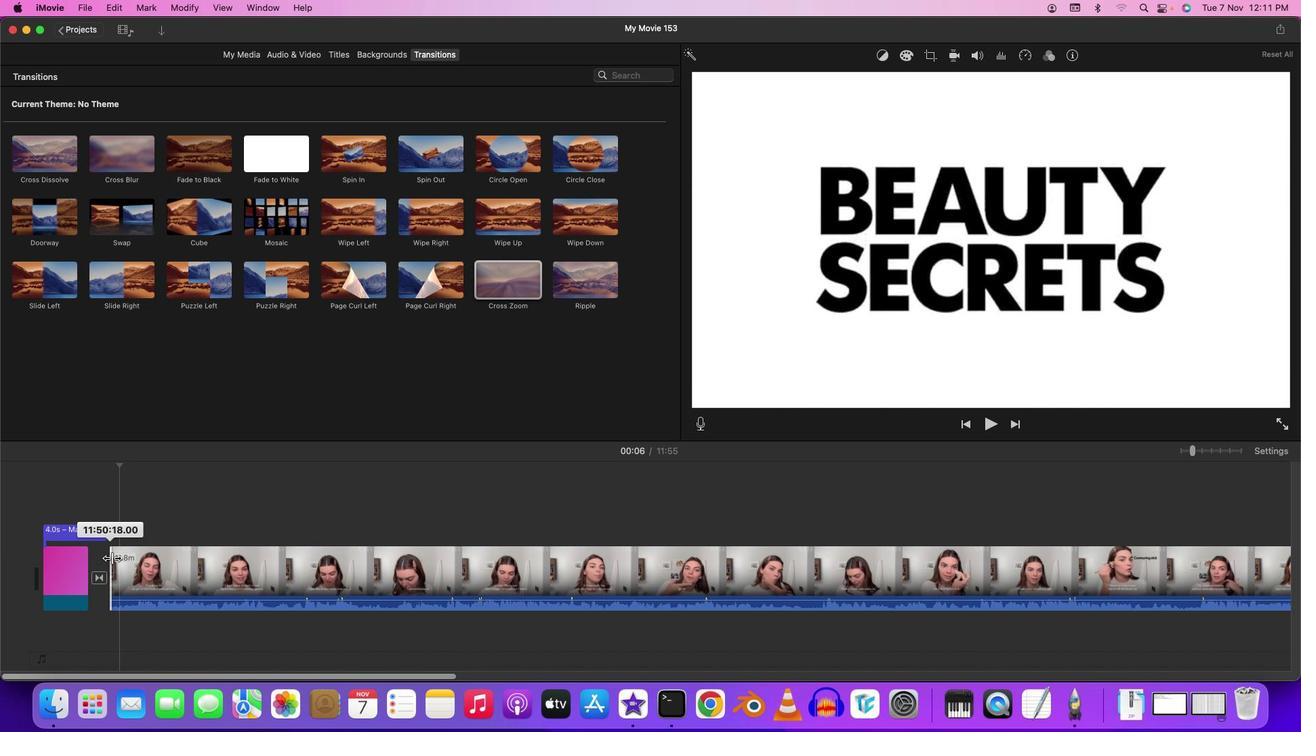 
Action: Mouse moved to (98, 495)
Screenshot: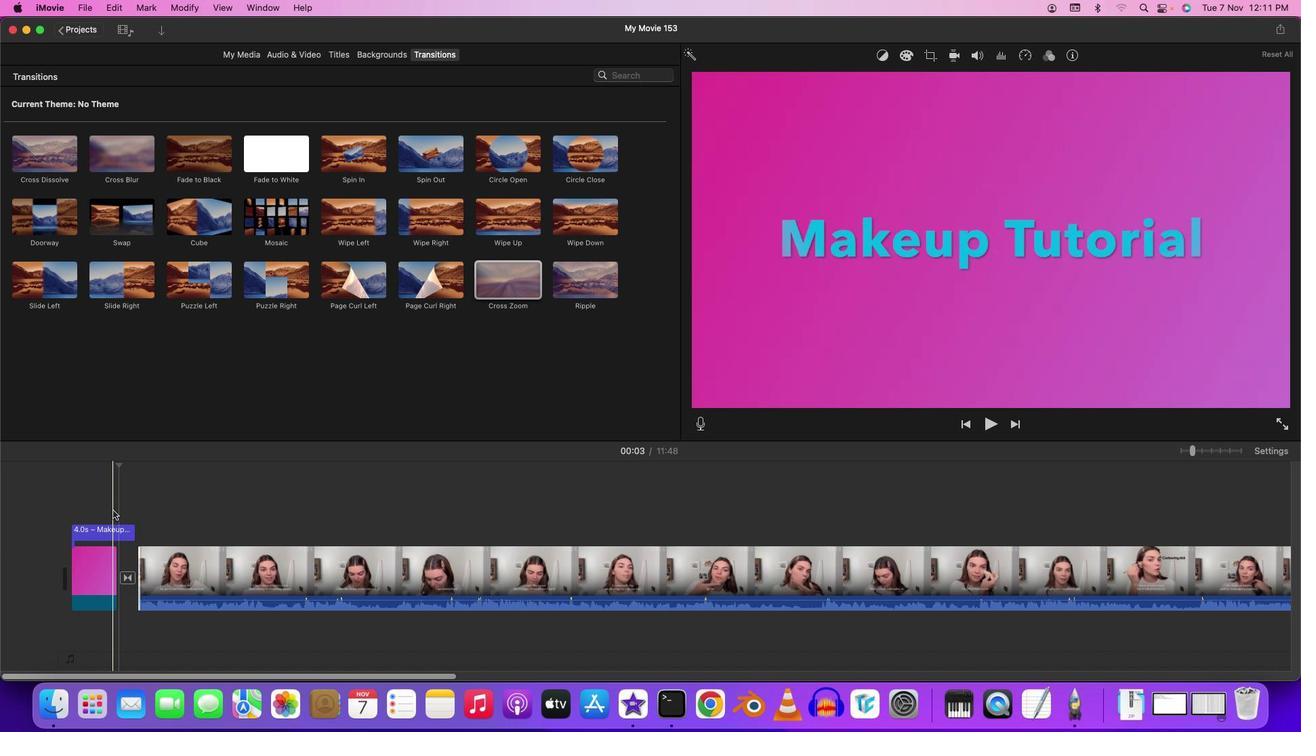 
Action: Mouse pressed left at (98, 495)
Screenshot: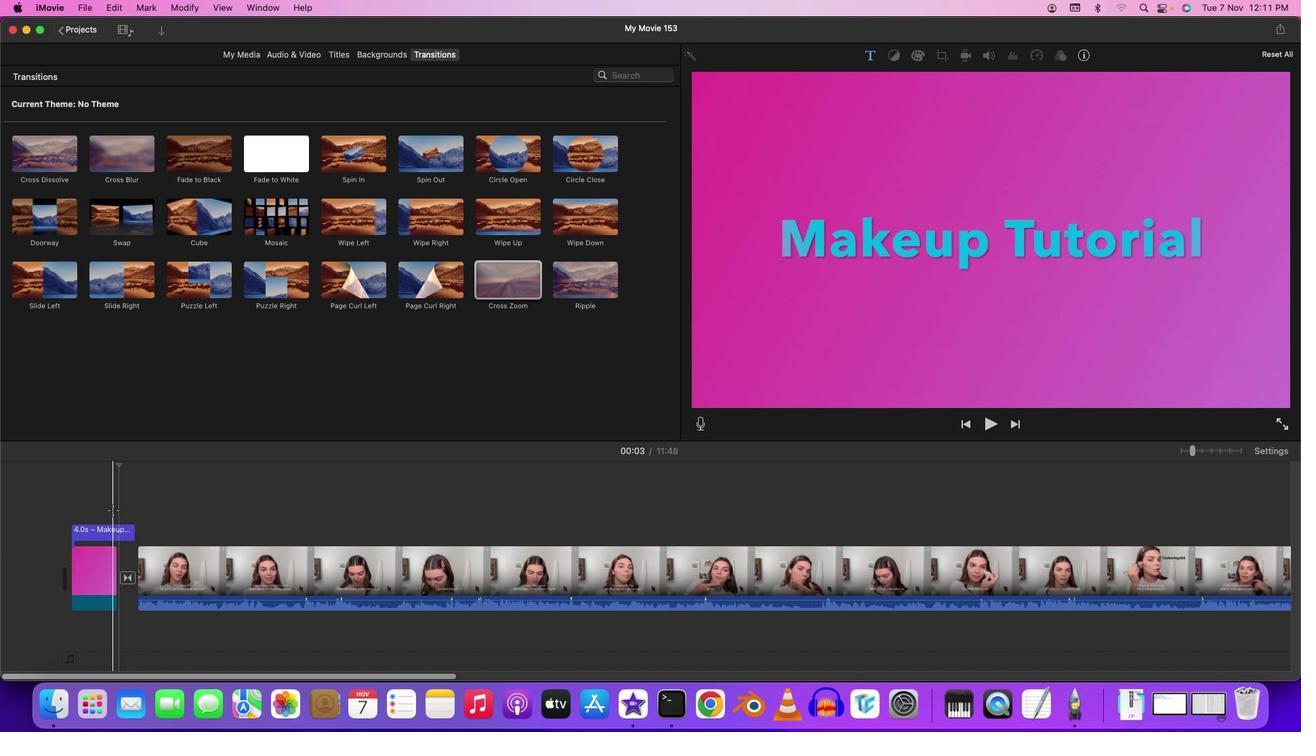 
Action: Mouse moved to (96, 496)
Screenshot: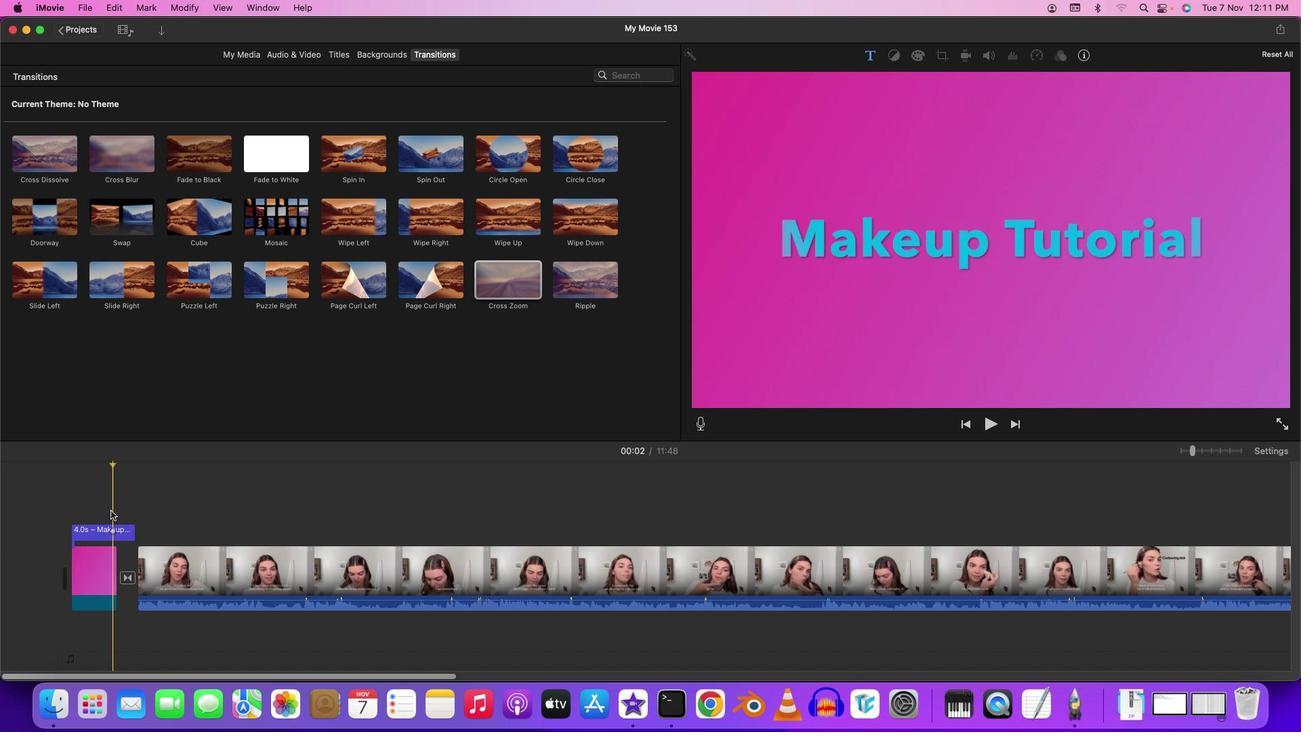 
Action: Key pressed Key.spaceKey.space
Screenshot: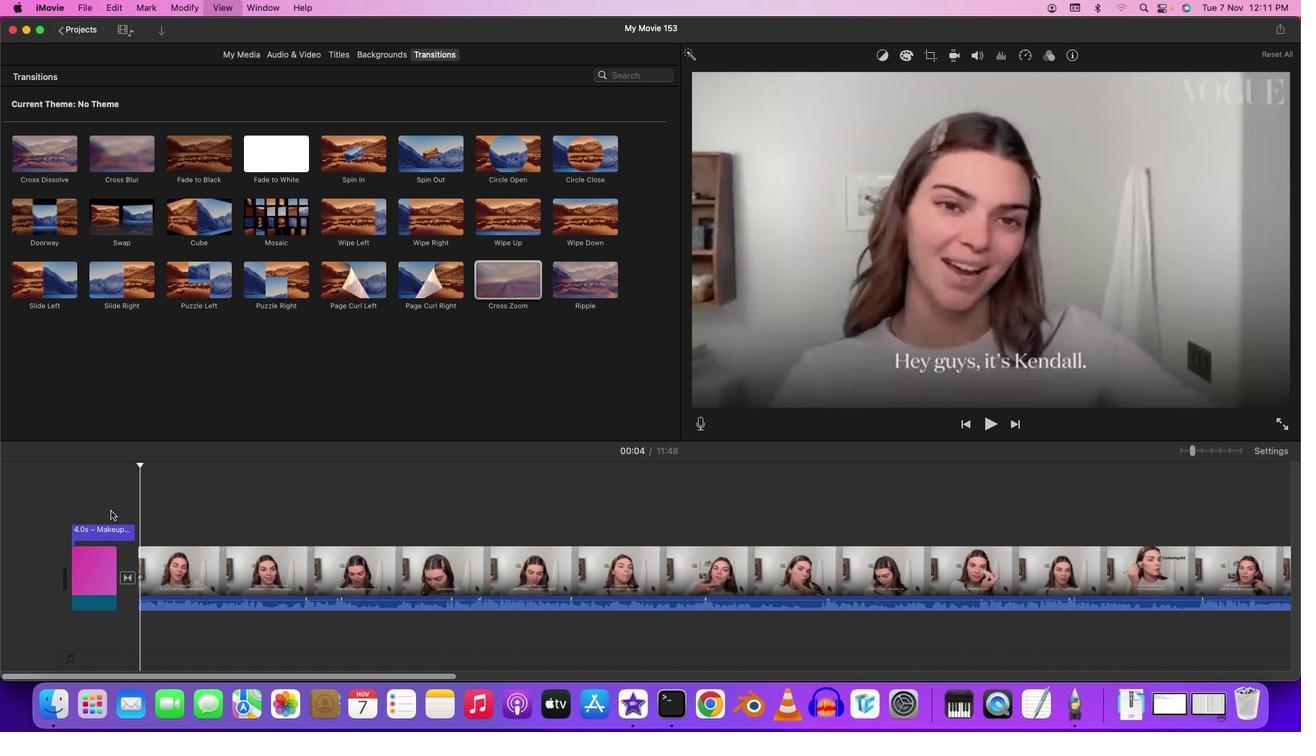 
Action: Mouse moved to (296, 39)
Screenshot: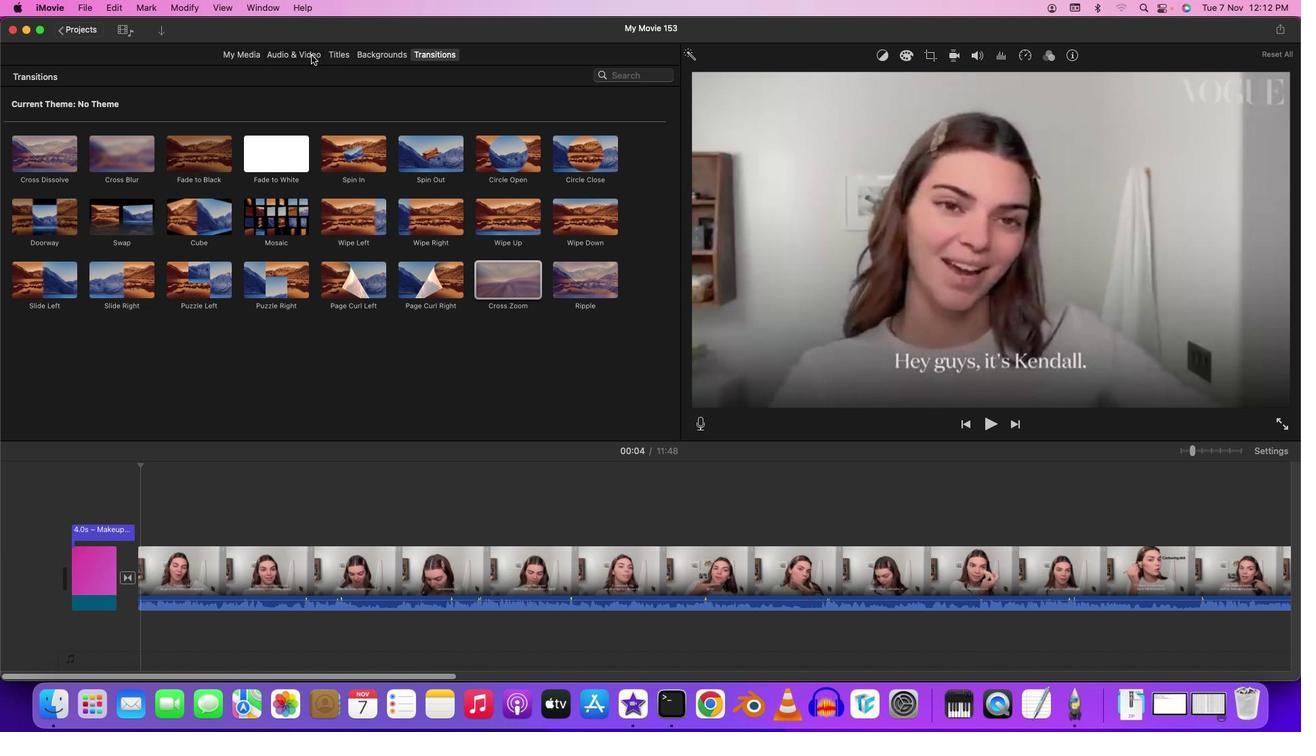 
Action: Mouse pressed left at (296, 39)
Screenshot: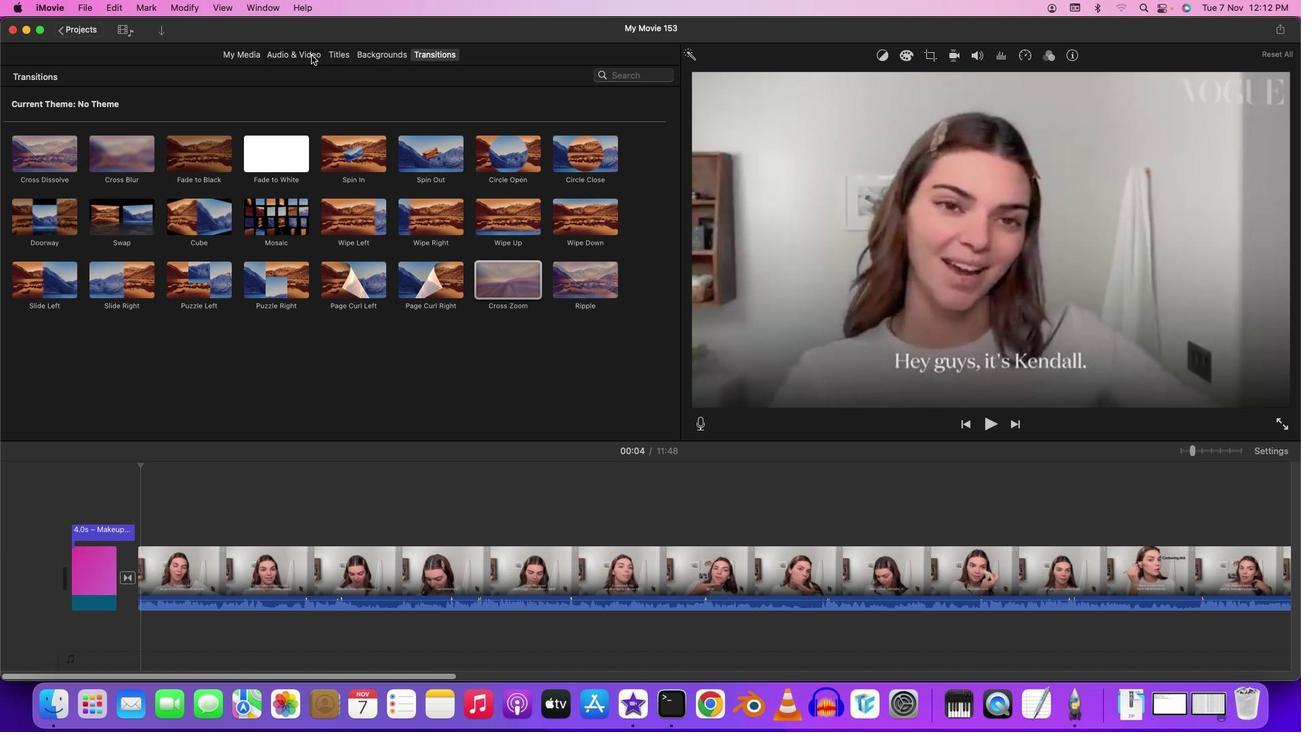 
Action: Mouse moved to (662, 332)
Screenshot: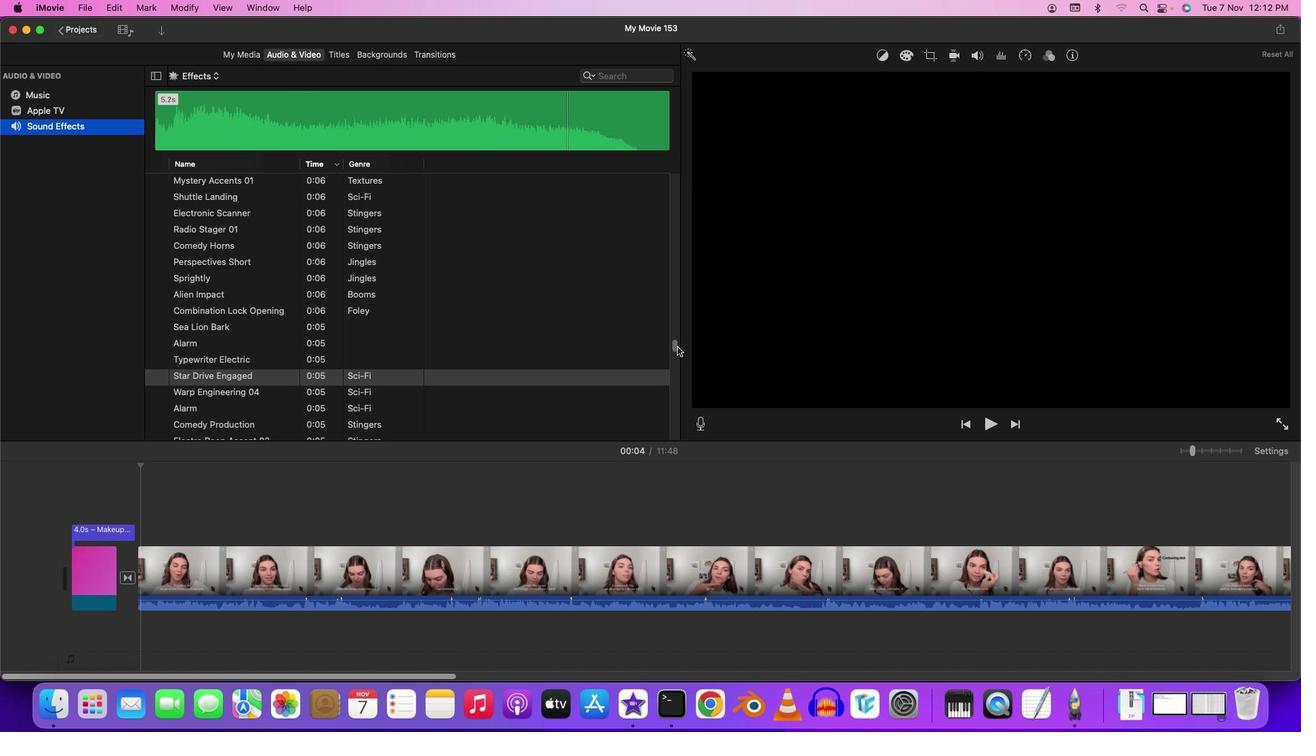
Action: Mouse pressed left at (662, 332)
Screenshot: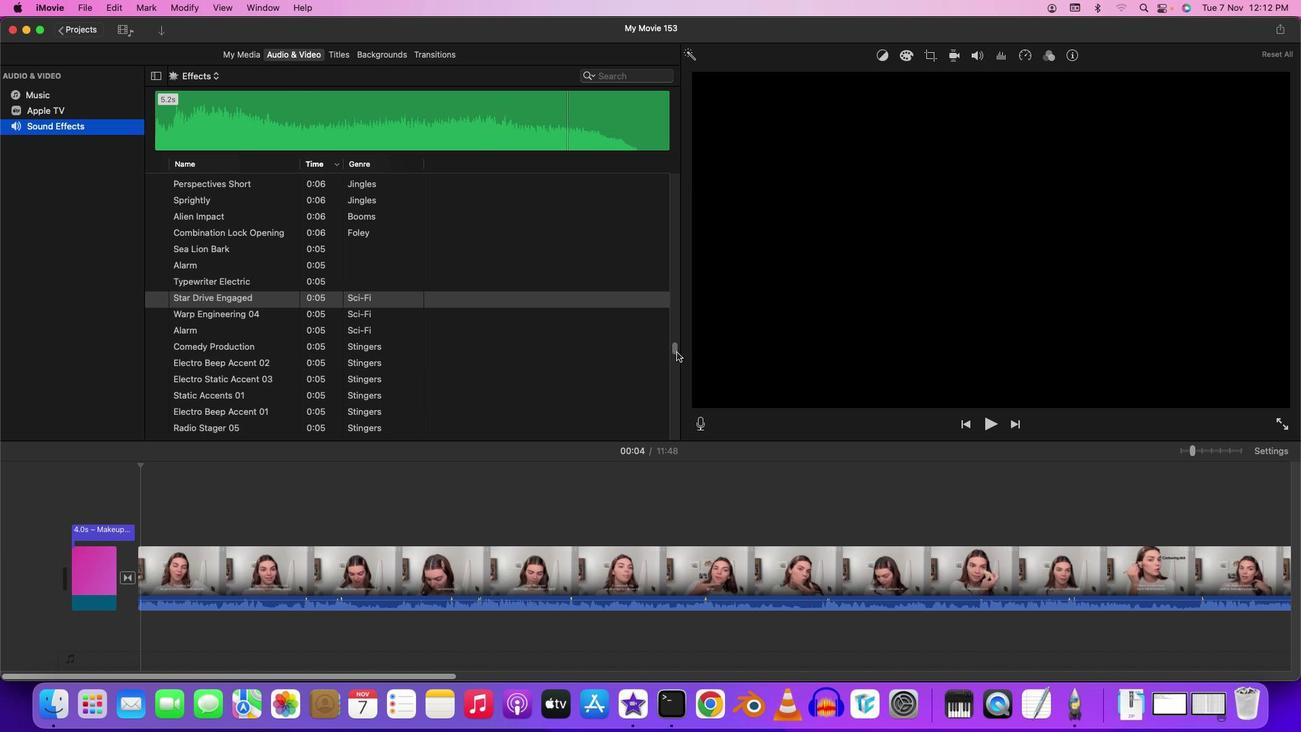 
Action: Mouse moved to (147, 319)
Screenshot: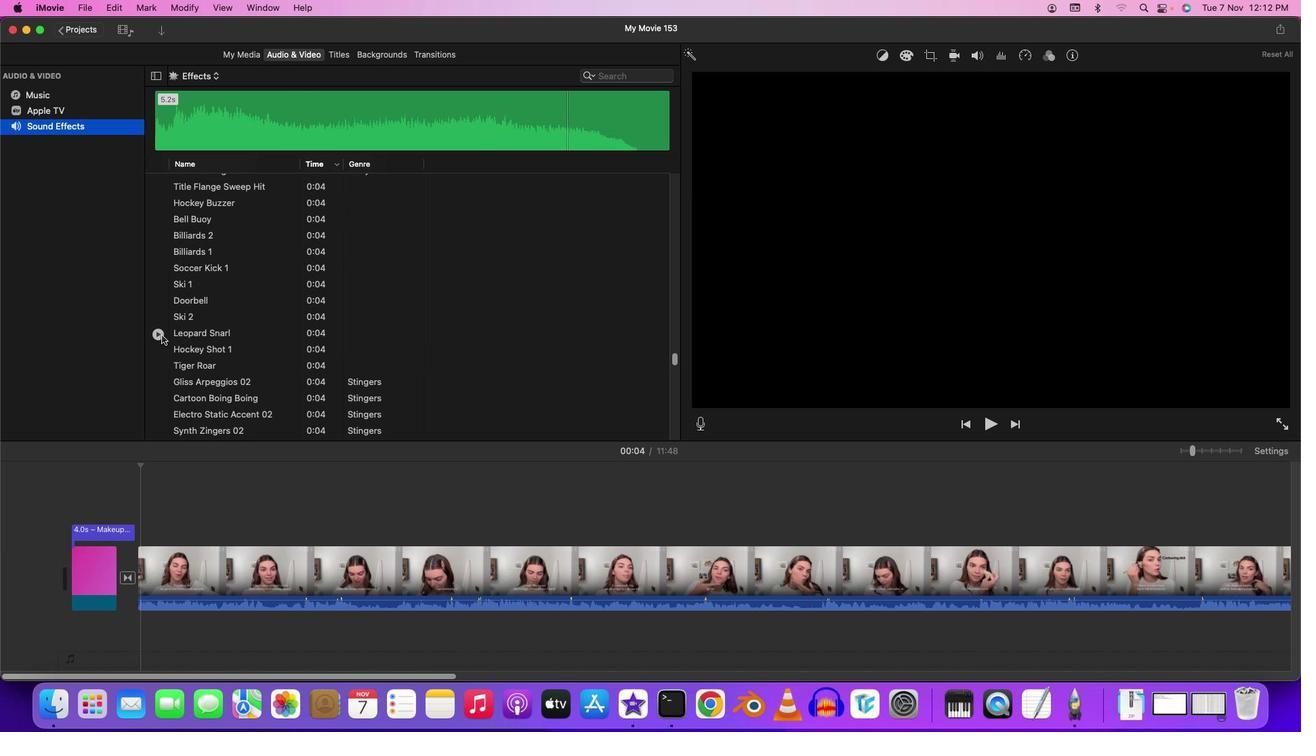
Action: Mouse pressed left at (147, 319)
Screenshot: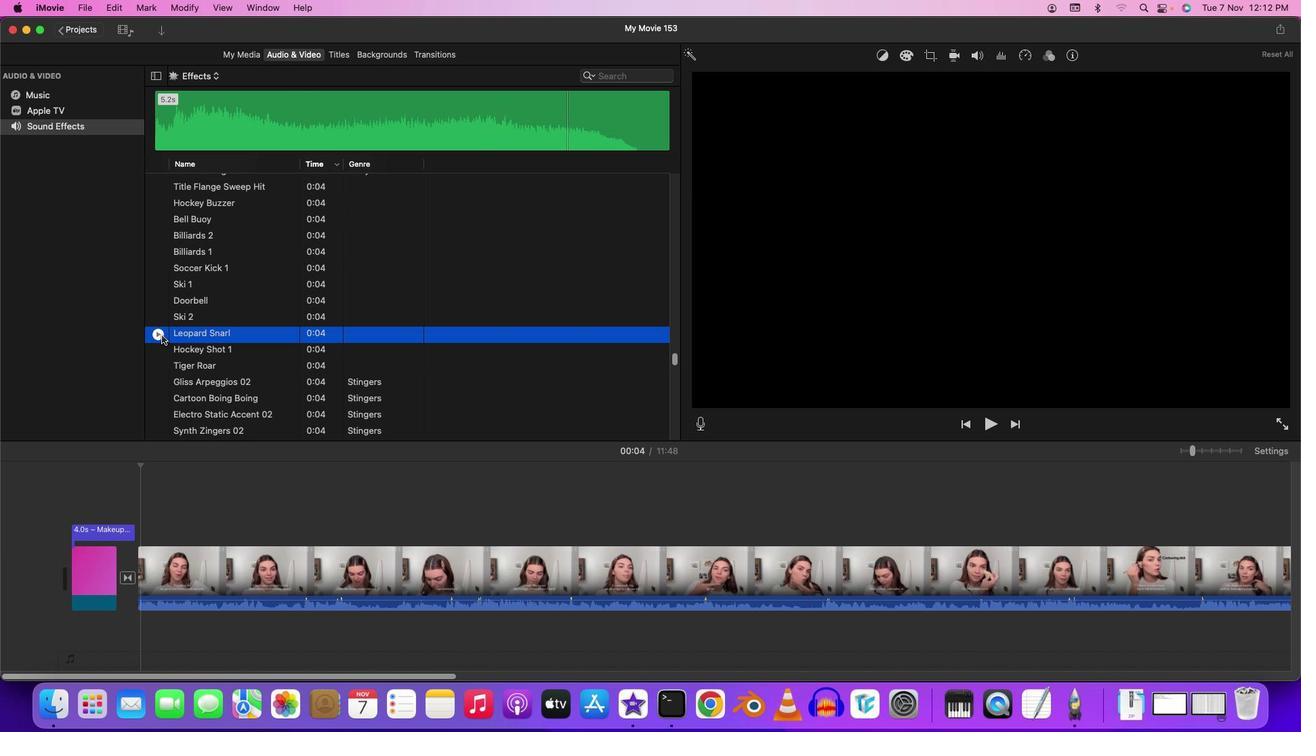 
Action: Mouse moved to (144, 334)
Screenshot: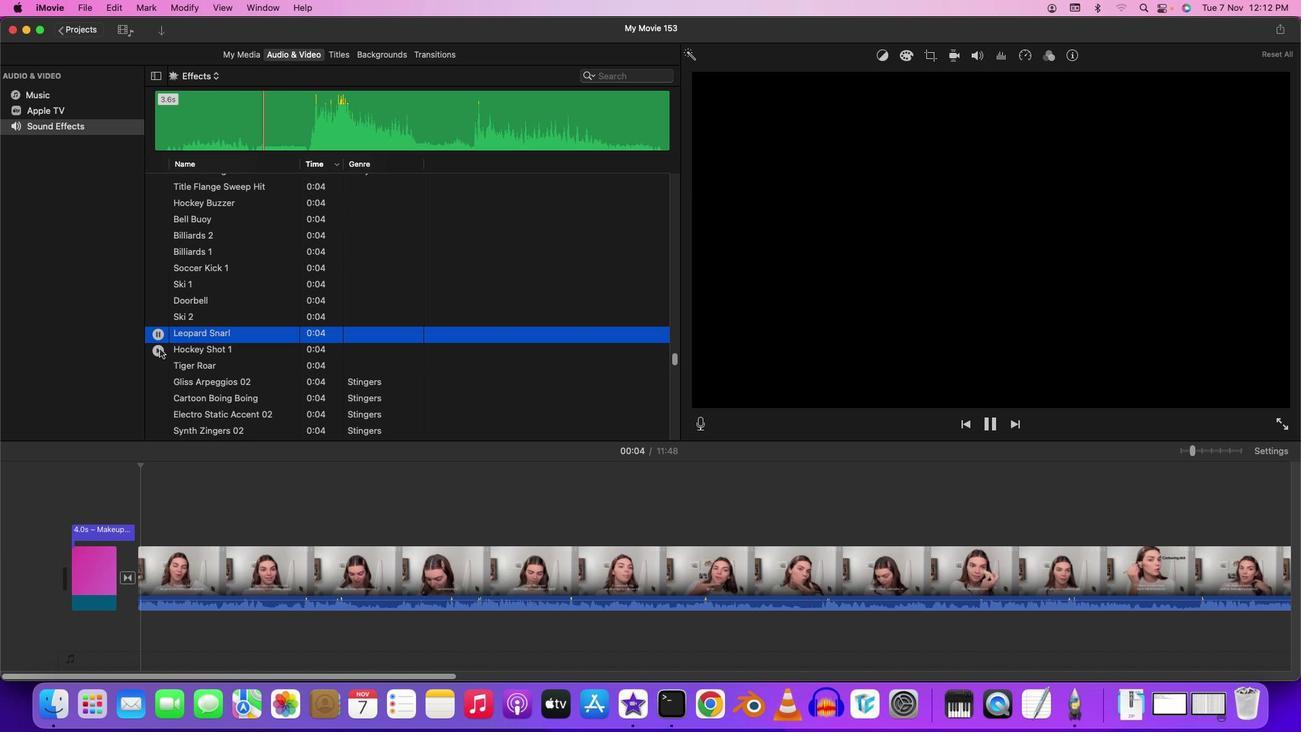 
Action: Mouse pressed left at (144, 334)
Screenshot: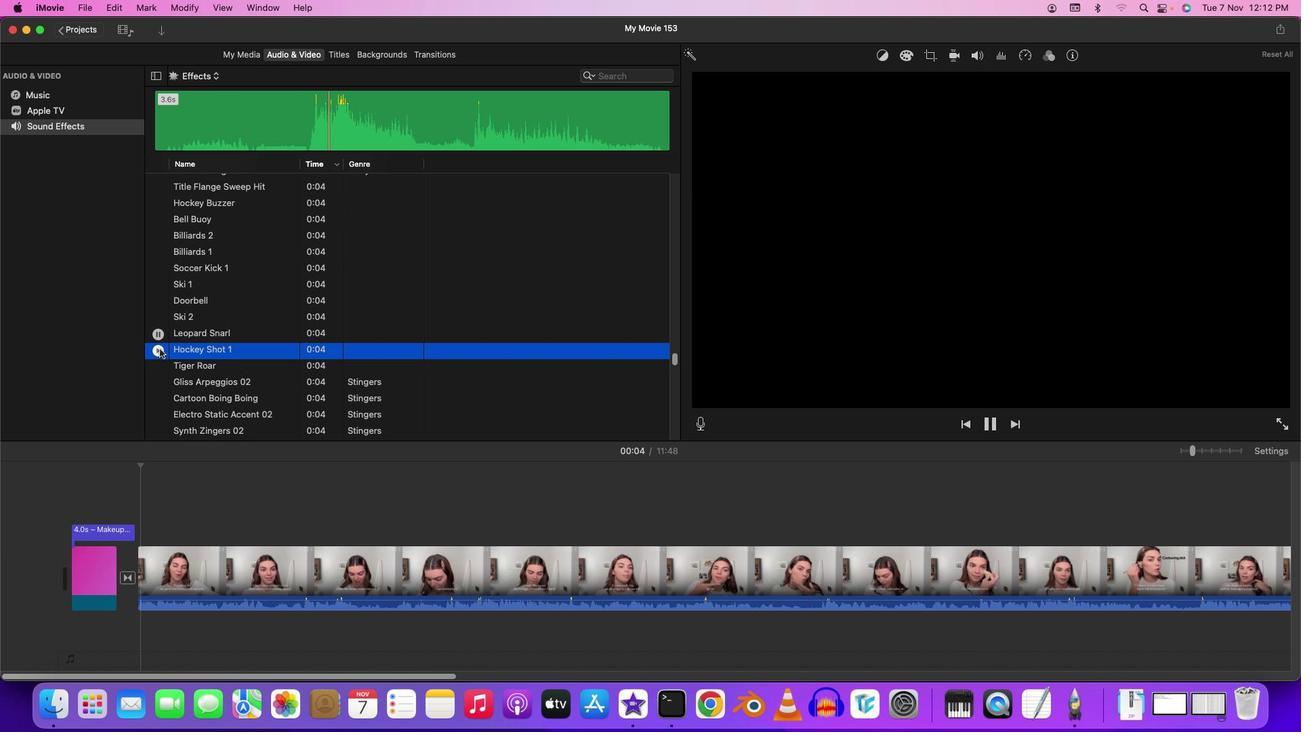 
Action: Mouse moved to (657, 347)
Screenshot: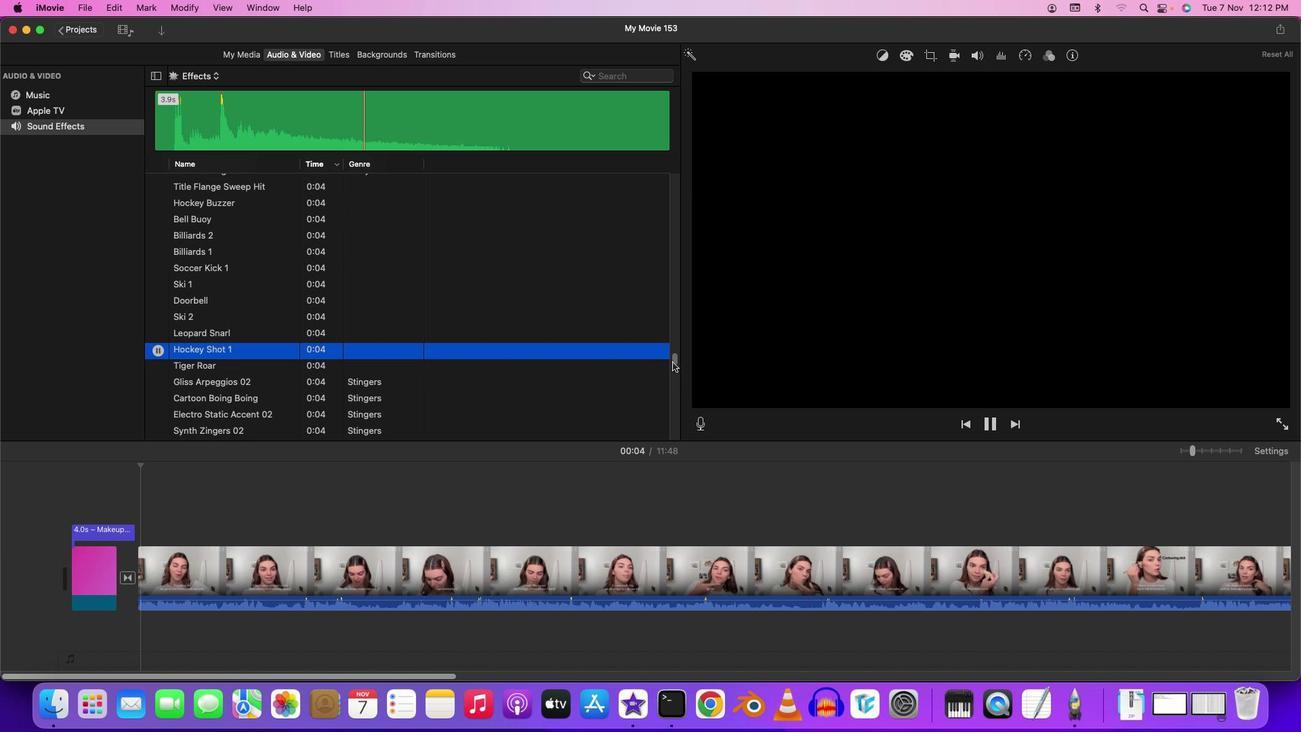 
Action: Mouse pressed left at (657, 347)
Screenshot: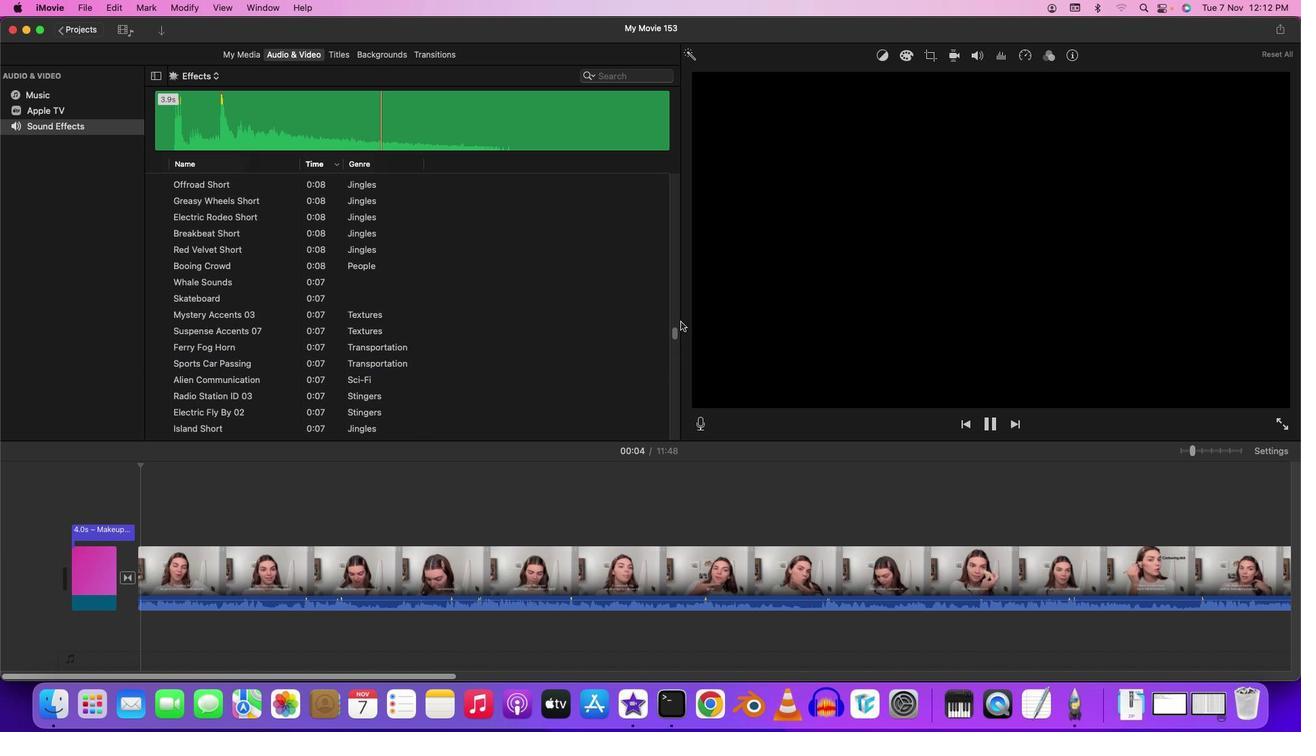 
Action: Mouse moved to (148, 274)
Screenshot: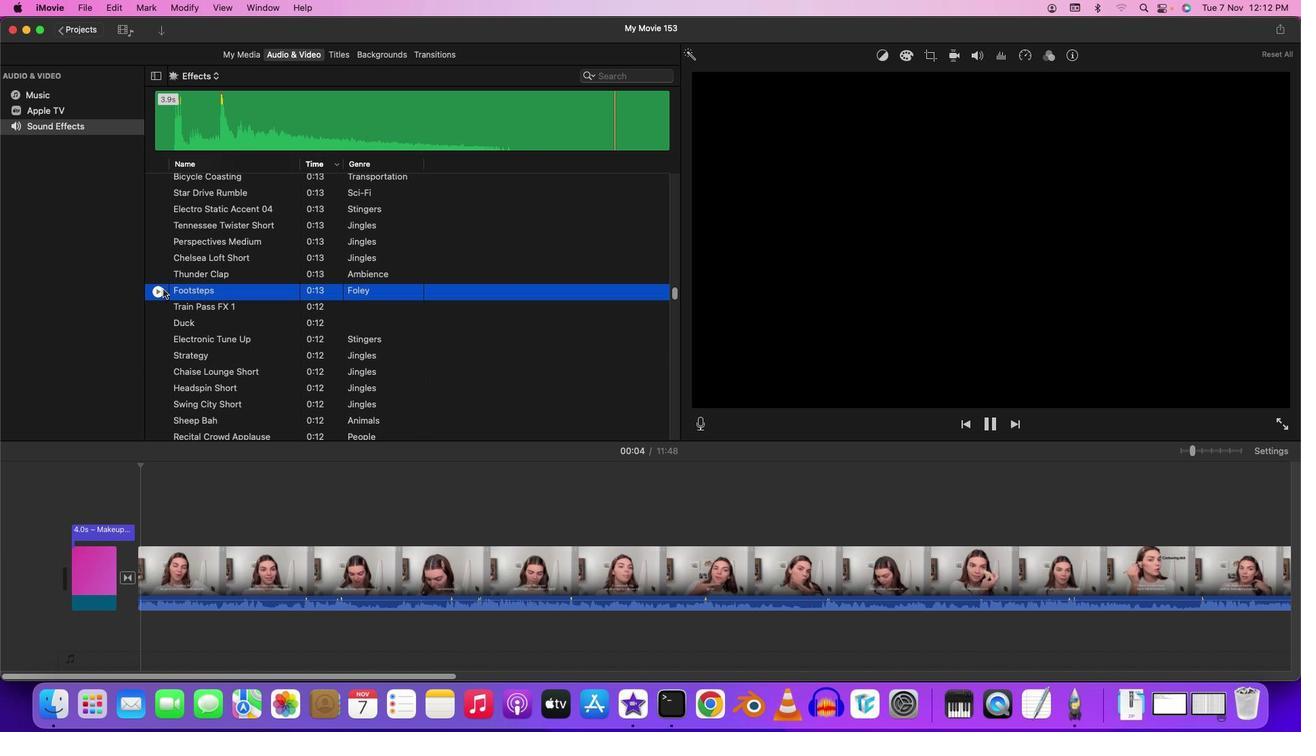 
Action: Mouse pressed left at (148, 274)
Screenshot: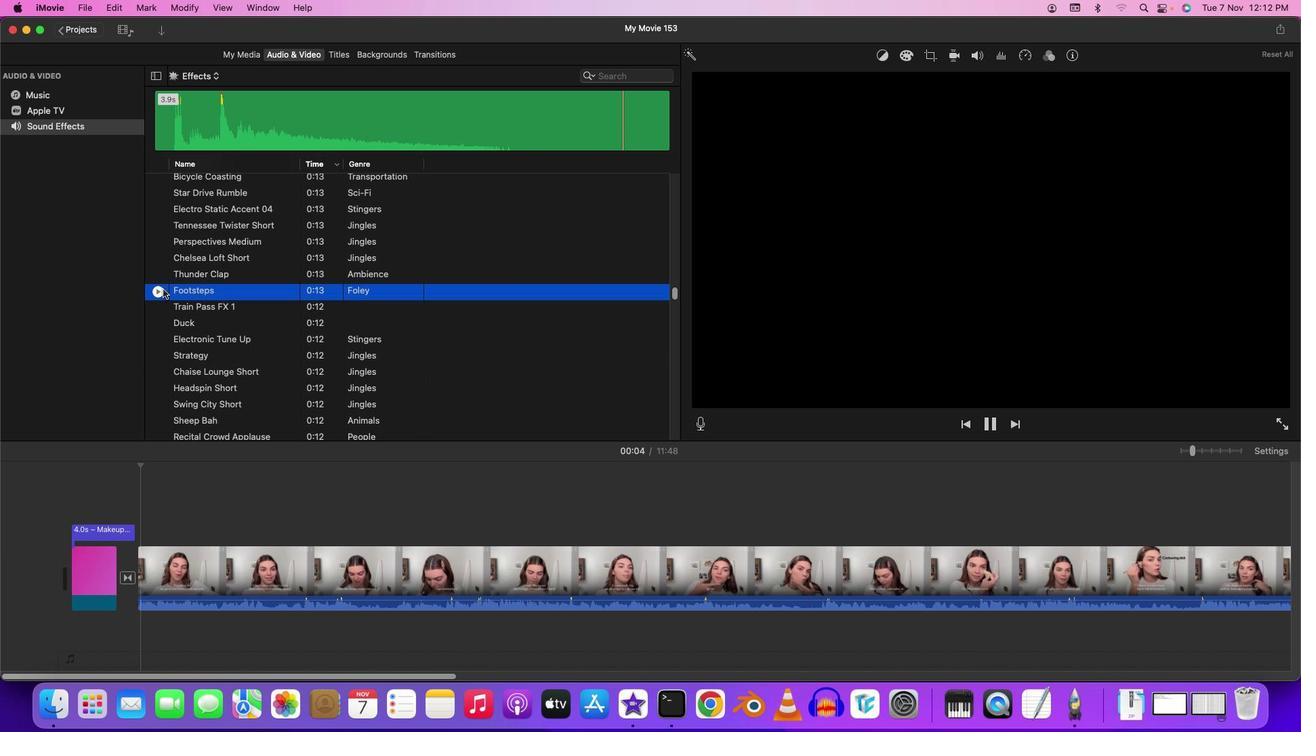 
Action: Mouse moved to (662, 279)
Screenshot: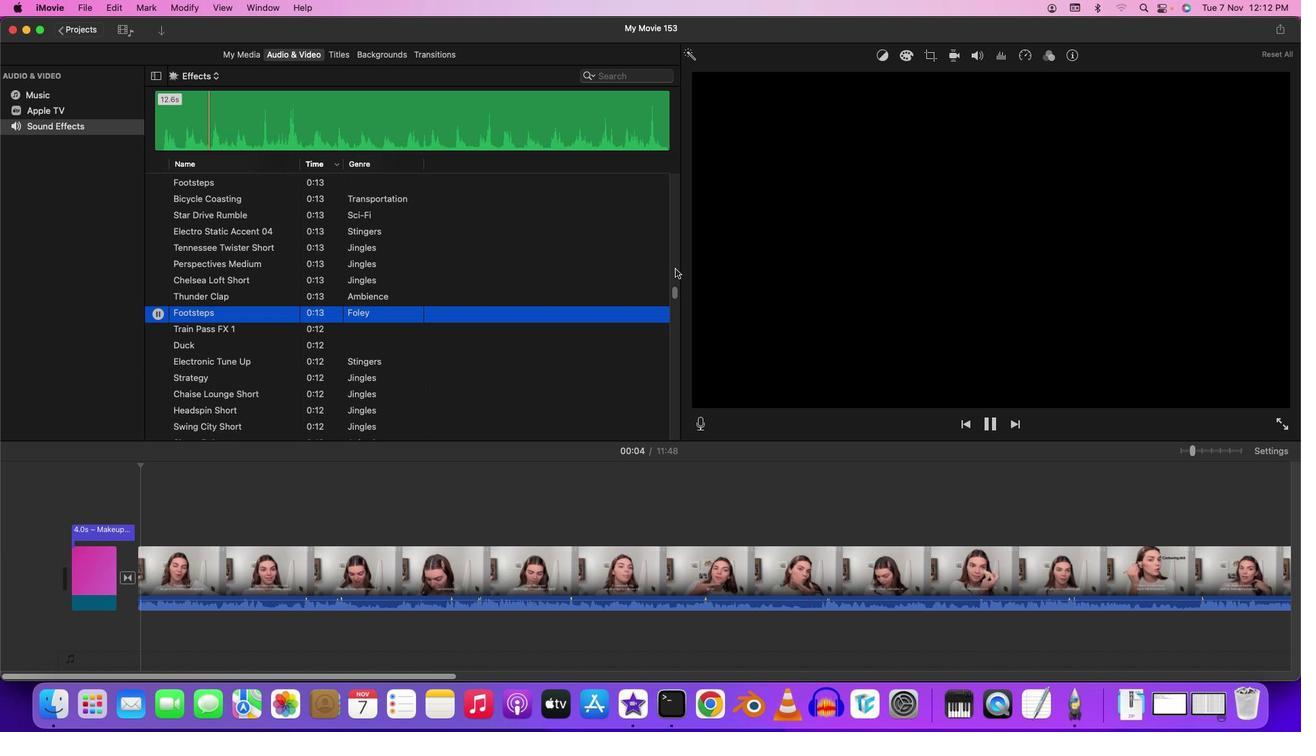 
Action: Mouse pressed left at (662, 279)
Screenshot: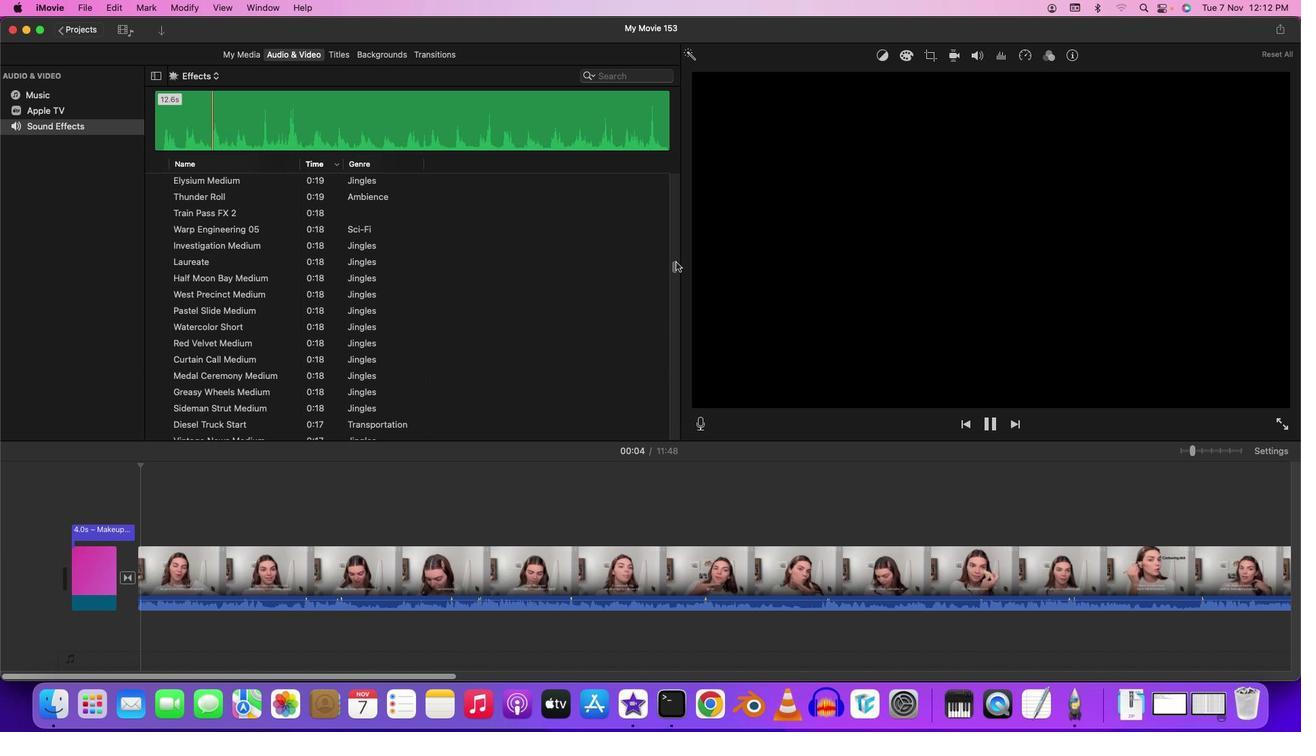 
Action: Mouse moved to (146, 254)
Screenshot: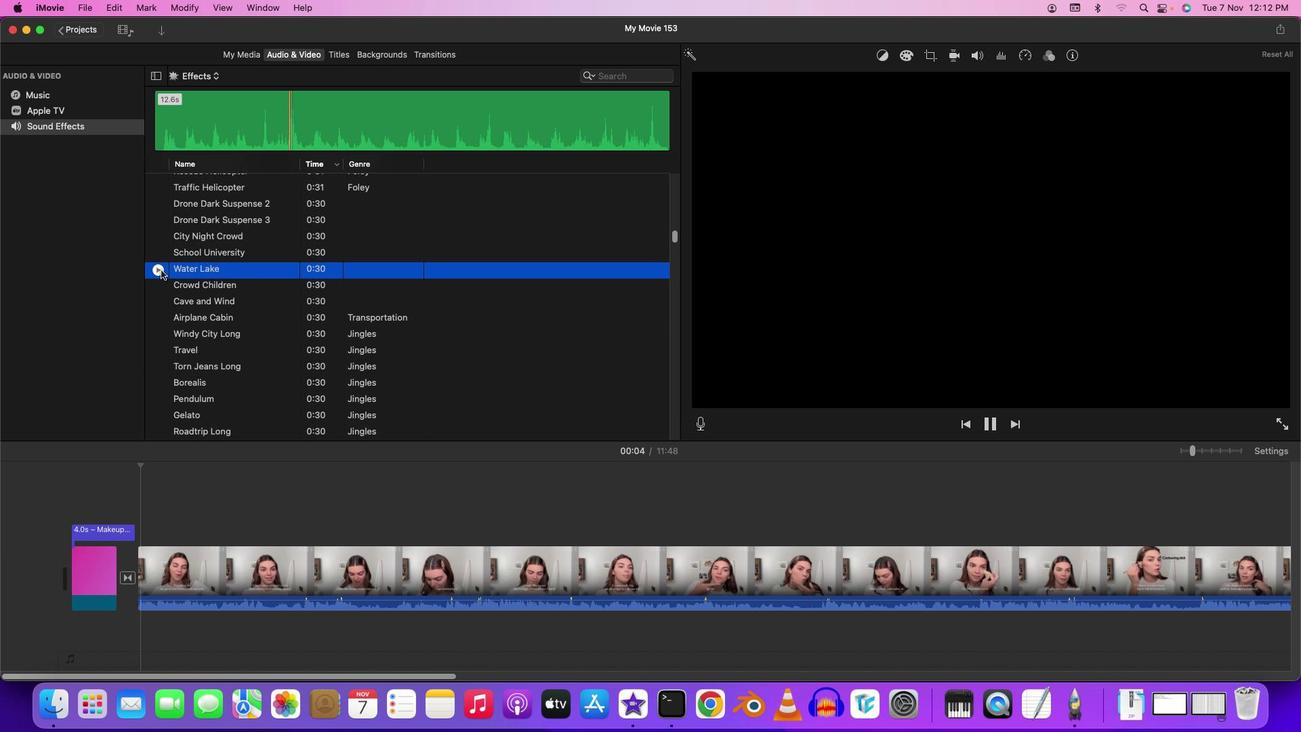 
Action: Mouse pressed left at (146, 254)
Screenshot: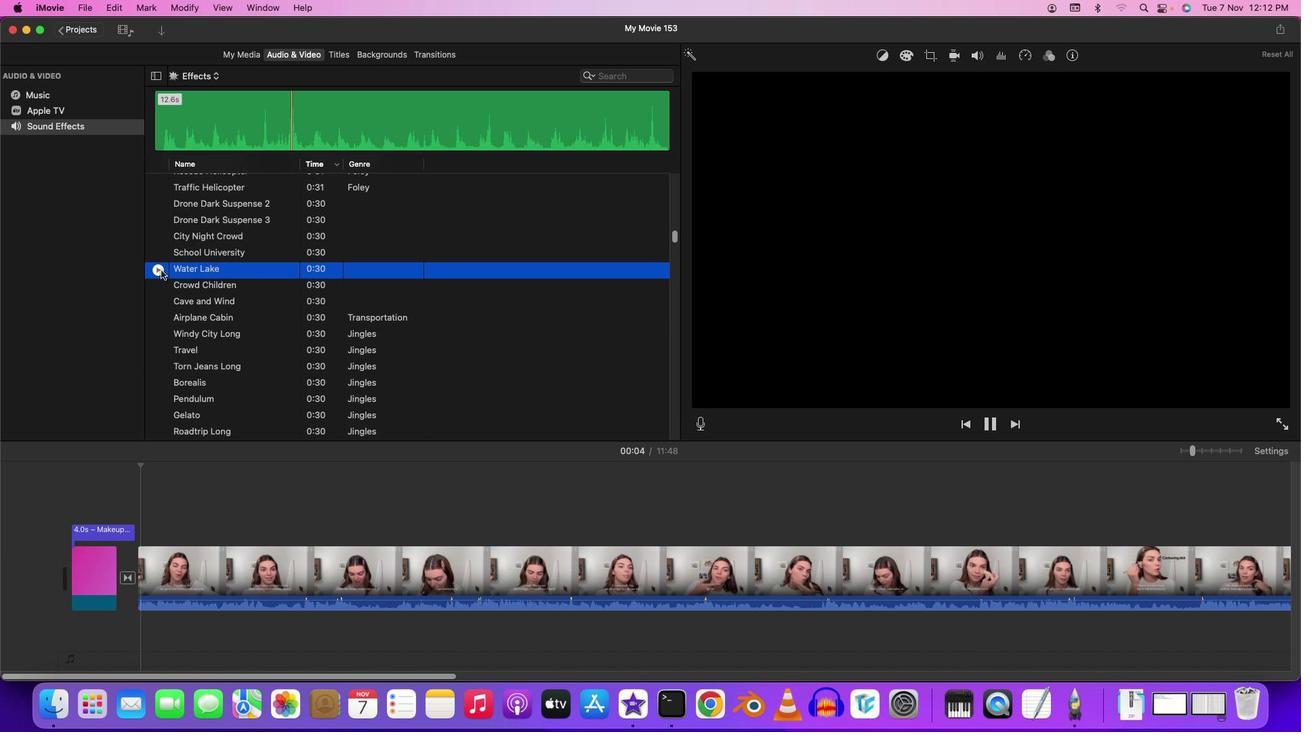 
Action: Mouse moved to (660, 222)
Screenshot: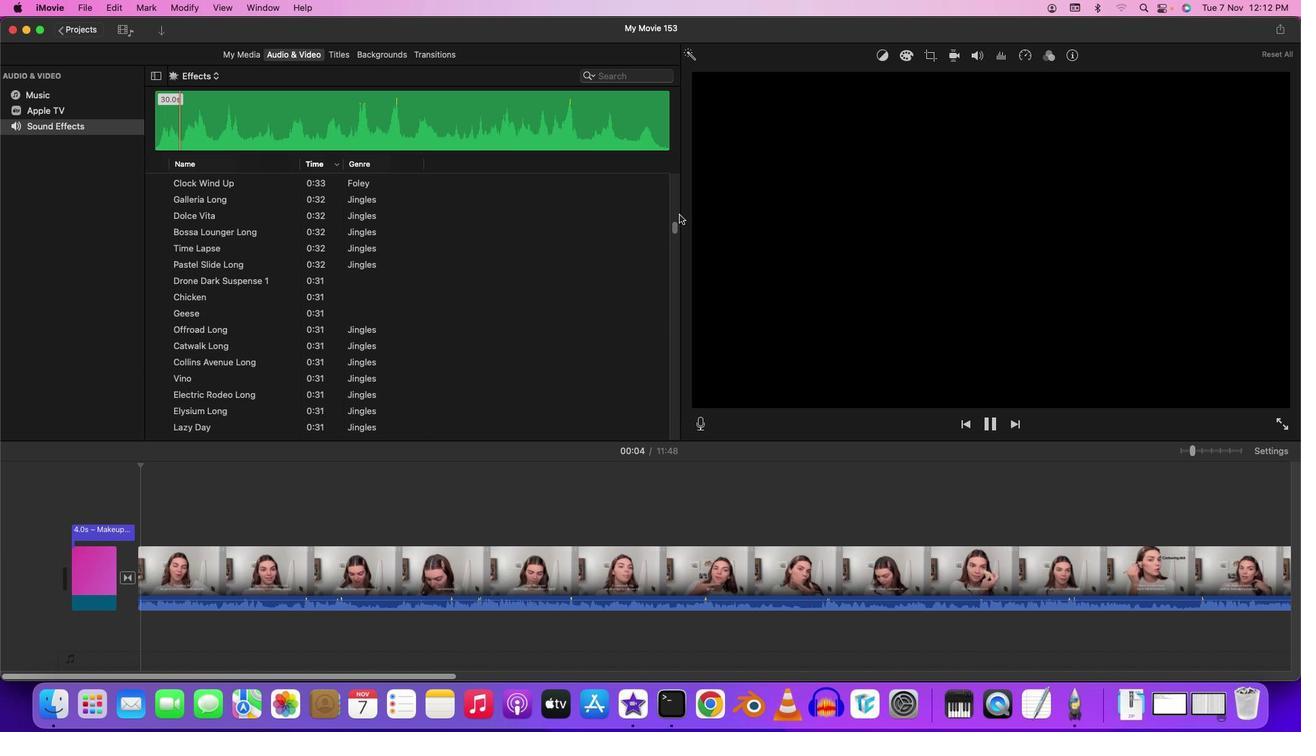 
Action: Mouse pressed left at (660, 222)
Screenshot: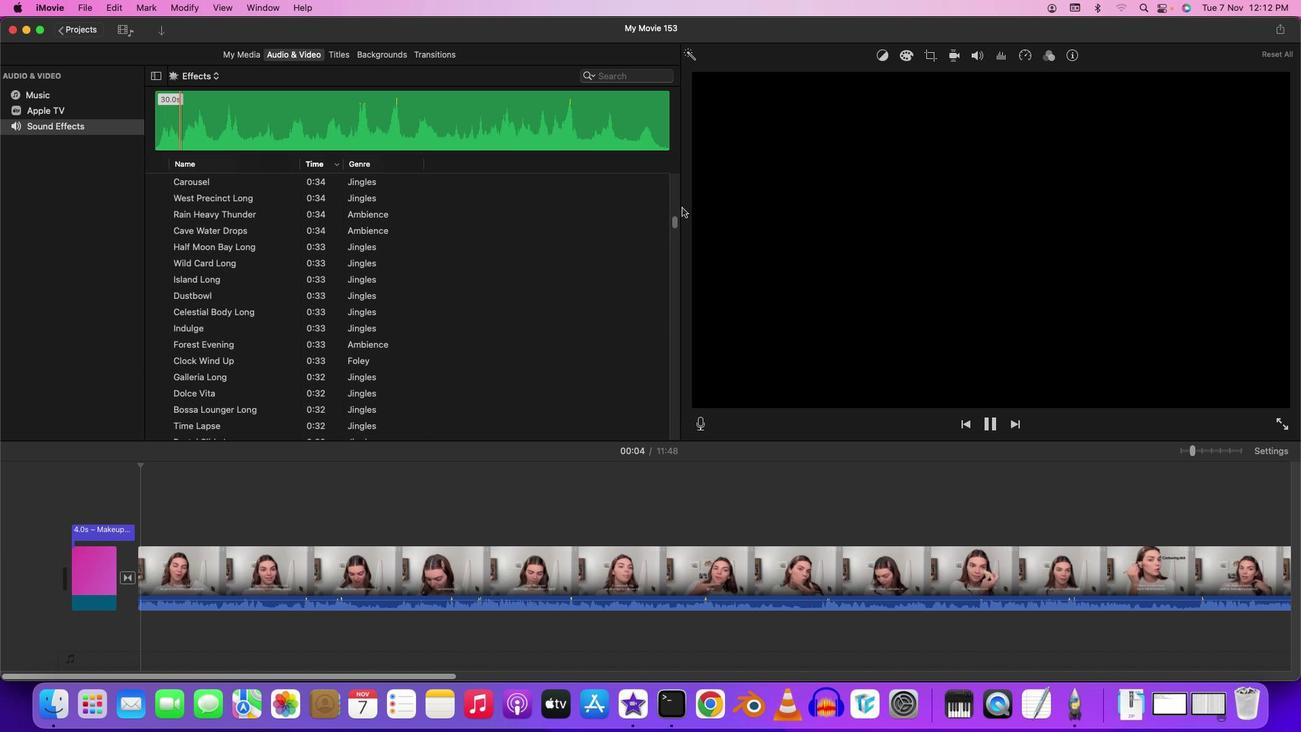 
Action: Mouse moved to (143, 250)
Screenshot: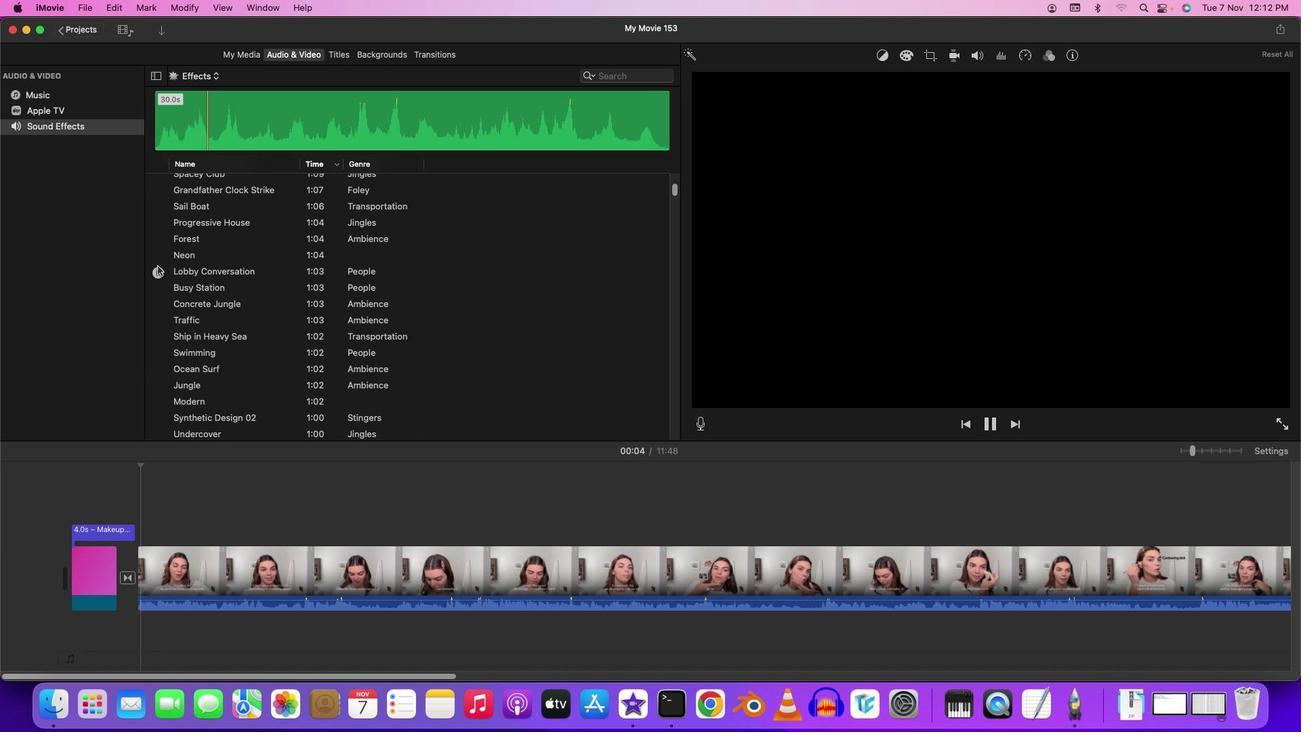 
Action: Mouse pressed left at (143, 250)
Screenshot: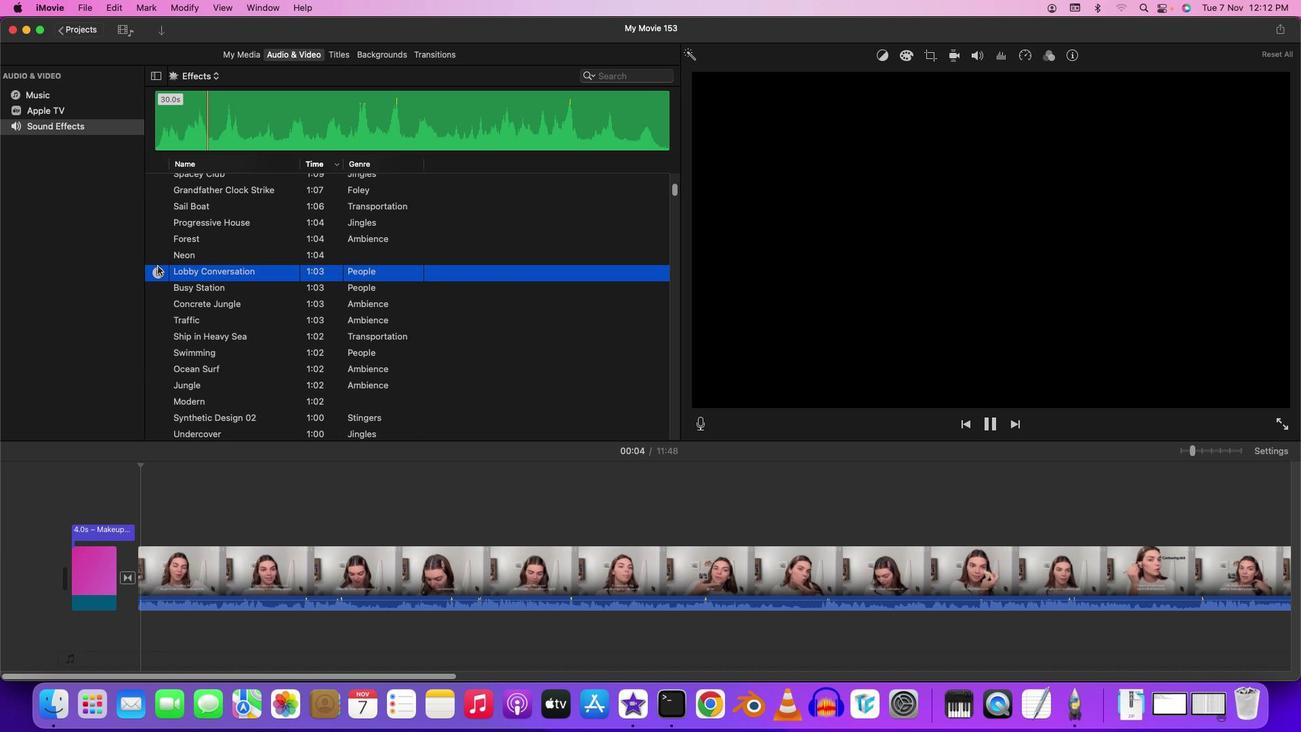 
Action: Mouse moved to (145, 259)
Screenshot: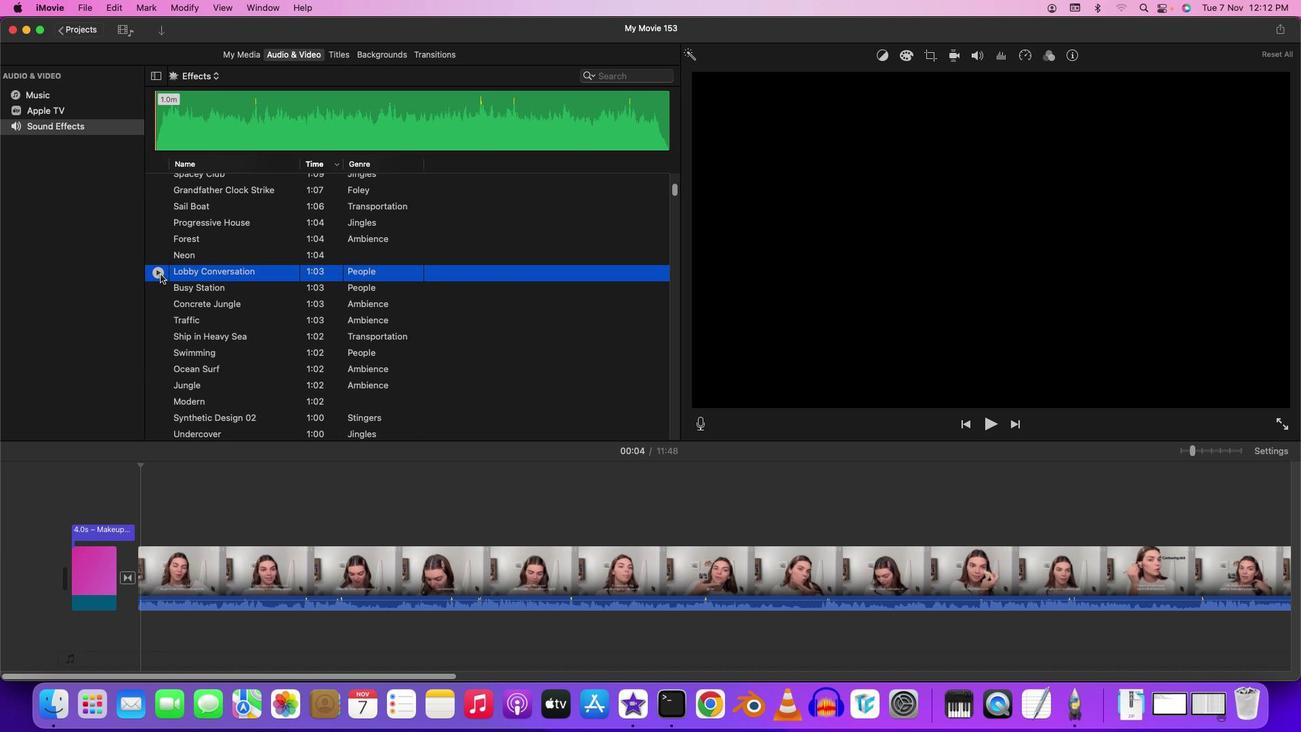 
Action: Mouse pressed left at (145, 259)
Screenshot: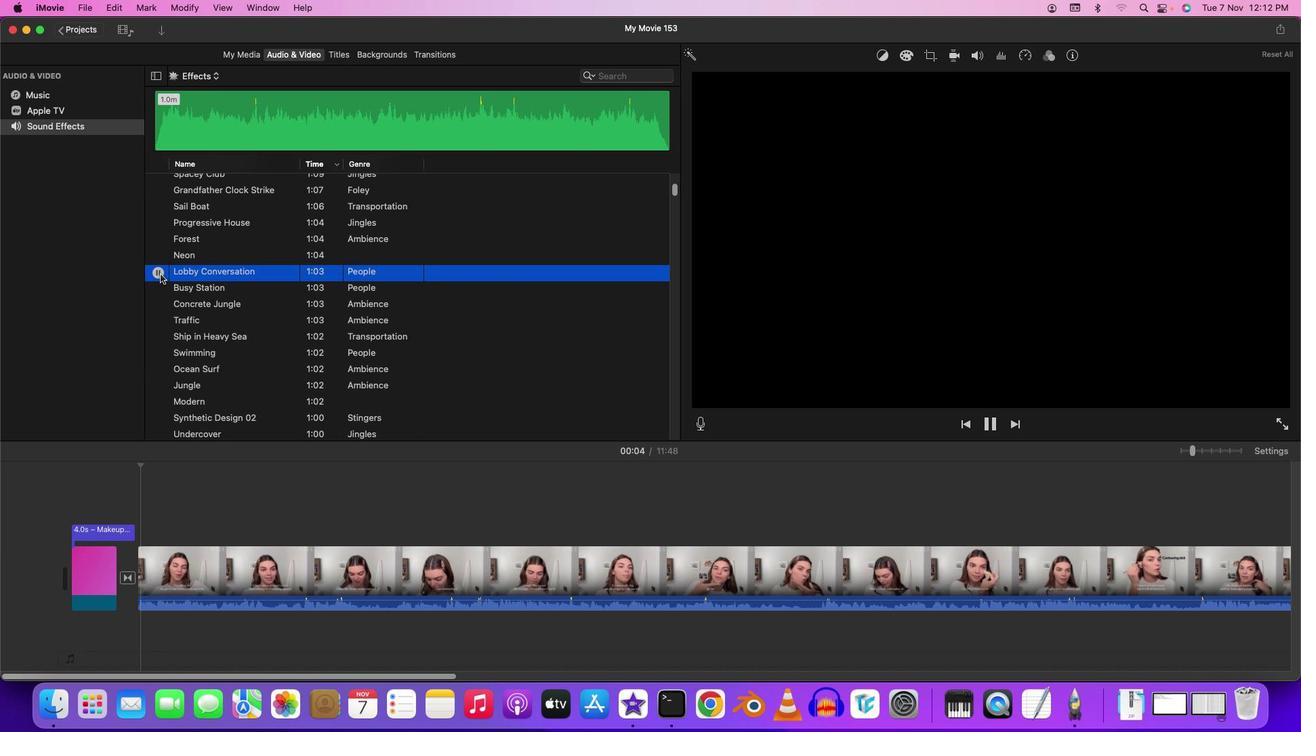 
Action: Mouse moved to (144, 295)
Screenshot: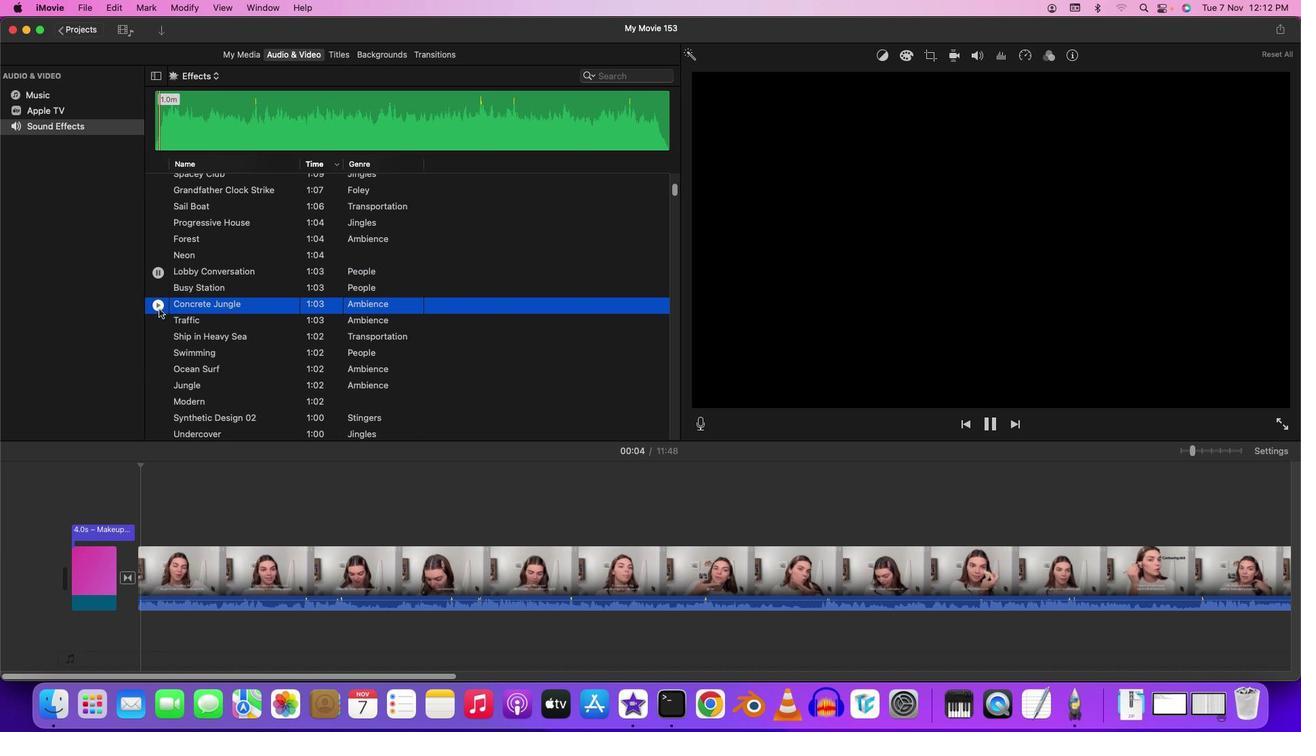 
Action: Mouse pressed left at (144, 295)
Screenshot: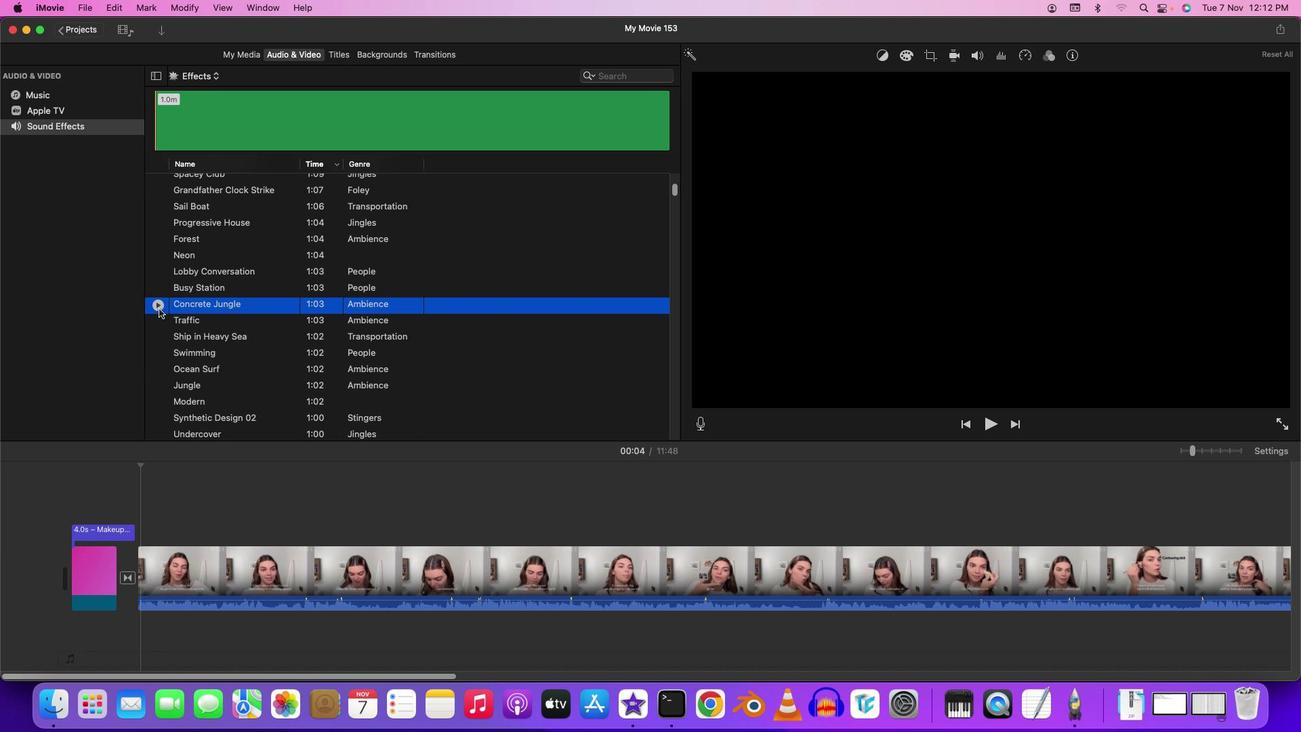 
Action: Mouse moved to (145, 318)
Screenshot: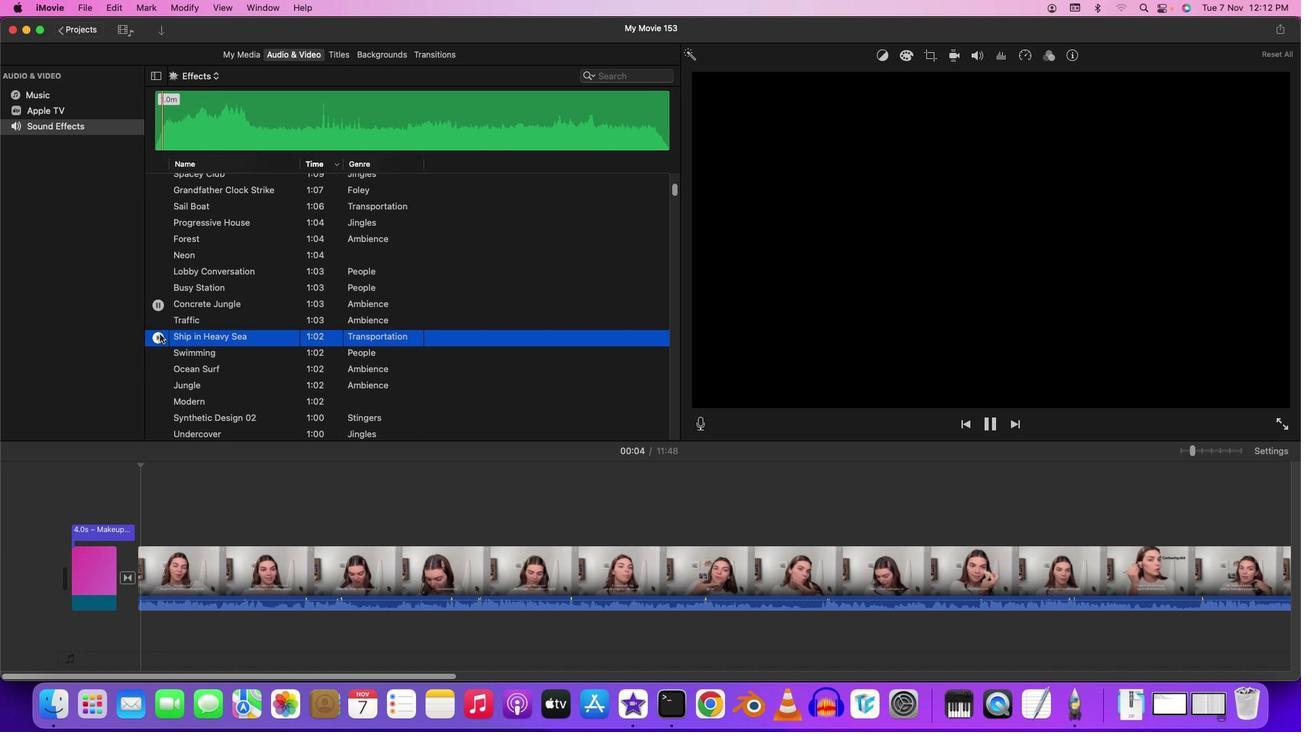 
Action: Mouse pressed left at (145, 318)
Screenshot: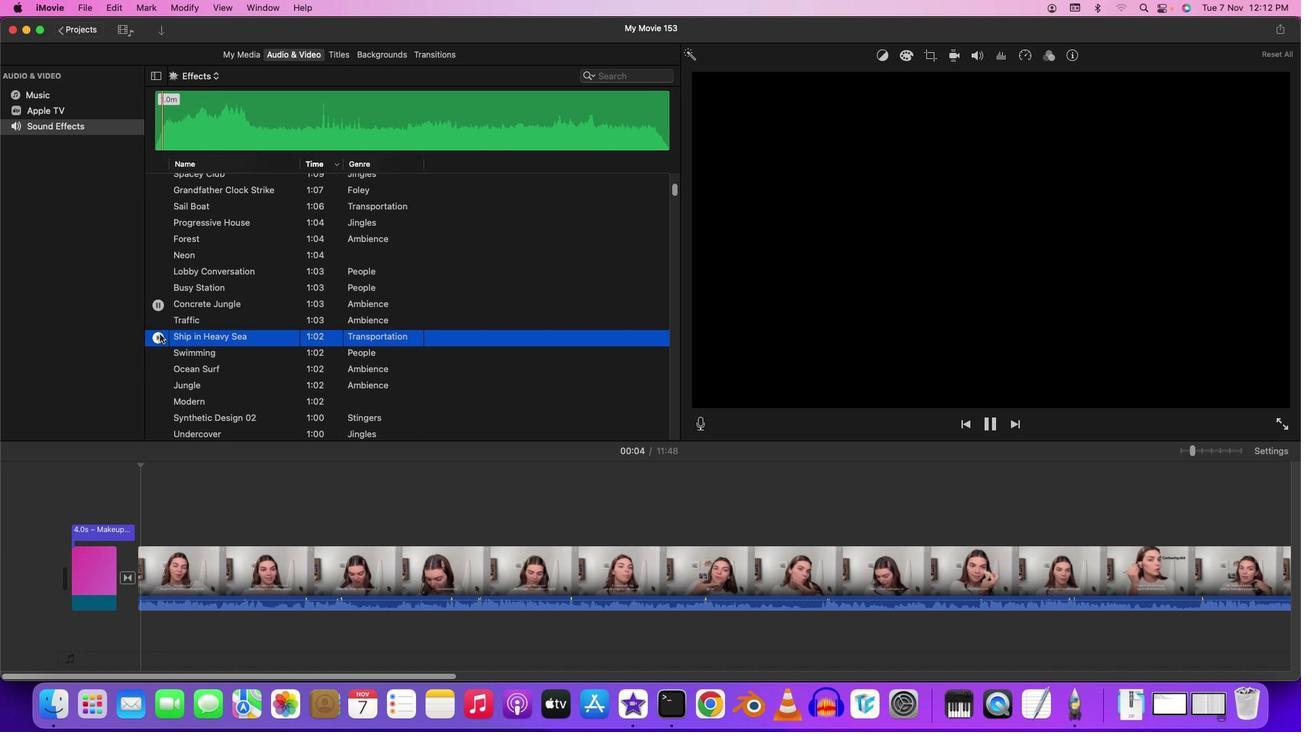 
Action: Mouse moved to (143, 338)
Screenshot: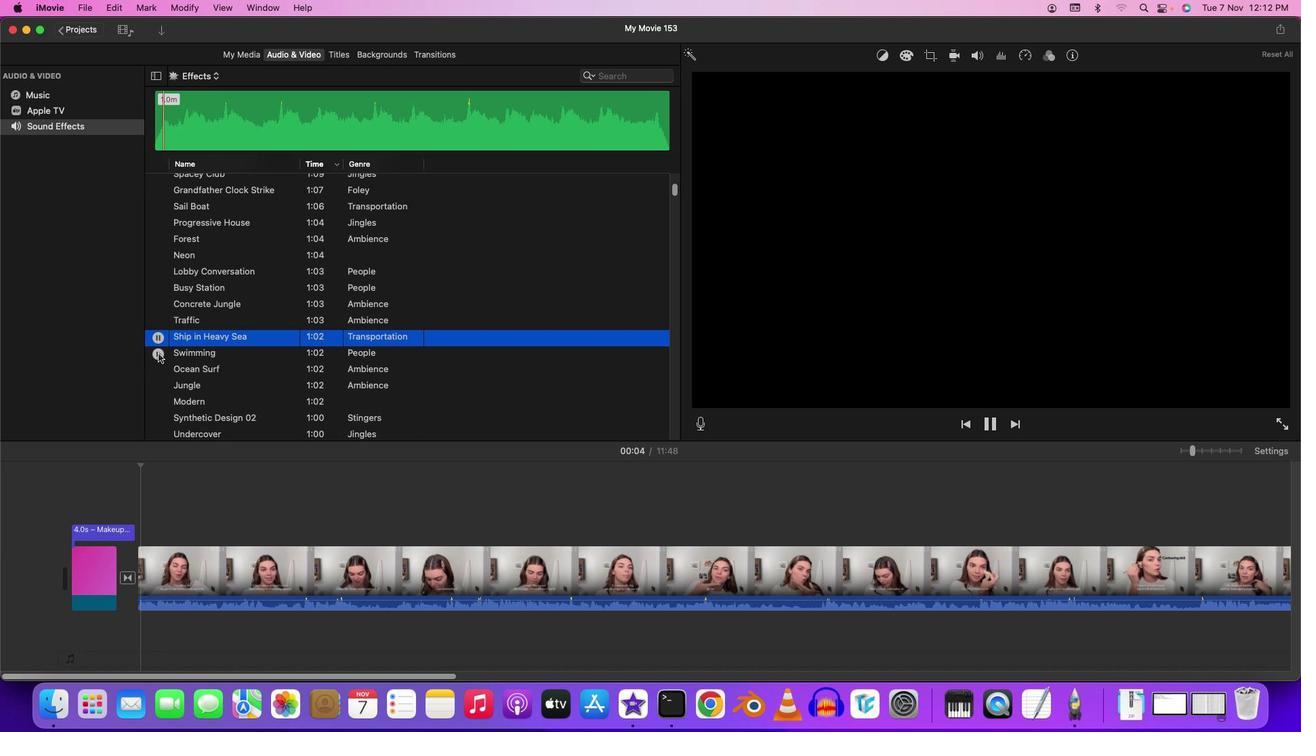 
Action: Mouse pressed left at (143, 338)
Screenshot: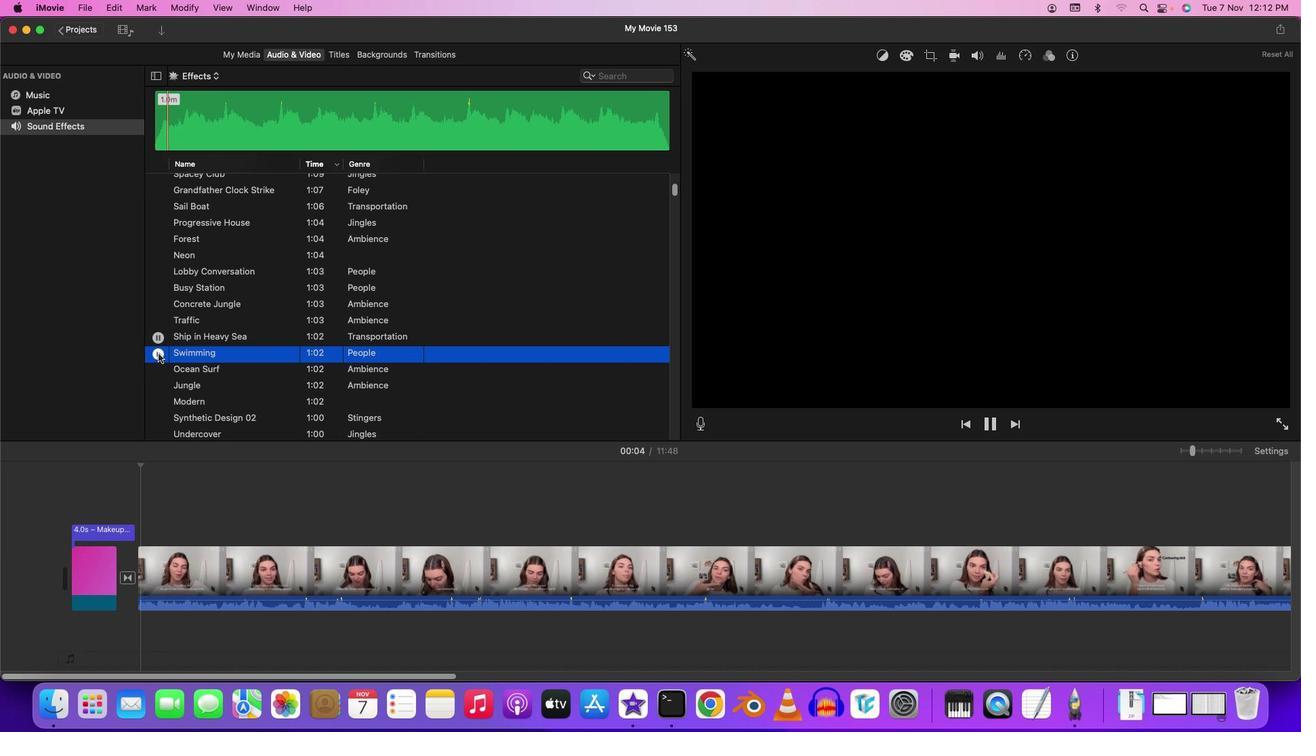 
Action: Mouse pressed left at (143, 338)
Screenshot: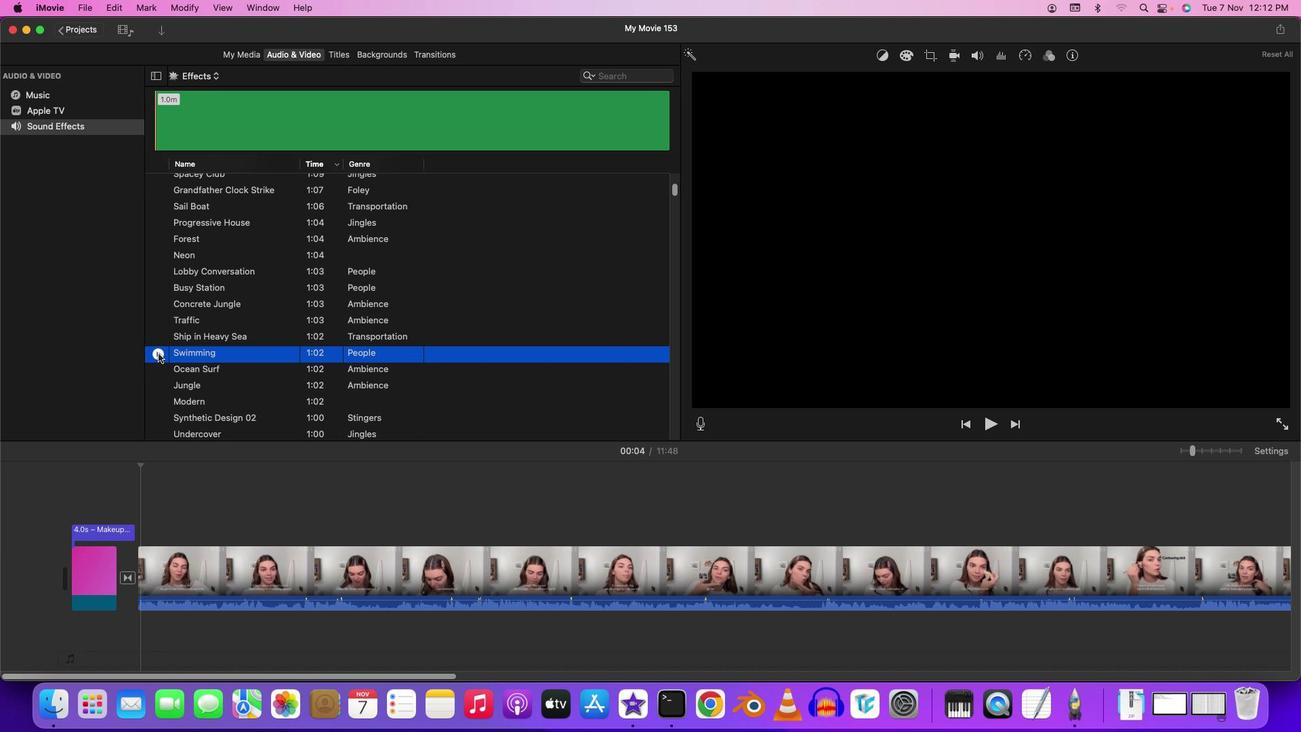 
Action: Mouse moved to (145, 370)
Screenshot: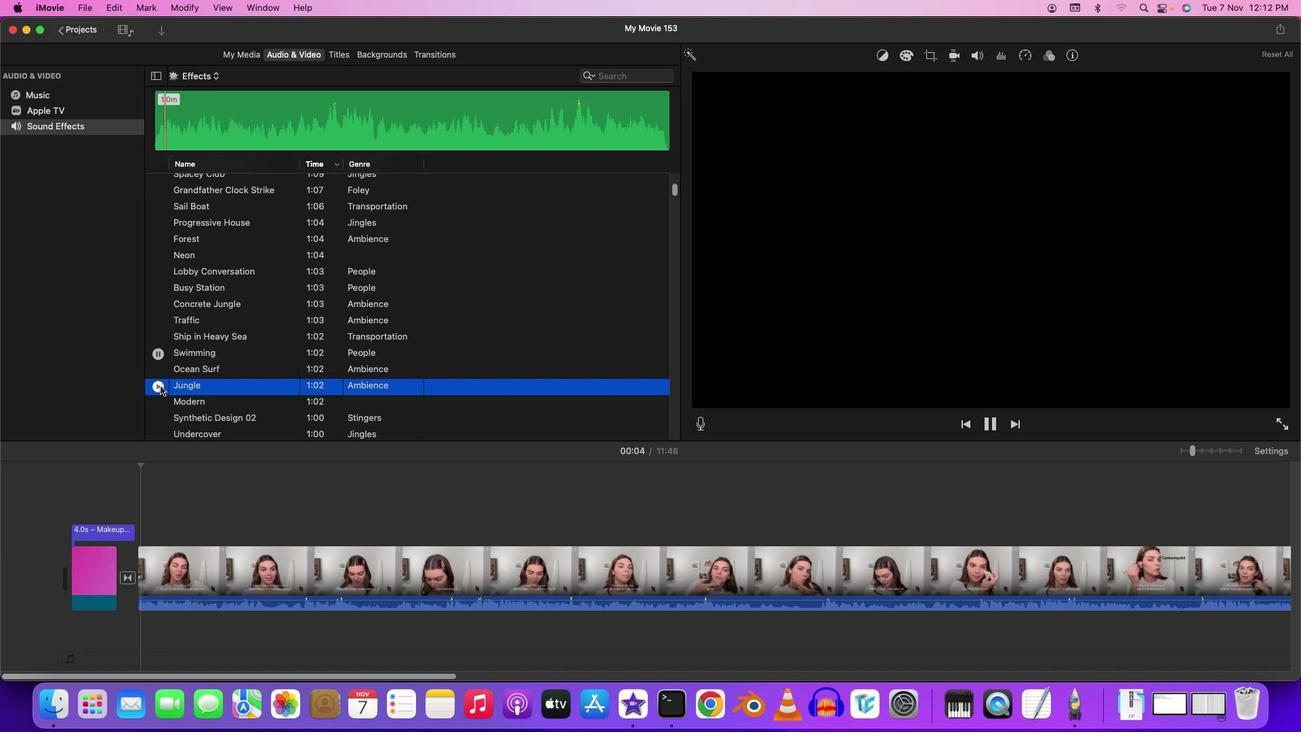 
Action: Mouse pressed left at (145, 370)
Screenshot: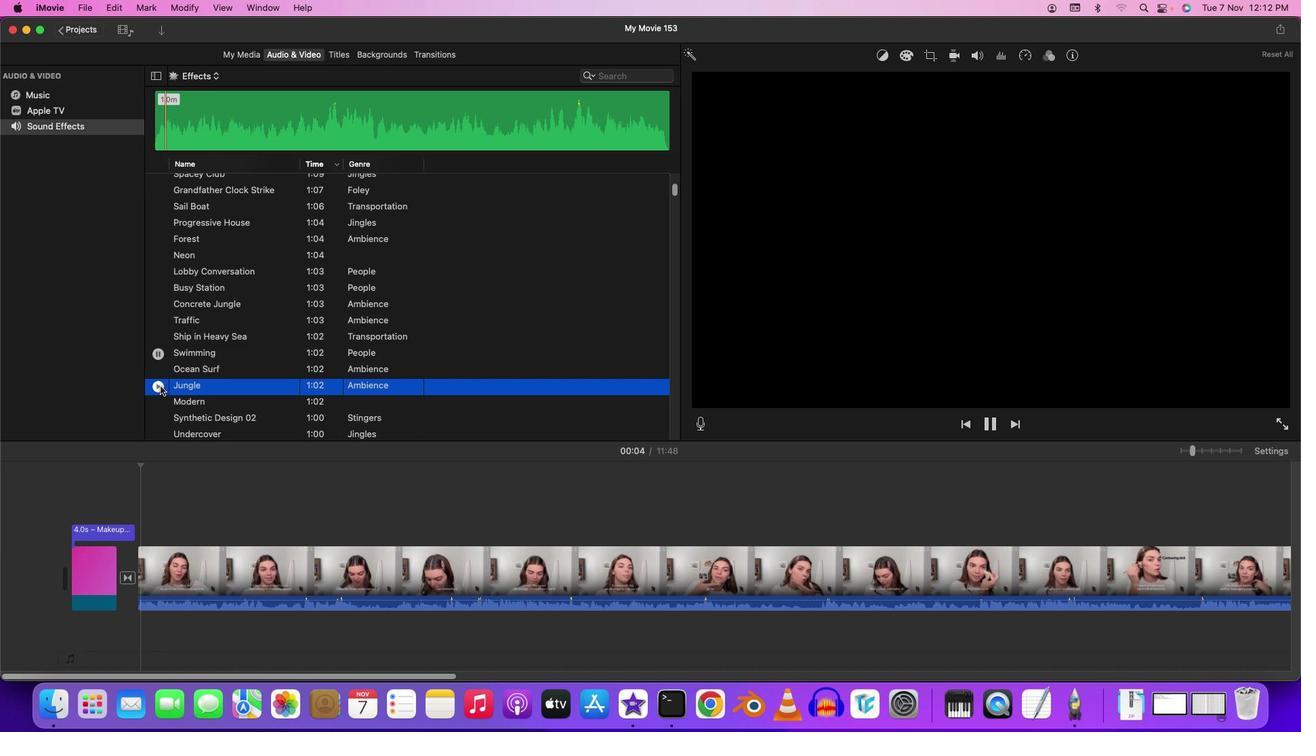 
Action: Mouse moved to (145, 387)
Screenshot: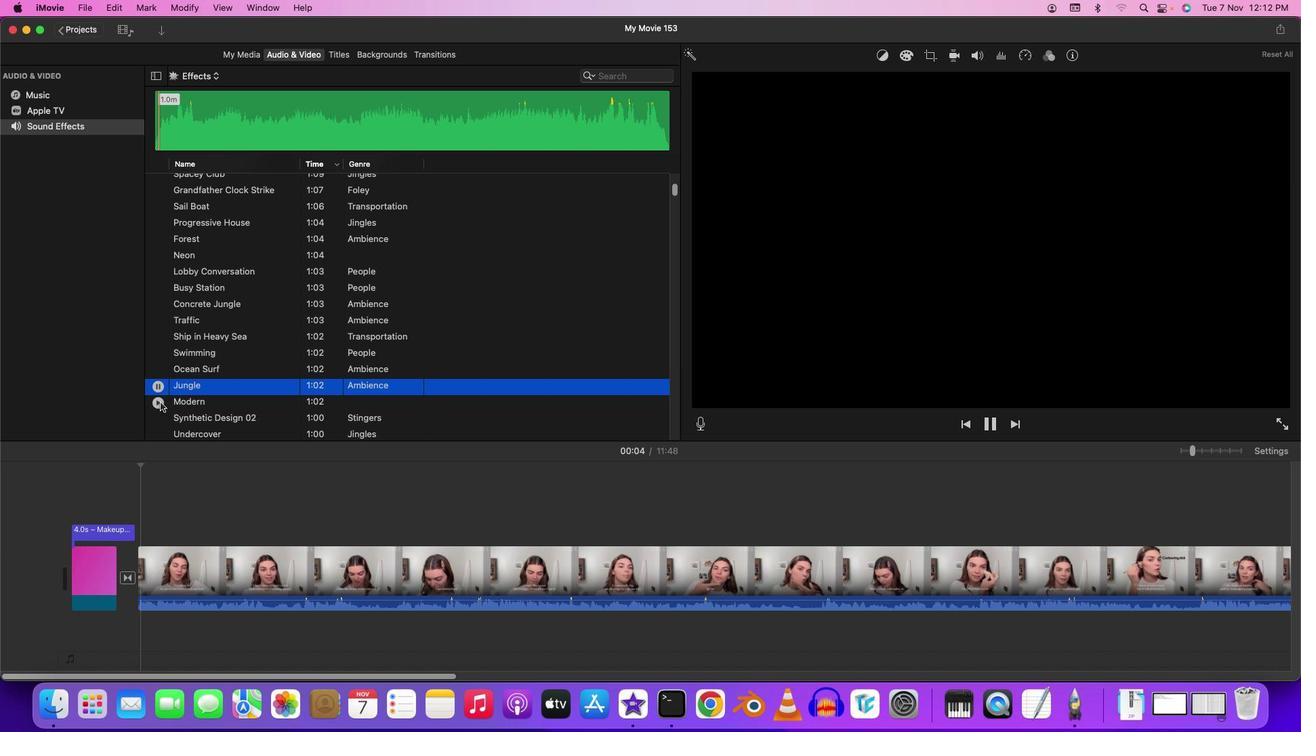 
Action: Mouse pressed left at (145, 387)
Screenshot: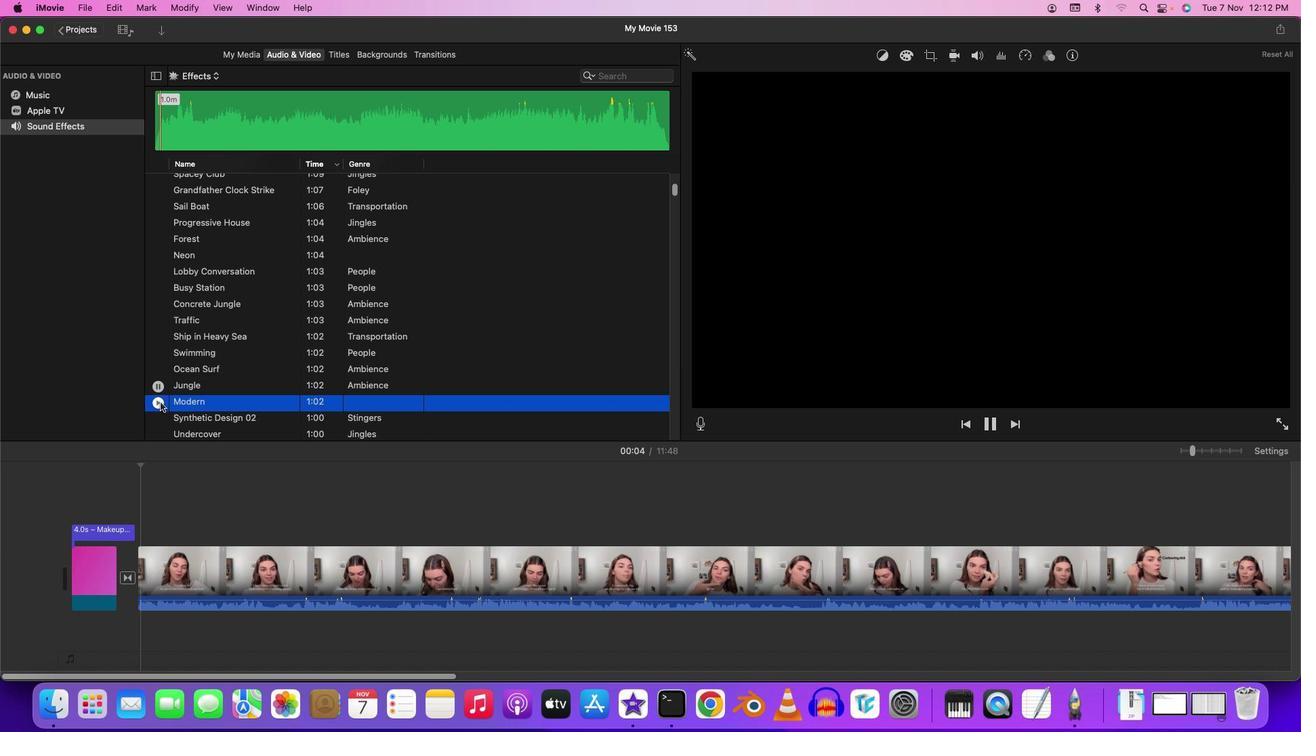 
Action: Mouse moved to (227, 336)
Screenshot: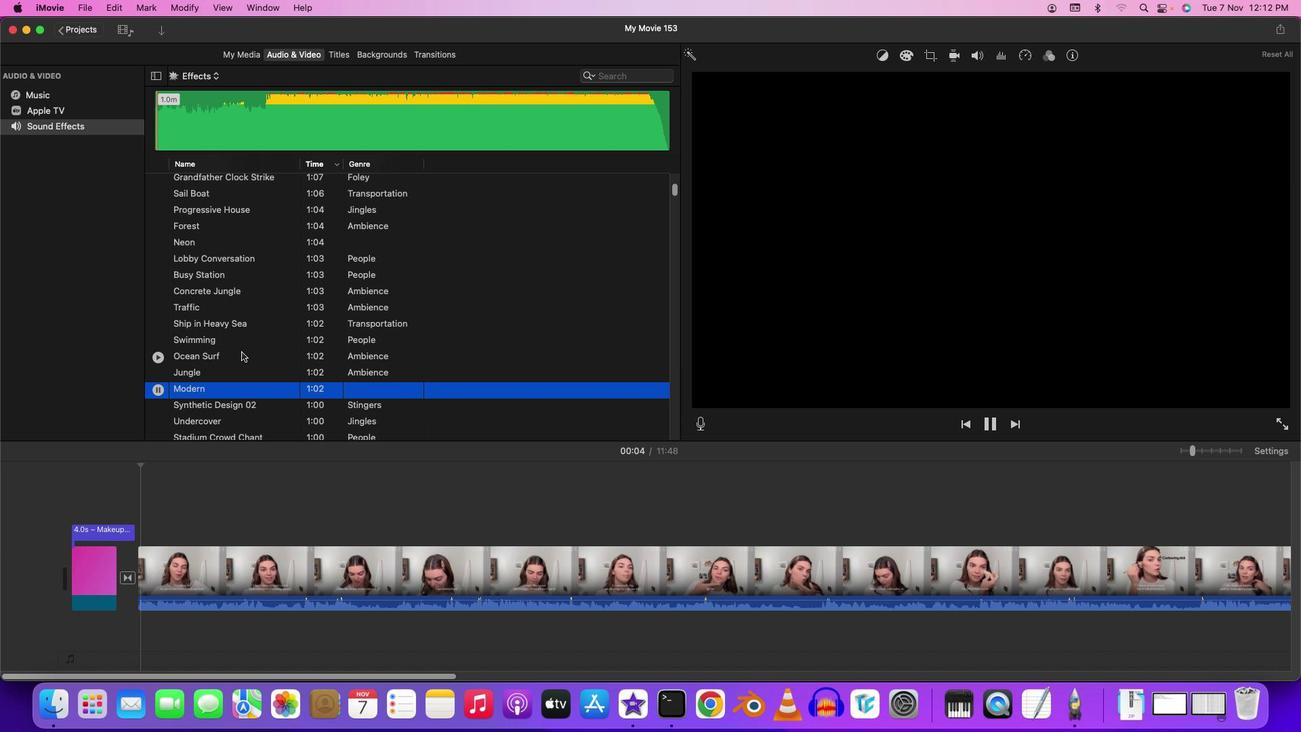 
Action: Mouse scrolled (227, 336) with delta (-14, -14)
Screenshot: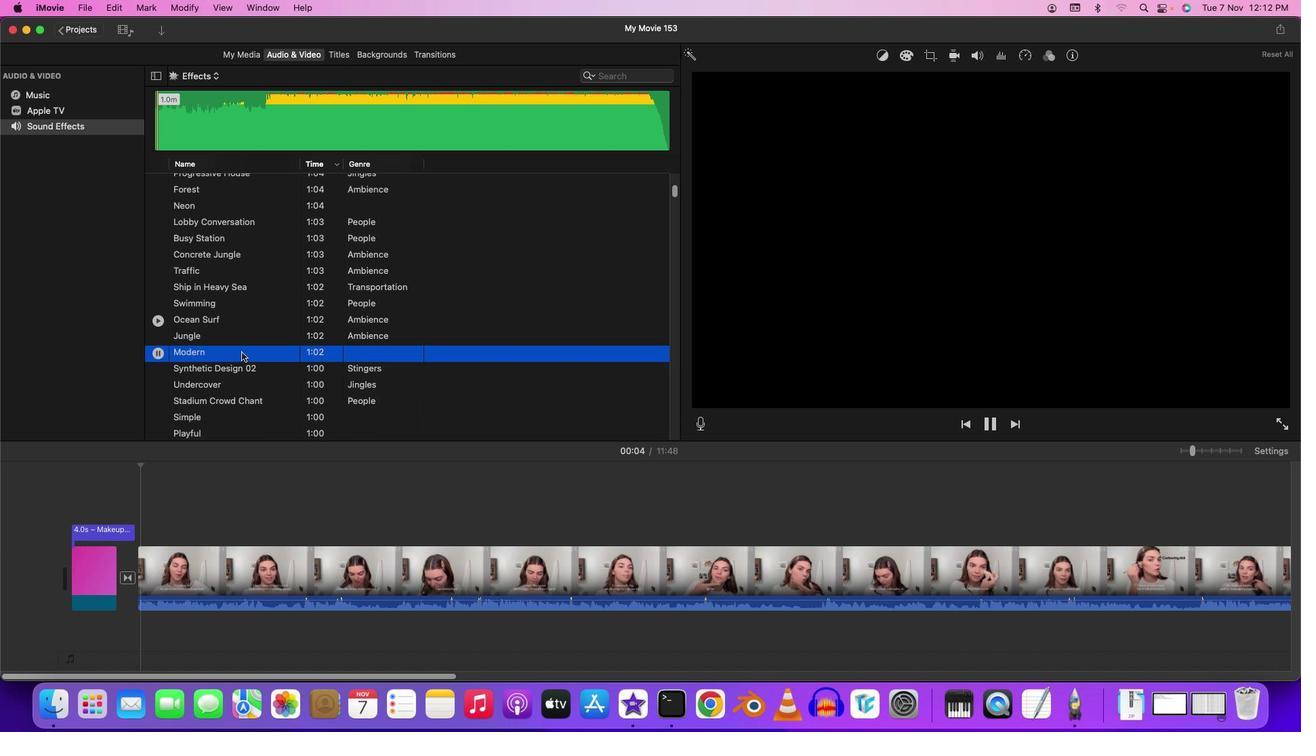 
Action: Mouse scrolled (227, 336) with delta (-14, -14)
Screenshot: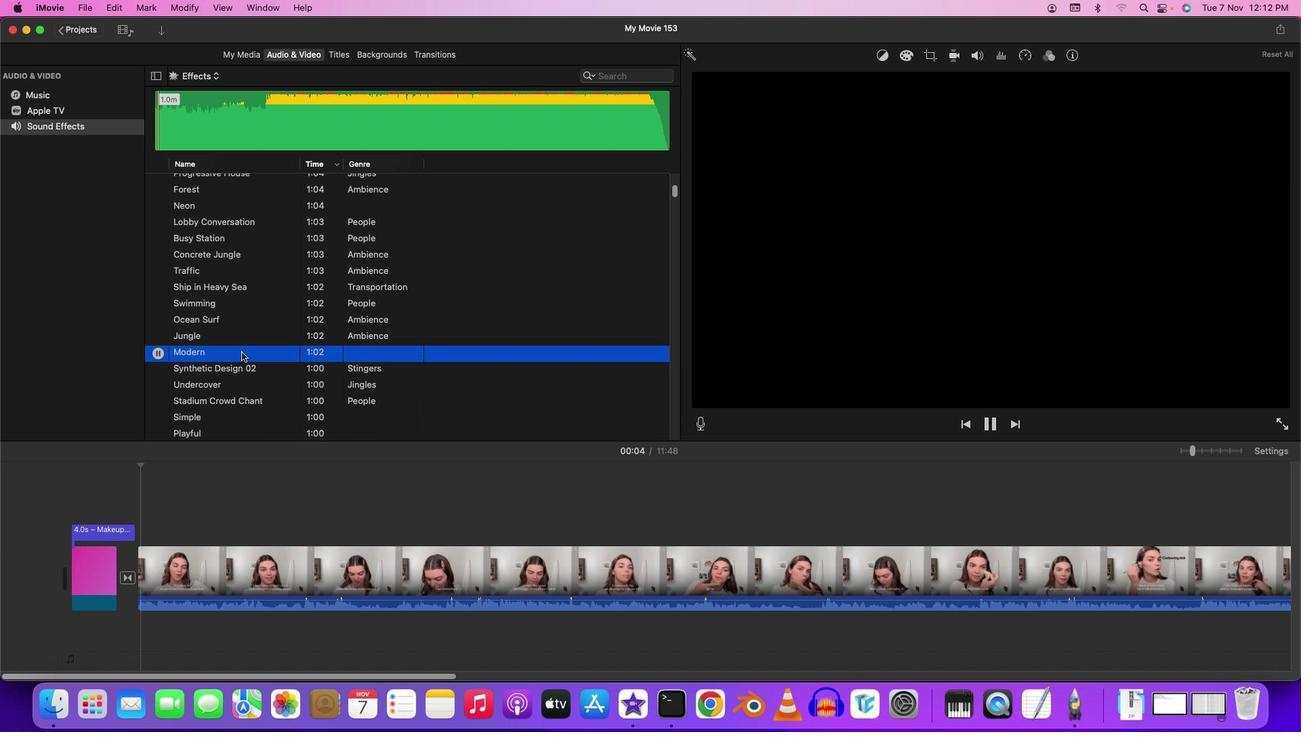 
Action: Mouse scrolled (227, 336) with delta (-14, -15)
Screenshot: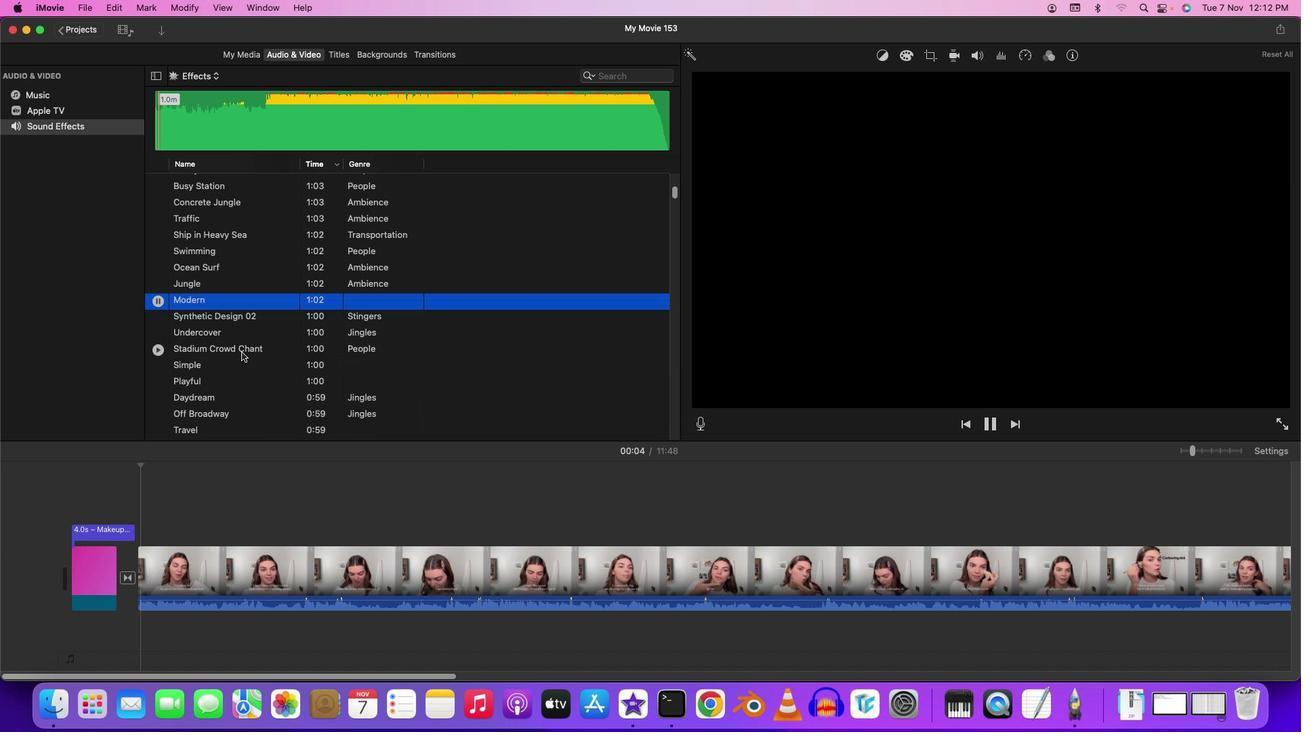 
Action: Mouse scrolled (227, 336) with delta (-14, -16)
Screenshot: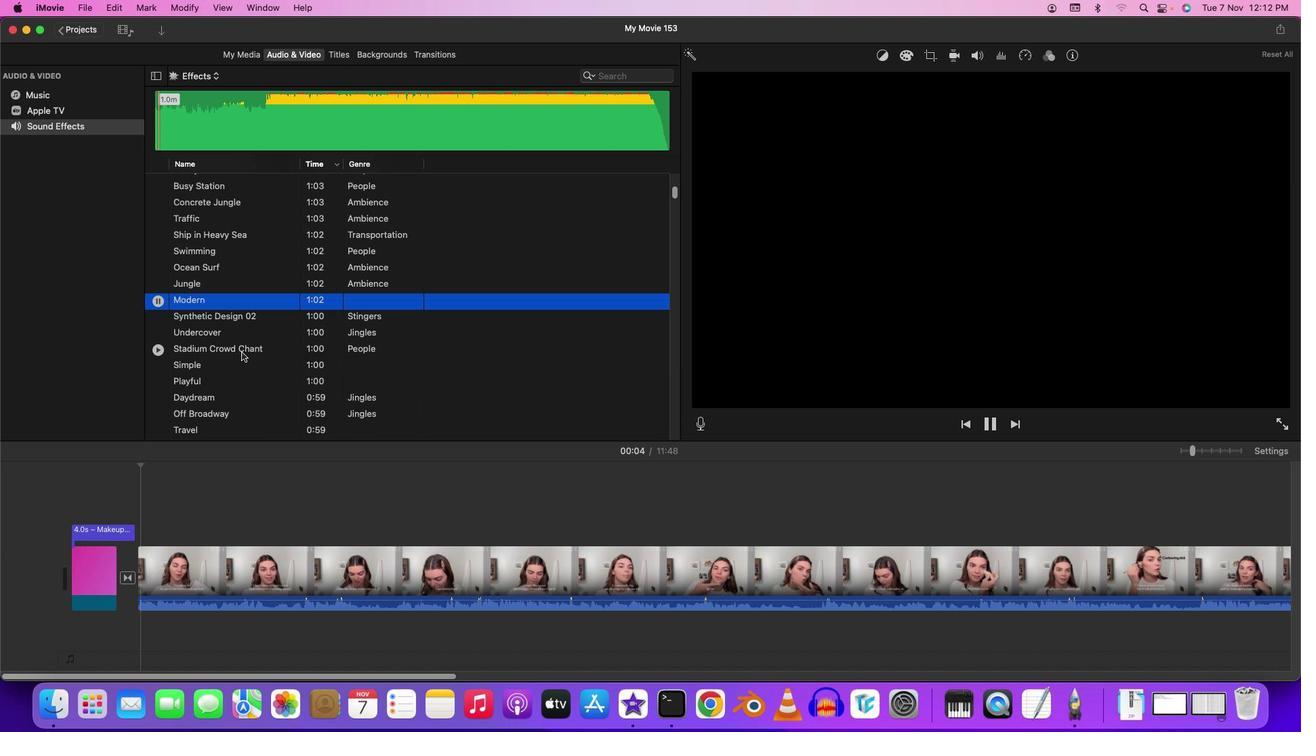 
Action: Mouse moved to (146, 316)
Screenshot: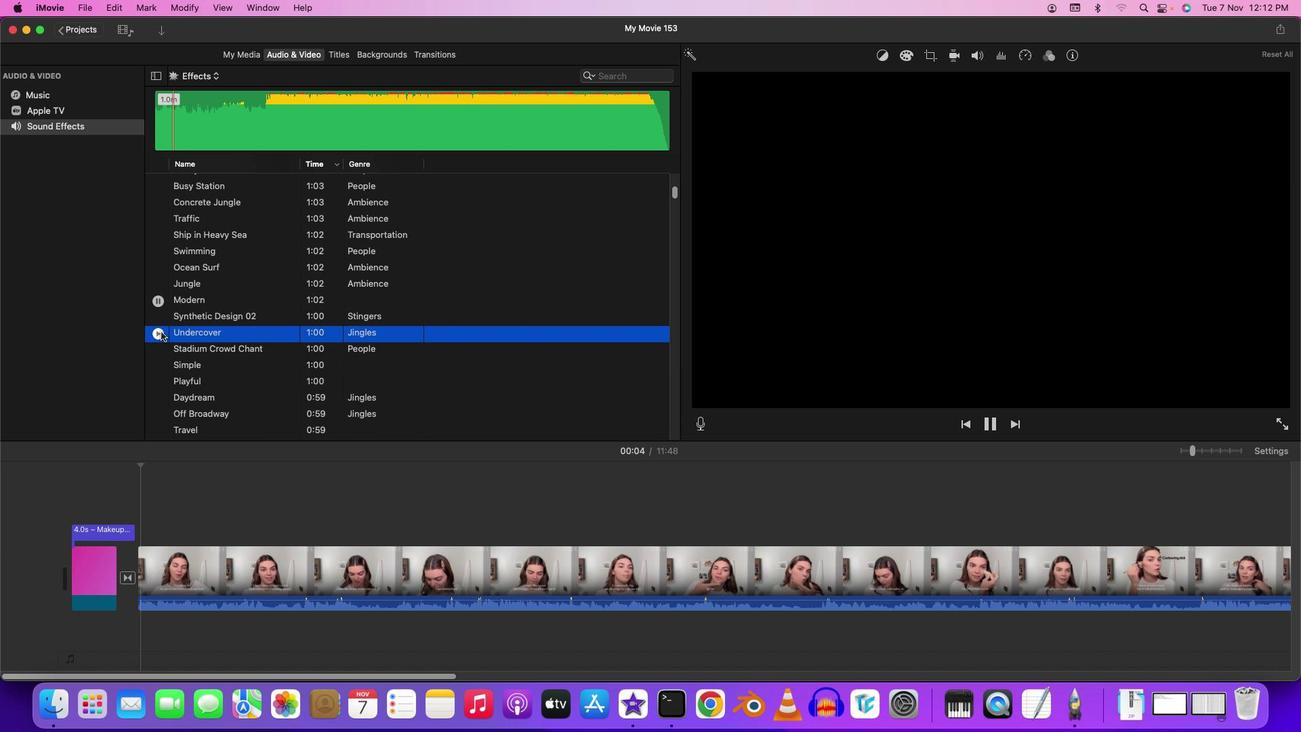 
Action: Mouse pressed left at (146, 316)
Screenshot: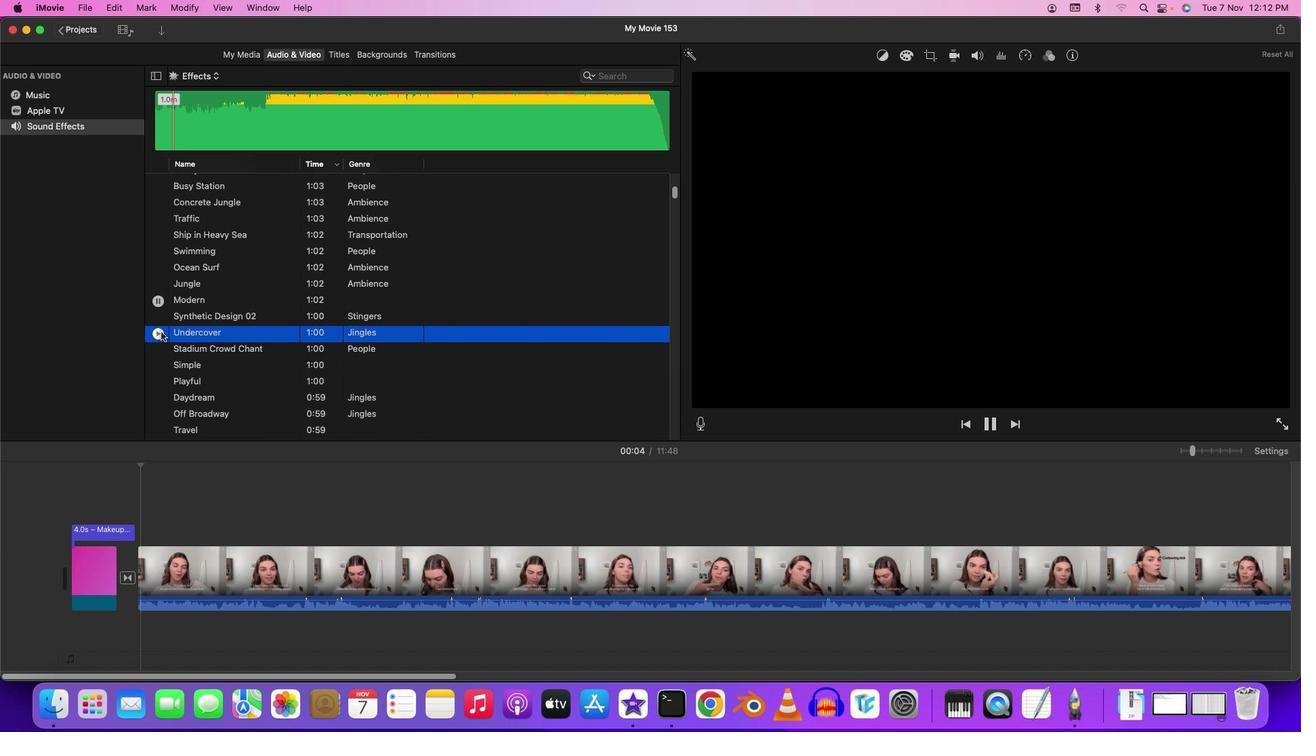 
Action: Mouse moved to (150, 295)
Screenshot: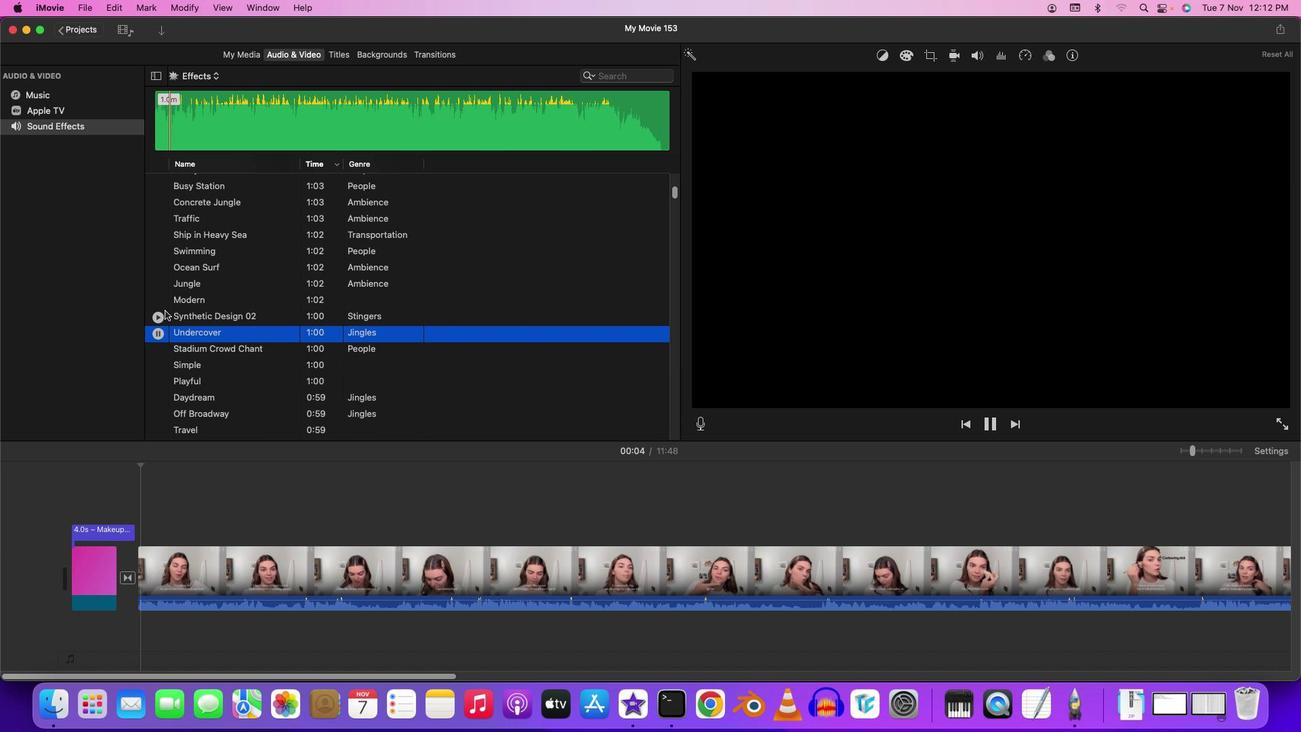 
Action: Mouse pressed left at (150, 295)
Screenshot: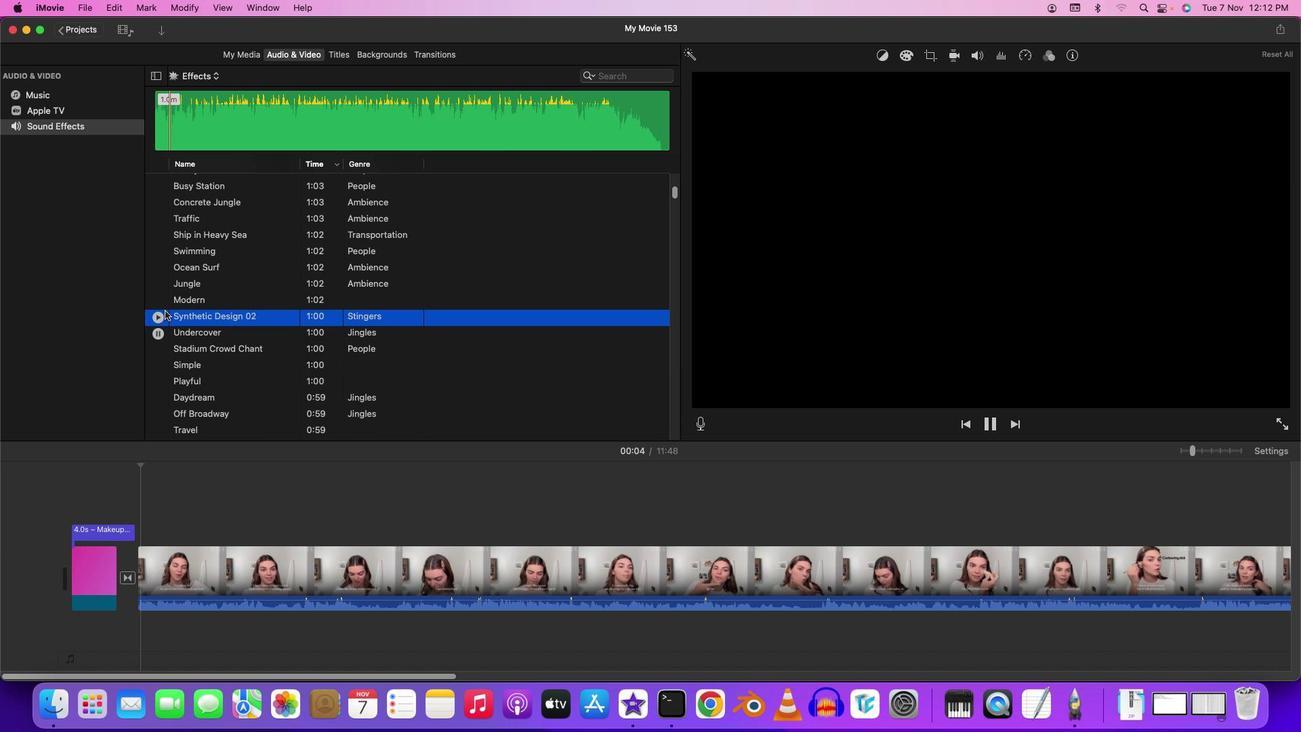 
Action: Mouse moved to (146, 301)
Screenshot: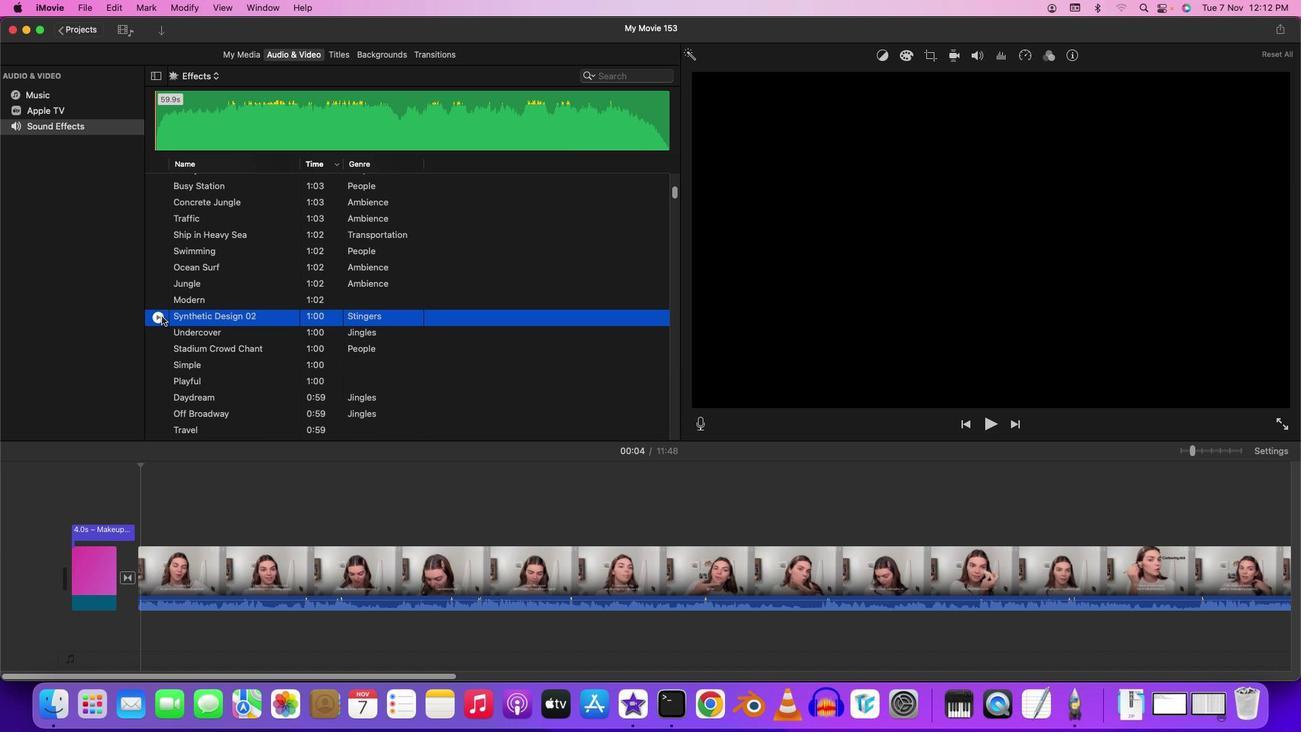 
Action: Mouse pressed left at (146, 301)
Screenshot: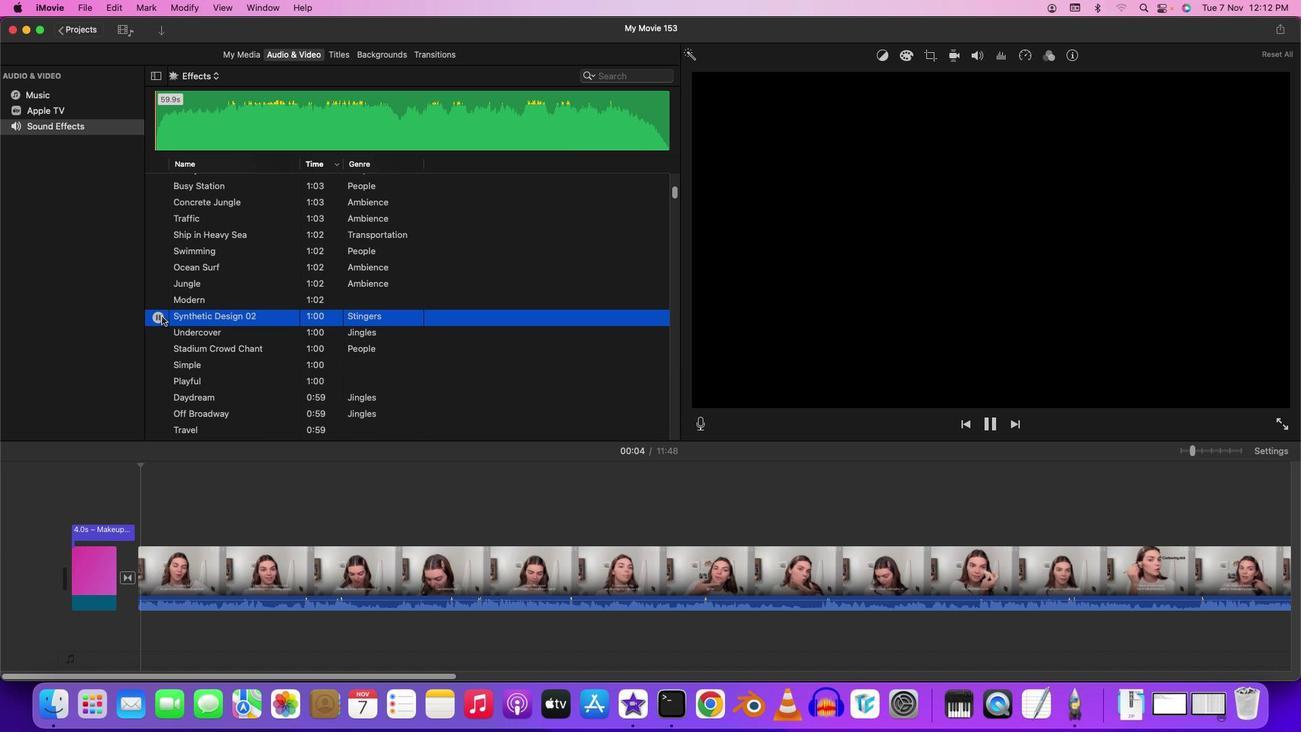 
Action: Mouse moved to (229, 105)
Screenshot: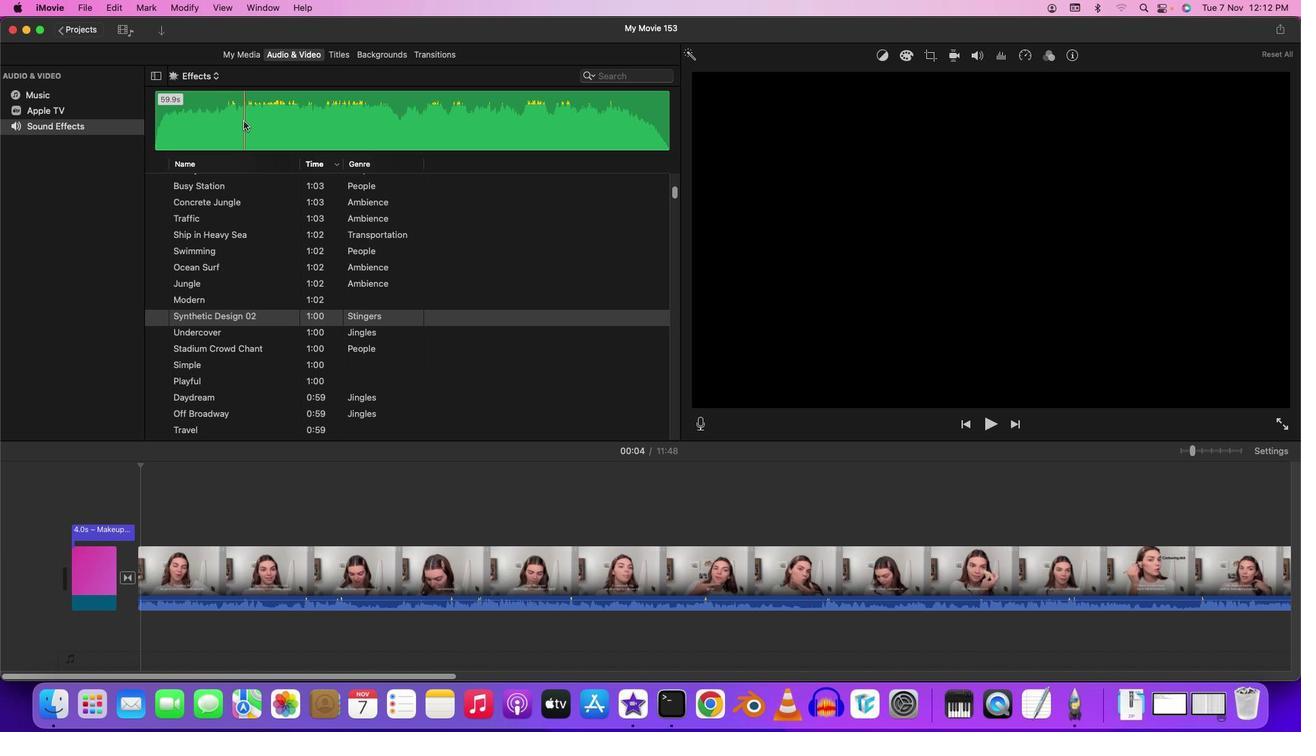 
Action: Mouse pressed left at (229, 105)
Screenshot: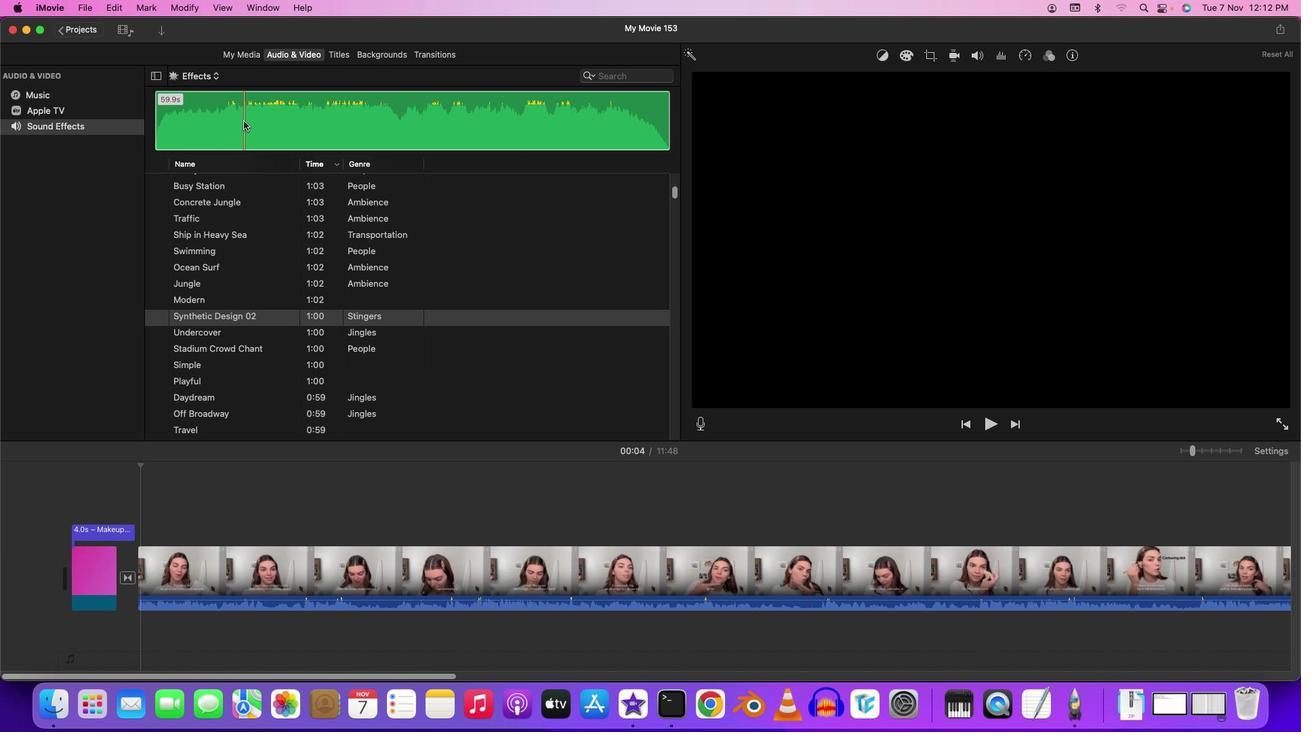 
Action: Key pressed Key.space
Screenshot: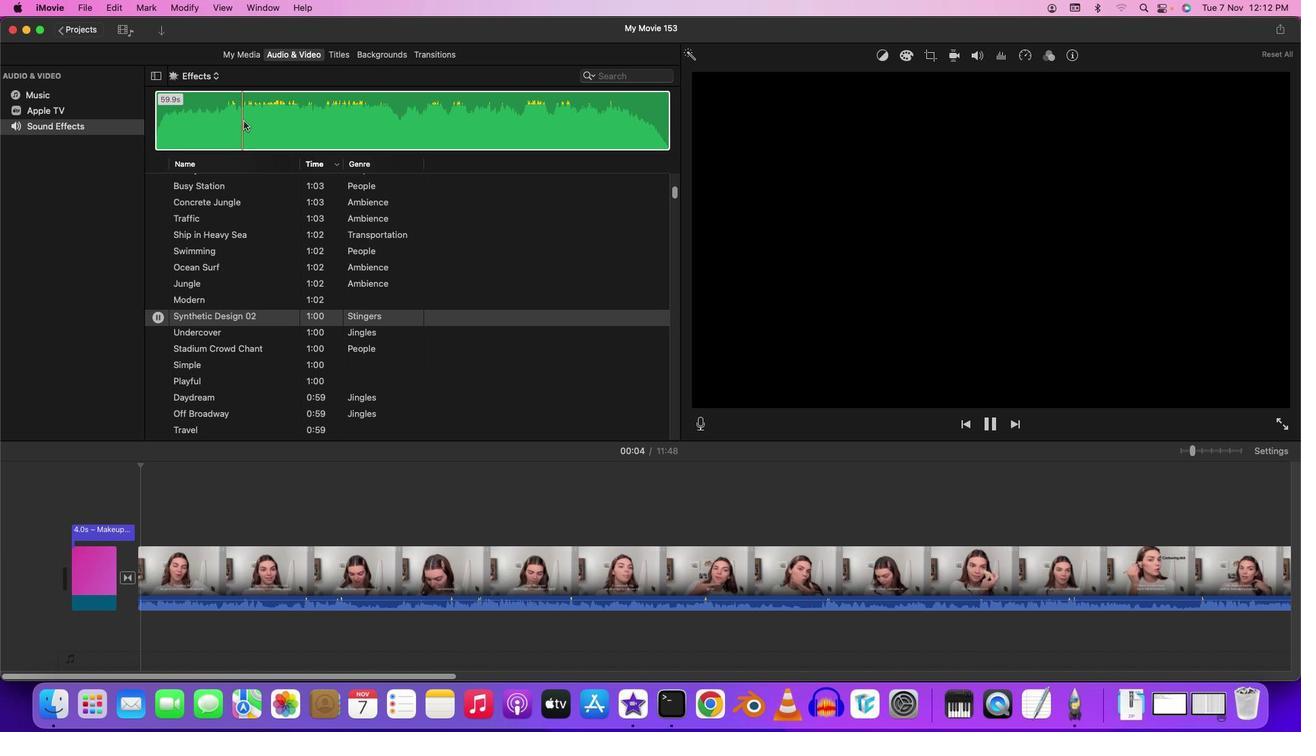 
Action: Mouse moved to (238, 246)
Screenshot: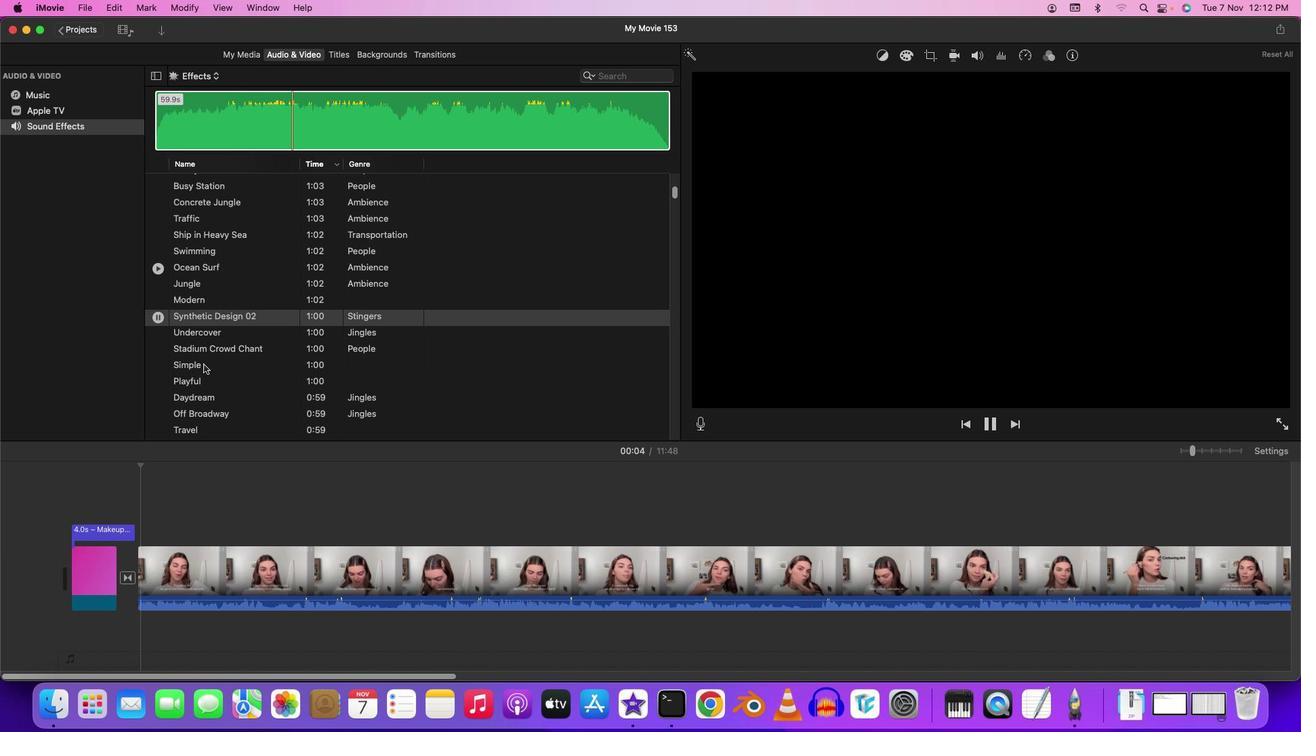 
Action: Key pressed Key.space
Screenshot: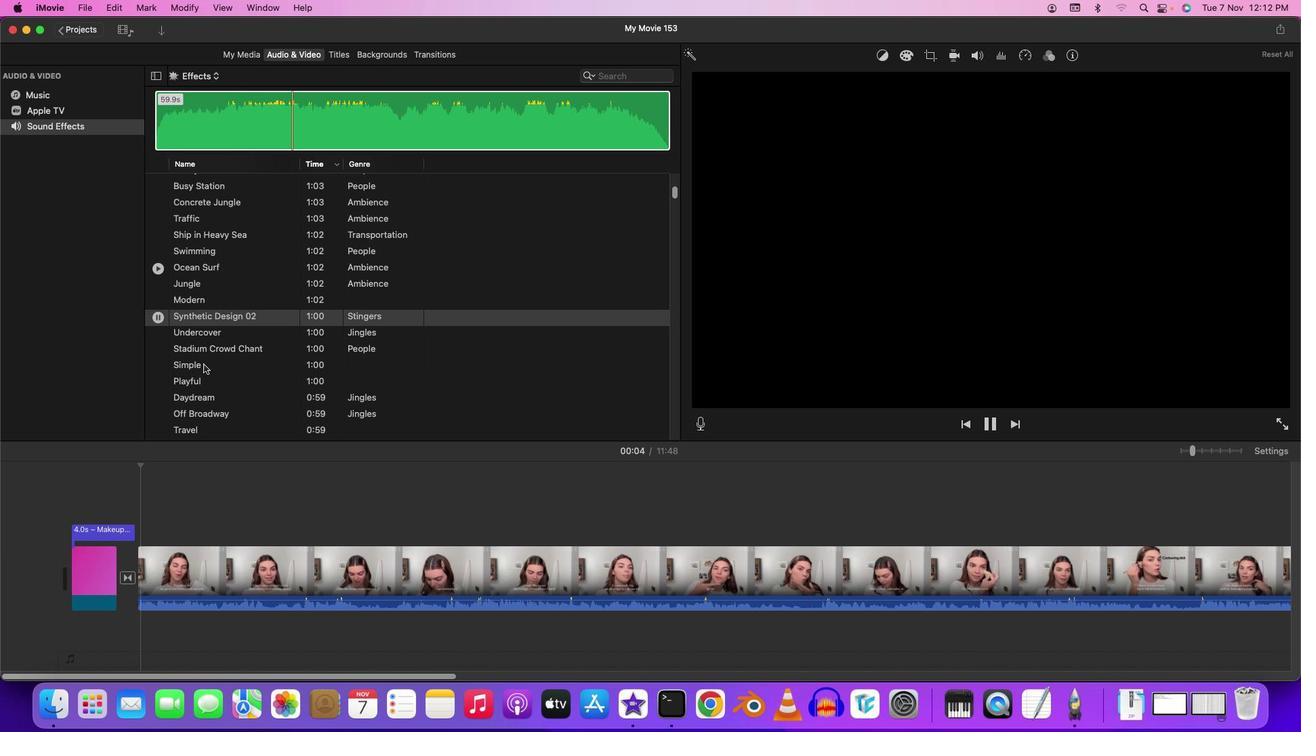 
Action: Mouse moved to (147, 349)
Screenshot: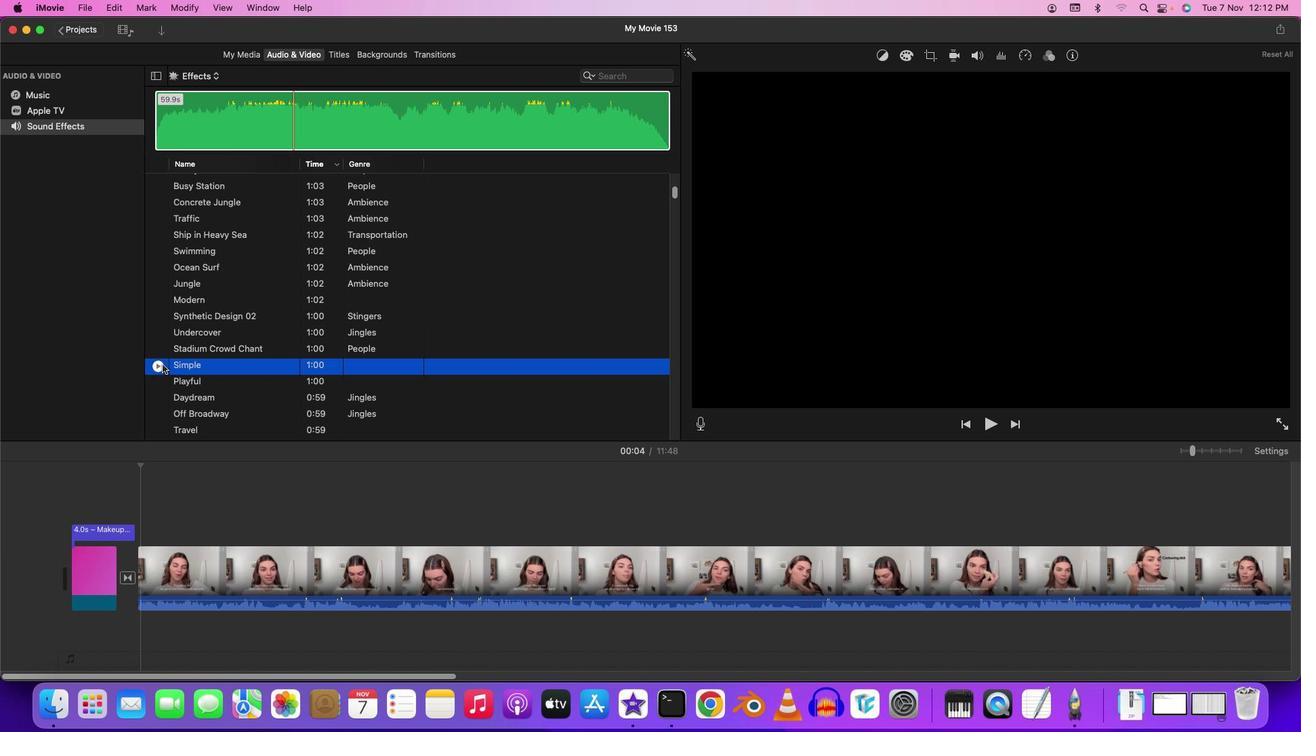 
Action: Mouse pressed left at (147, 349)
Screenshot: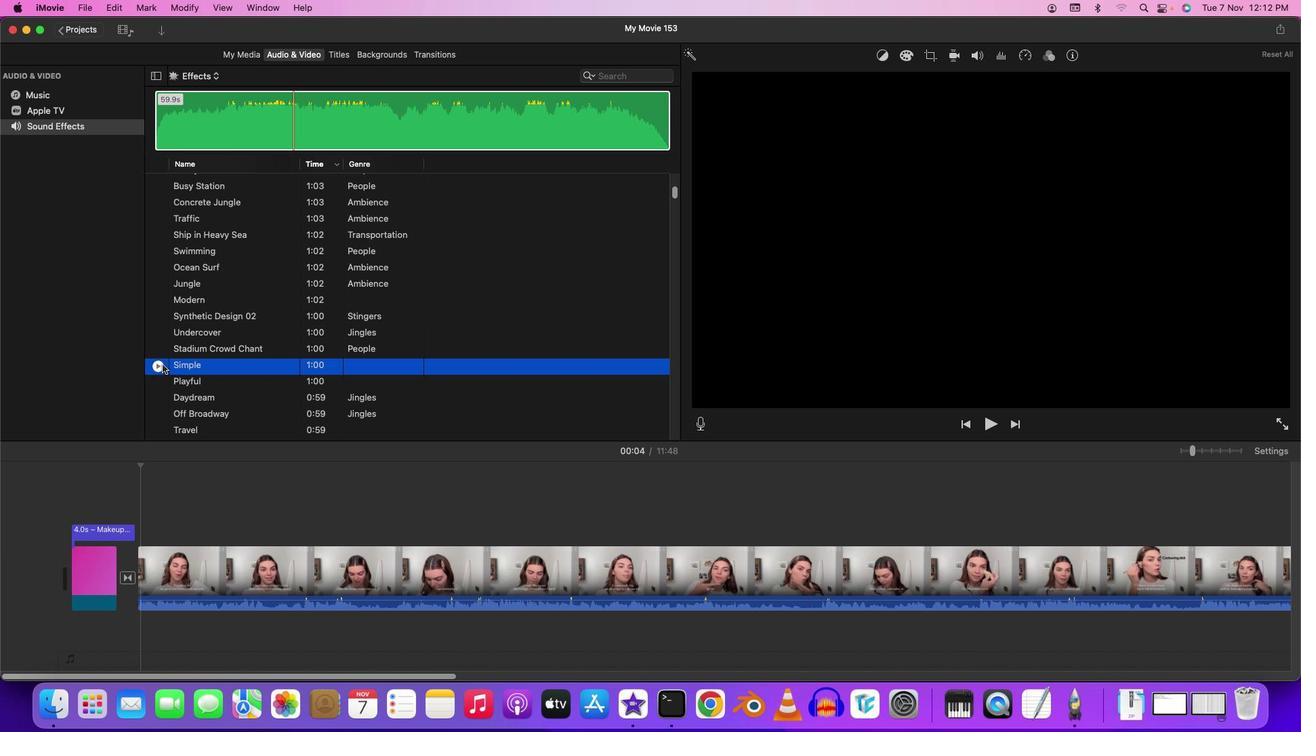 
Action: Mouse moved to (145, 364)
Screenshot: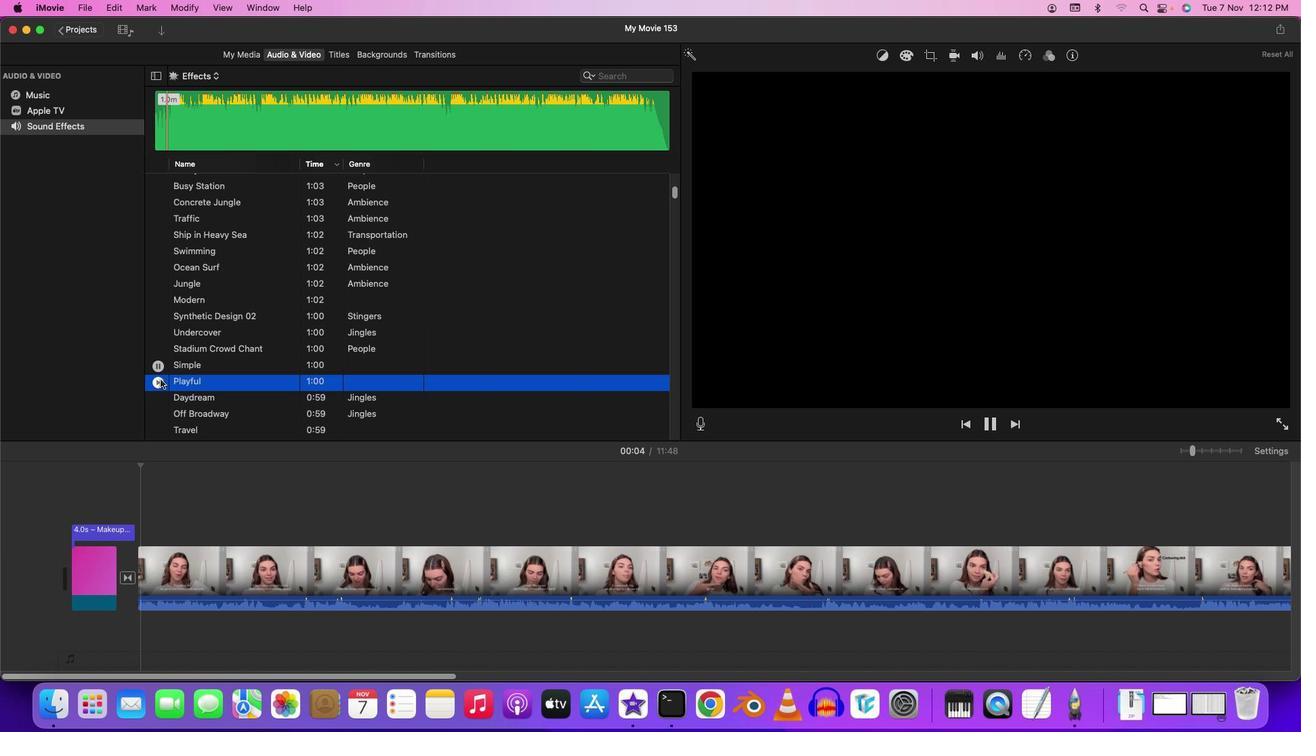 
Action: Mouse pressed left at (145, 364)
Screenshot: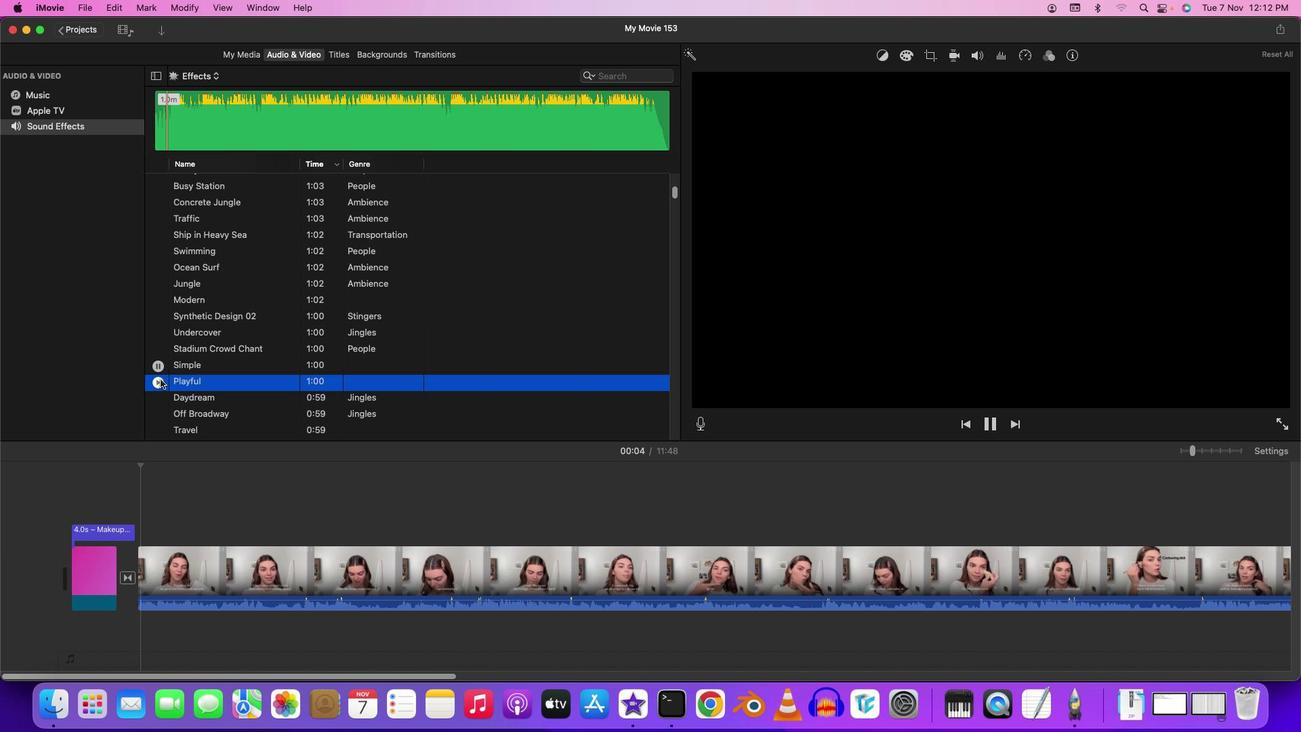 
Action: Mouse moved to (143, 381)
Screenshot: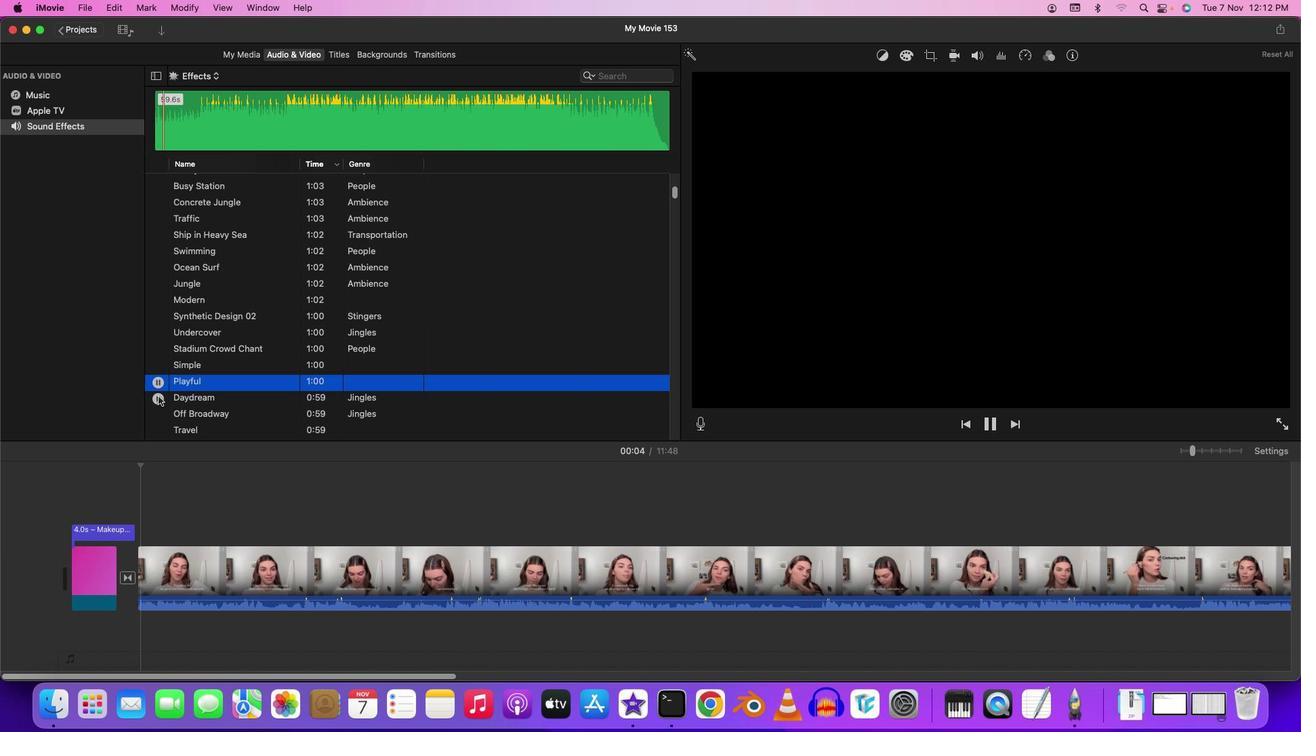 
Action: Mouse pressed left at (143, 381)
Screenshot: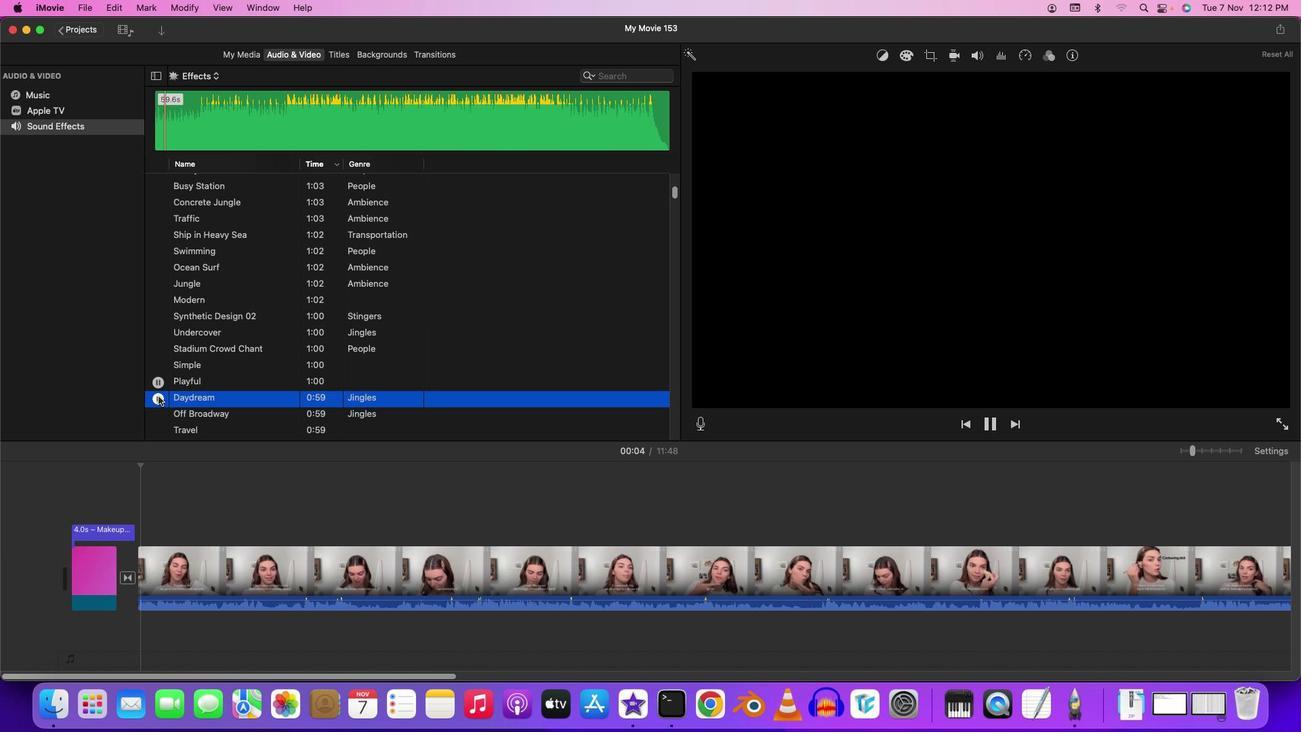 
Action: Mouse moved to (145, 399)
Screenshot: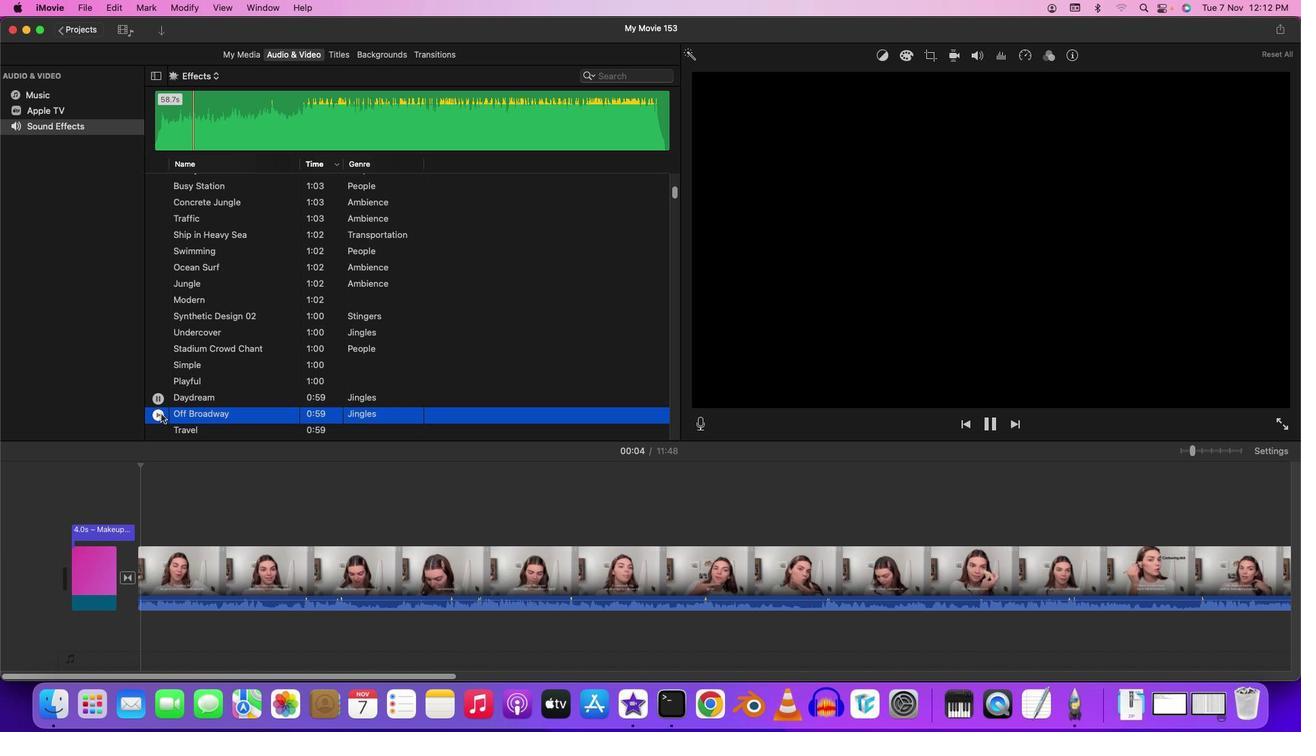 
Action: Mouse pressed left at (145, 399)
Screenshot: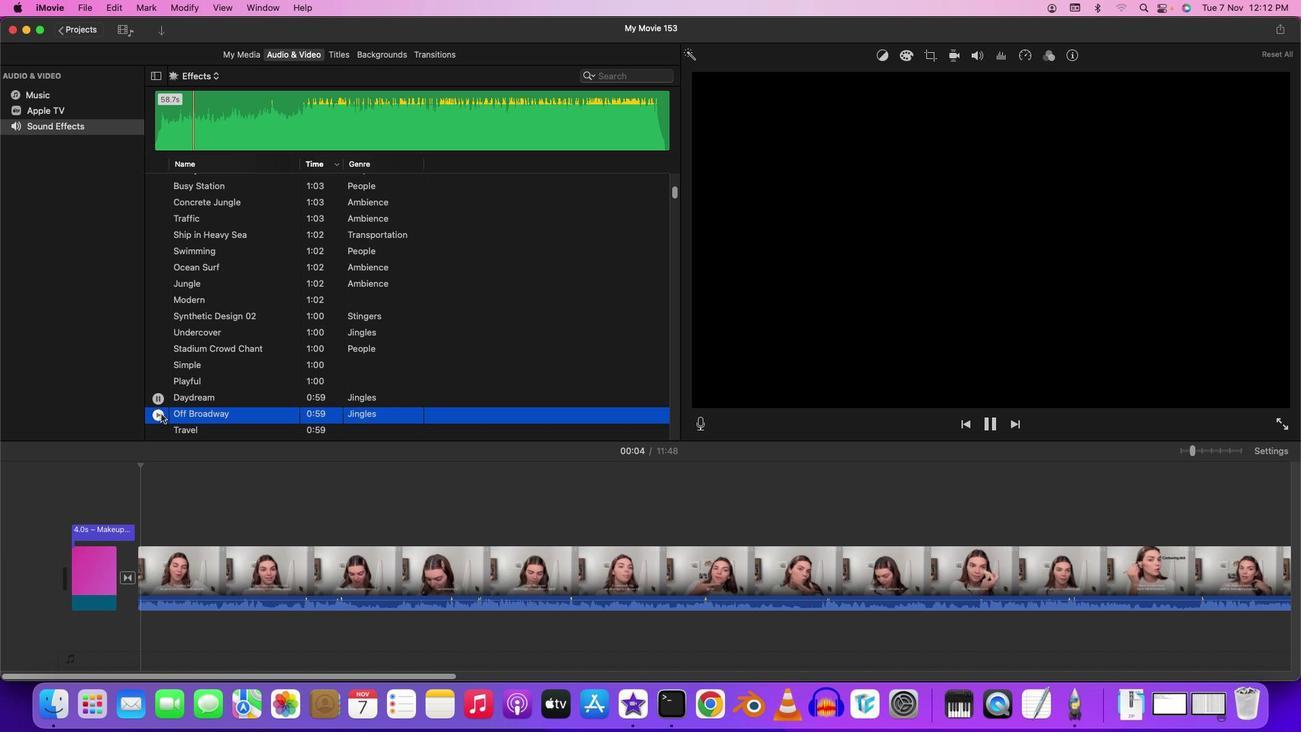 
Action: Mouse moved to (143, 410)
Screenshot: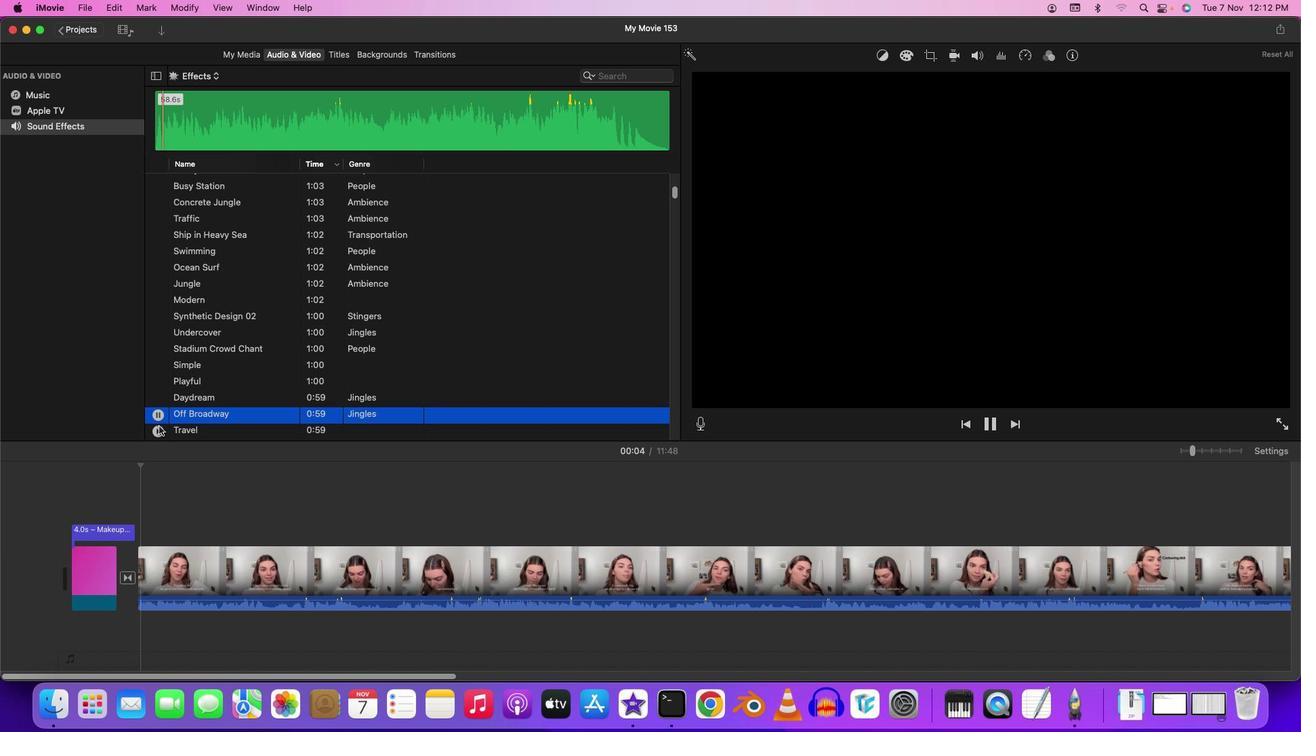 
Action: Mouse pressed left at (143, 410)
Screenshot: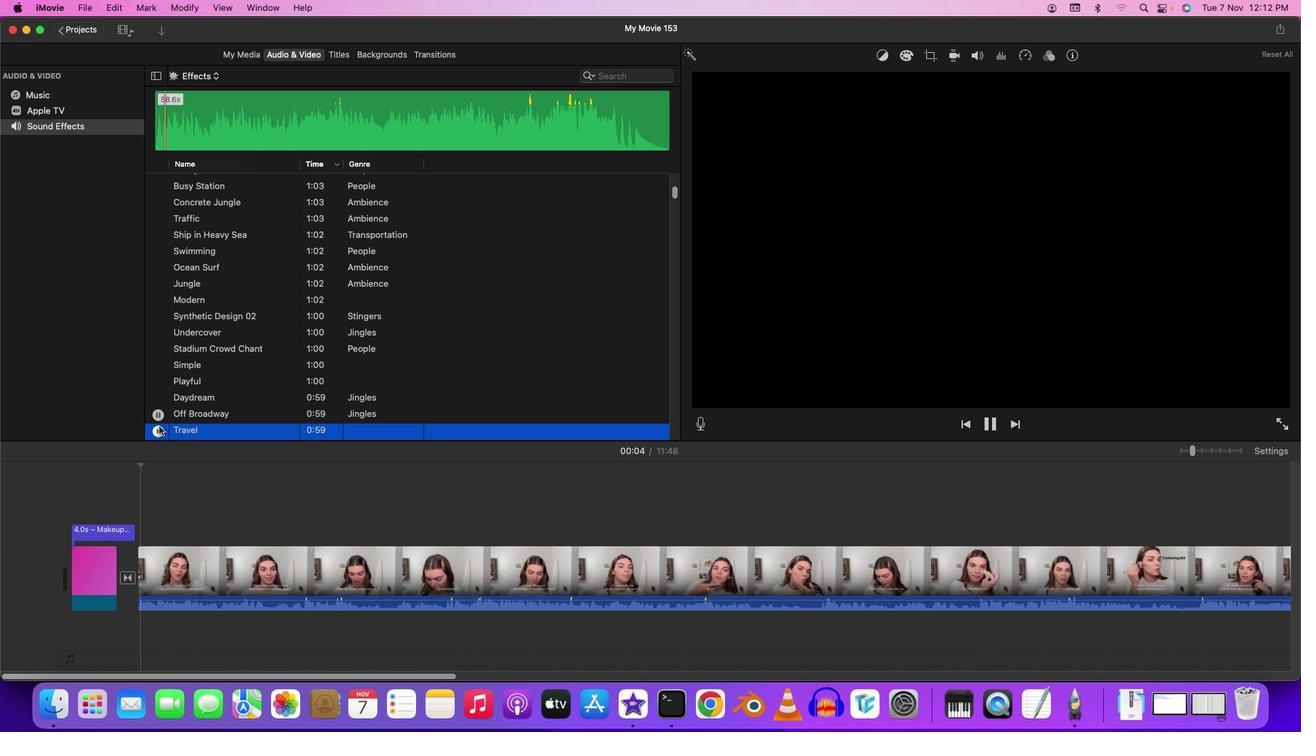 
Action: Mouse moved to (191, 361)
Screenshot: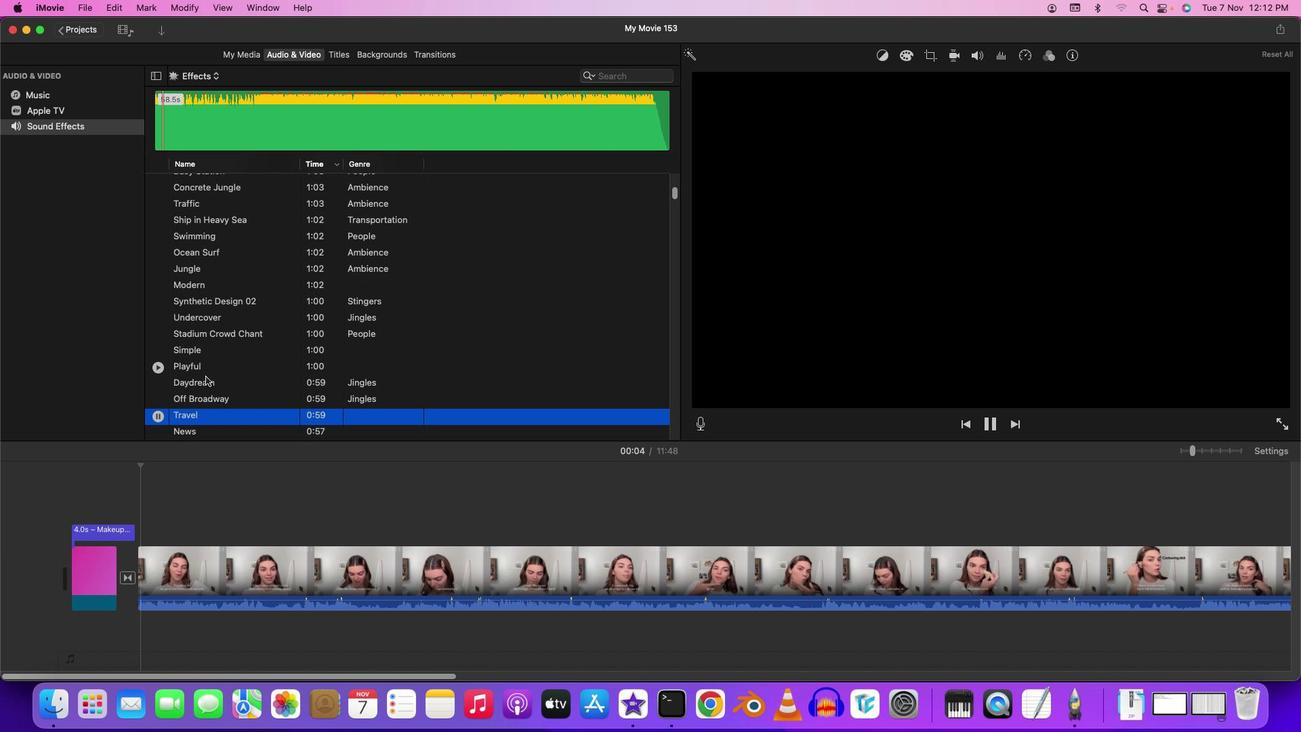 
Action: Mouse scrolled (191, 361) with delta (-14, -14)
Screenshot: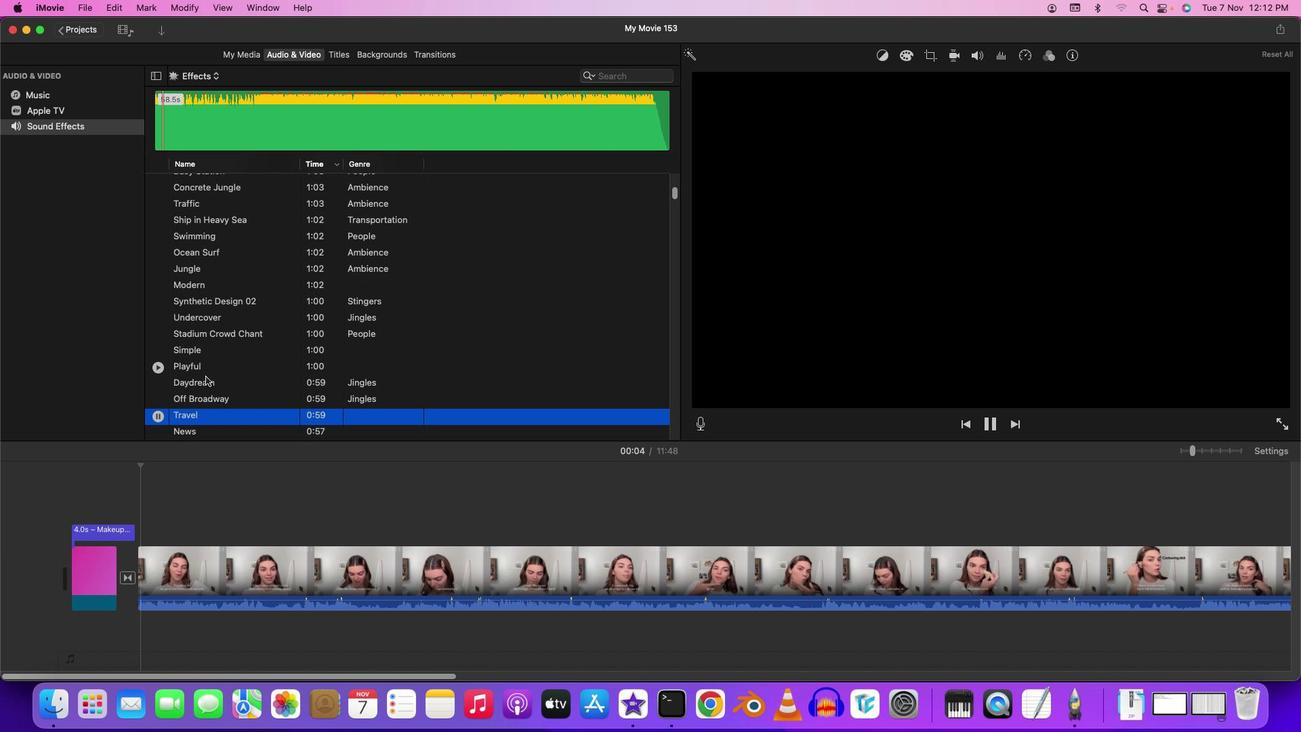 
Action: Mouse scrolled (191, 361) with delta (-14, -14)
Screenshot: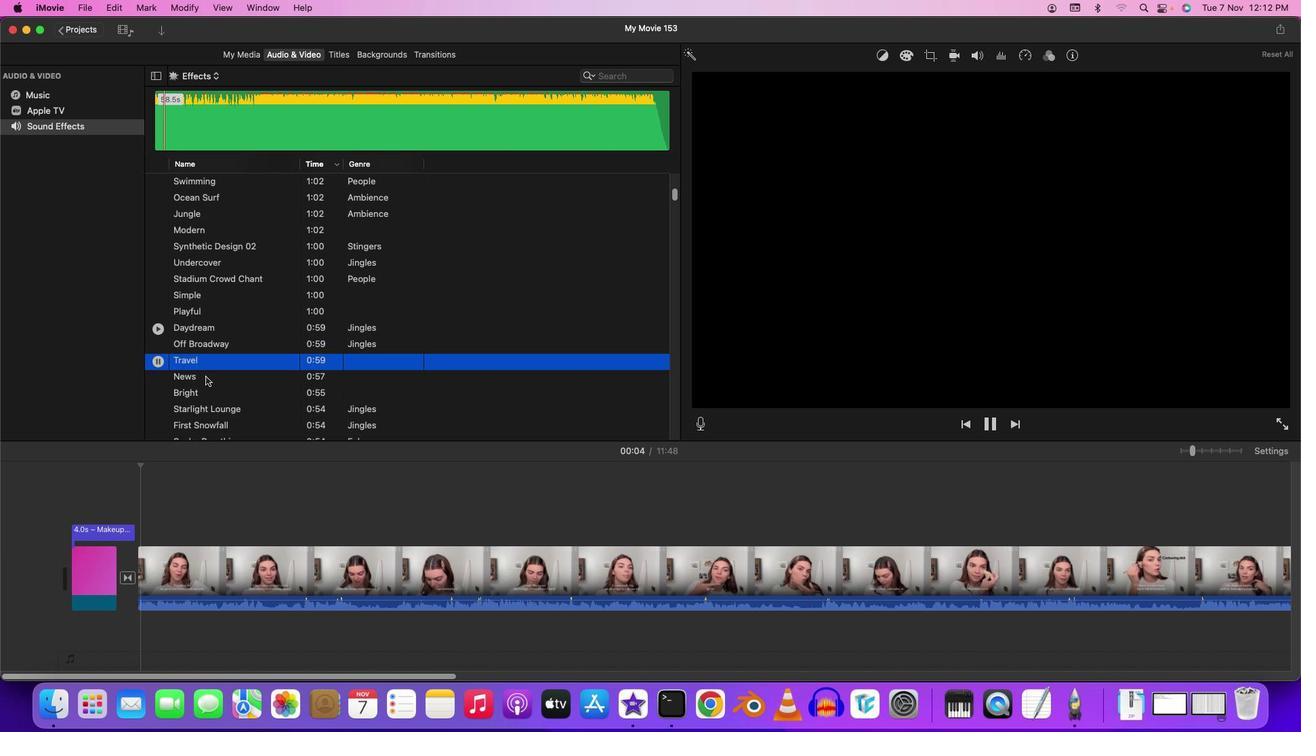 
Action: Mouse scrolled (191, 361) with delta (-14, -16)
Screenshot: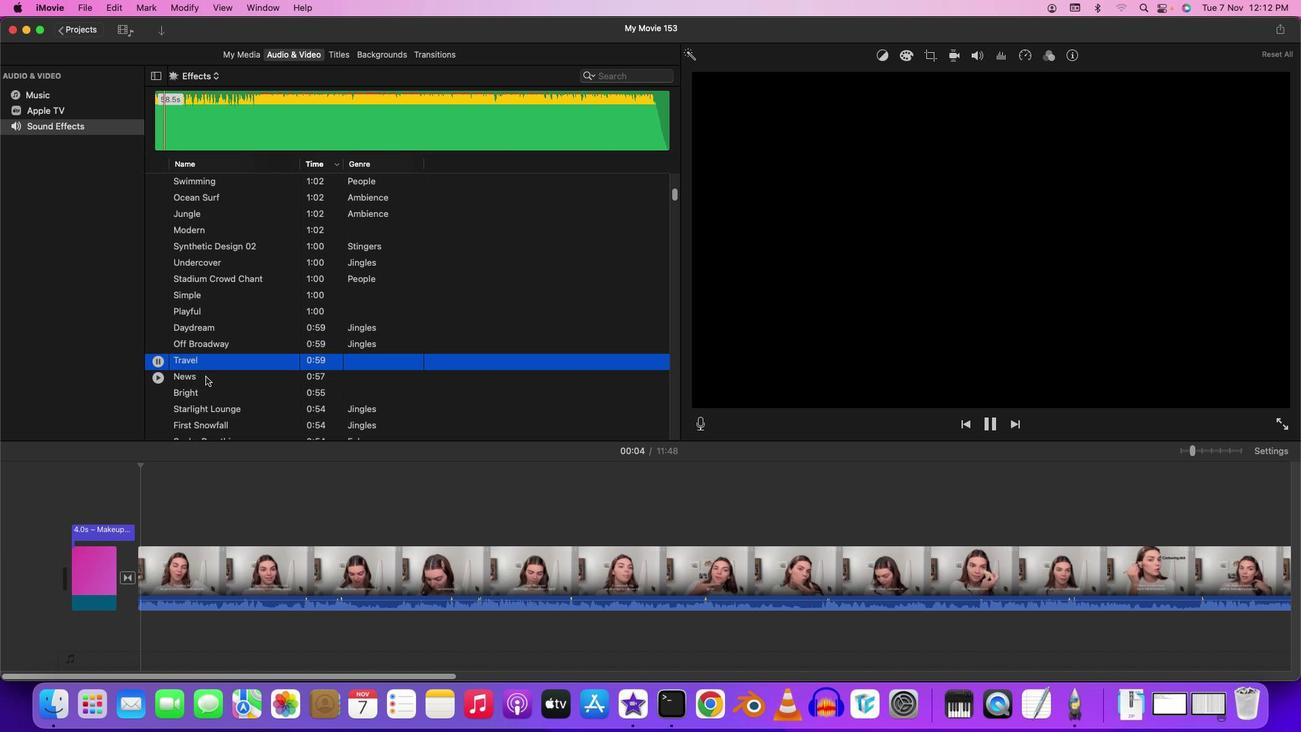 
Action: Mouse moved to (191, 361)
Screenshot: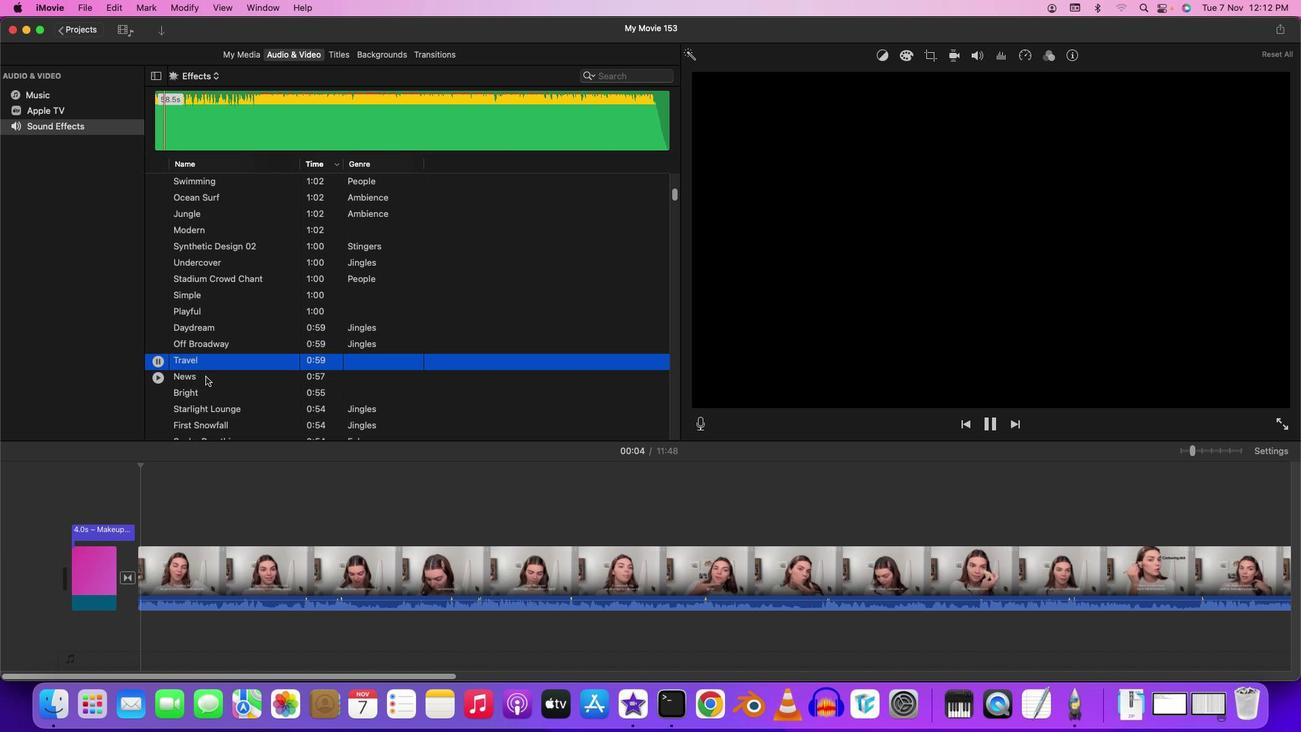 
Action: Mouse scrolled (191, 361) with delta (-14, -16)
Screenshot: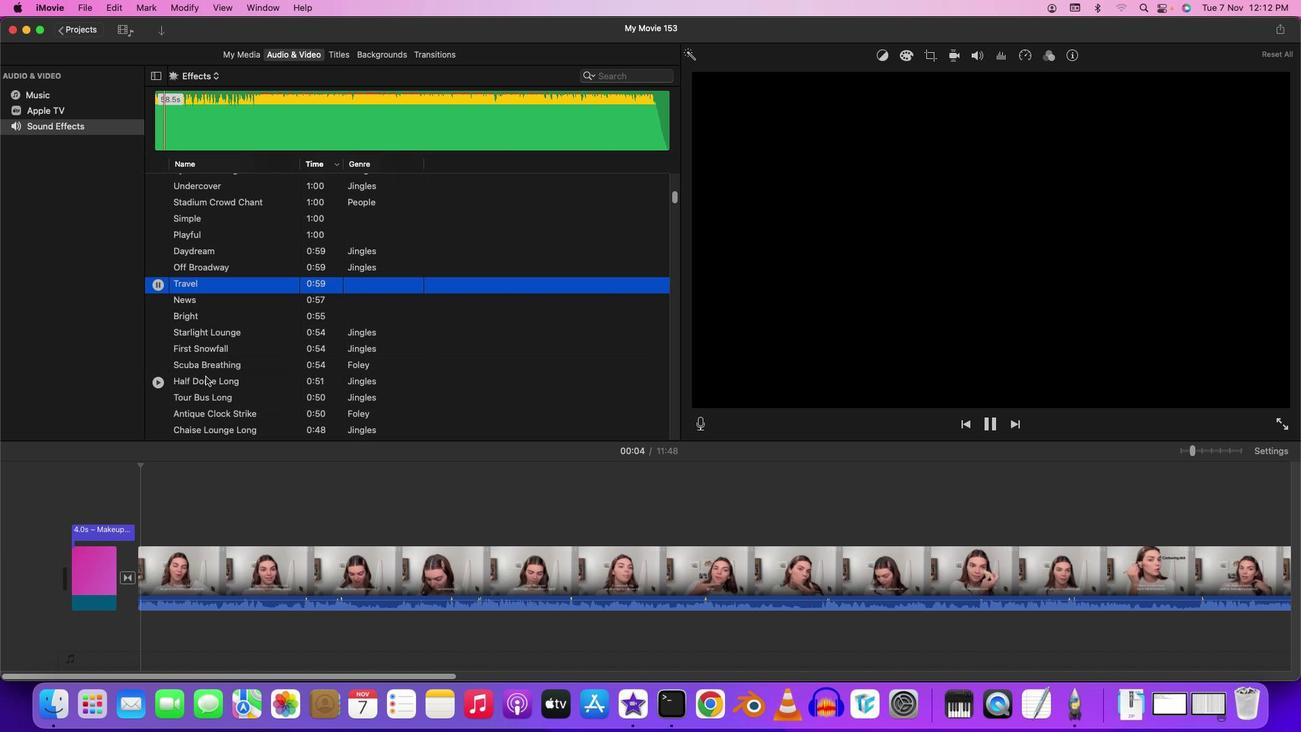 
Action: Mouse moved to (143, 298)
Screenshot: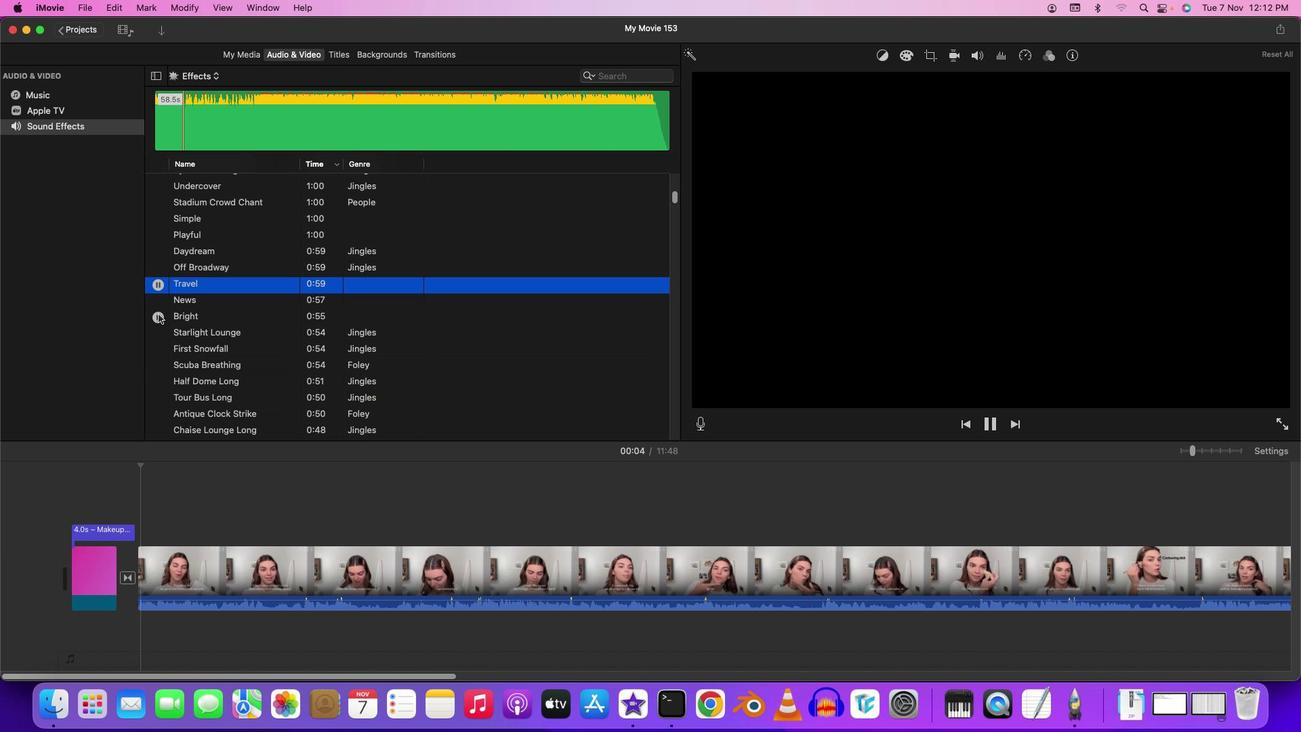 
Action: Mouse pressed left at (143, 298)
Screenshot: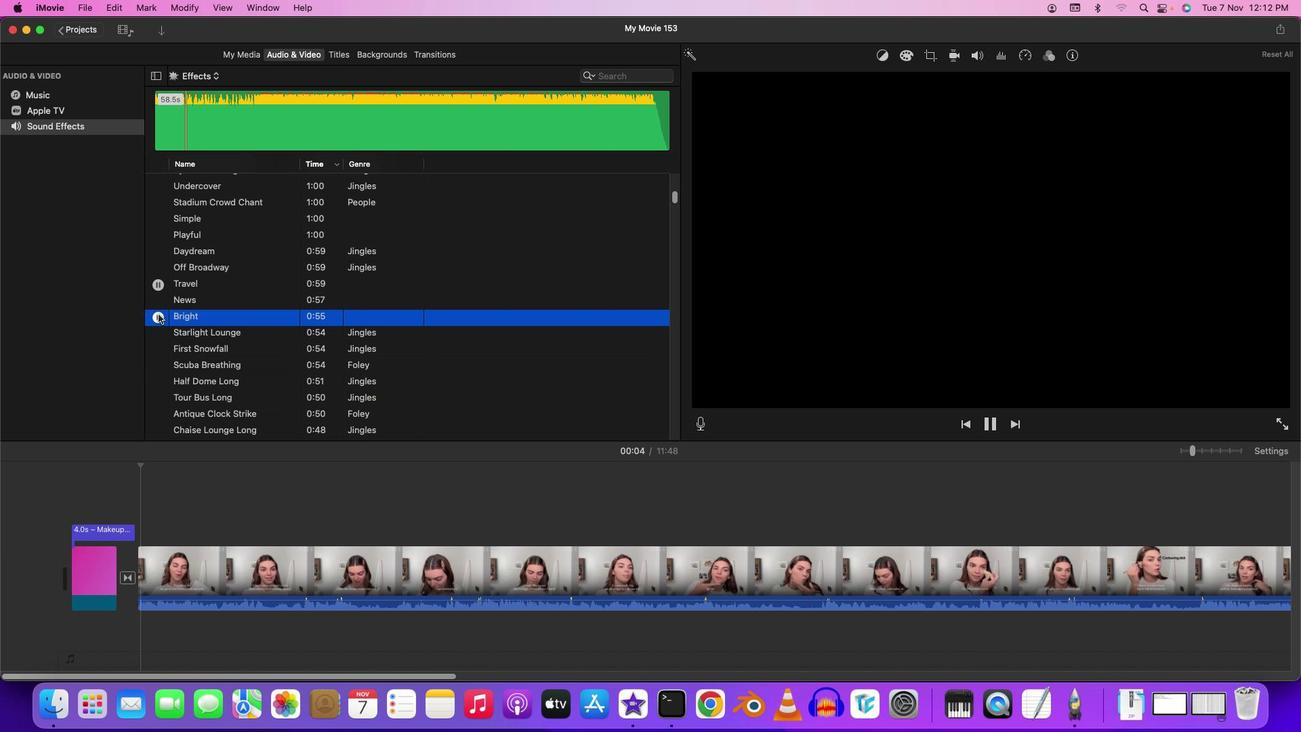 
Action: Mouse moved to (142, 317)
Screenshot: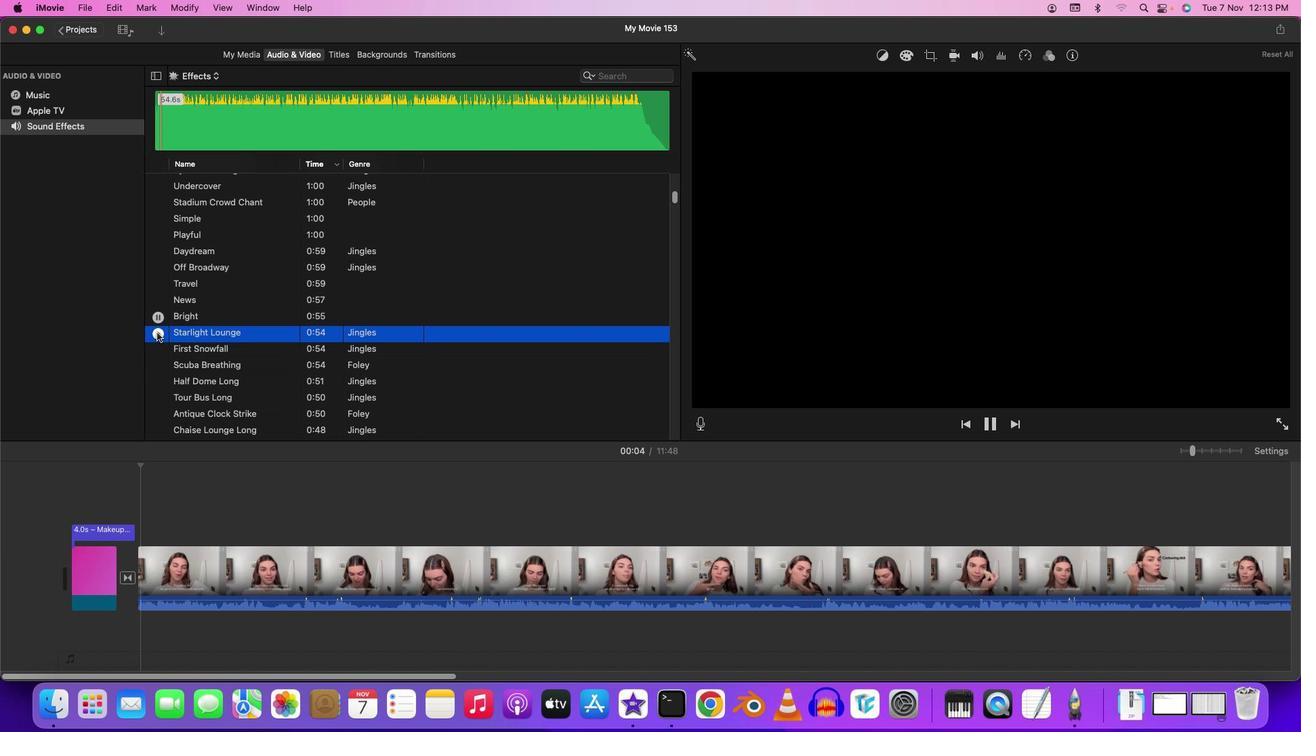 
Action: Mouse pressed left at (142, 317)
Screenshot: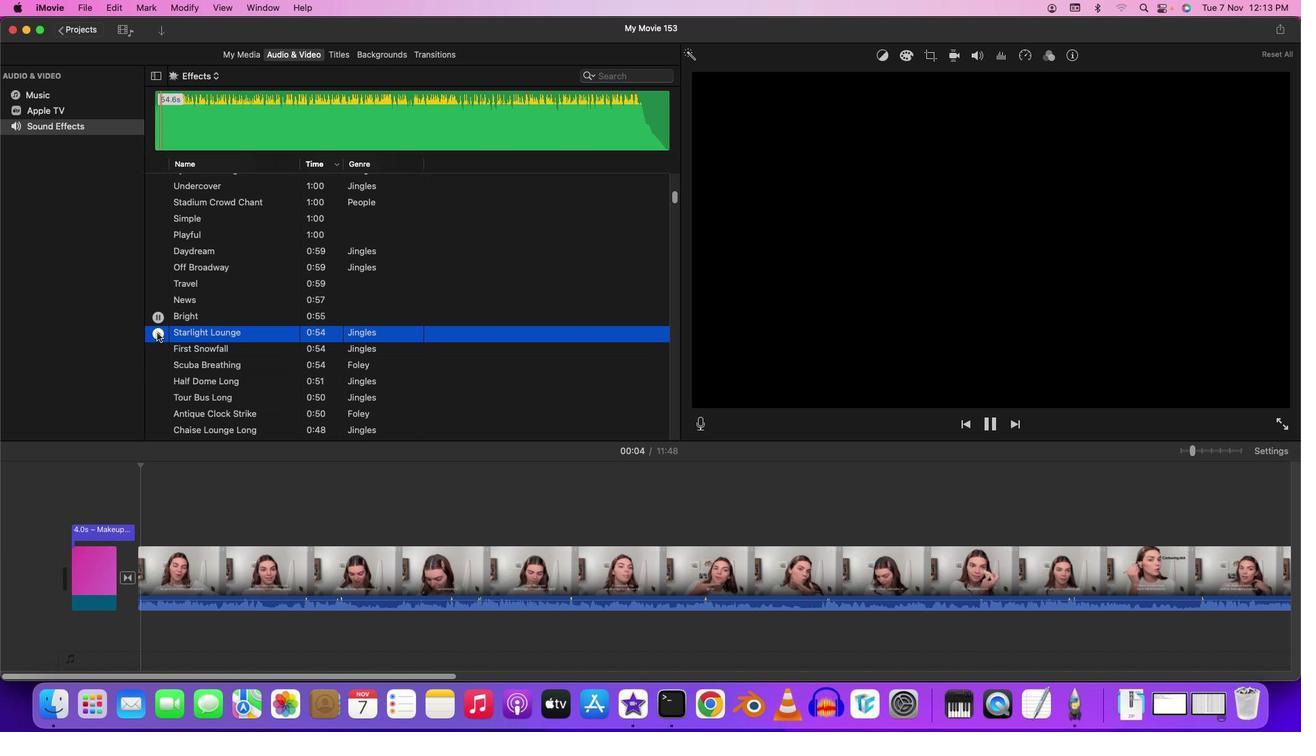 
Action: Mouse moved to (143, 334)
Screenshot: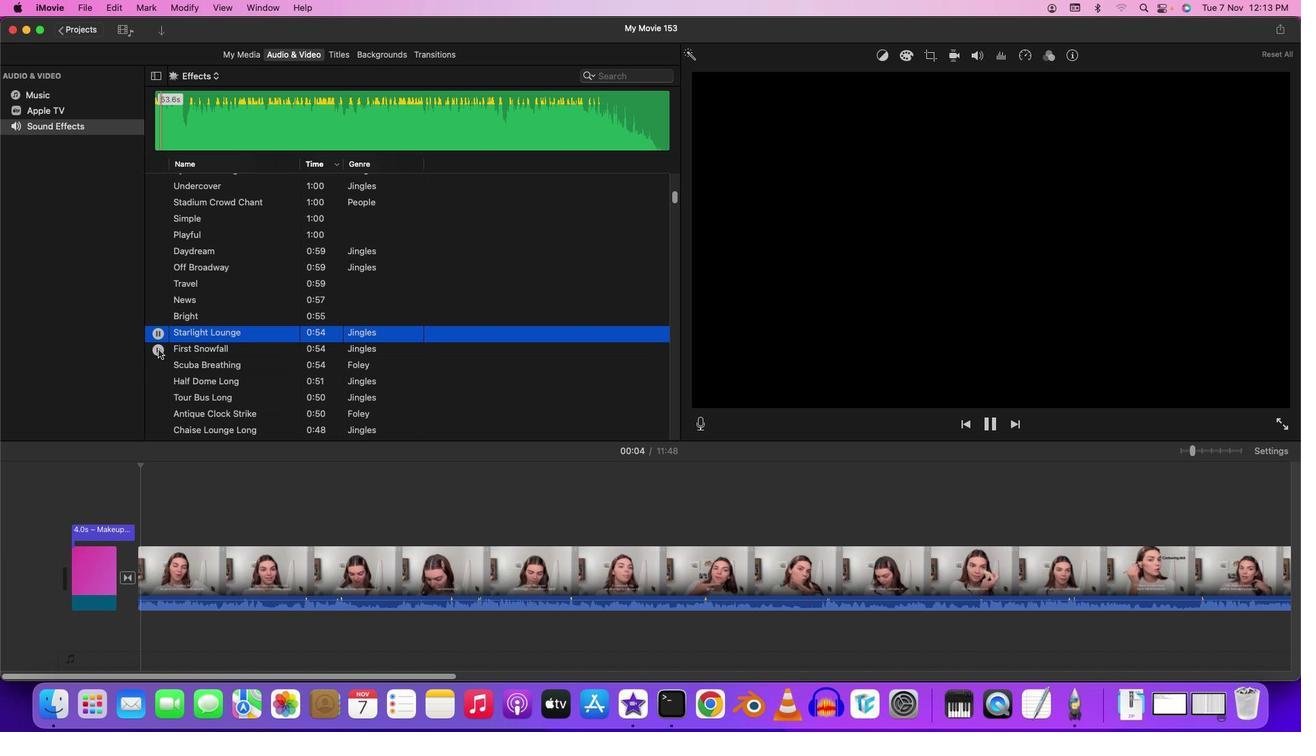
Action: Mouse pressed left at (143, 334)
Screenshot: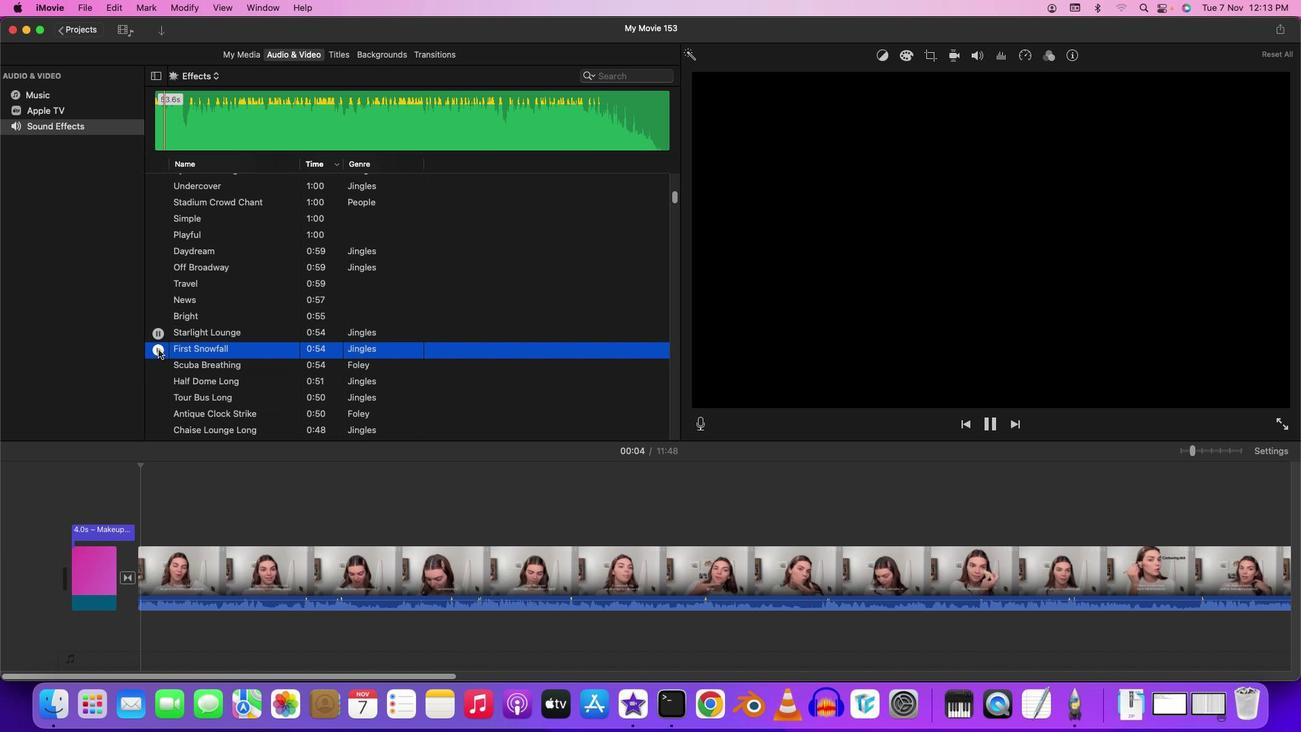 
Action: Mouse moved to (450, 98)
Screenshot: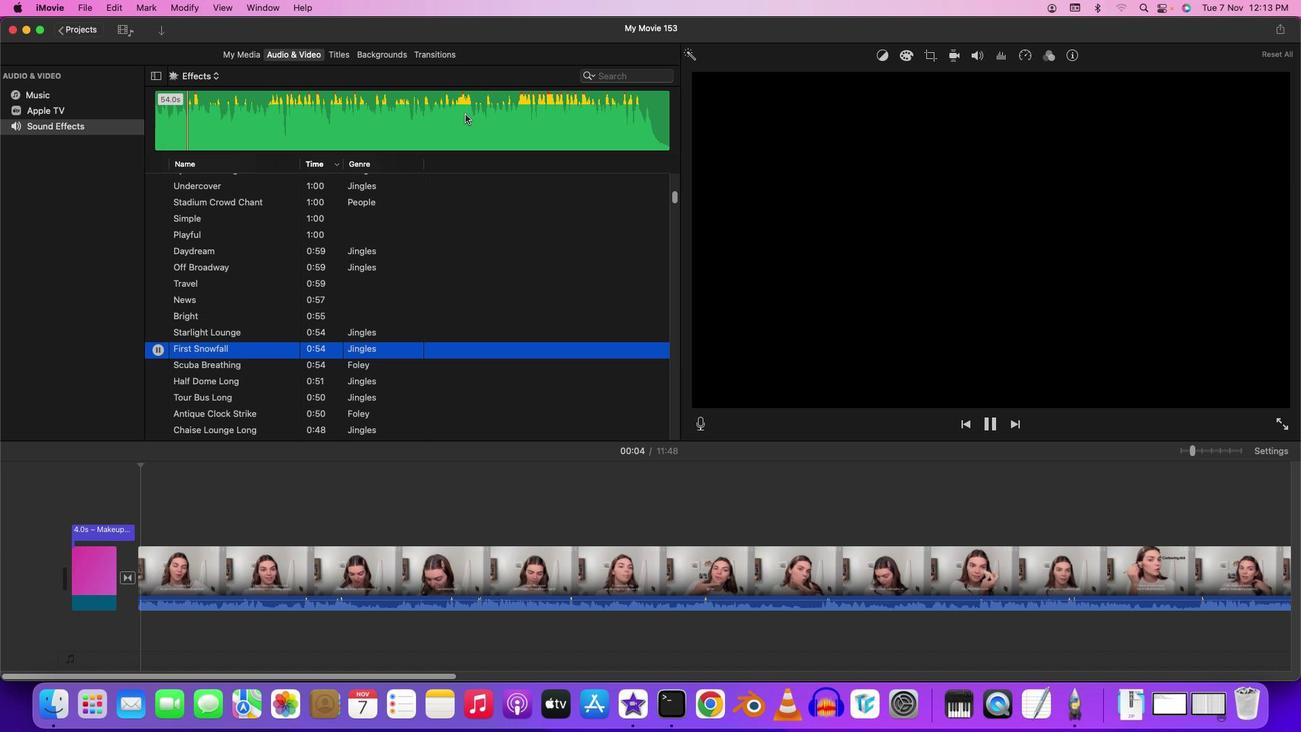 
Action: Mouse pressed left at (450, 98)
Screenshot: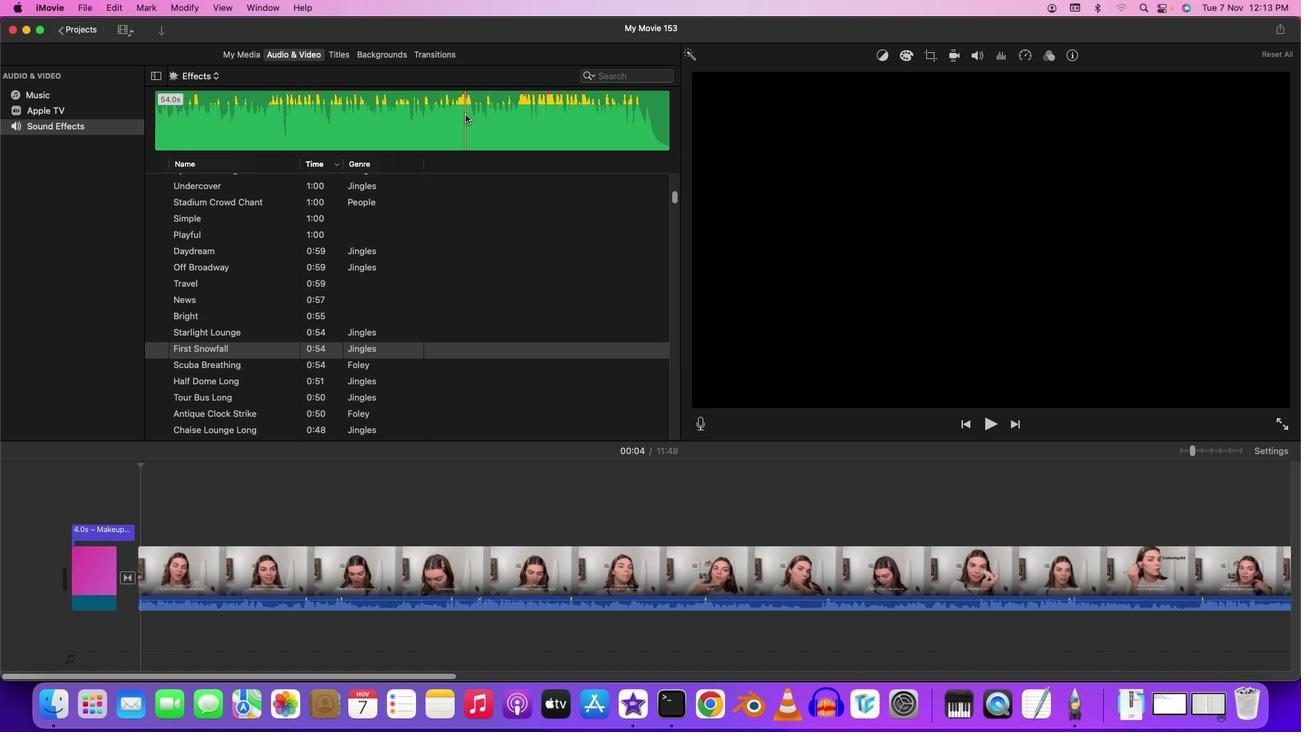 
Action: Key pressed Key.space
Screenshot: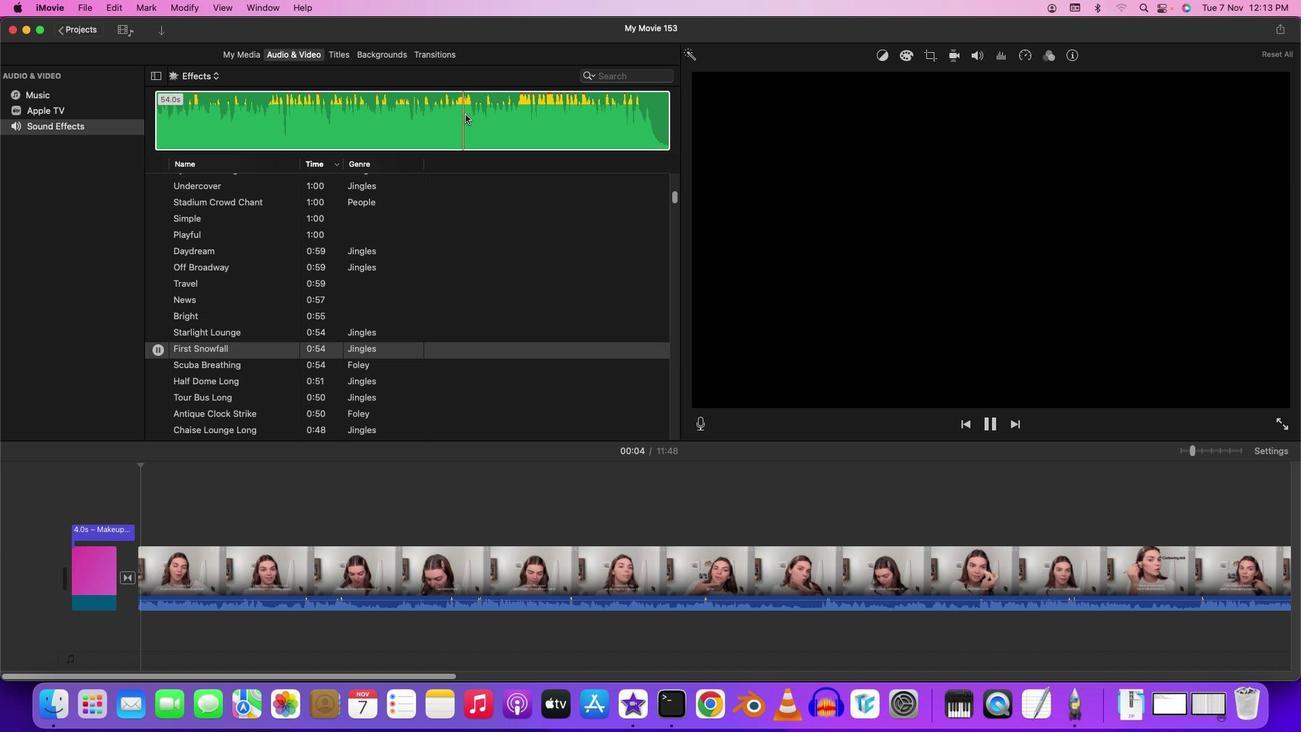 
Action: Mouse moved to (497, 94)
Screenshot: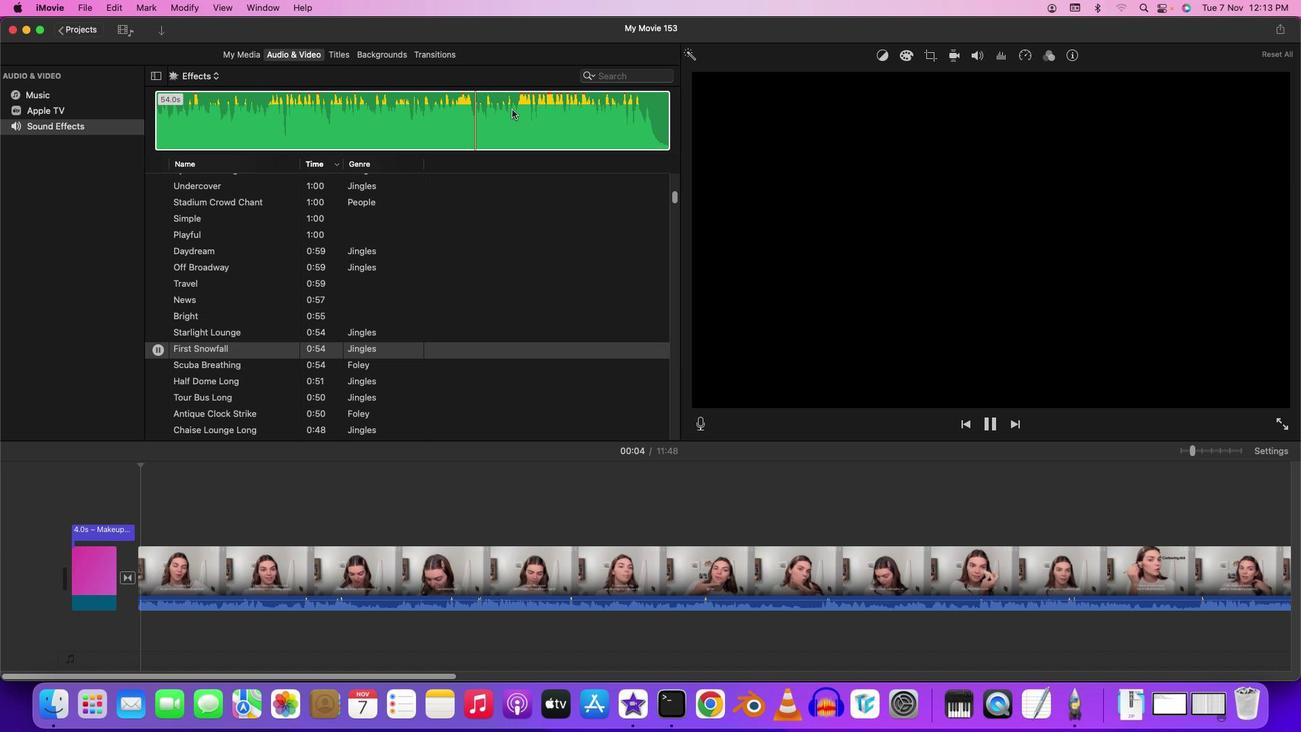 
Action: Mouse pressed left at (497, 94)
Screenshot: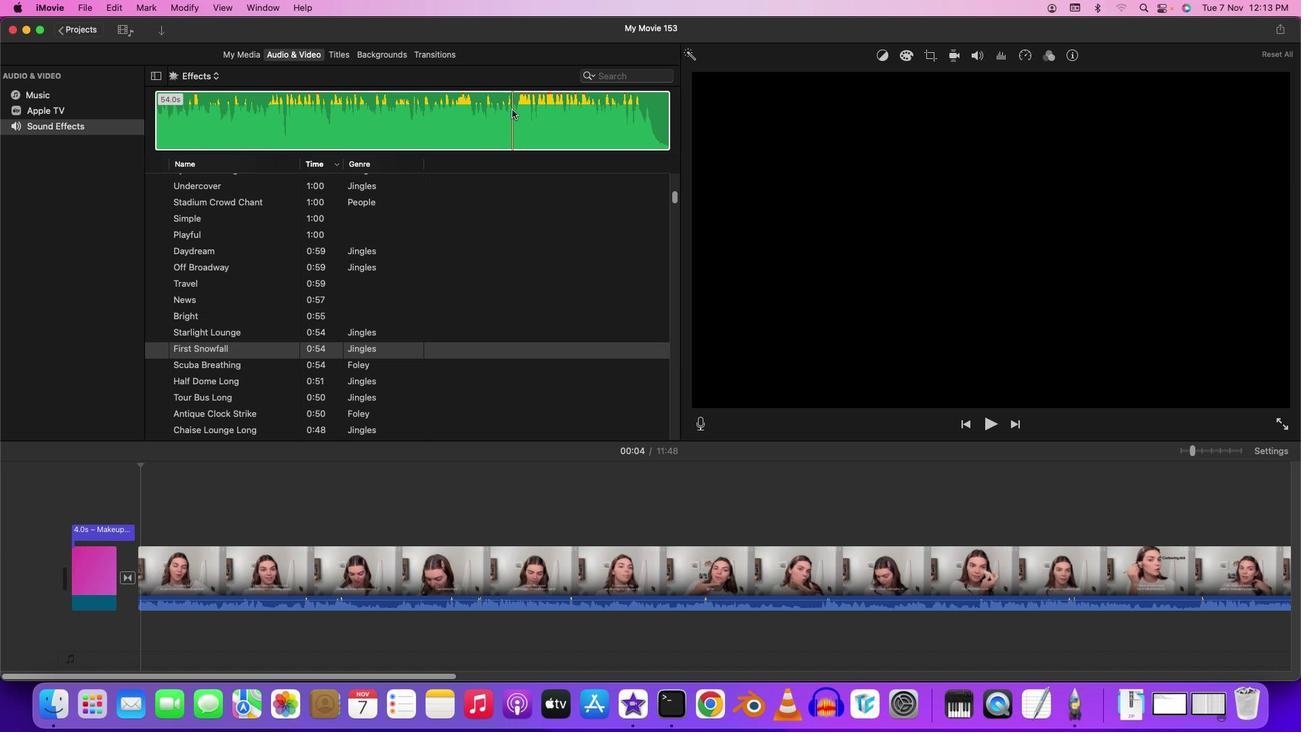 
Action: Mouse moved to (414, 165)
Screenshot: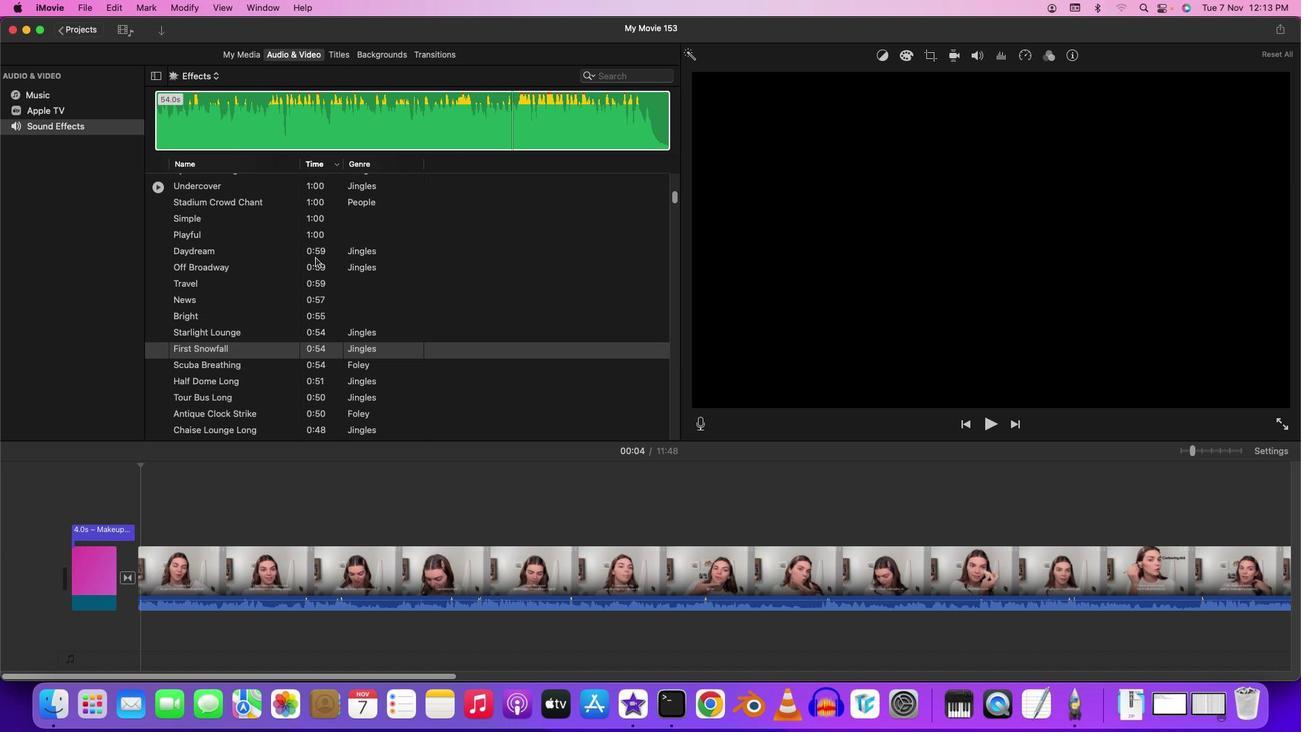 
Action: Key pressed Key.space
Screenshot: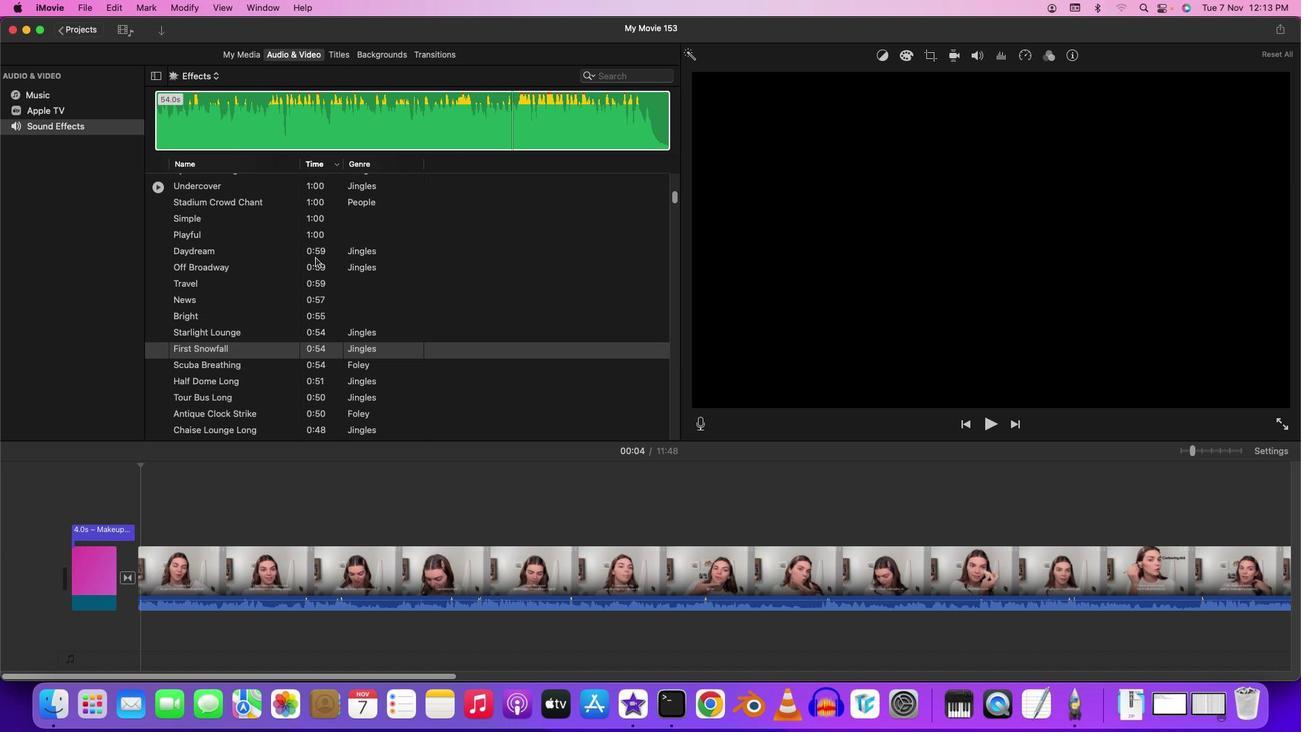 
Action: Mouse moved to (145, 349)
Screenshot: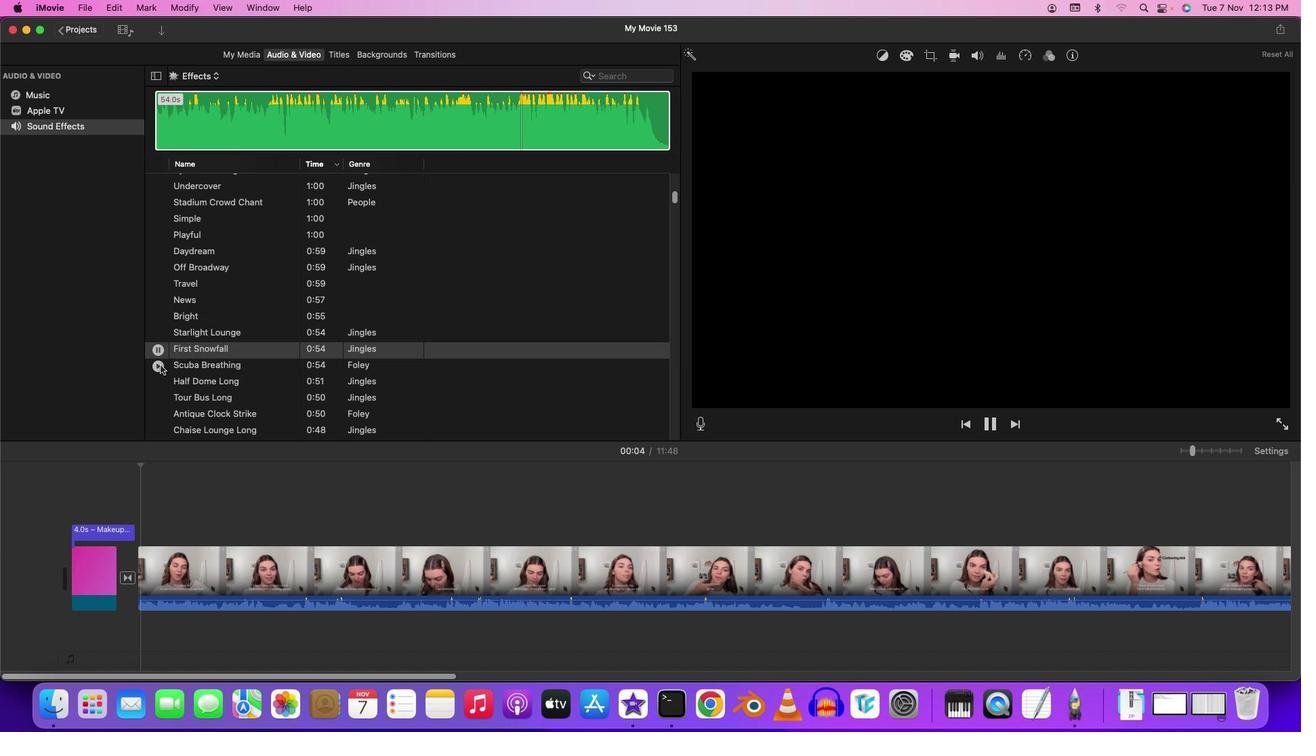 
Action: Mouse pressed left at (145, 349)
Screenshot: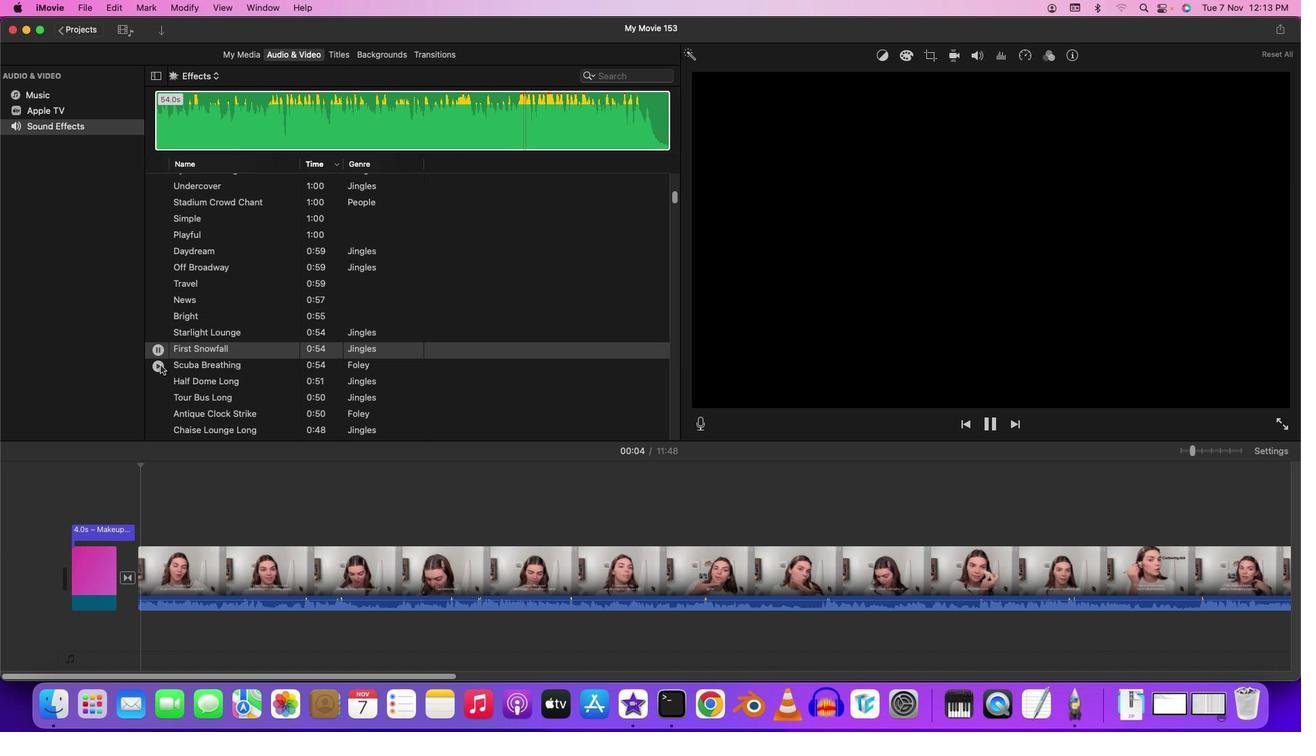 
Action: Mouse moved to (145, 362)
Screenshot: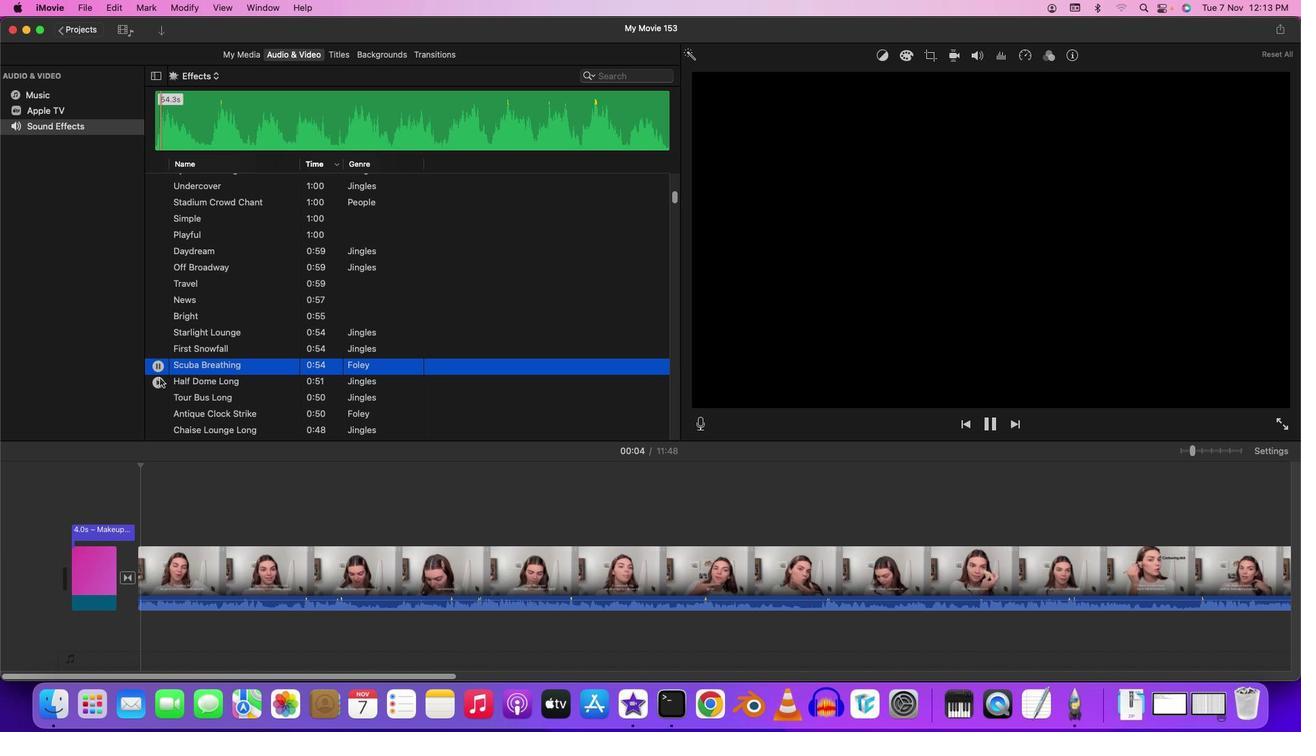 
Action: Mouse pressed left at (145, 362)
Screenshot: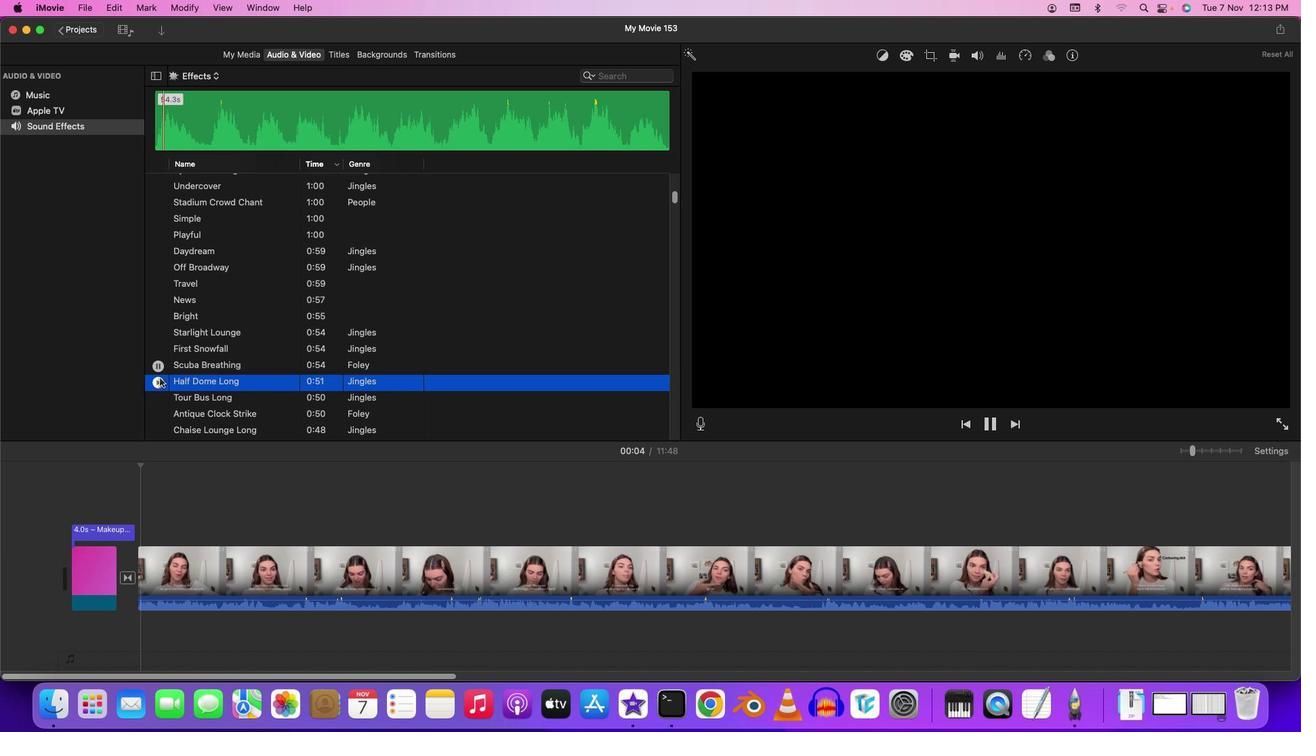 
Action: Mouse moved to (143, 380)
Screenshot: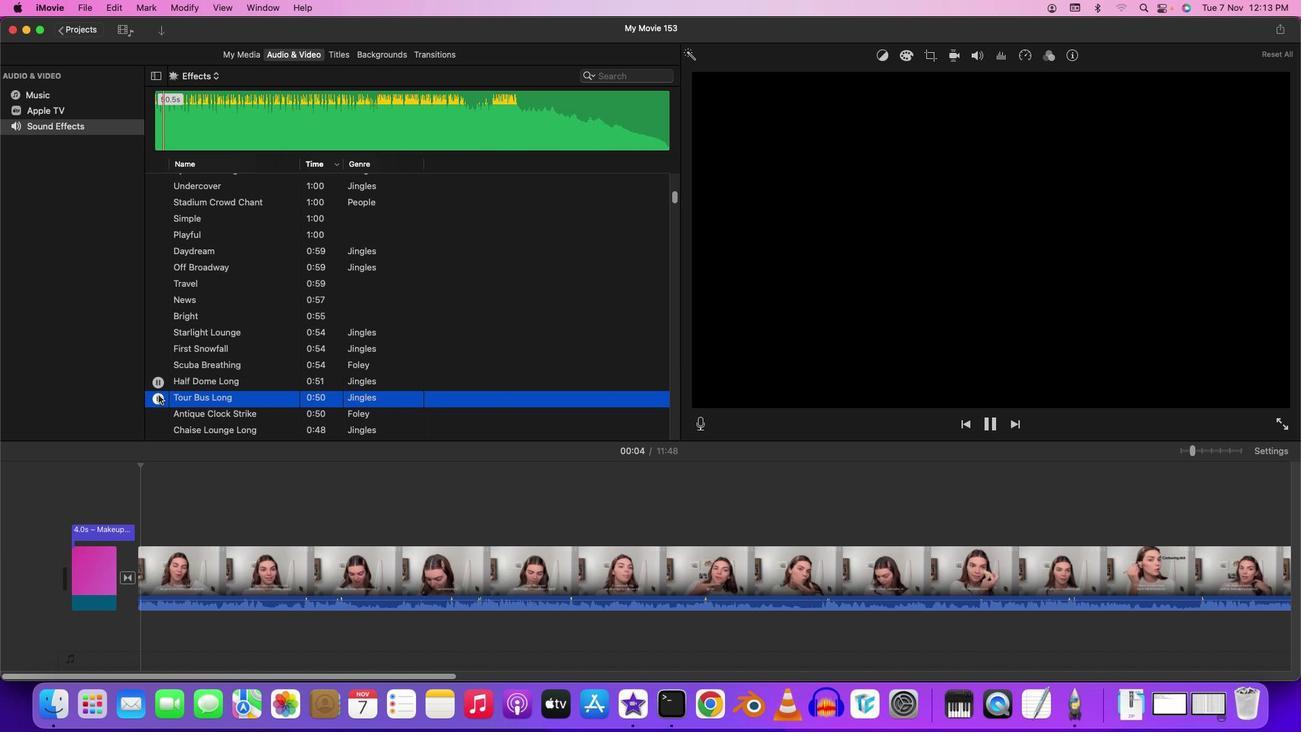 
Action: Mouse pressed left at (143, 380)
Screenshot: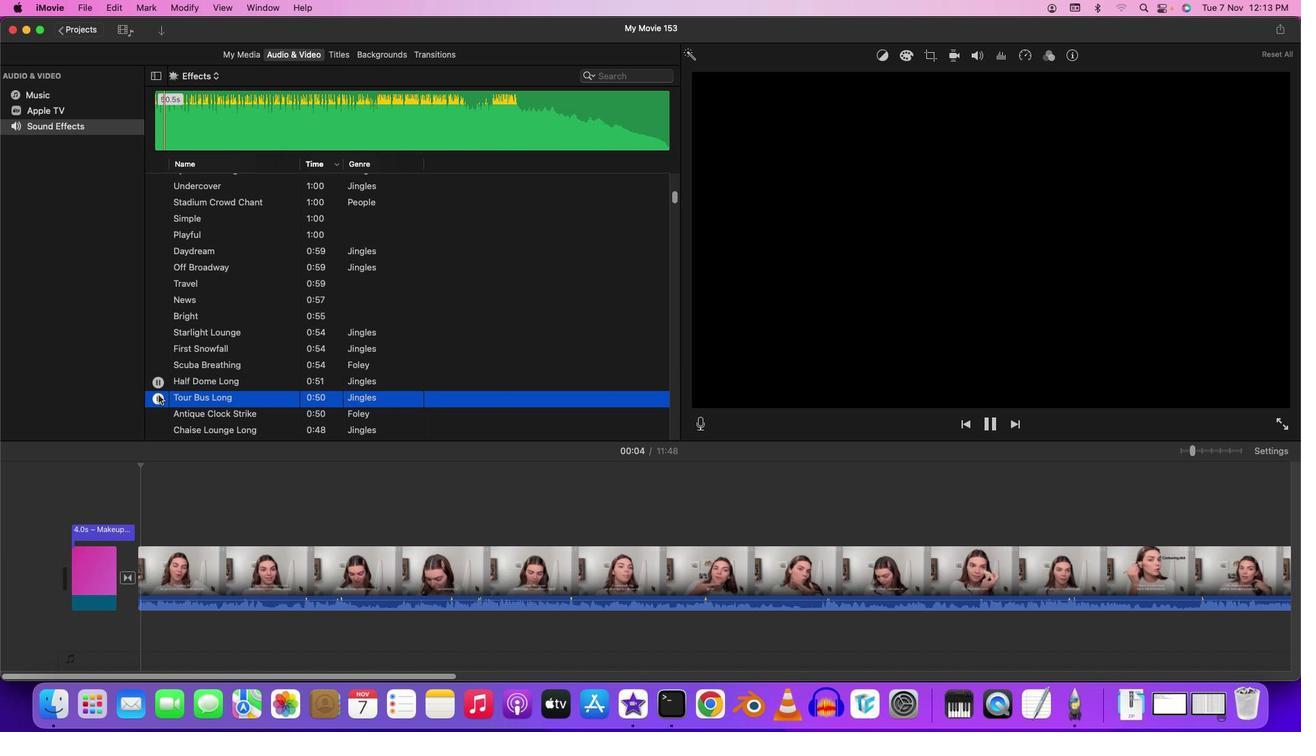 
Action: Mouse moved to (148, 377)
Screenshot: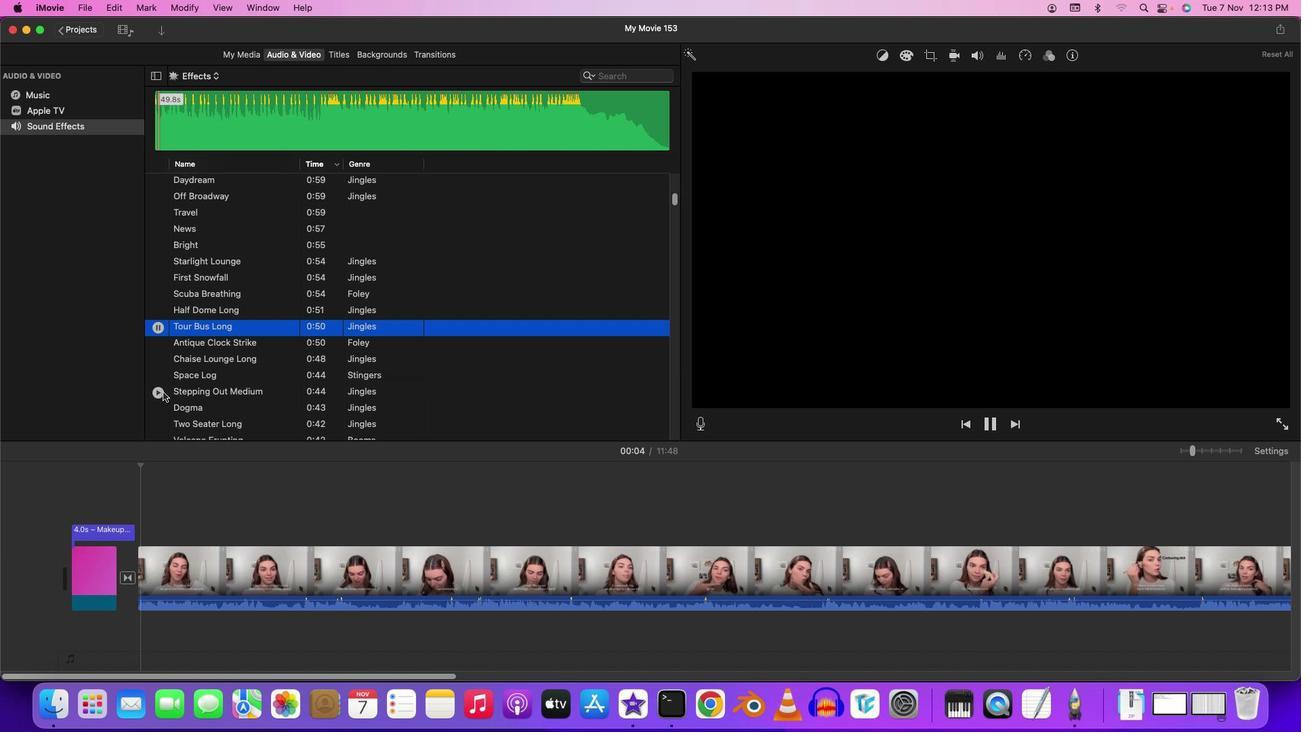 
Action: Mouse scrolled (148, 377) with delta (-14, -14)
Screenshot: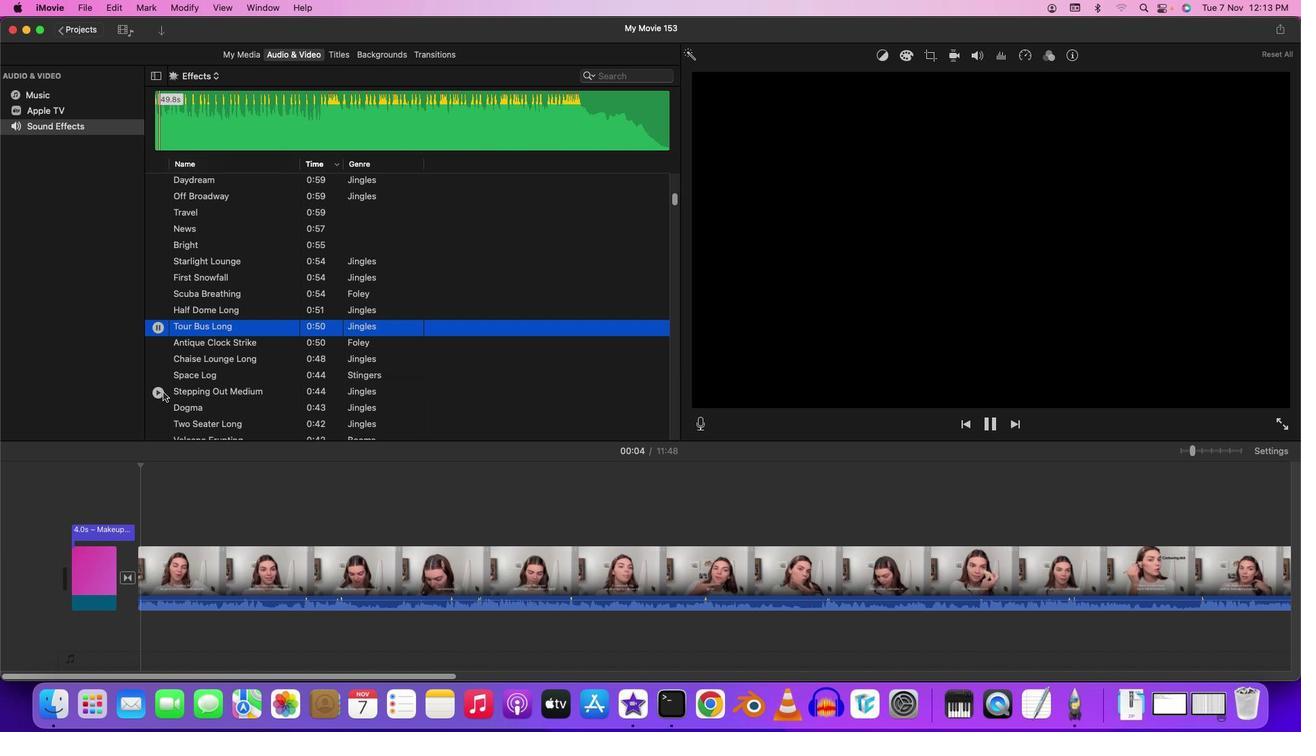 
Action: Mouse scrolled (148, 377) with delta (-14, -14)
Screenshot: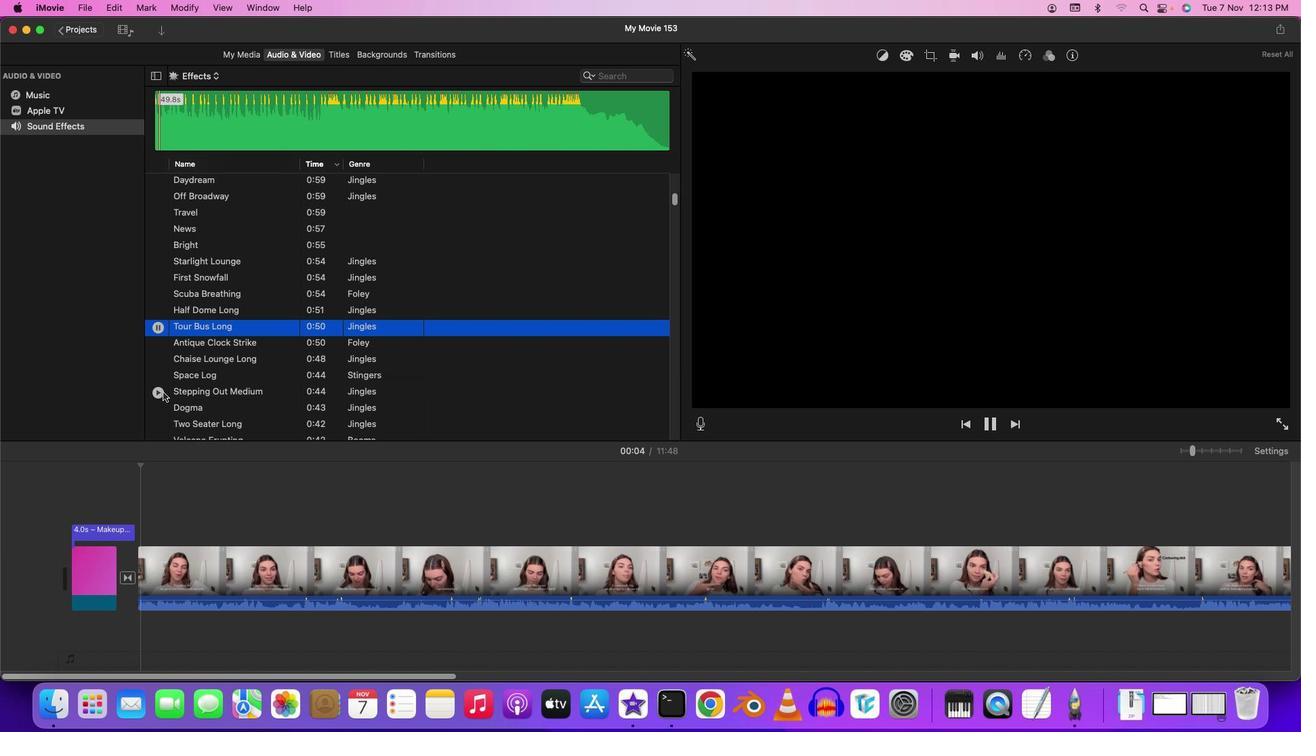 
Action: Mouse scrolled (148, 377) with delta (-14, -16)
Screenshot: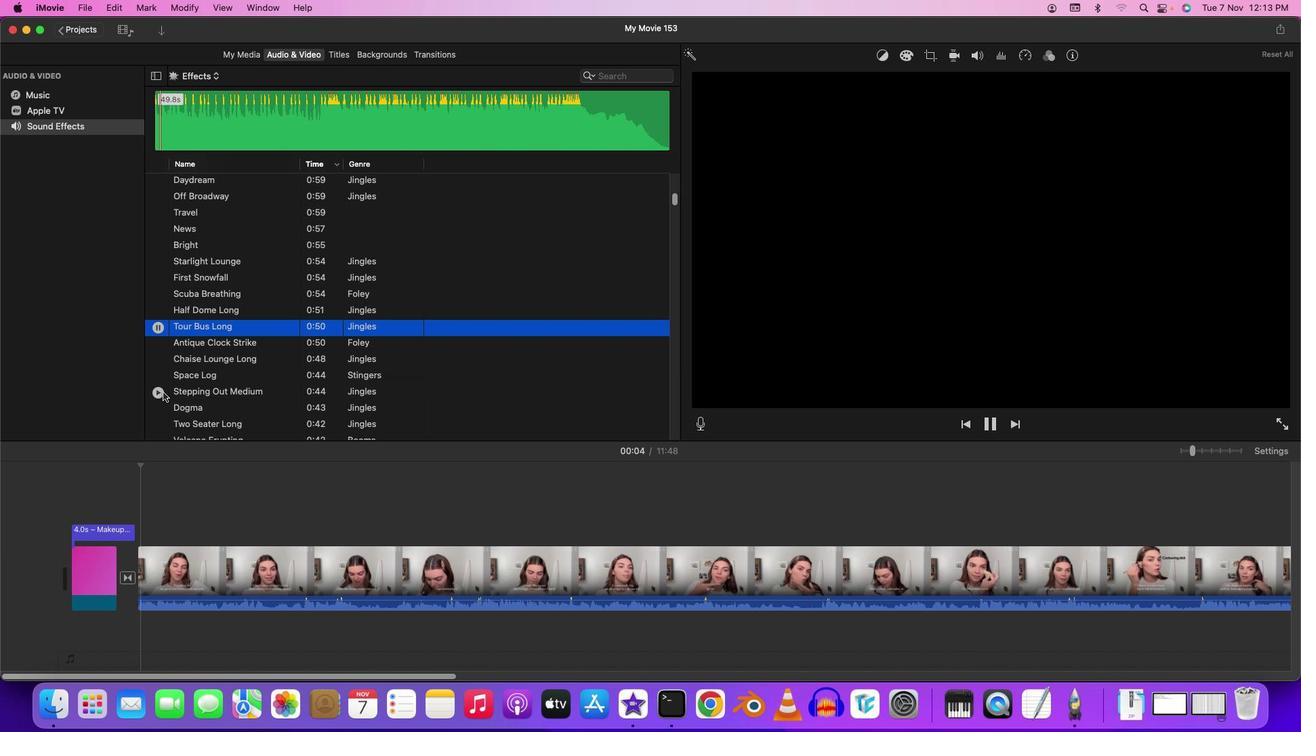 
Action: Mouse moved to (141, 363)
Screenshot: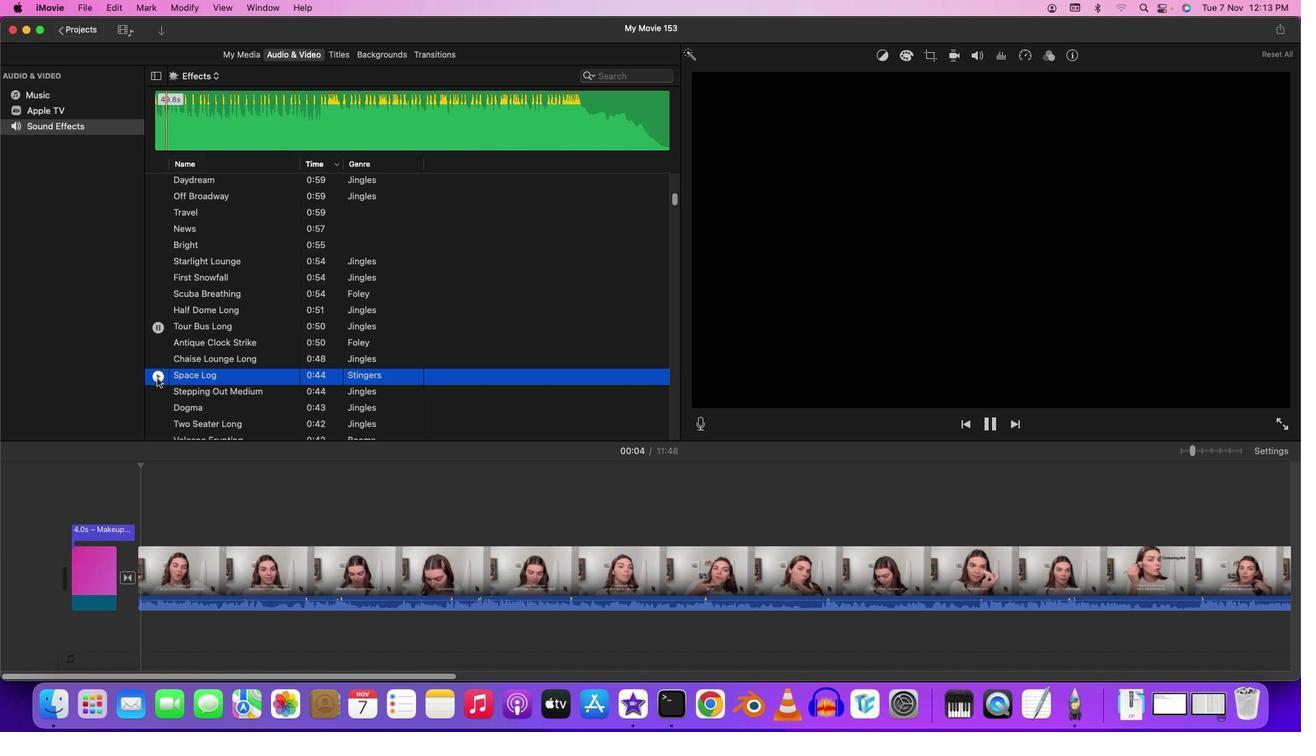 
Action: Mouse pressed left at (141, 363)
Screenshot: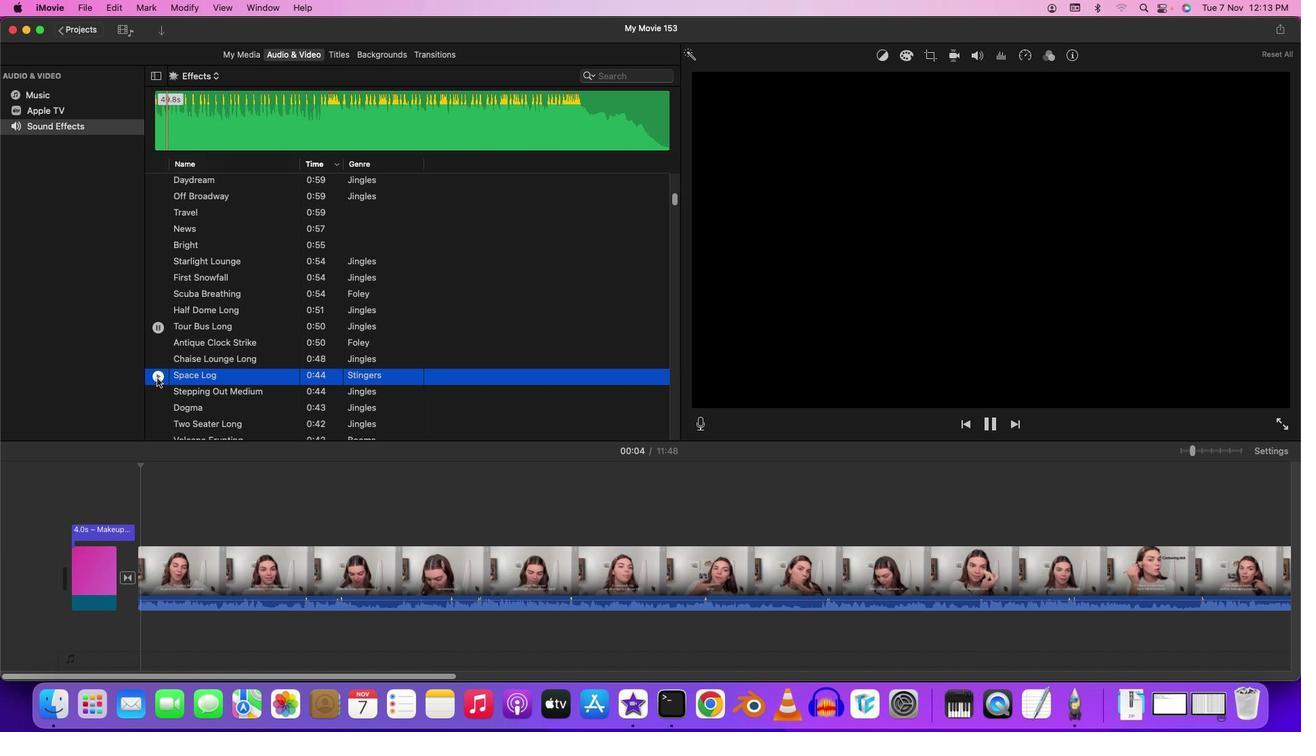 
Action: Mouse moved to (141, 374)
Screenshot: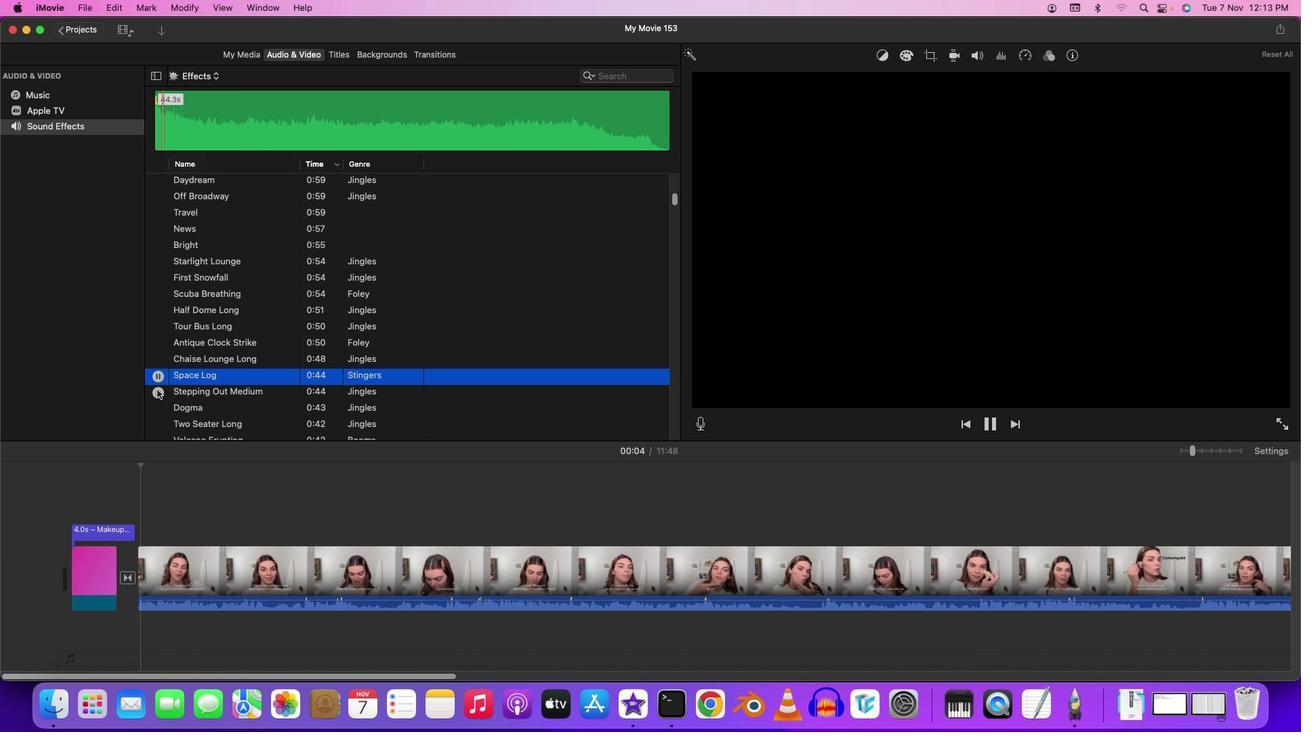 
Action: Mouse pressed left at (141, 374)
Screenshot: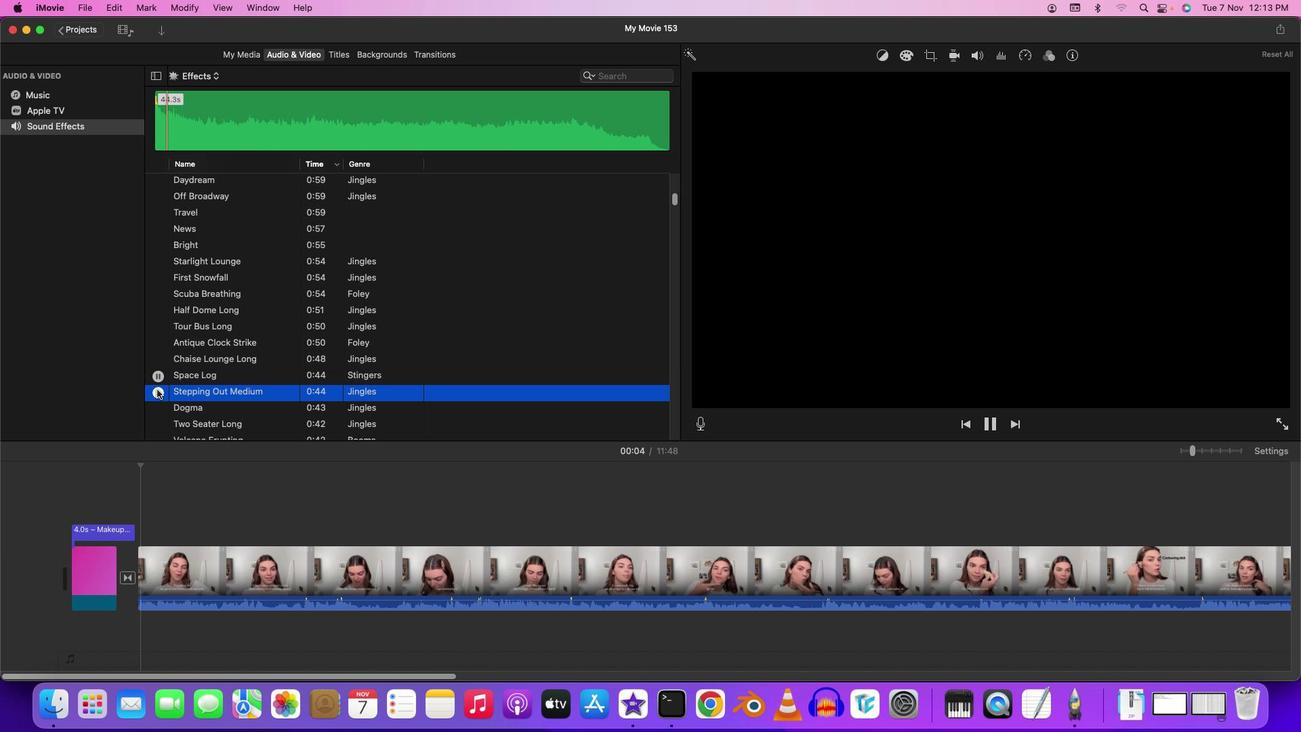 
Action: Mouse moved to (142, 388)
Screenshot: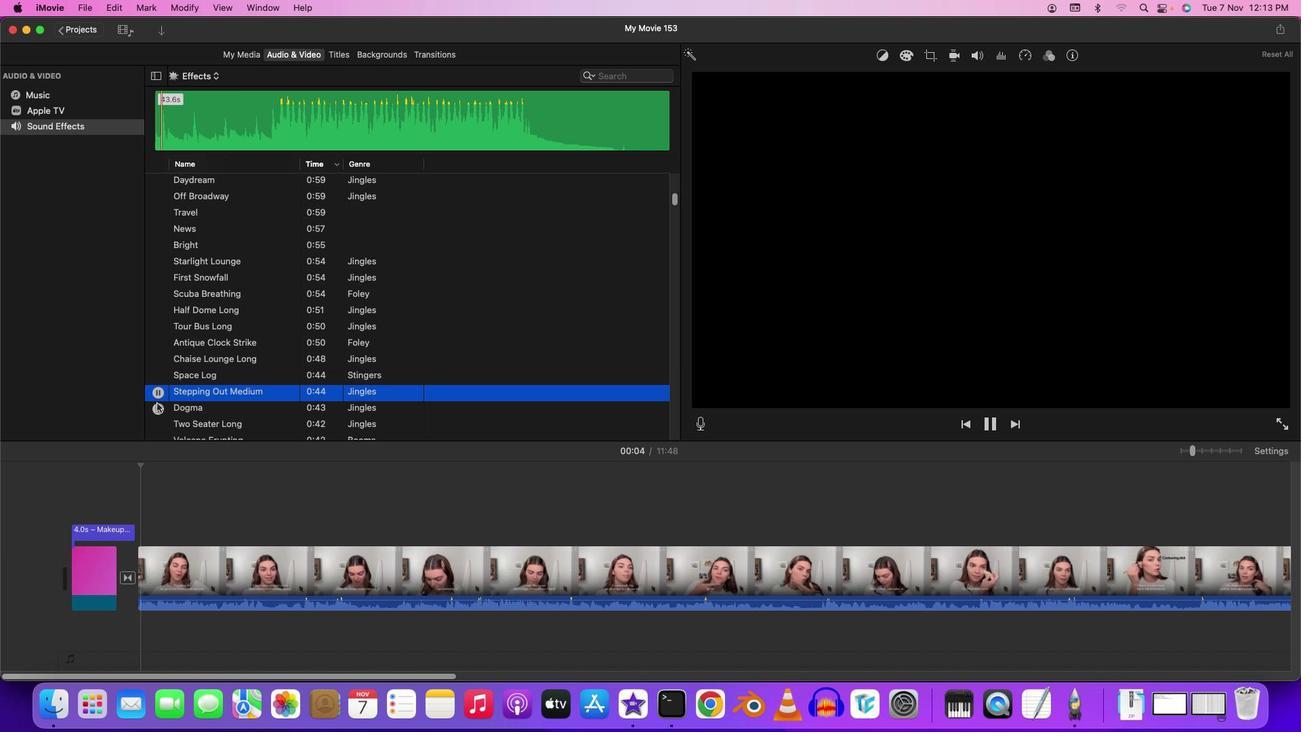 
Action: Mouse pressed left at (142, 388)
Screenshot: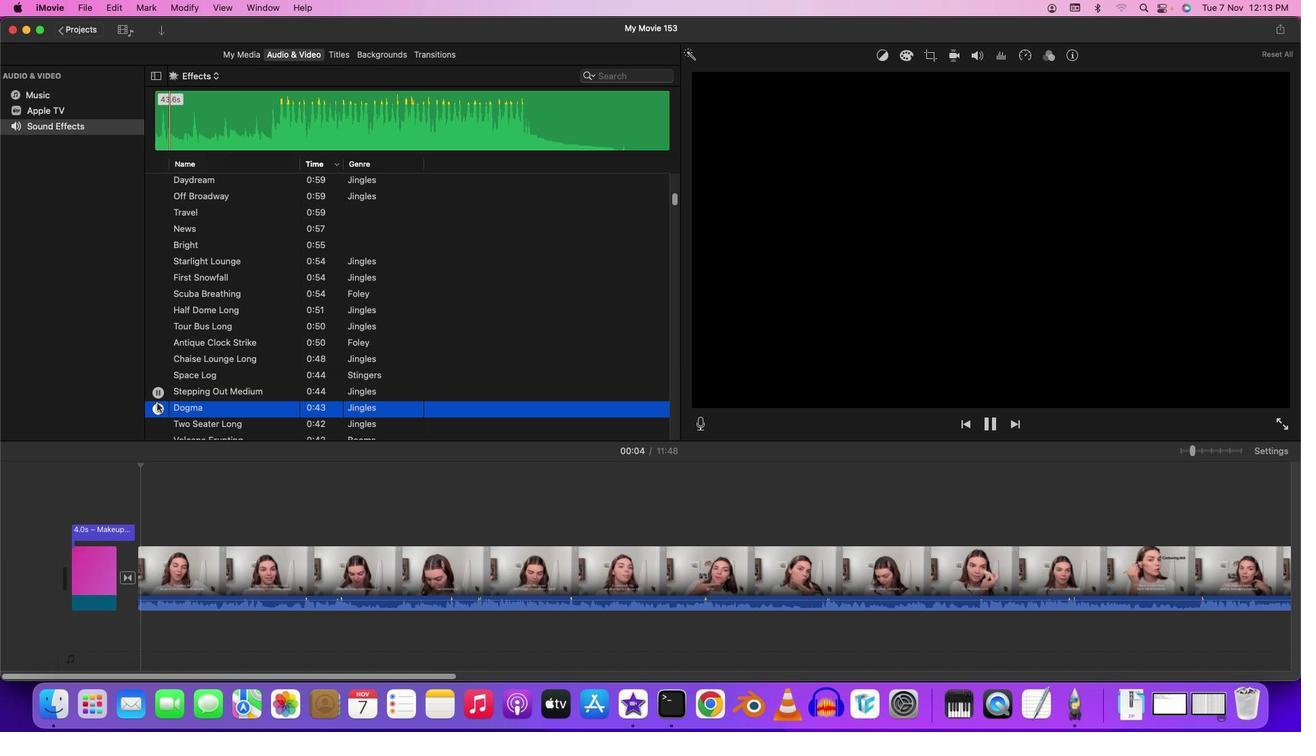 
Action: Mouse moved to (143, 386)
Screenshot: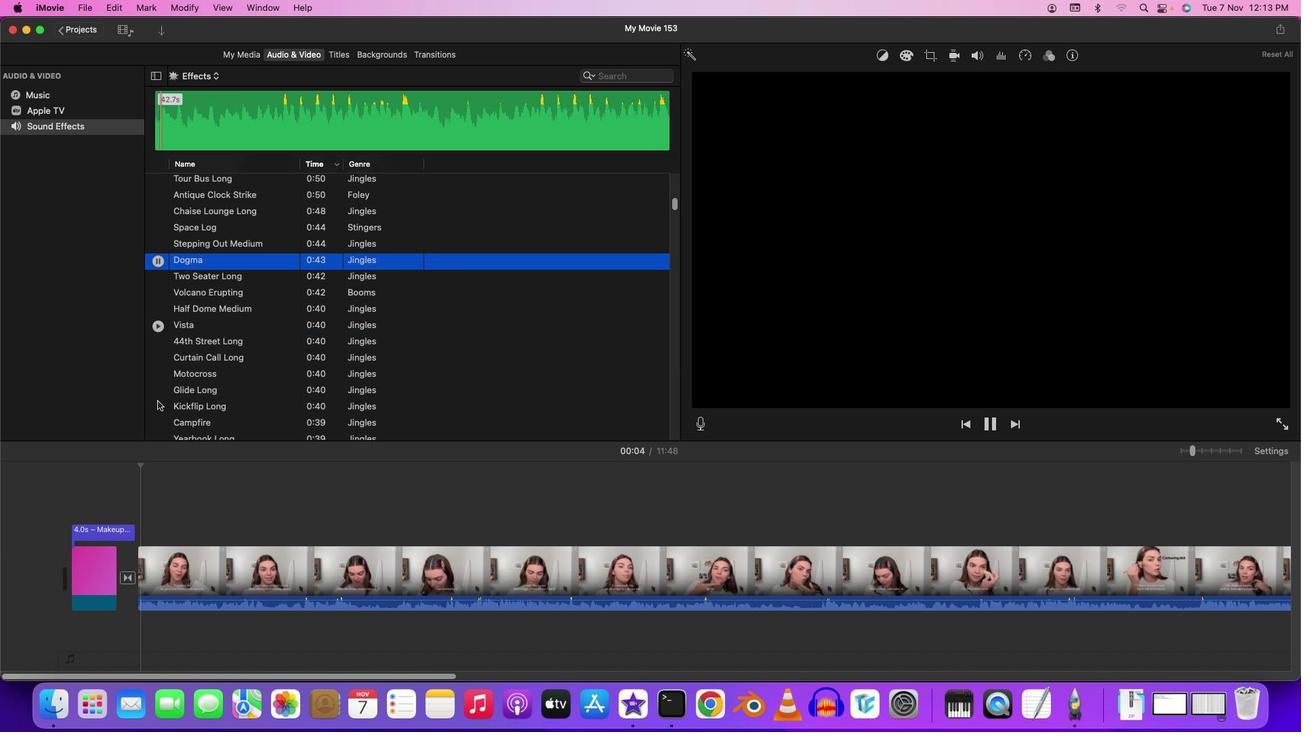 
Action: Mouse scrolled (143, 386) with delta (-14, -14)
Screenshot: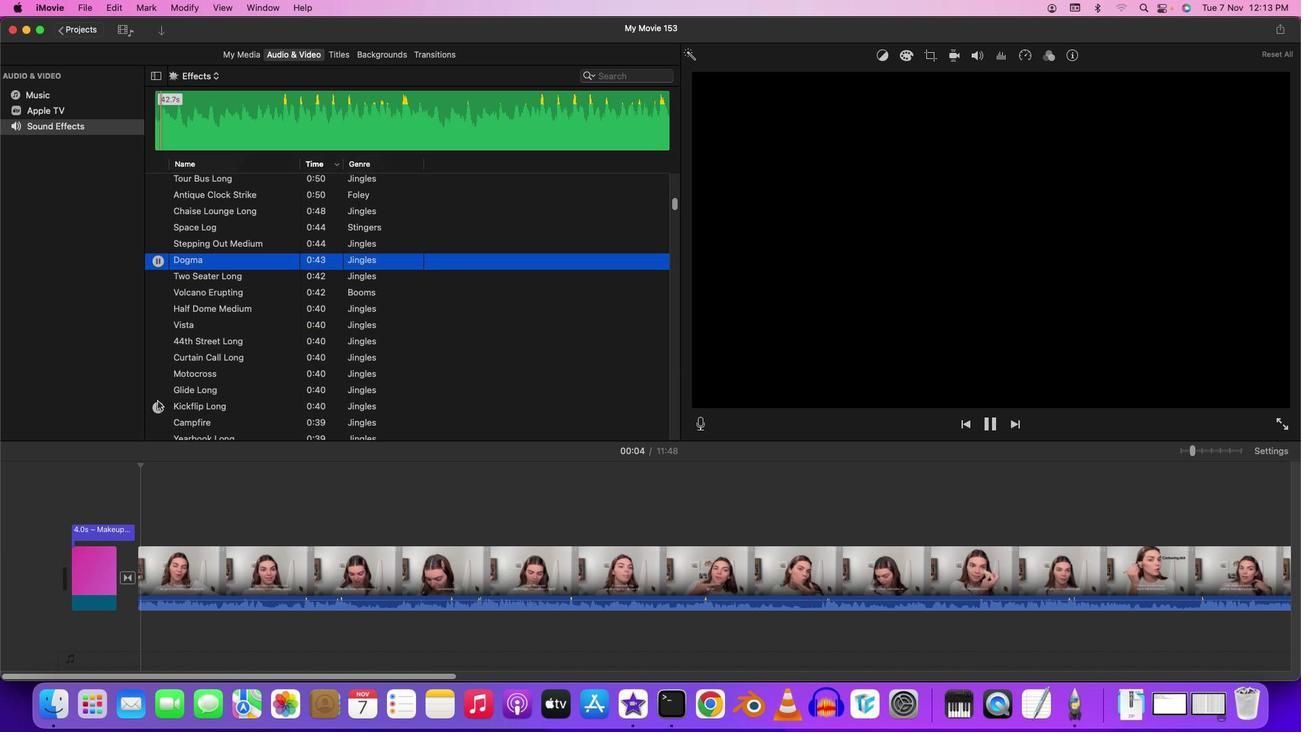 
Action: Mouse scrolled (143, 386) with delta (-14, -14)
Screenshot: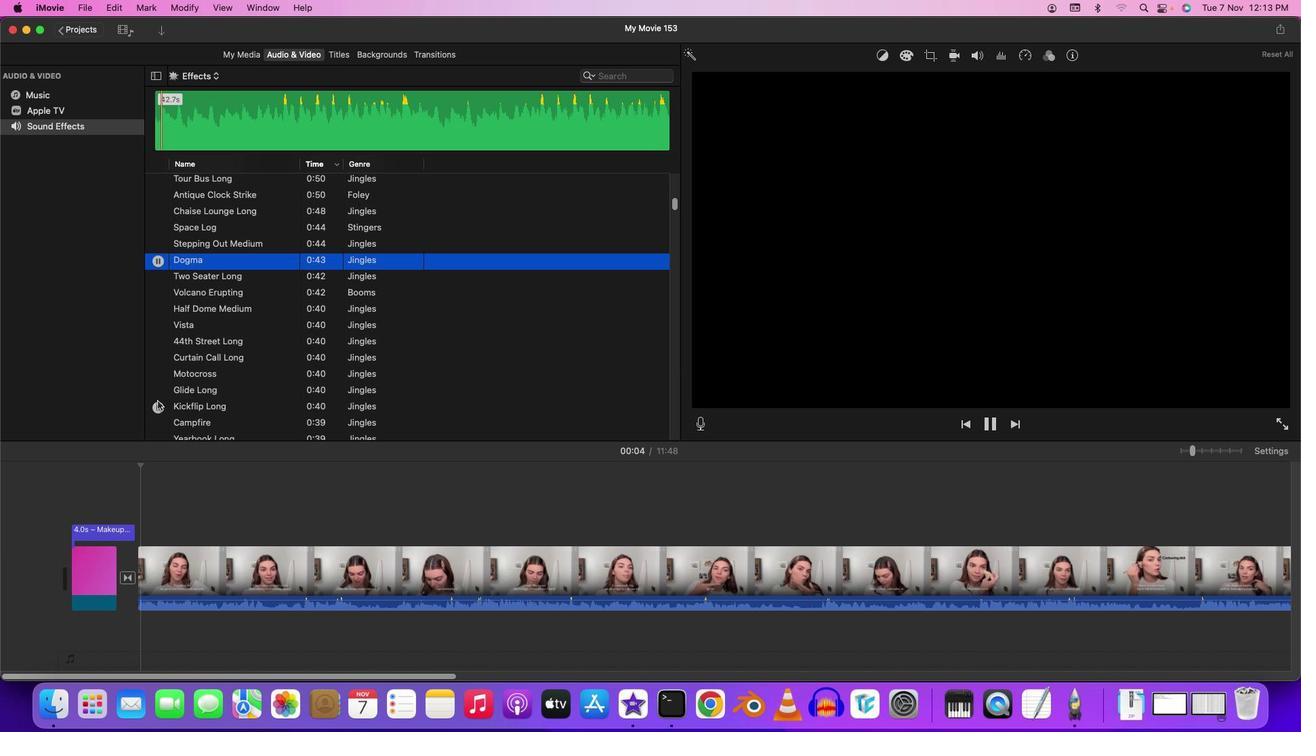 
Action: Mouse scrolled (143, 386) with delta (-14, -16)
Screenshot: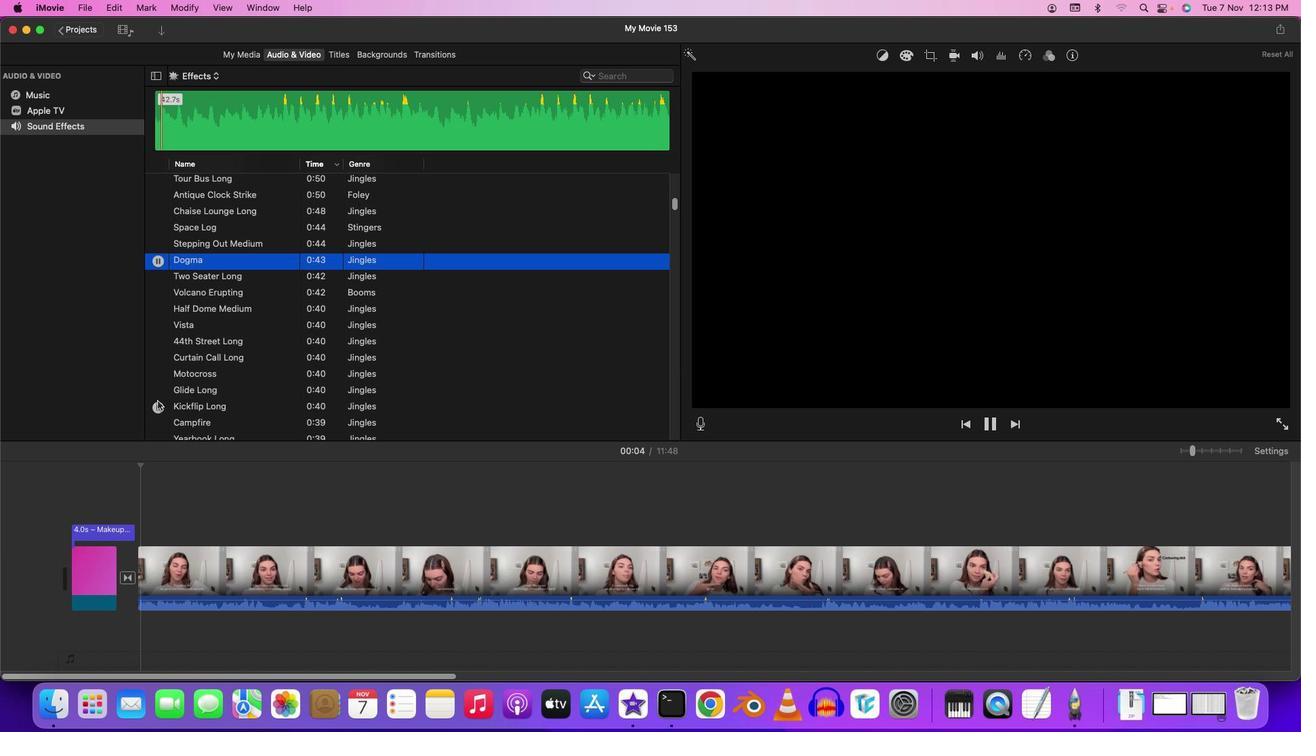 
Action: Mouse scrolled (143, 386) with delta (-14, -16)
Screenshot: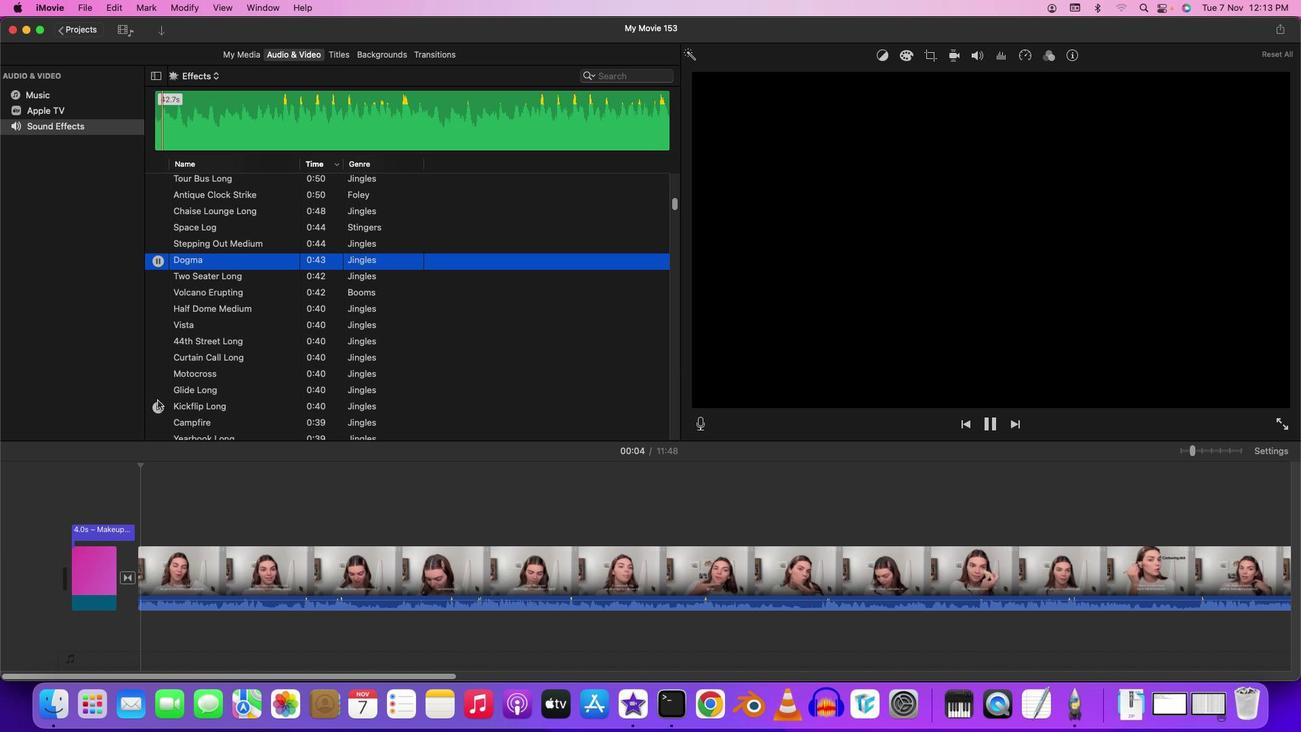 
Action: Mouse moved to (144, 258)
Screenshot: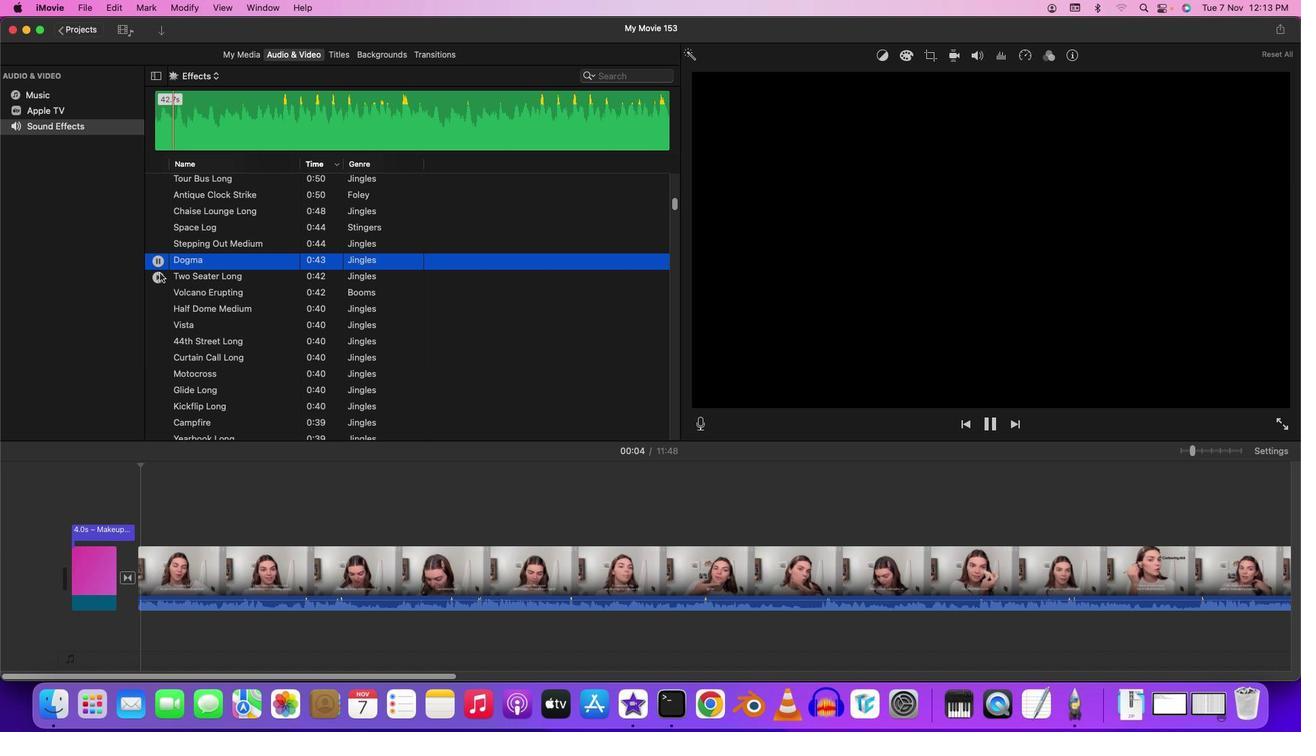 
Action: Mouse pressed left at (144, 258)
Screenshot: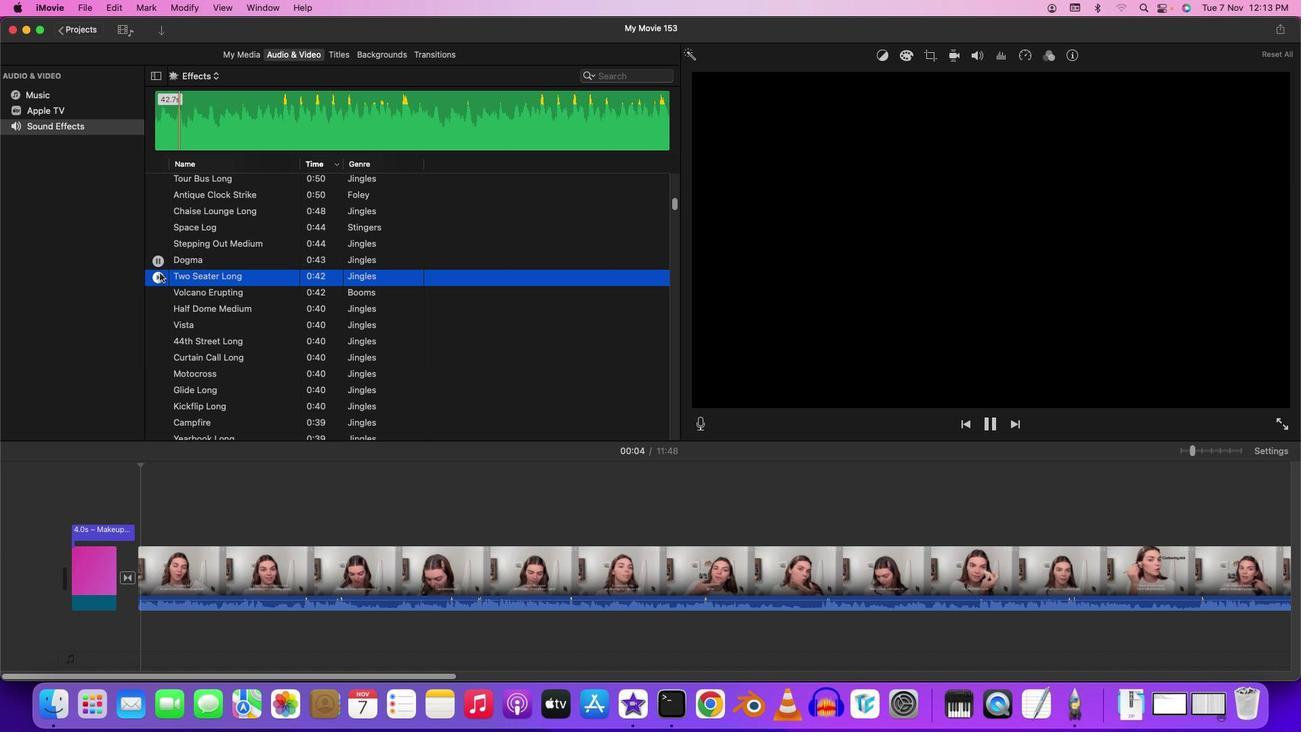 
Action: Mouse moved to (141, 279)
Screenshot: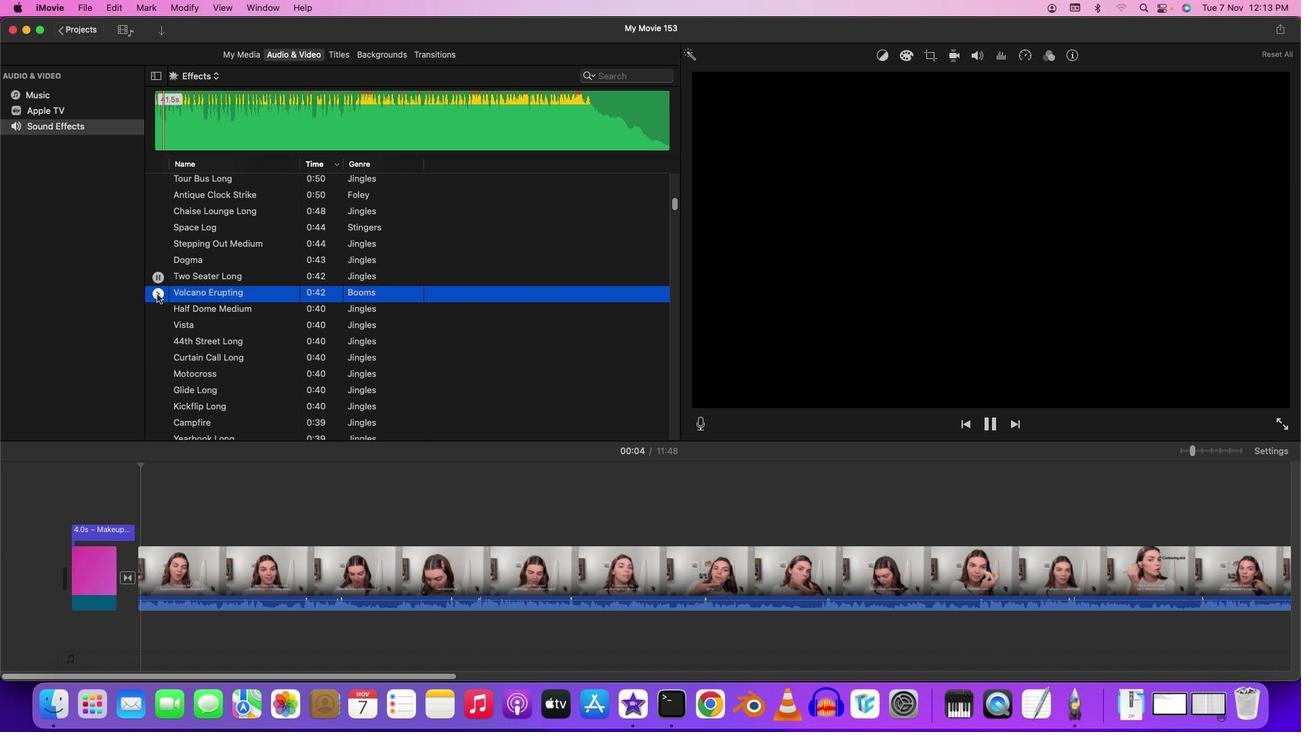 
Action: Mouse pressed left at (141, 279)
Screenshot: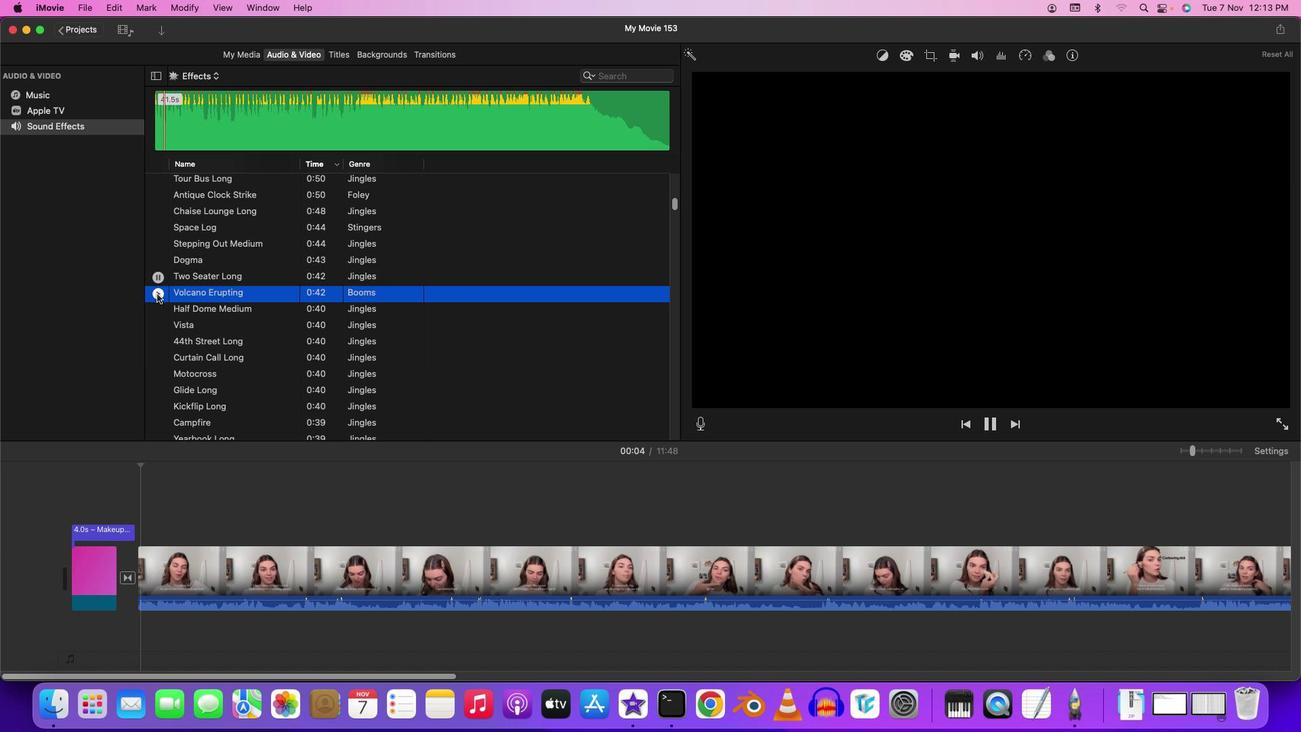 
Action: Mouse moved to (145, 305)
Screenshot: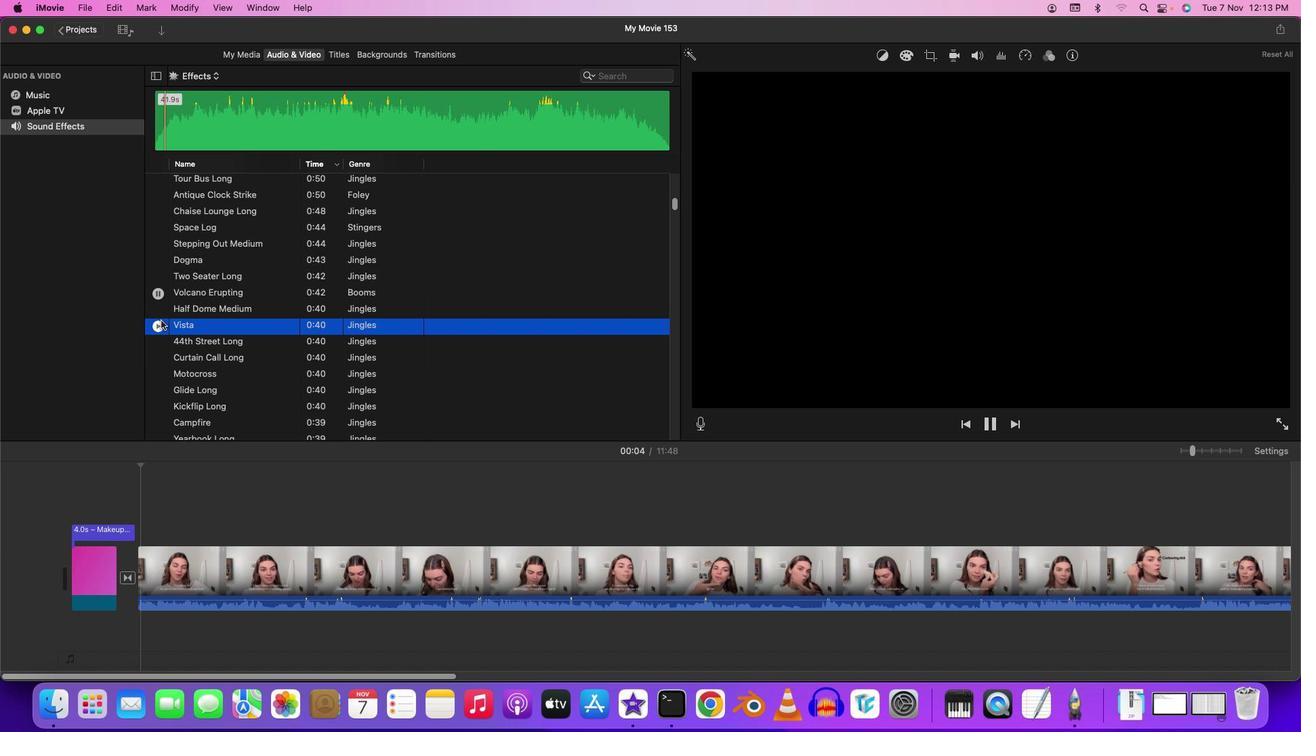 
Action: Mouse pressed left at (145, 305)
Screenshot: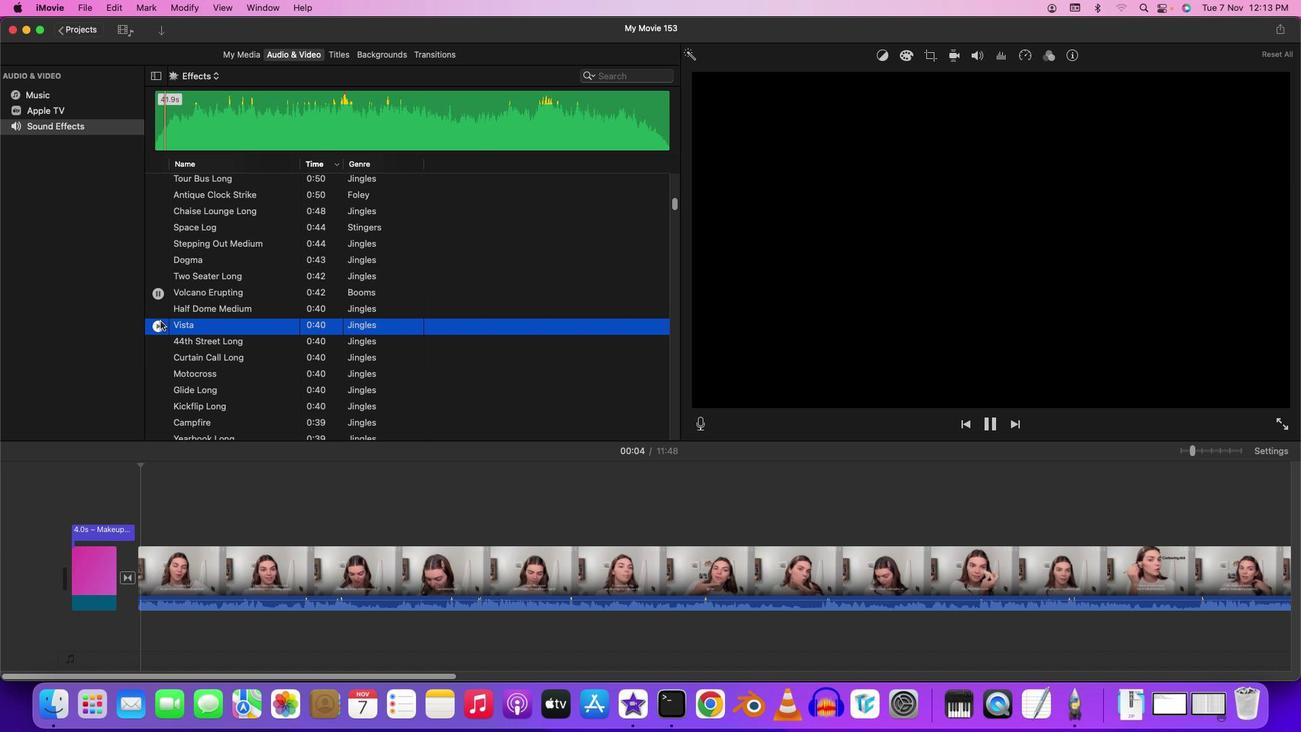 
Action: Mouse moved to (146, 305)
Screenshot: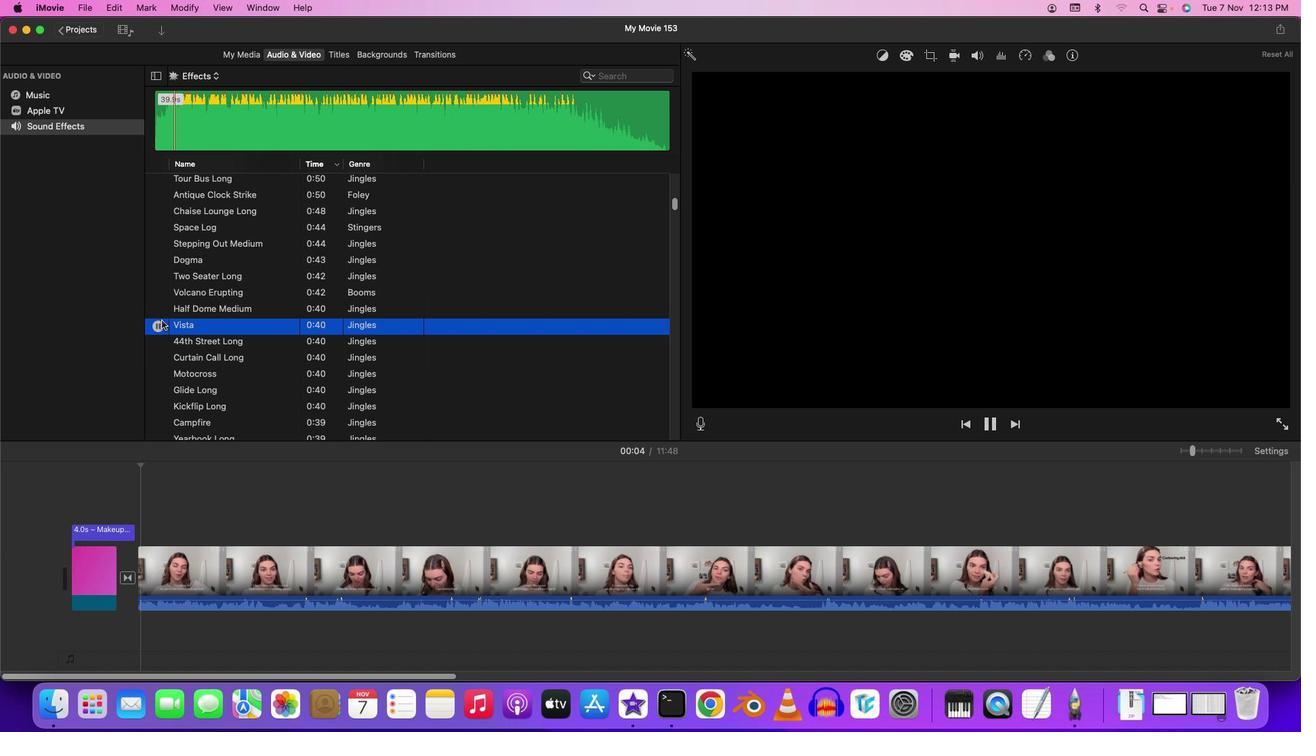 
Action: Mouse scrolled (146, 305) with delta (-14, -14)
